 Task: Install gaming extensions to play games within Chrome.
Action: Mouse moved to (1252, 40)
Screenshot: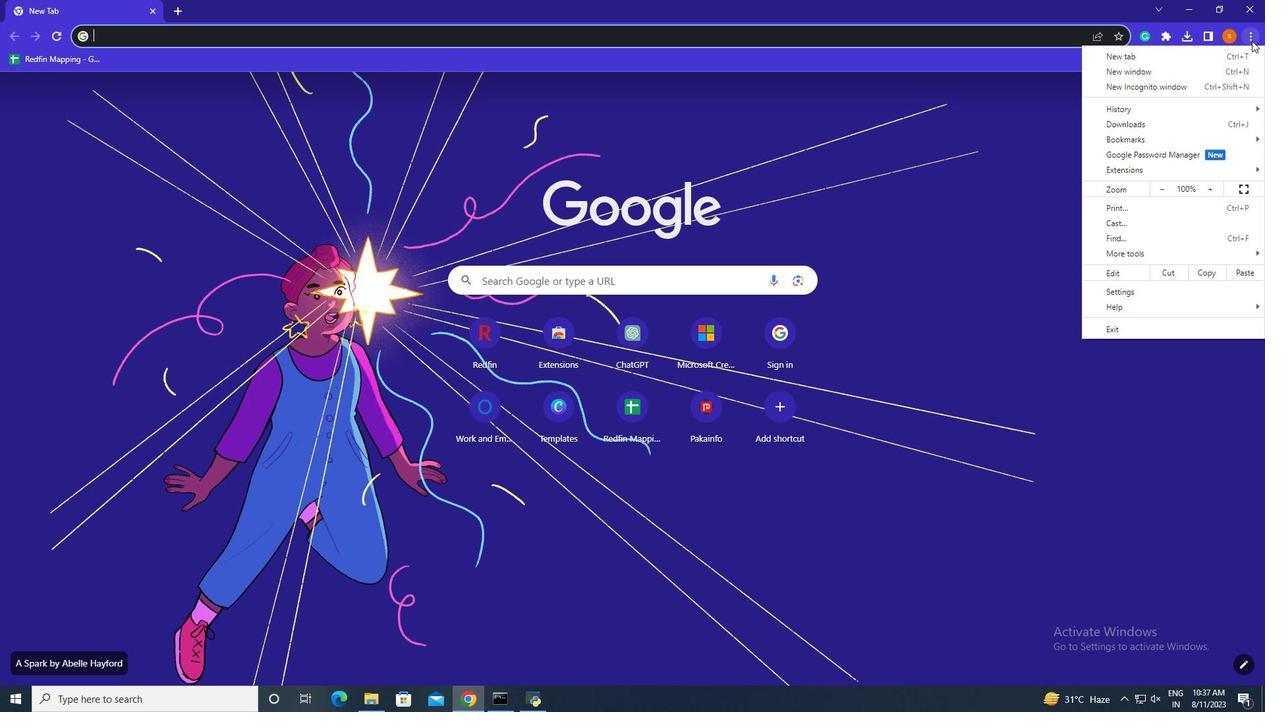 
Action: Mouse pressed left at (1252, 40)
Screenshot: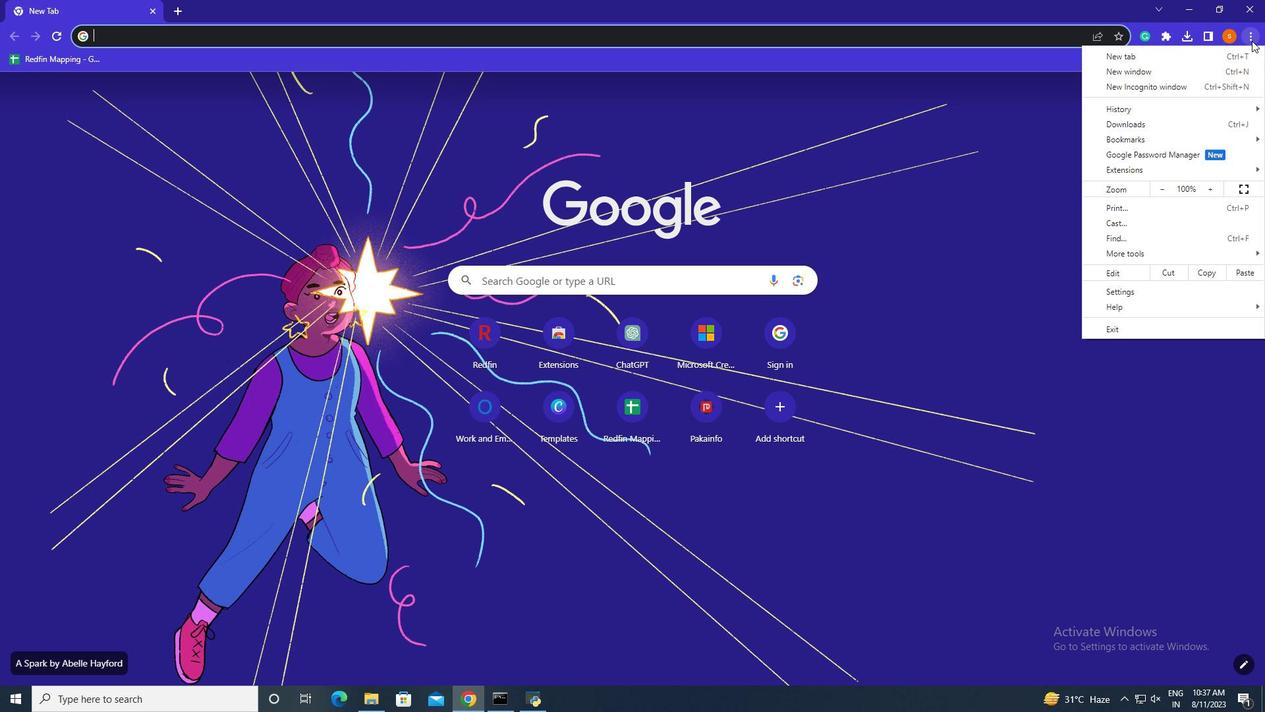 
Action: Mouse moved to (1124, 170)
Screenshot: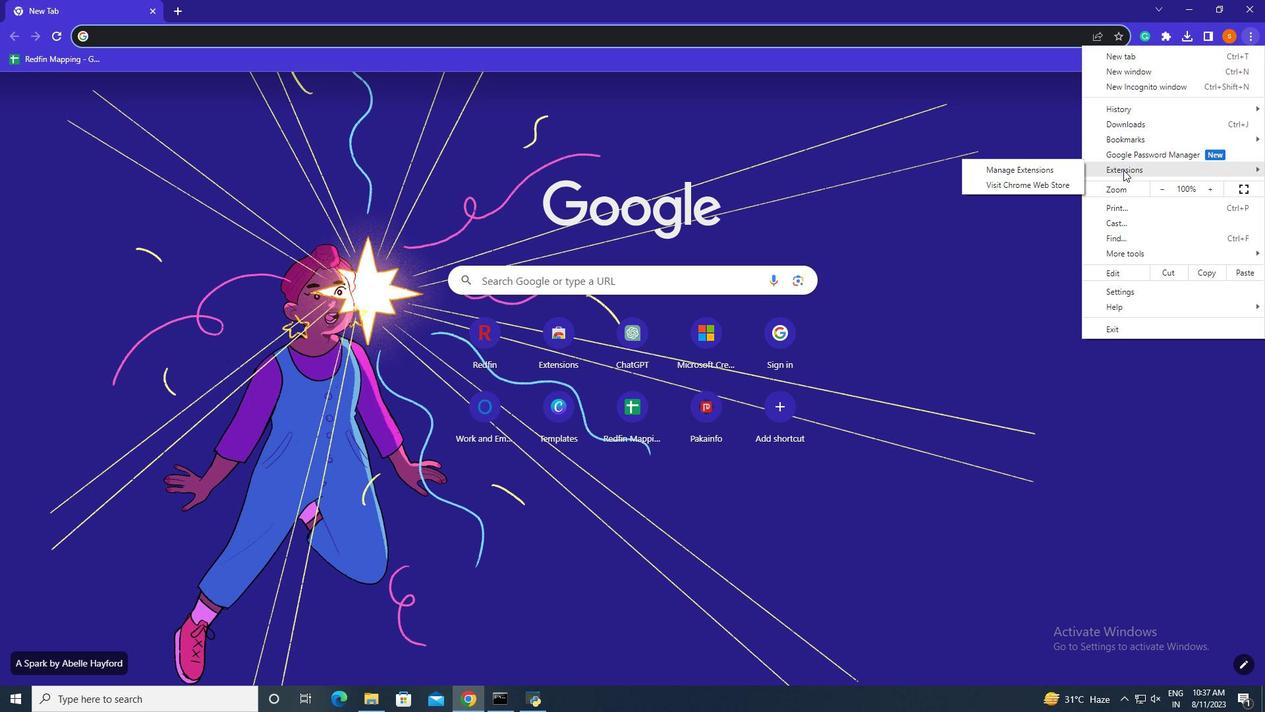 
Action: Mouse pressed left at (1124, 170)
Screenshot: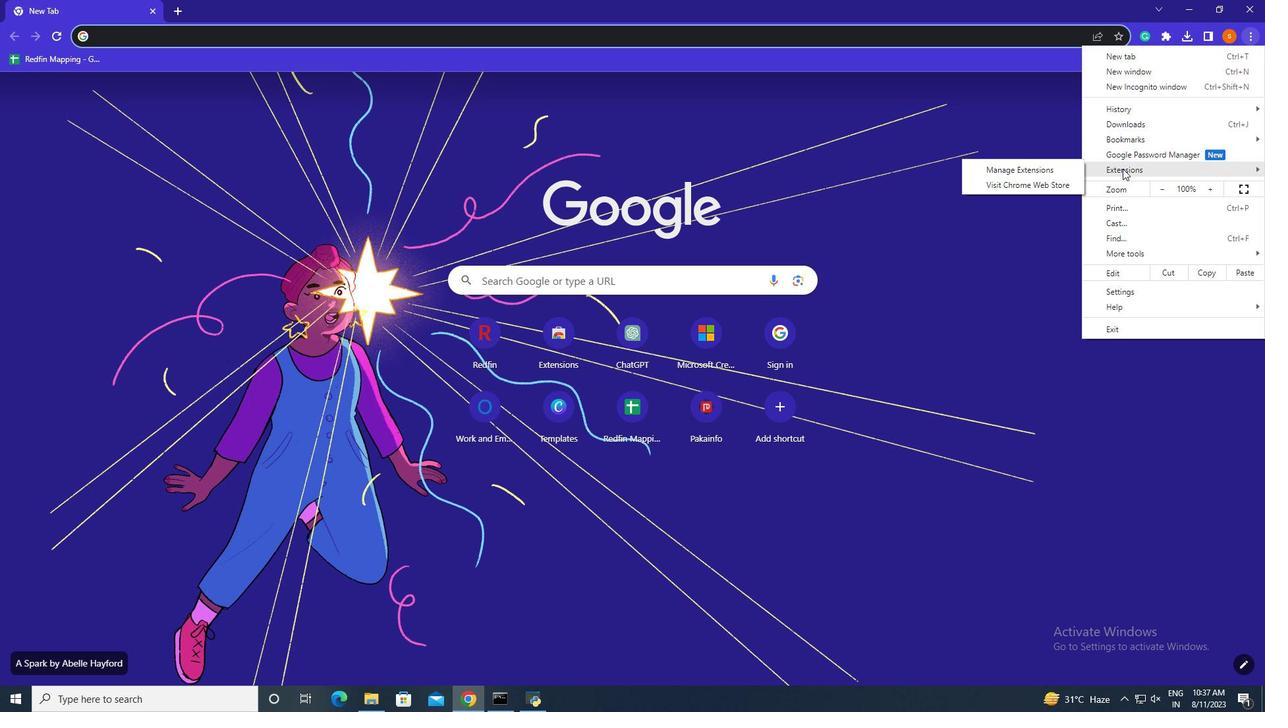 
Action: Mouse moved to (1057, 186)
Screenshot: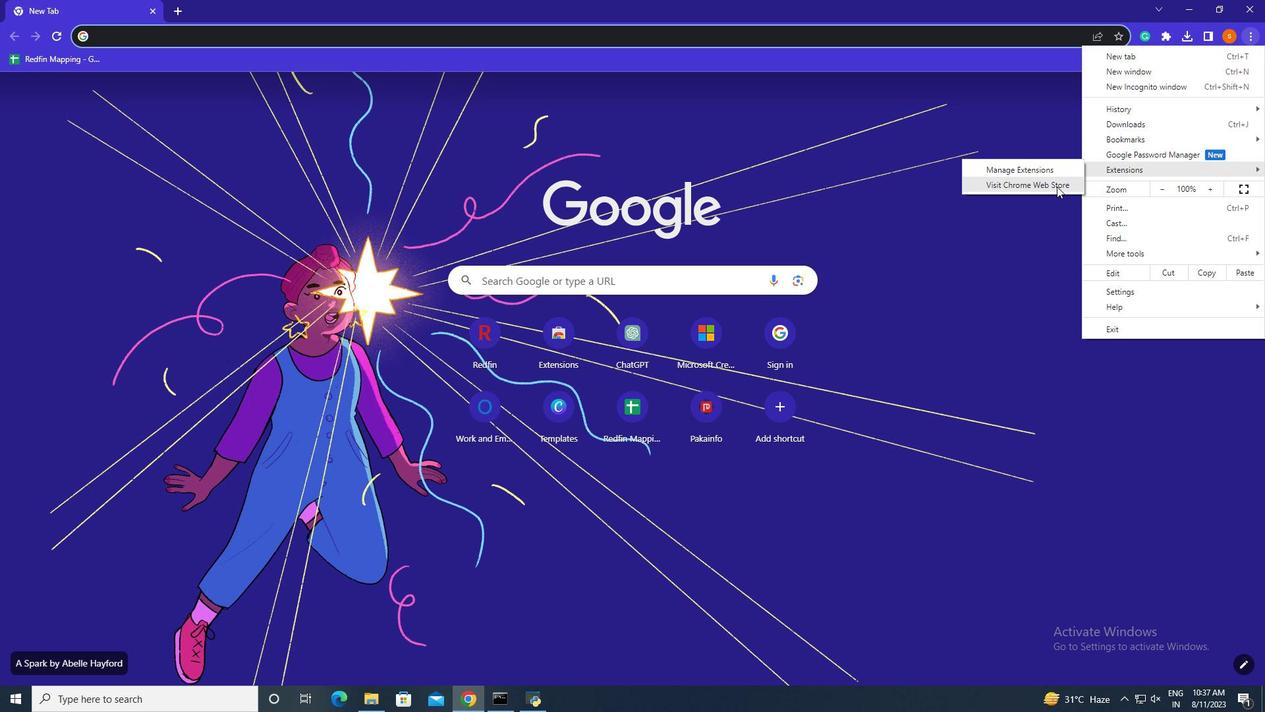 
Action: Mouse pressed left at (1057, 186)
Screenshot: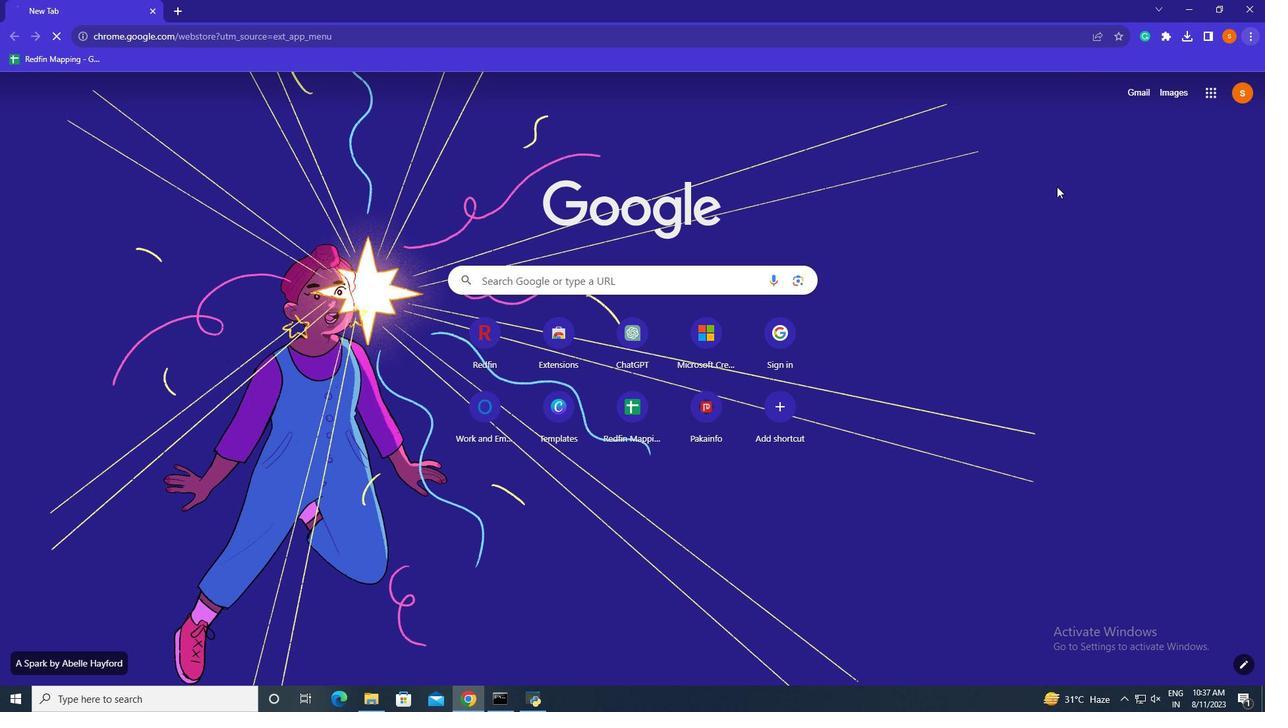 
Action: Mouse moved to (280, 118)
Screenshot: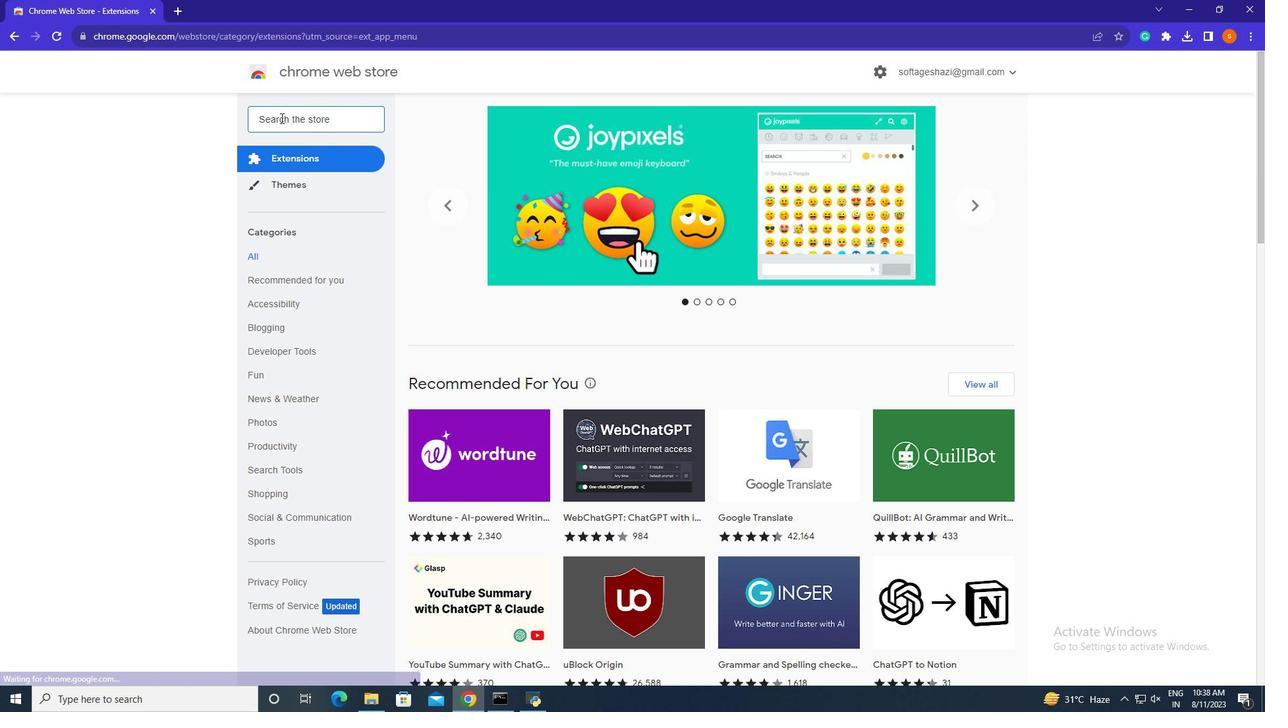 
Action: Mouse pressed left at (280, 118)
Screenshot: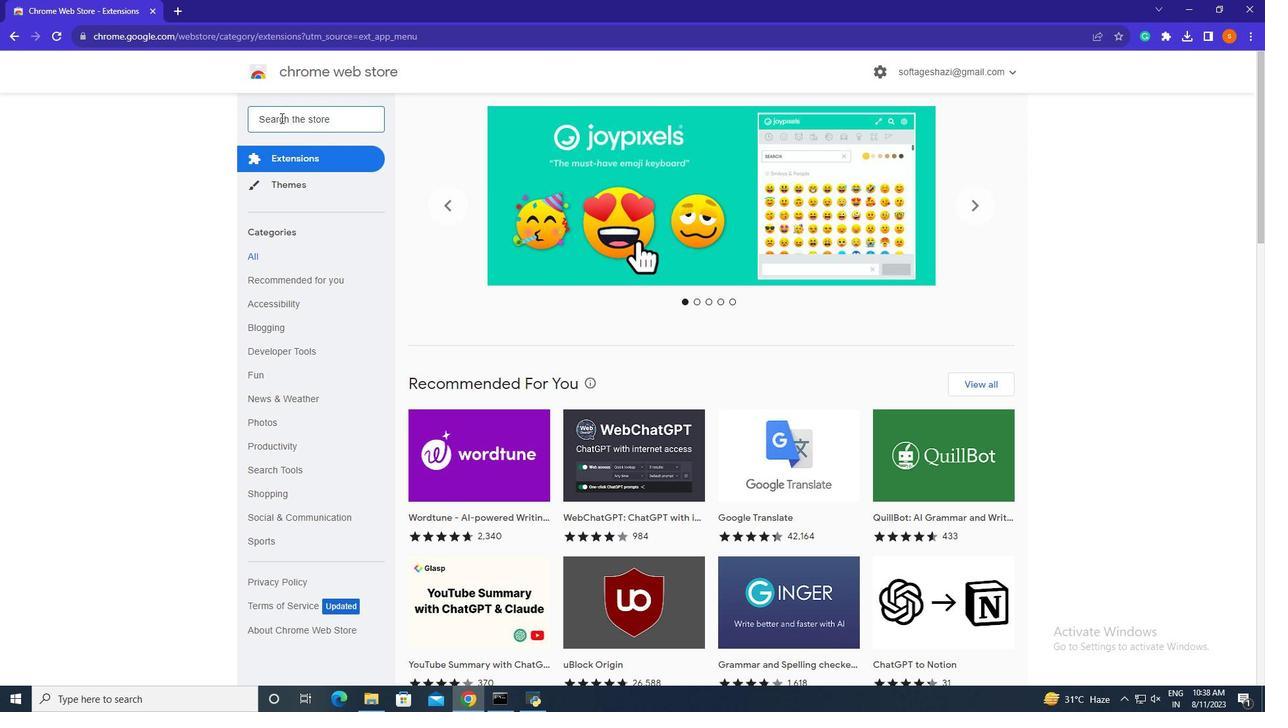 
Action: Mouse moved to (361, 92)
Screenshot: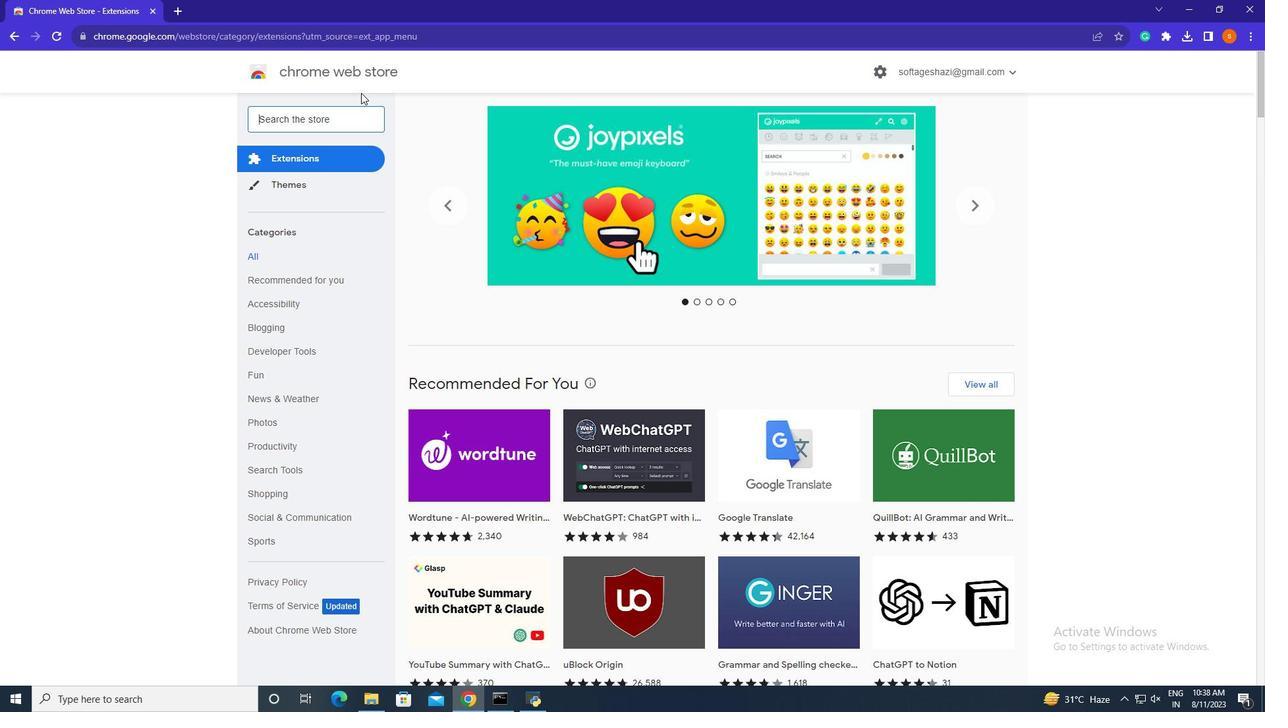 
Action: Key pressed <Key.shift>Ga
Screenshot: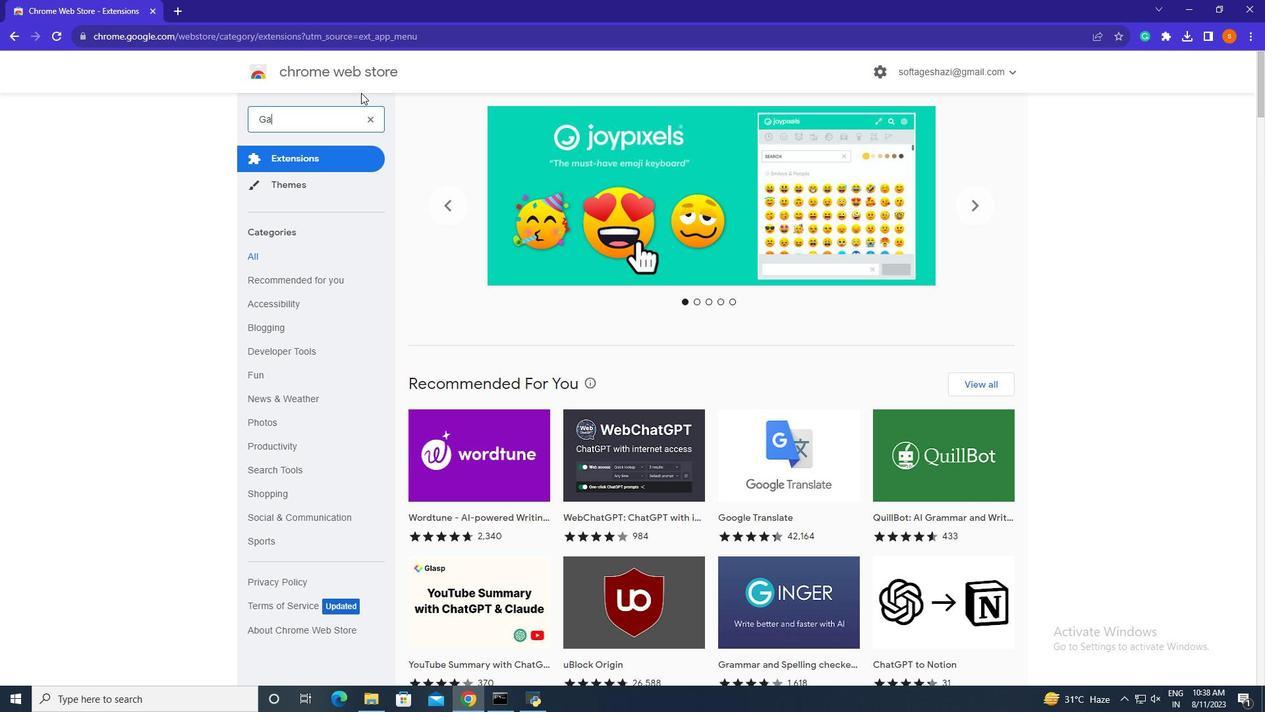 
Action: Mouse moved to (317, 154)
Screenshot: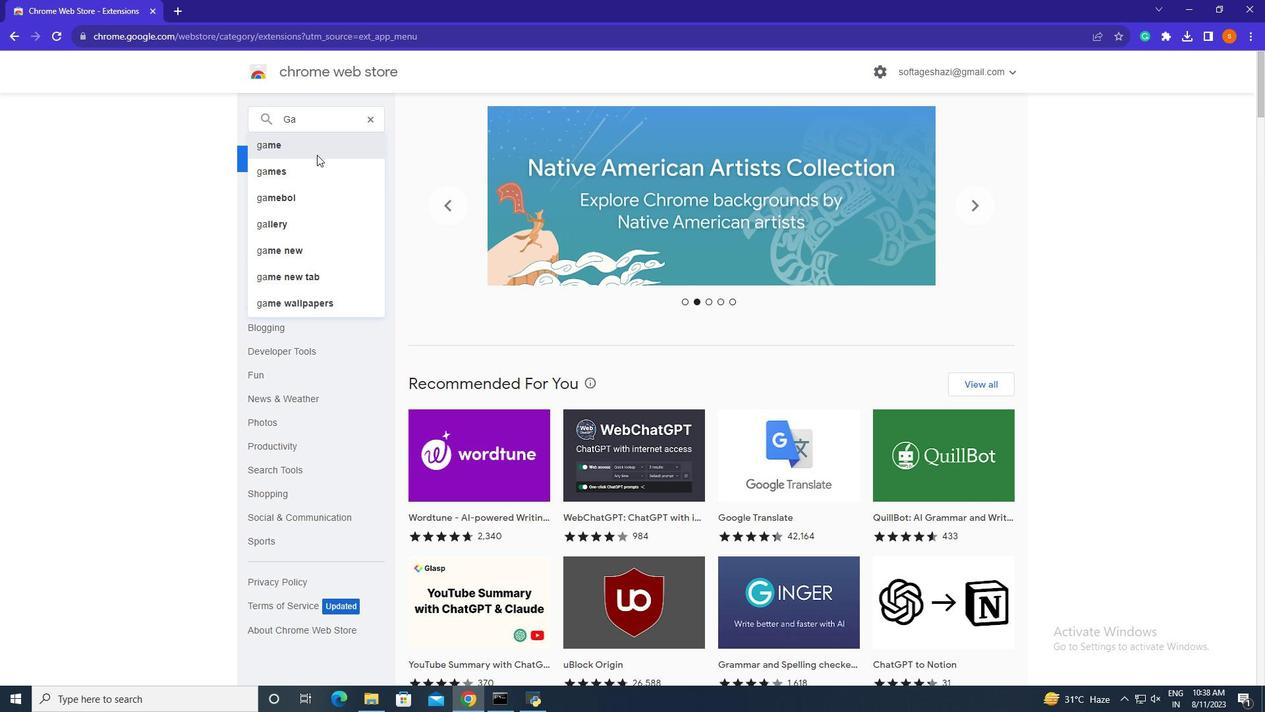 
Action: Mouse pressed left at (317, 154)
Screenshot: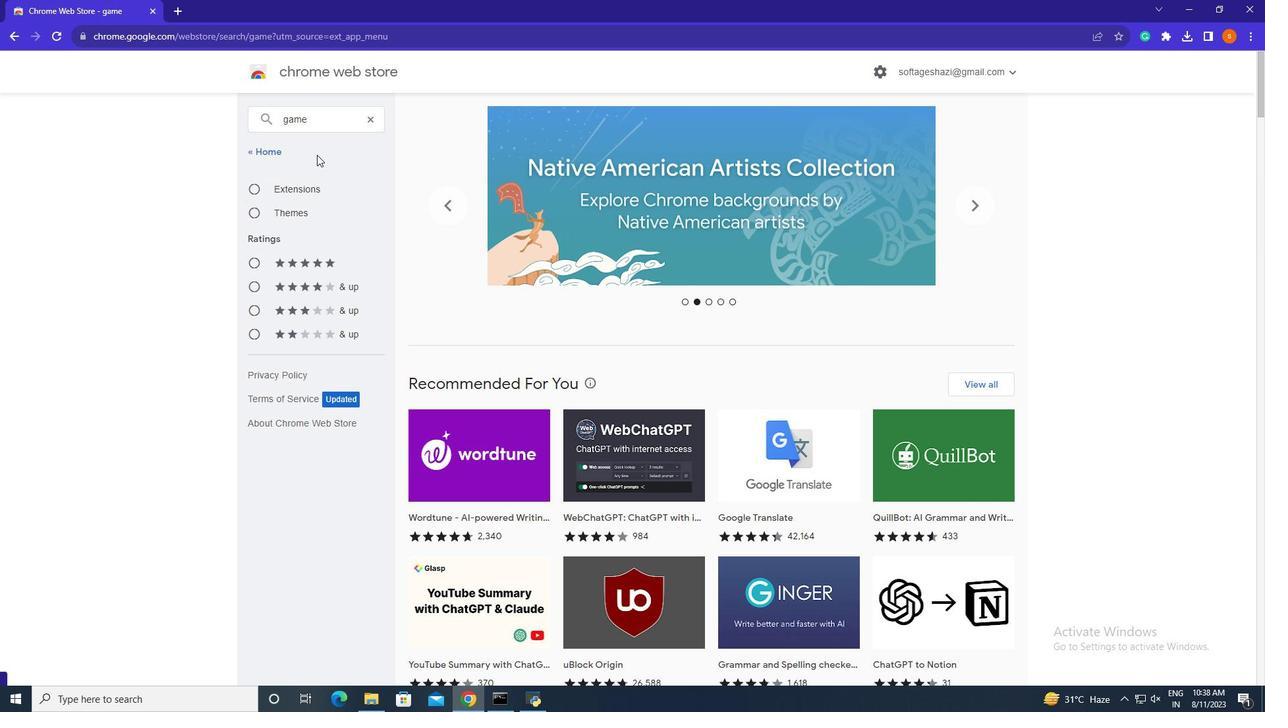 
Action: Mouse moved to (636, 285)
Screenshot: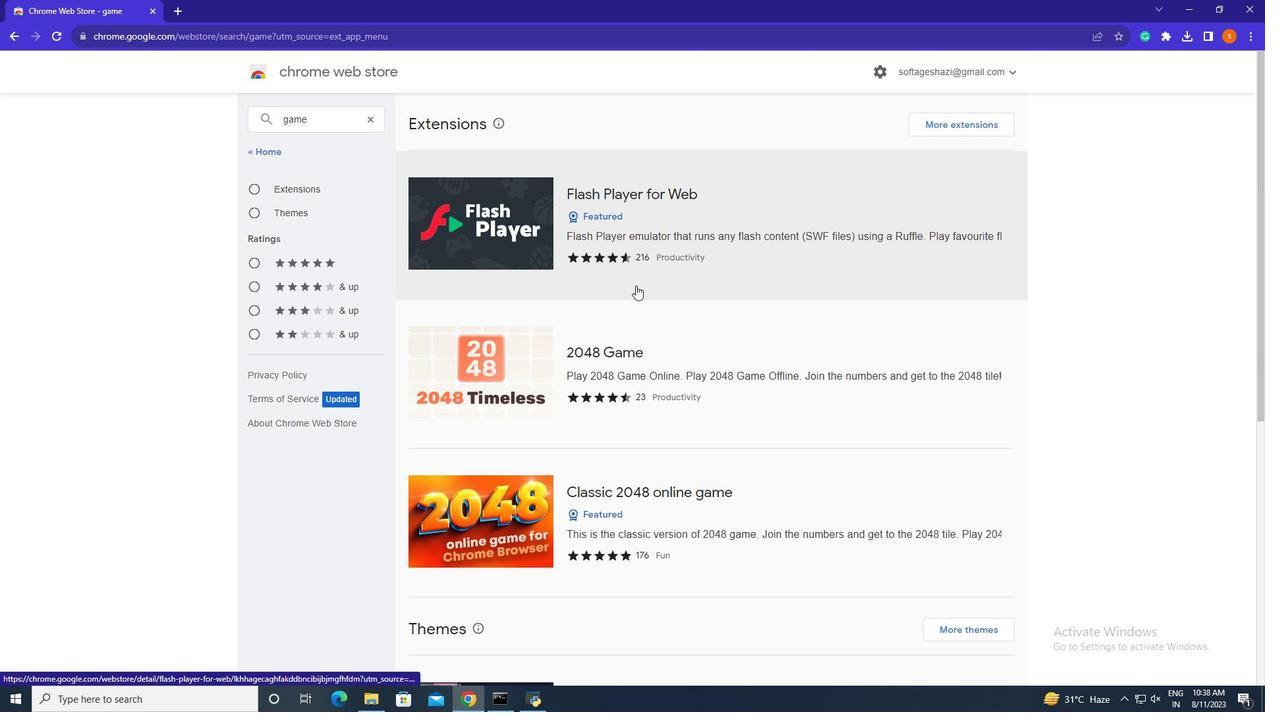 
Action: Mouse scrolled (636, 284) with delta (0, 0)
Screenshot: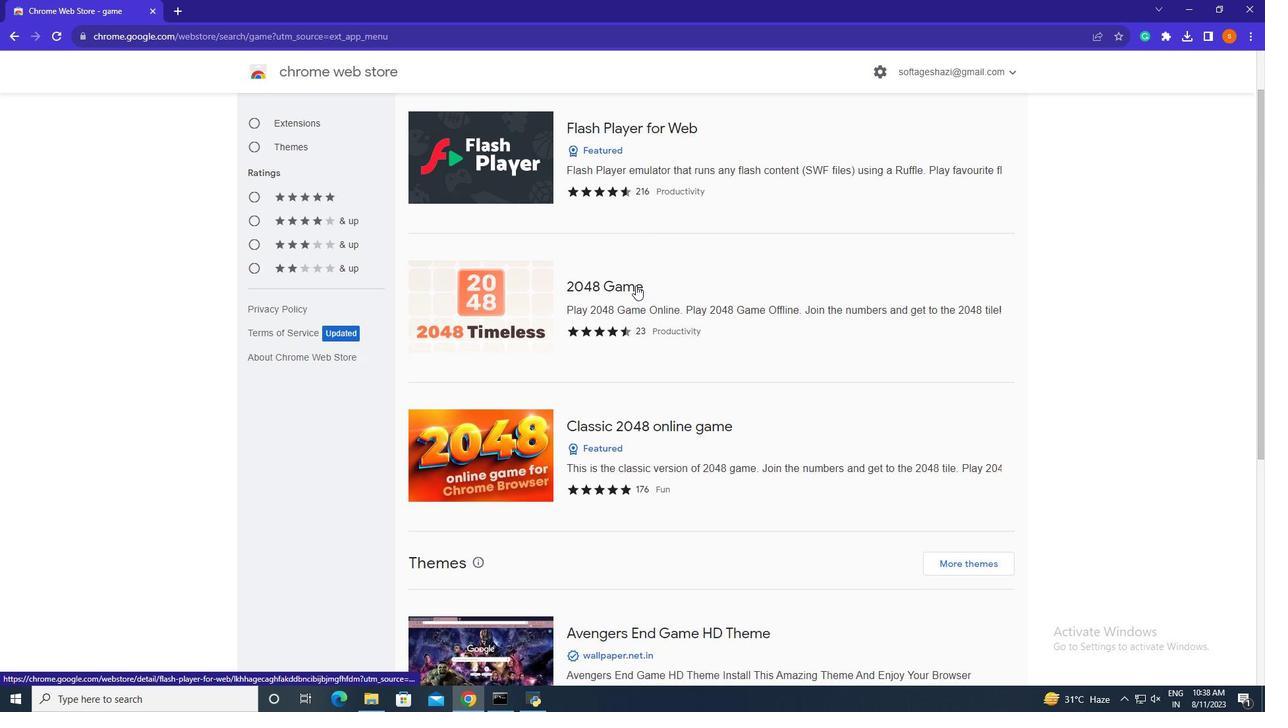 
Action: Mouse scrolled (636, 284) with delta (0, 0)
Screenshot: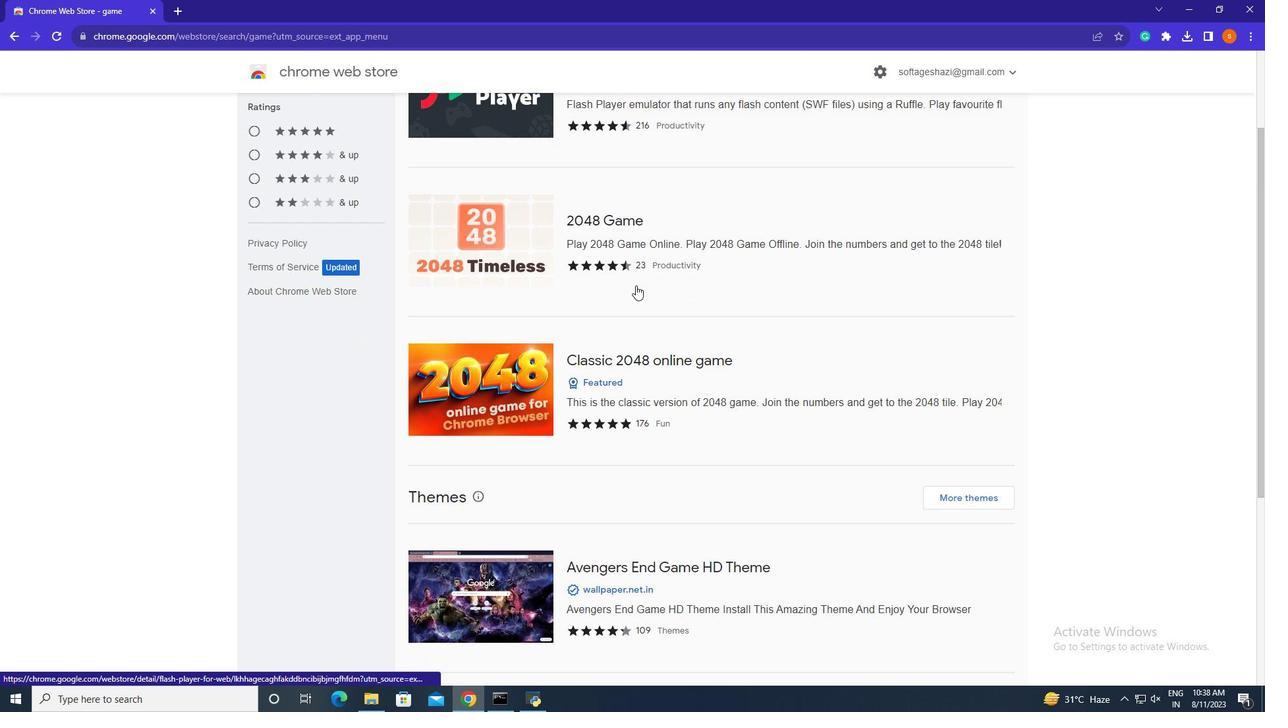 
Action: Mouse scrolled (636, 284) with delta (0, 0)
Screenshot: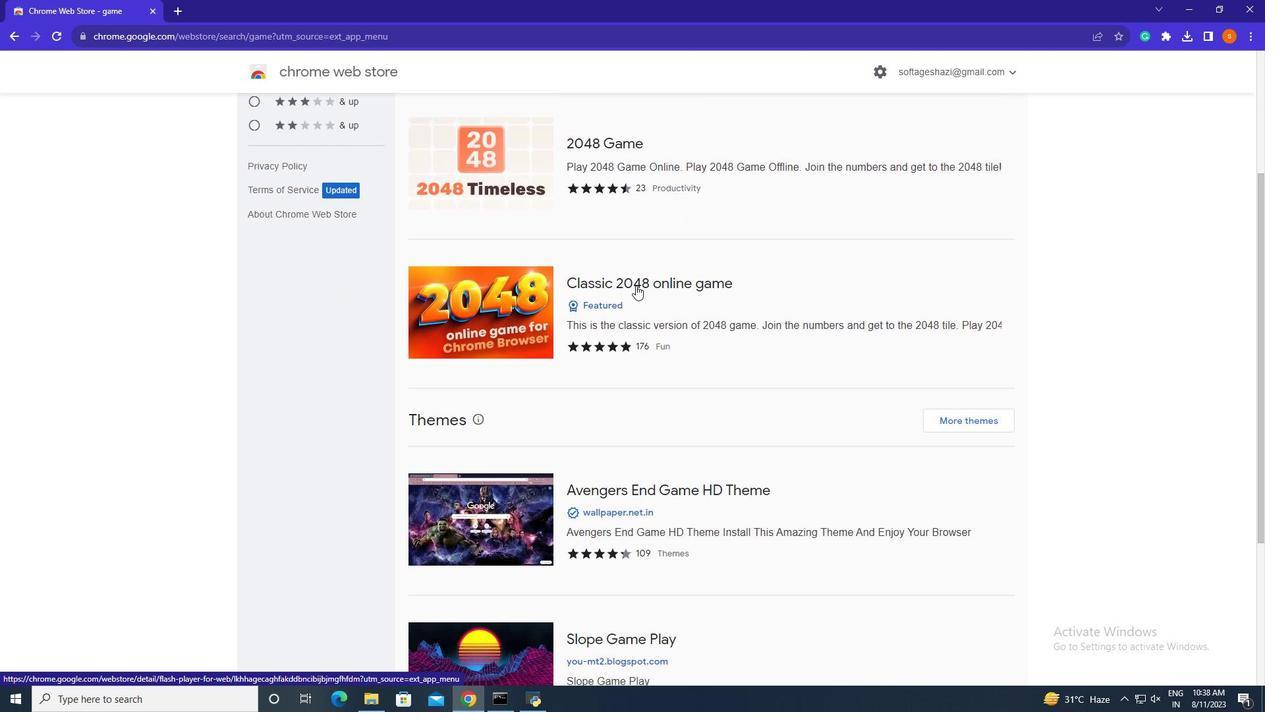 
Action: Mouse scrolled (636, 284) with delta (0, 0)
Screenshot: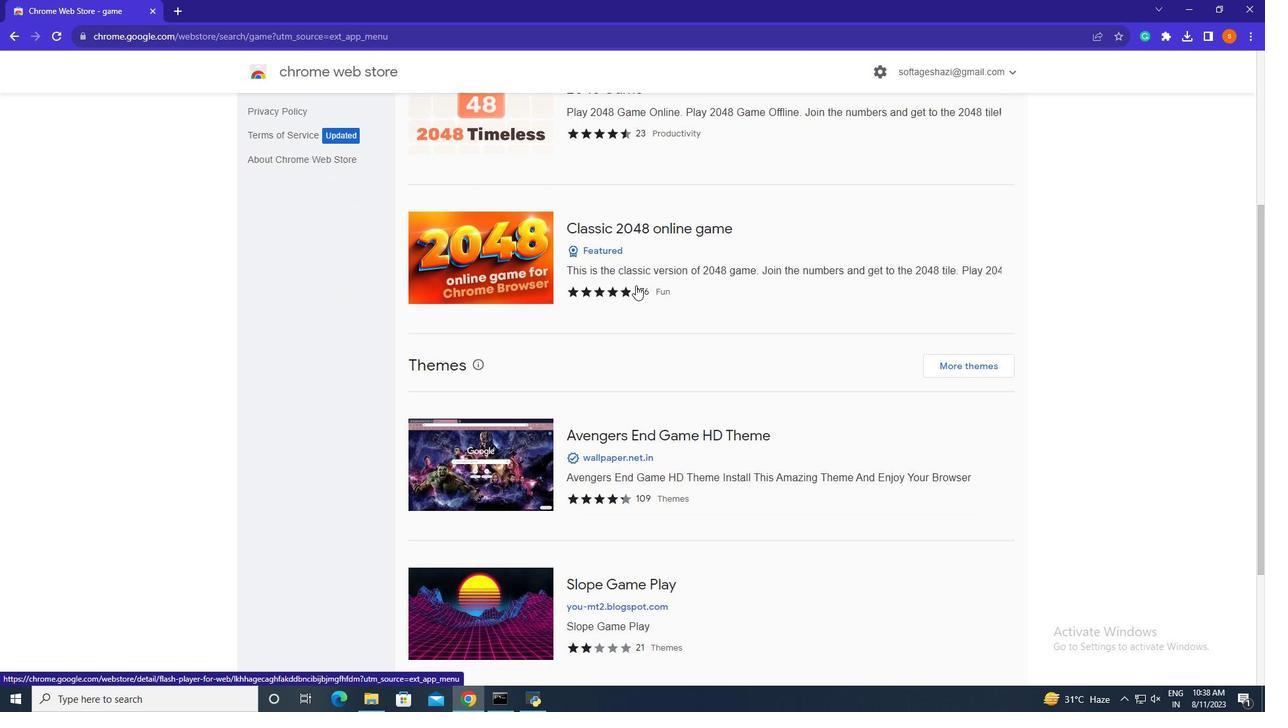 
Action: Mouse scrolled (636, 284) with delta (0, 0)
Screenshot: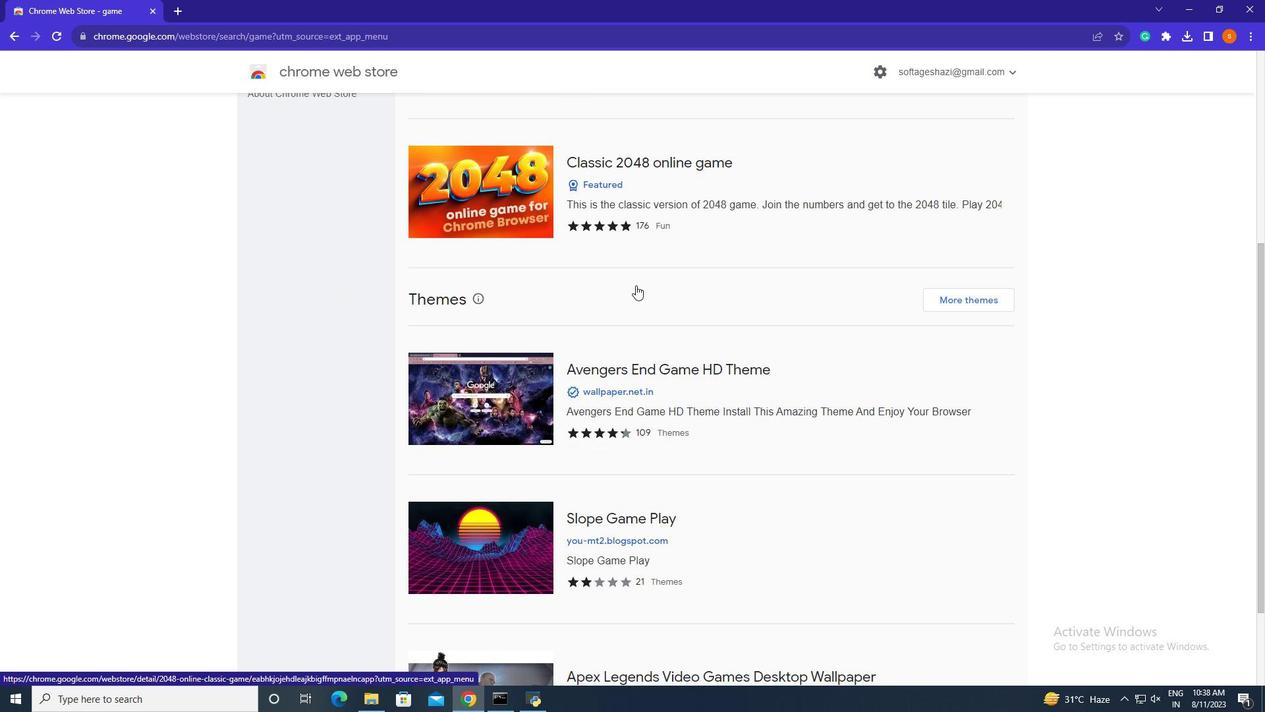 
Action: Mouse scrolled (636, 284) with delta (0, 0)
Screenshot: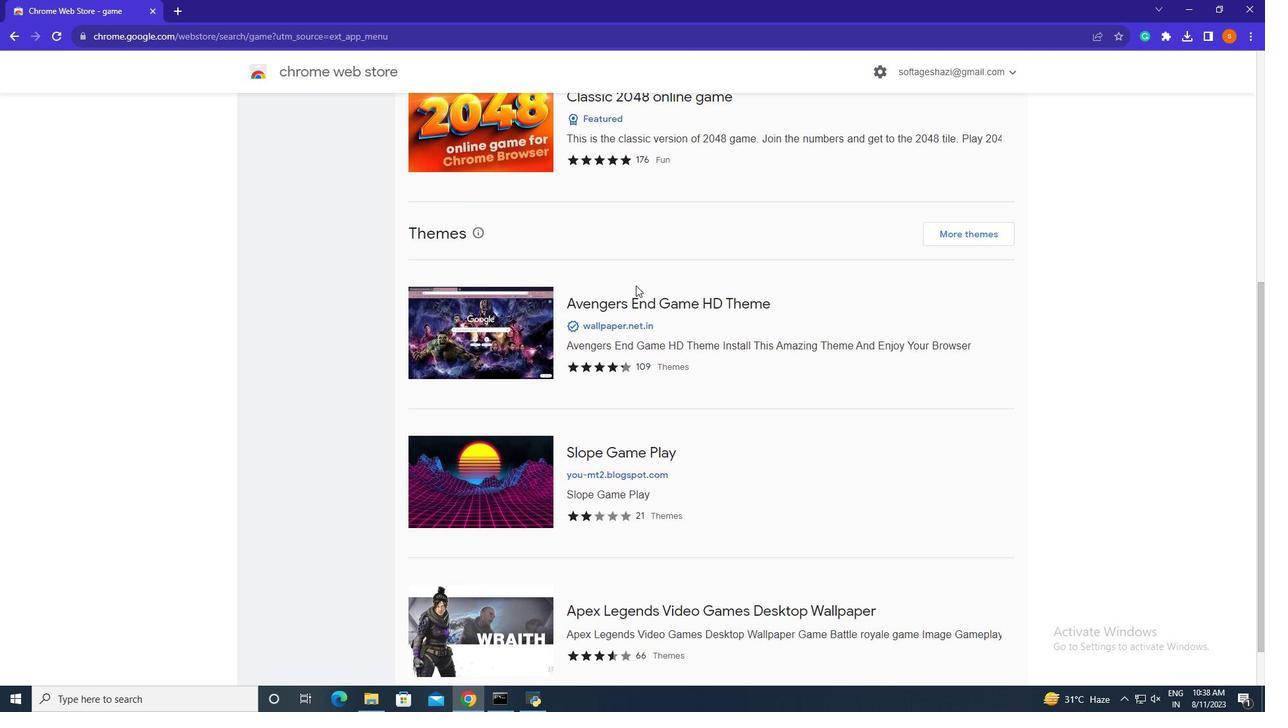 
Action: Mouse scrolled (636, 284) with delta (0, 0)
Screenshot: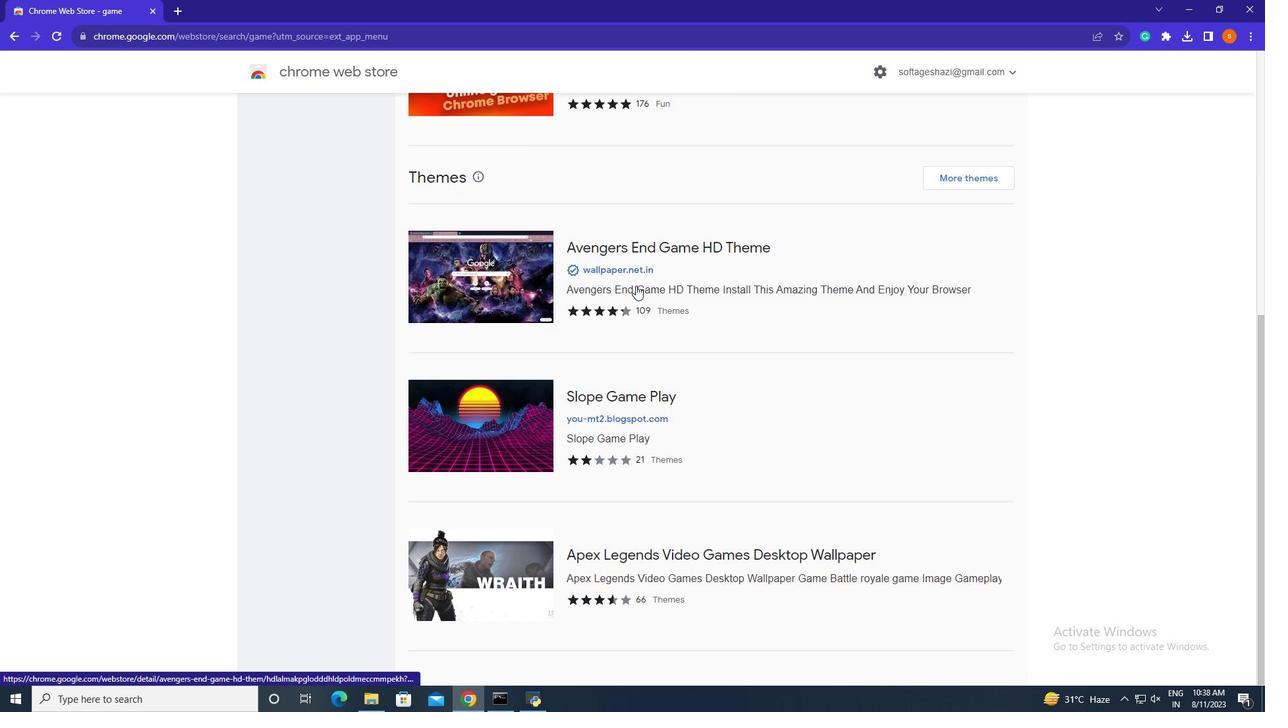 
Action: Mouse scrolled (636, 284) with delta (0, 0)
Screenshot: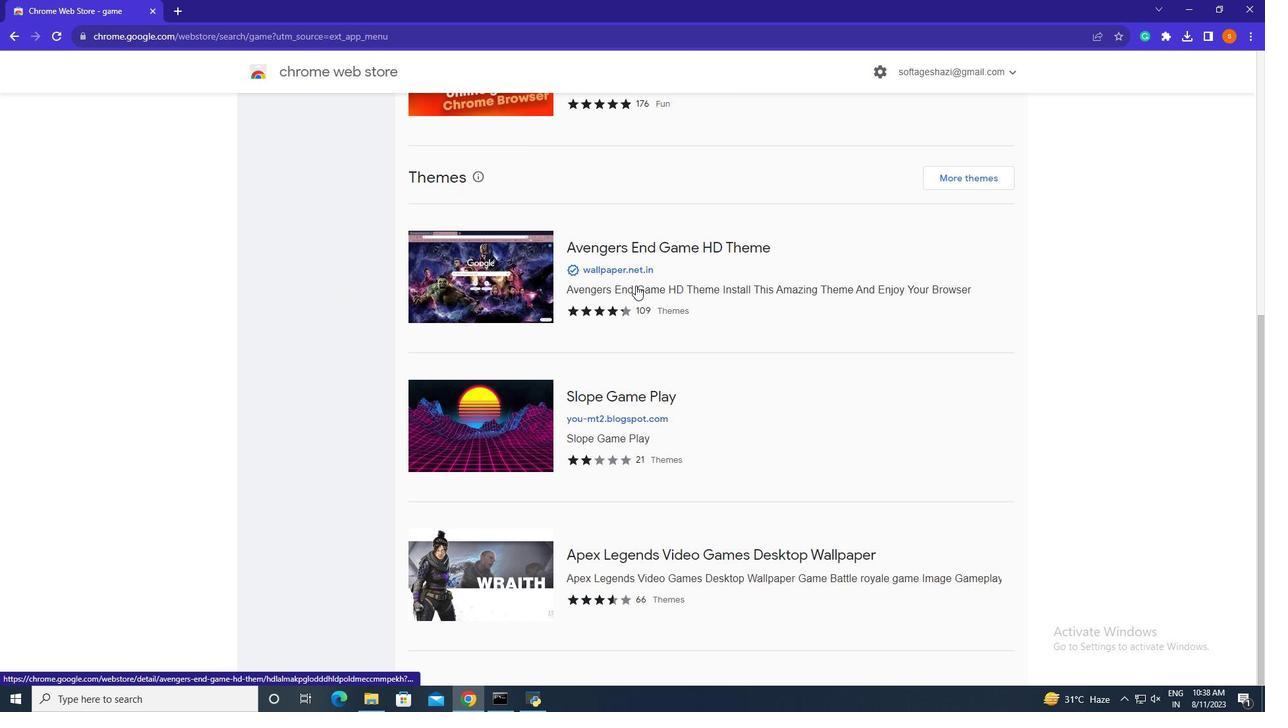
Action: Mouse scrolled (636, 284) with delta (0, 0)
Screenshot: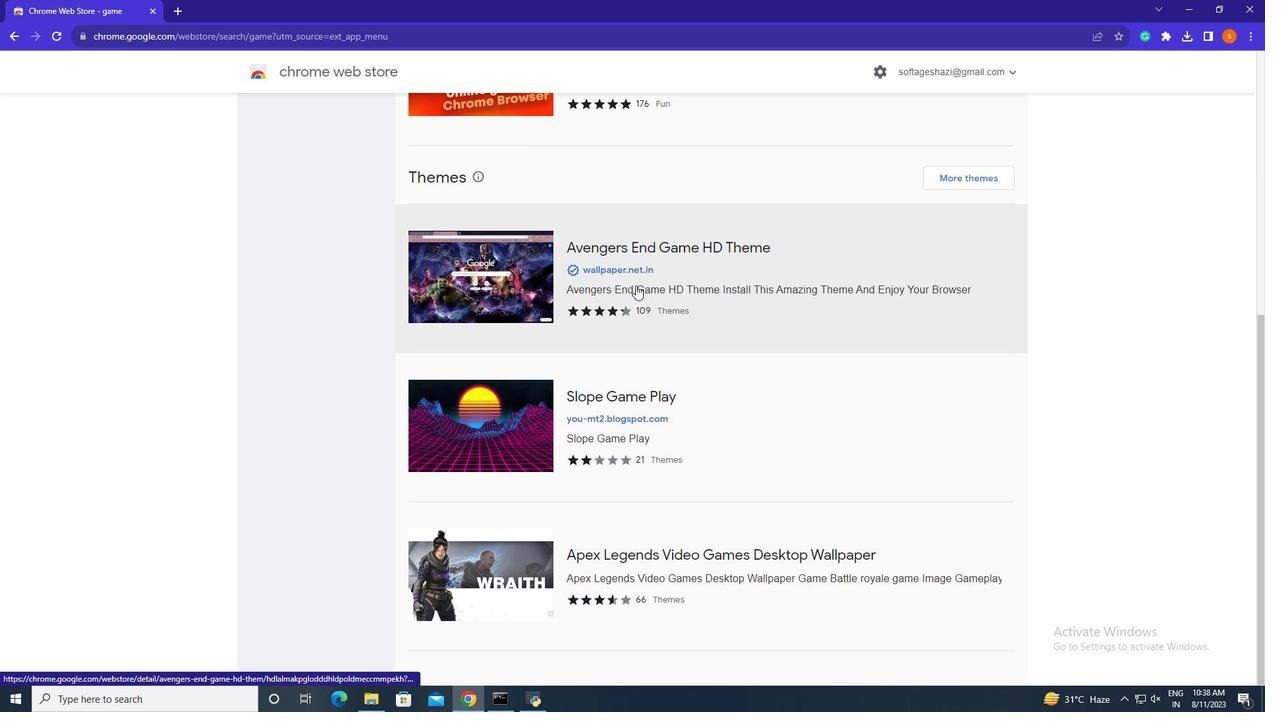 
Action: Mouse moved to (653, 310)
Screenshot: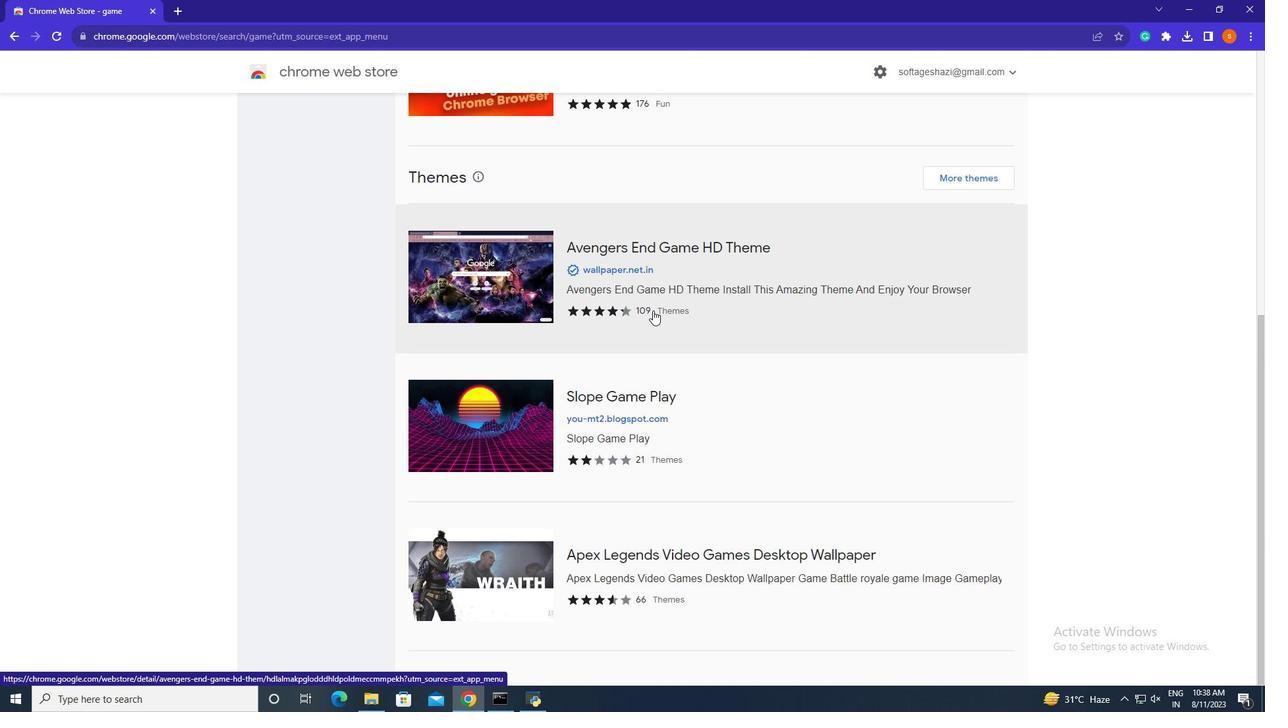 
Action: Mouse scrolled (653, 309) with delta (0, 0)
Screenshot: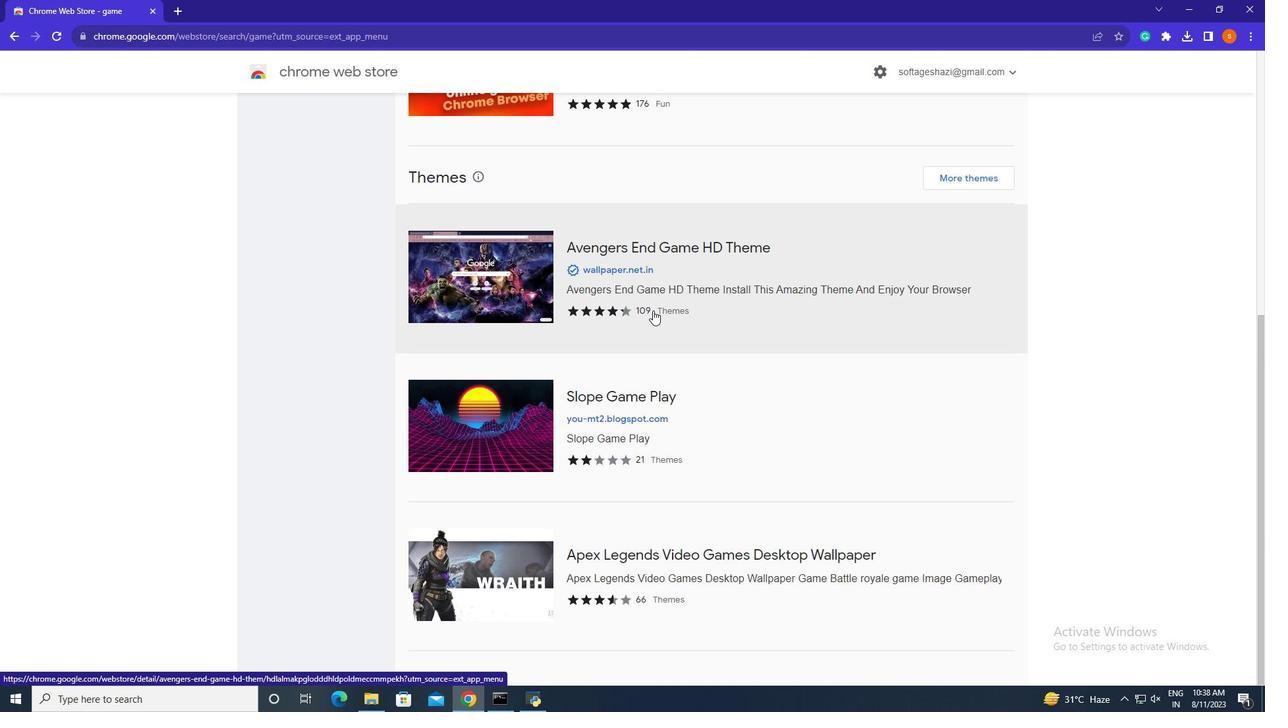 
Action: Mouse scrolled (653, 309) with delta (0, 0)
Screenshot: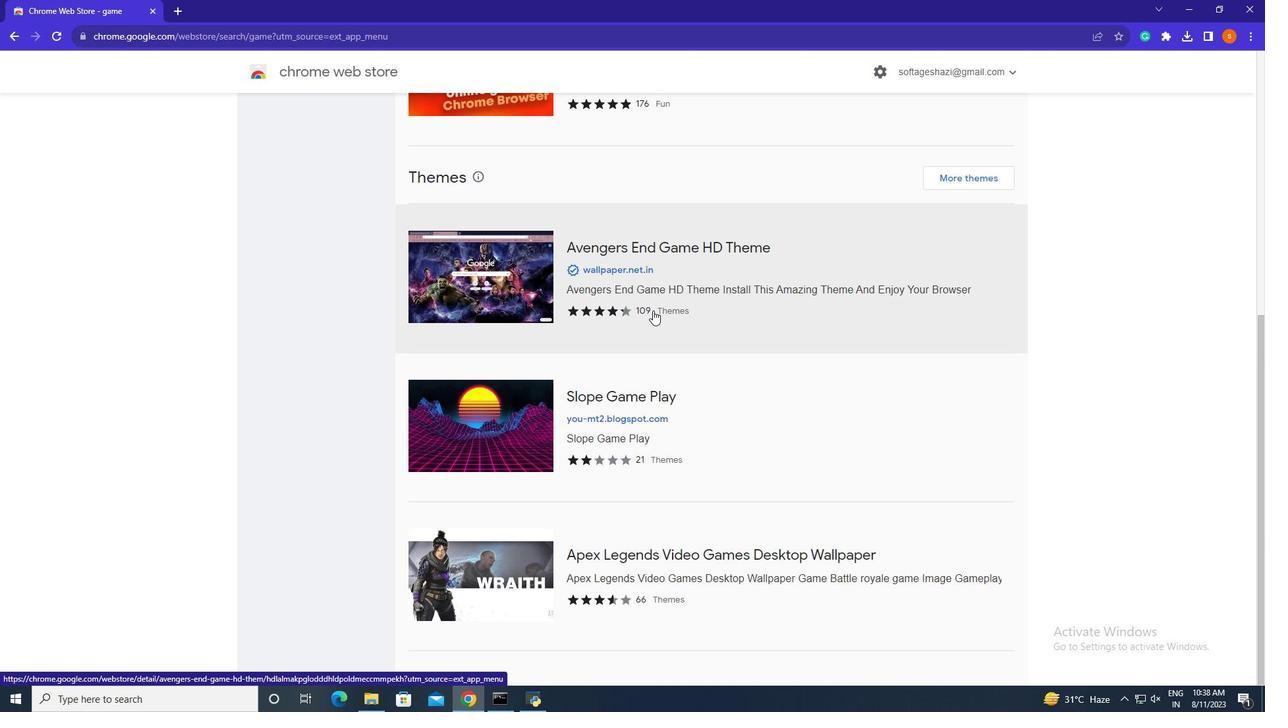 
Action: Mouse scrolled (653, 309) with delta (0, 0)
Screenshot: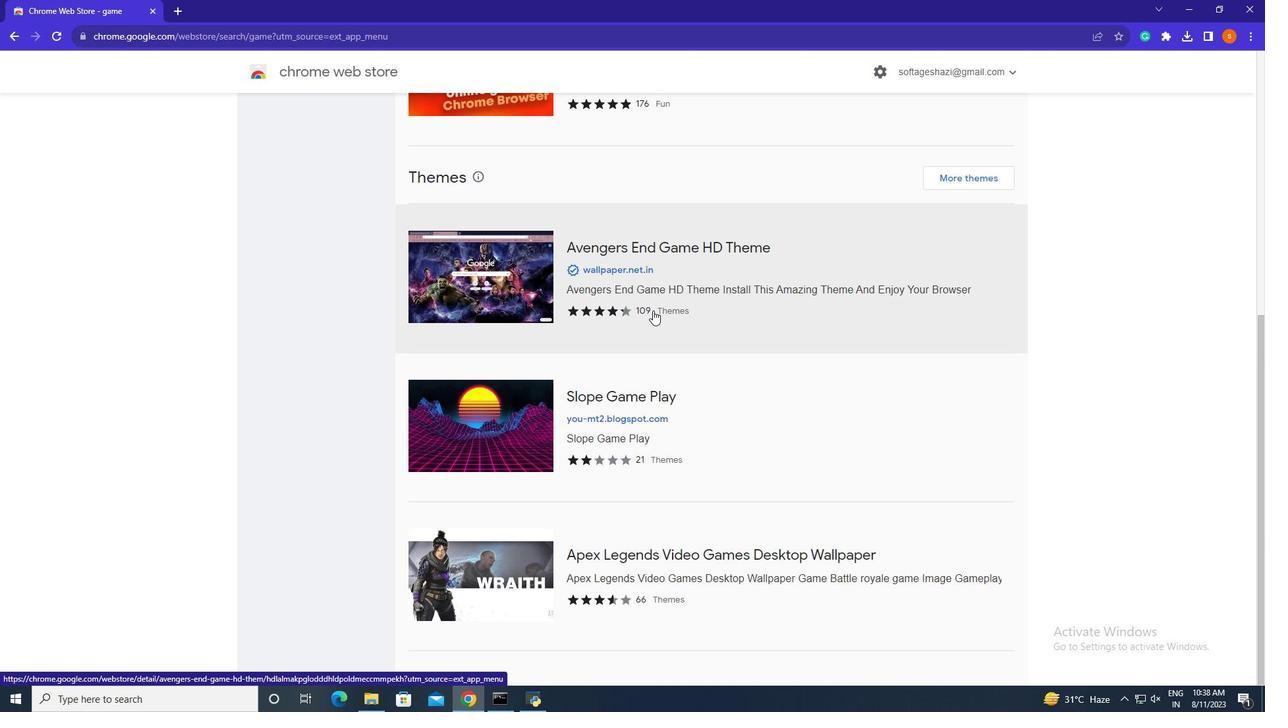 
Action: Mouse scrolled (653, 311) with delta (0, 0)
Screenshot: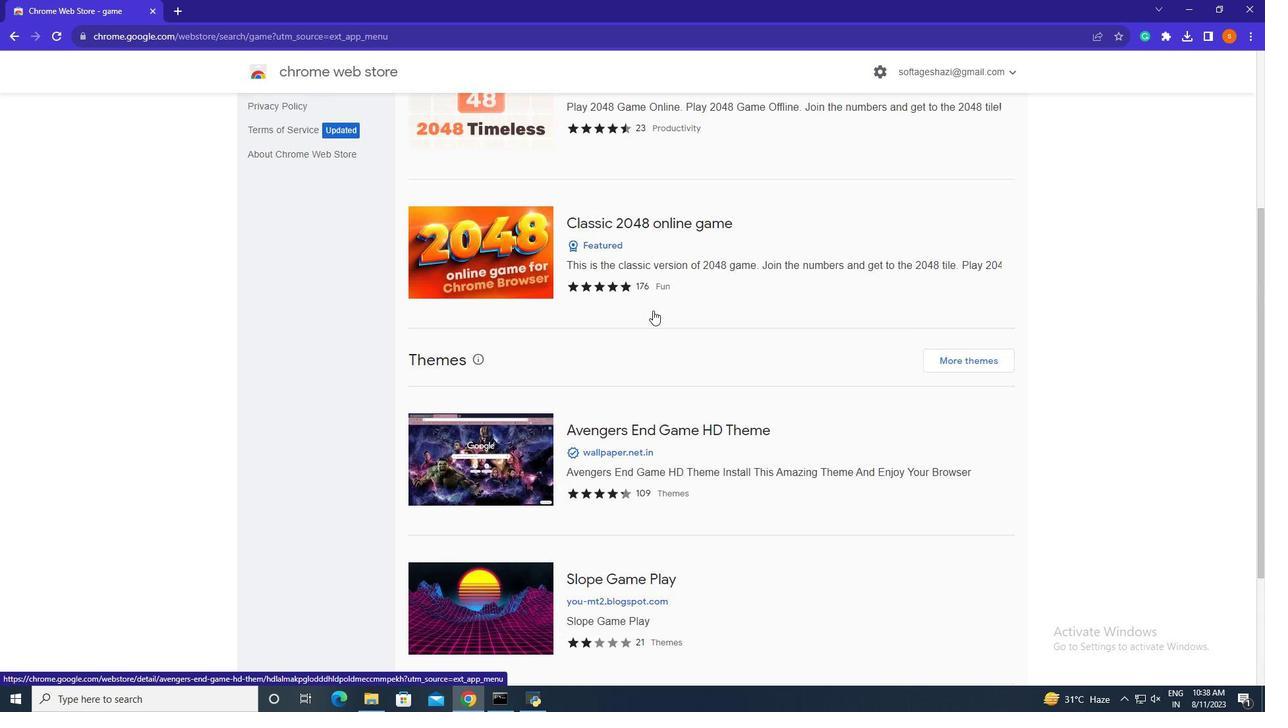 
Action: Mouse scrolled (653, 311) with delta (0, 0)
Screenshot: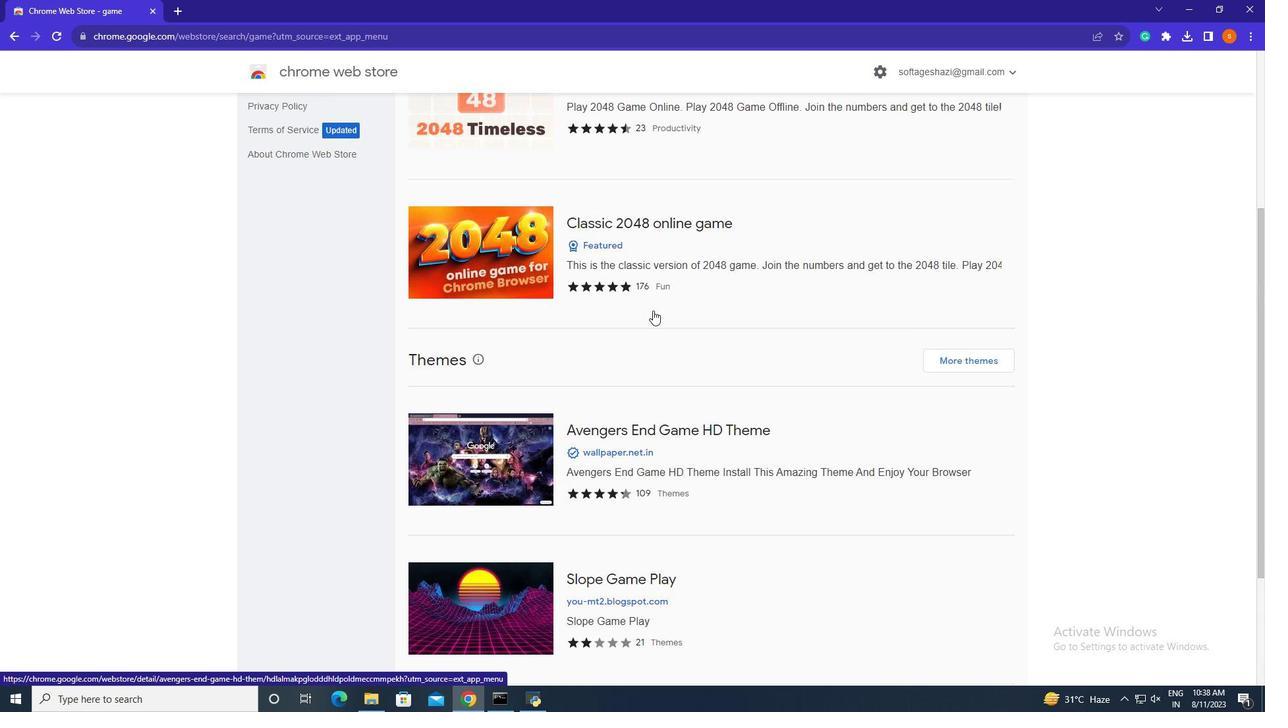 
Action: Mouse scrolled (653, 311) with delta (0, 0)
Screenshot: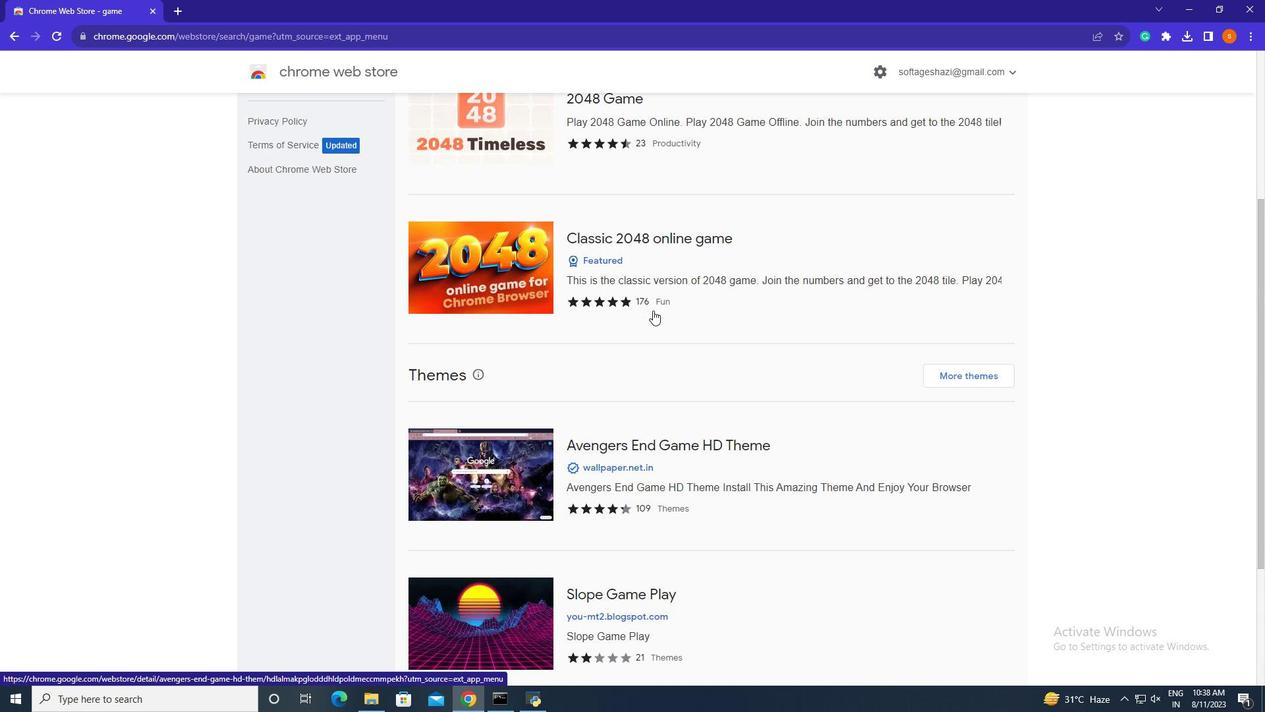 
Action: Mouse scrolled (653, 311) with delta (0, 0)
Screenshot: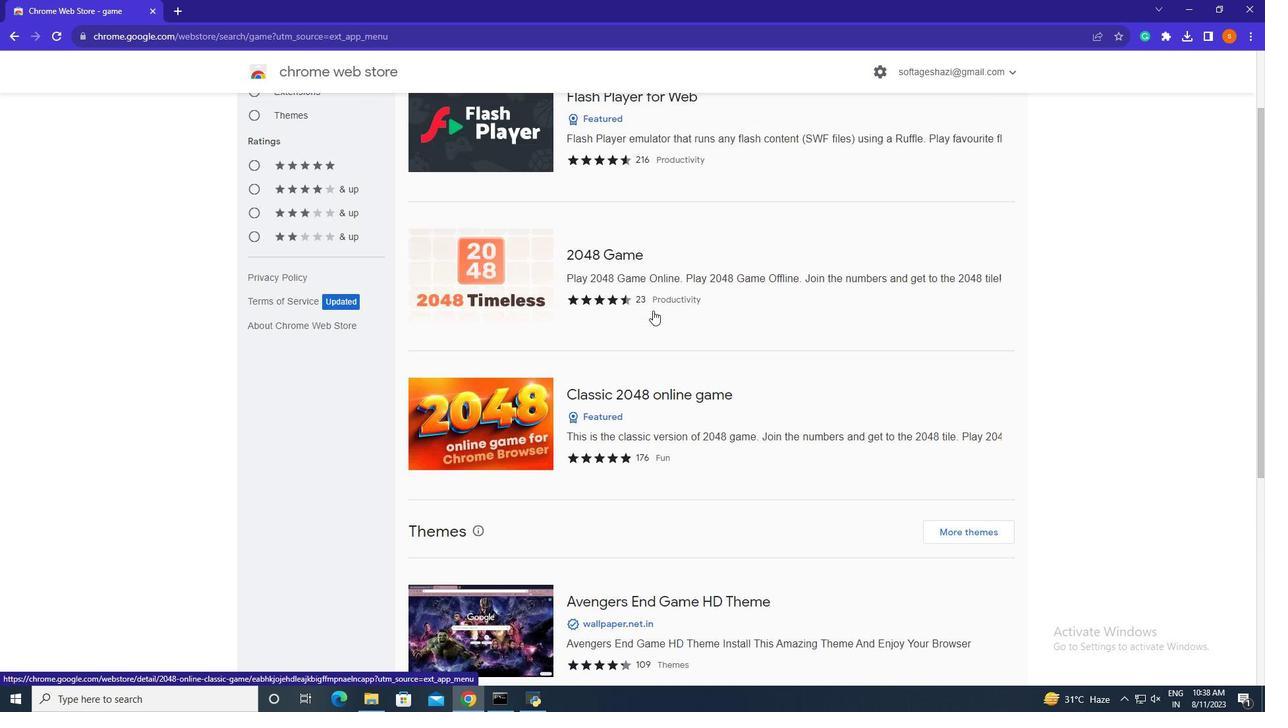 
Action: Mouse scrolled (653, 311) with delta (0, 0)
Screenshot: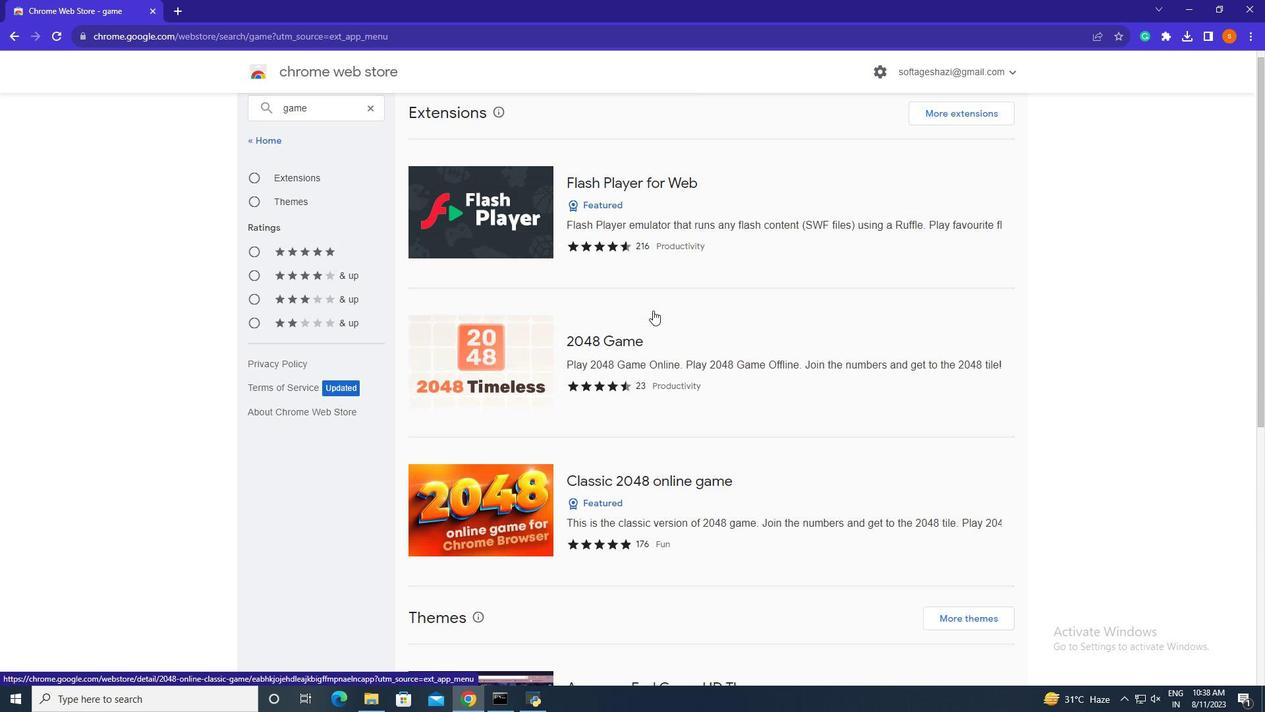 
Action: Mouse scrolled (653, 311) with delta (0, 0)
Screenshot: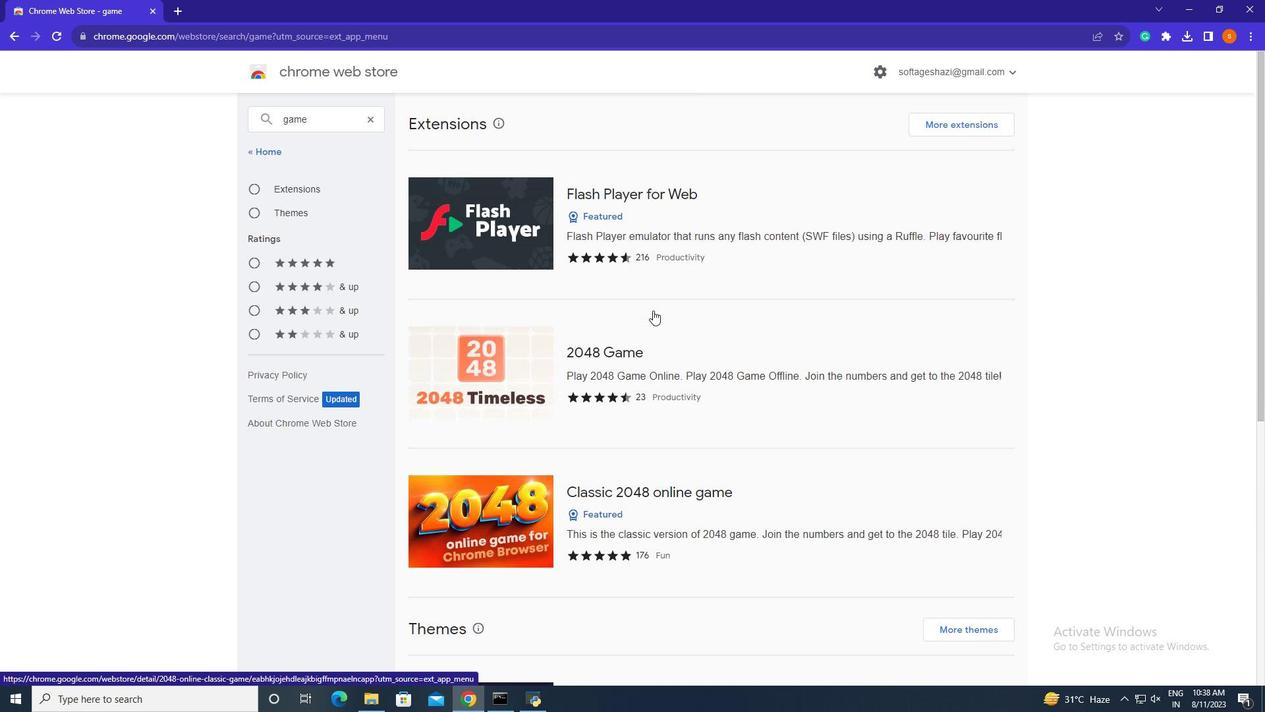 
Action: Mouse scrolled (653, 311) with delta (0, 0)
Screenshot: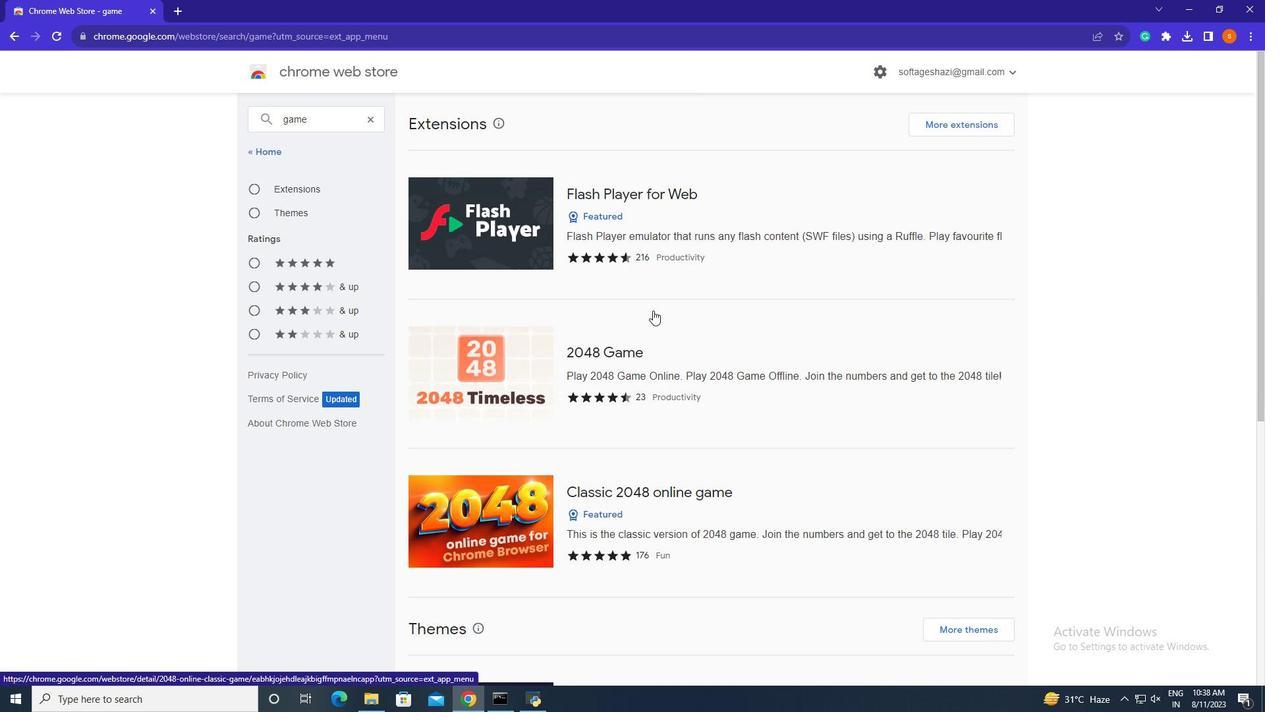 
Action: Mouse scrolled (653, 311) with delta (0, 0)
Screenshot: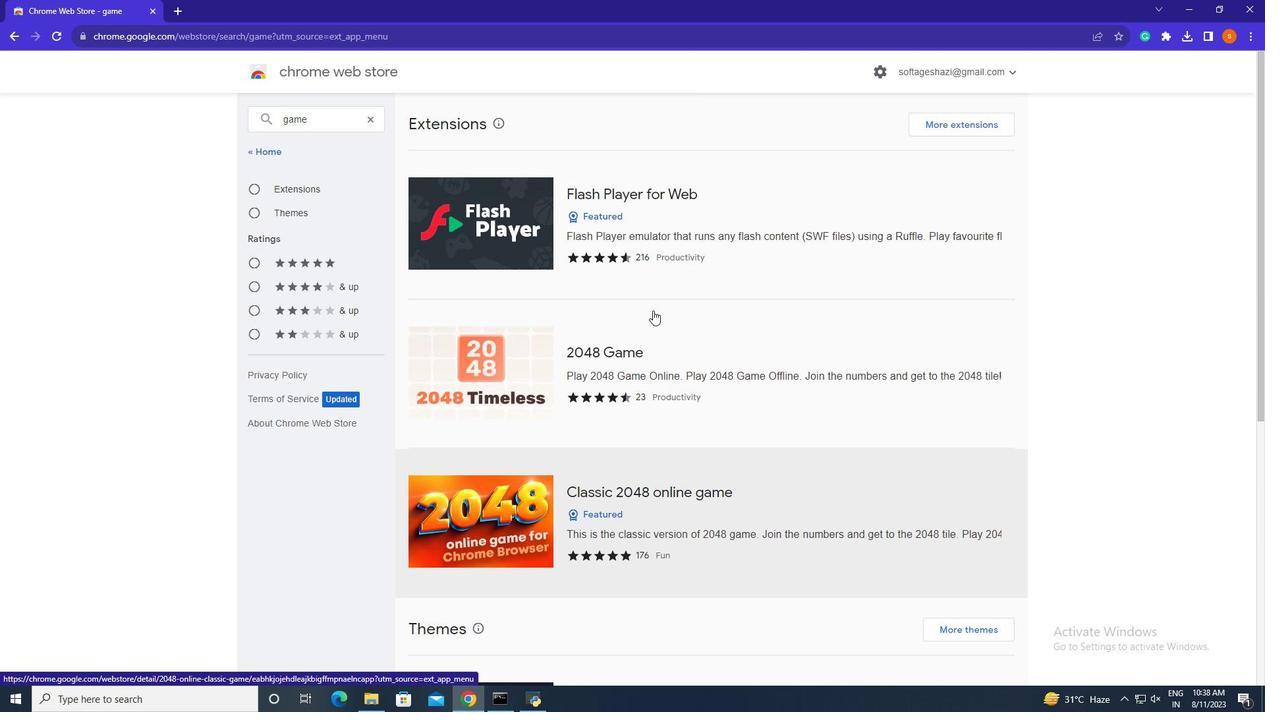 
Action: Mouse moved to (642, 193)
Screenshot: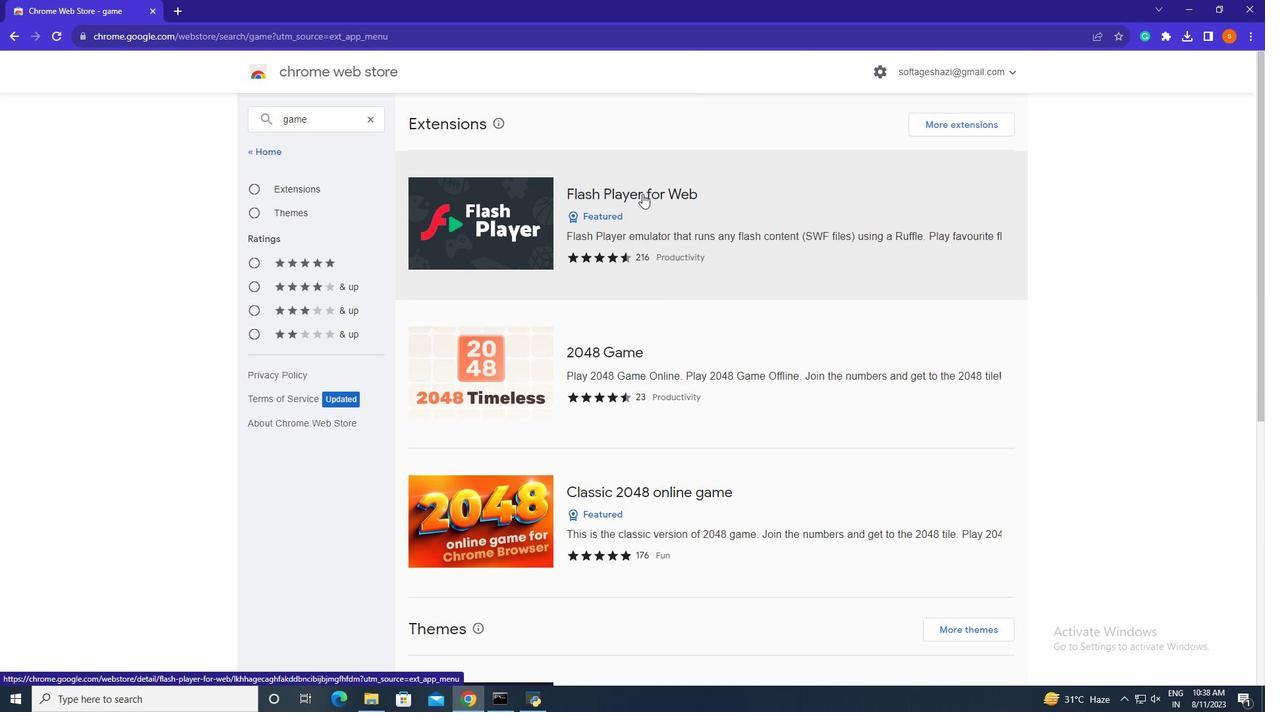 
Action: Mouse pressed left at (642, 193)
Screenshot: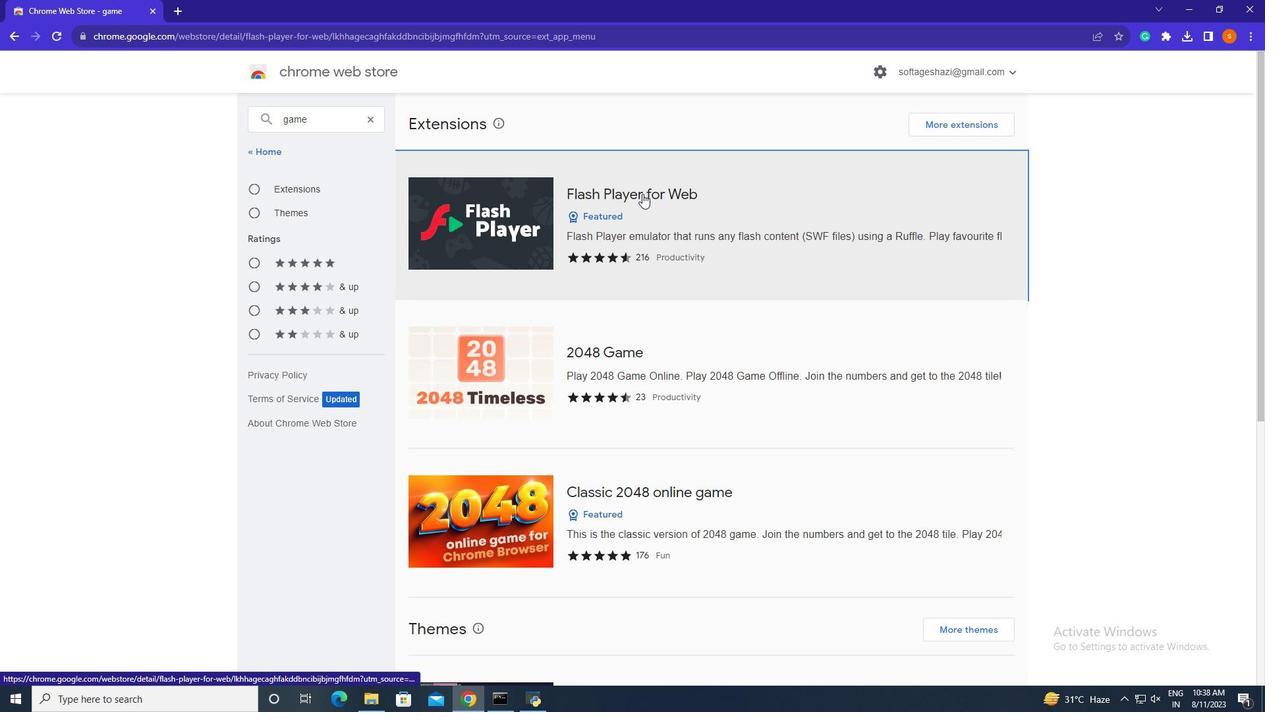 
Action: Mouse moved to (766, 402)
Screenshot: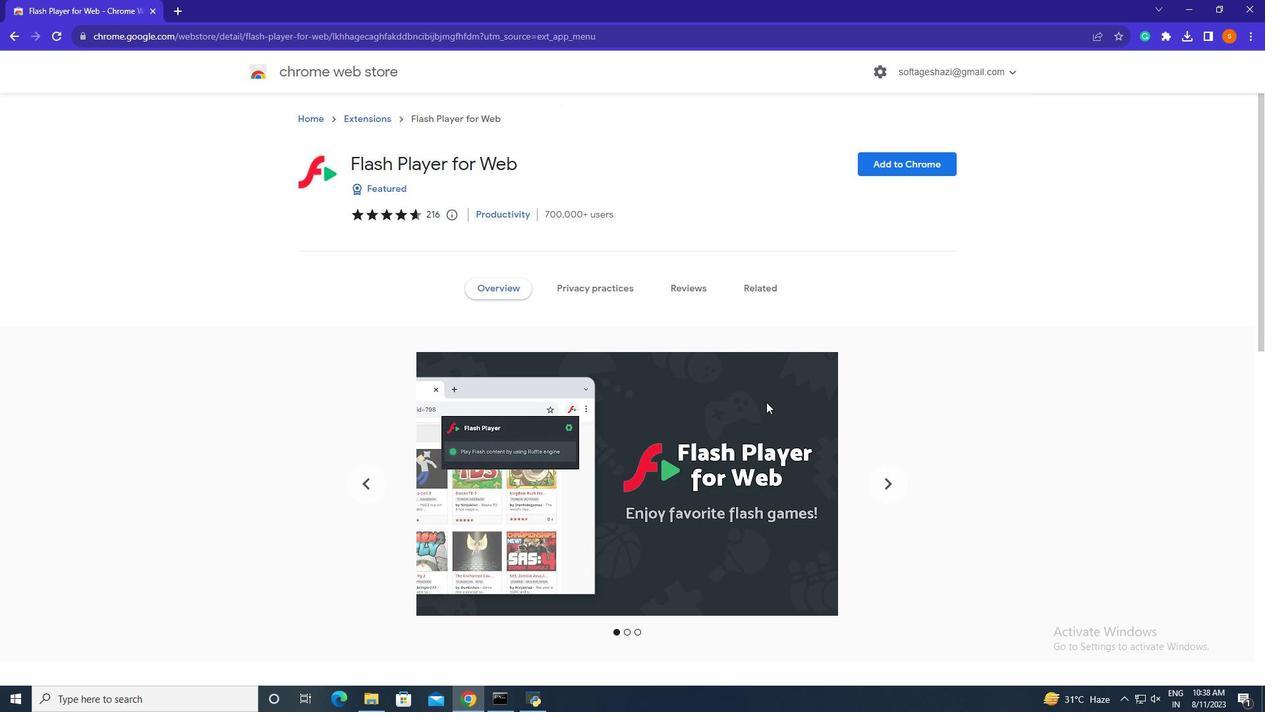 
Action: Mouse scrolled (766, 401) with delta (0, 0)
Screenshot: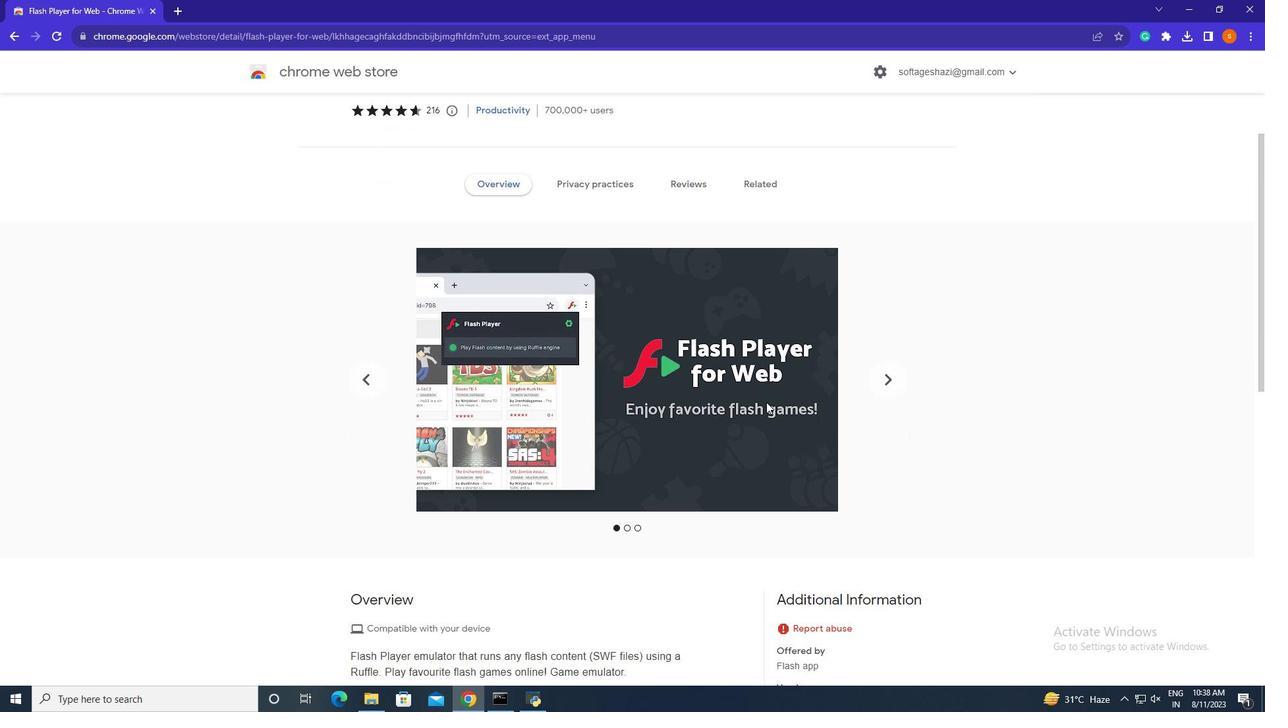 
Action: Mouse scrolled (766, 401) with delta (0, 0)
Screenshot: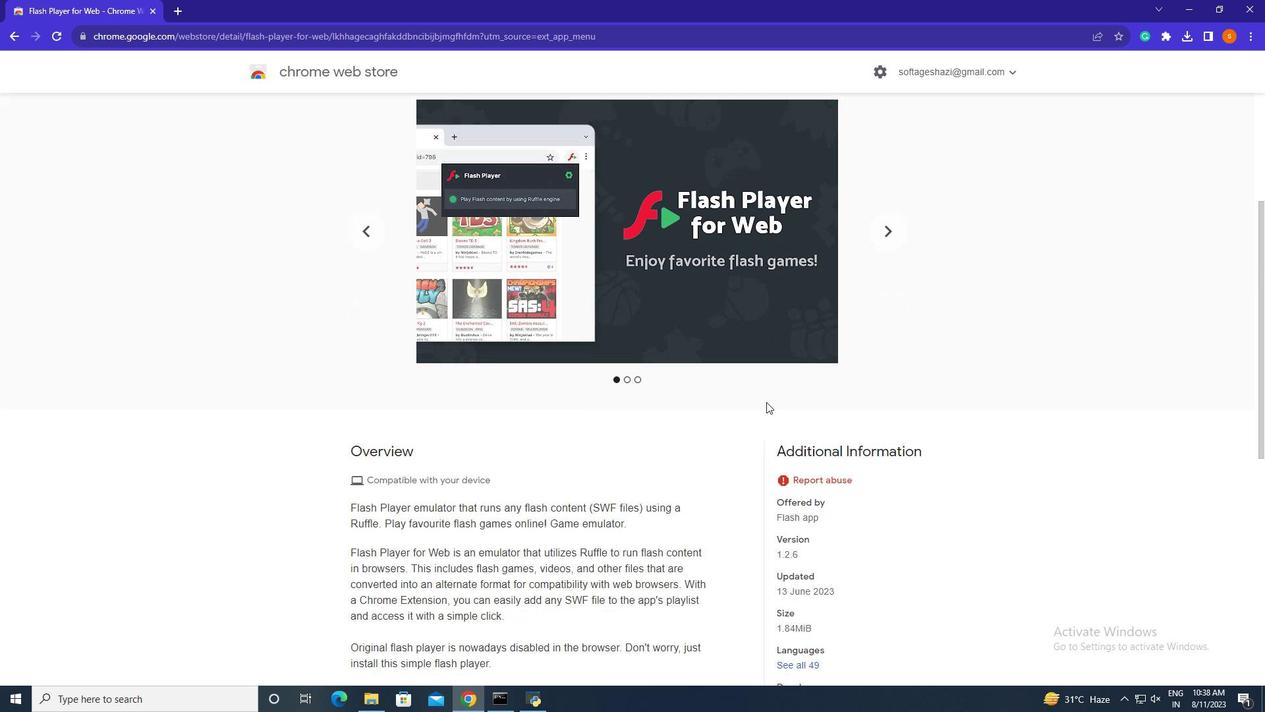 
Action: Mouse scrolled (766, 401) with delta (0, 0)
Screenshot: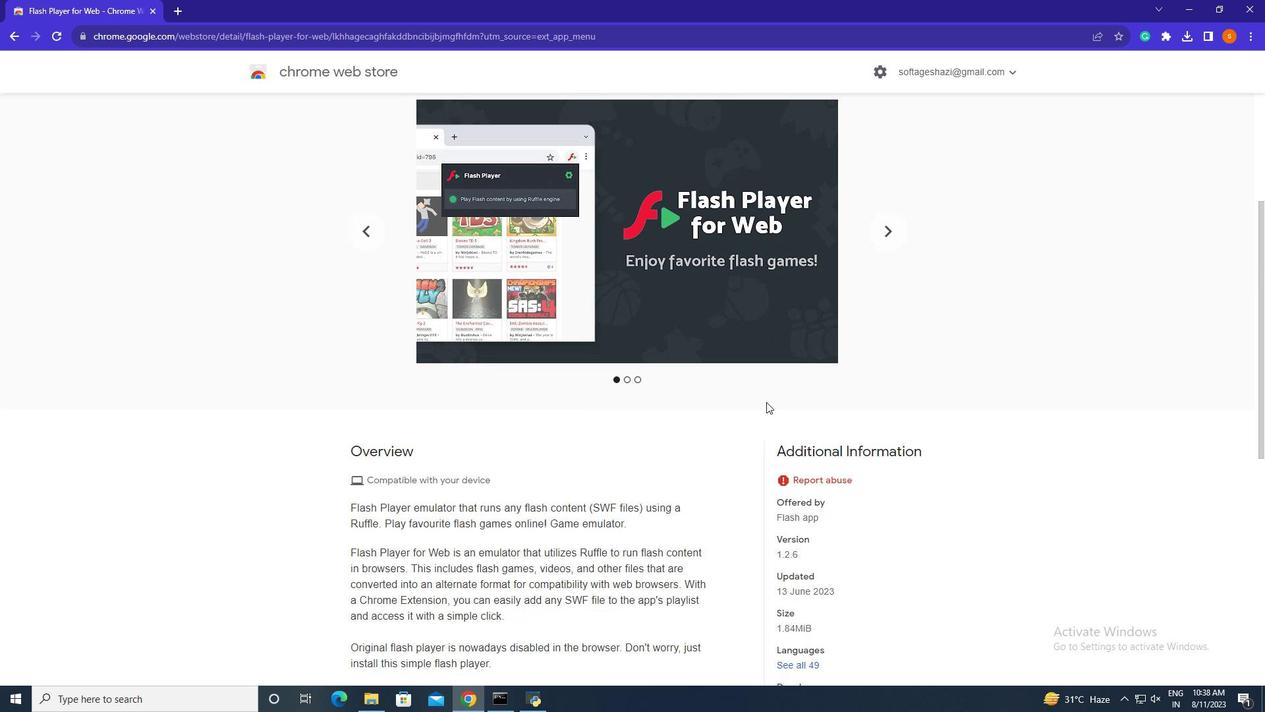 
Action: Mouse scrolled (766, 401) with delta (0, 0)
Screenshot: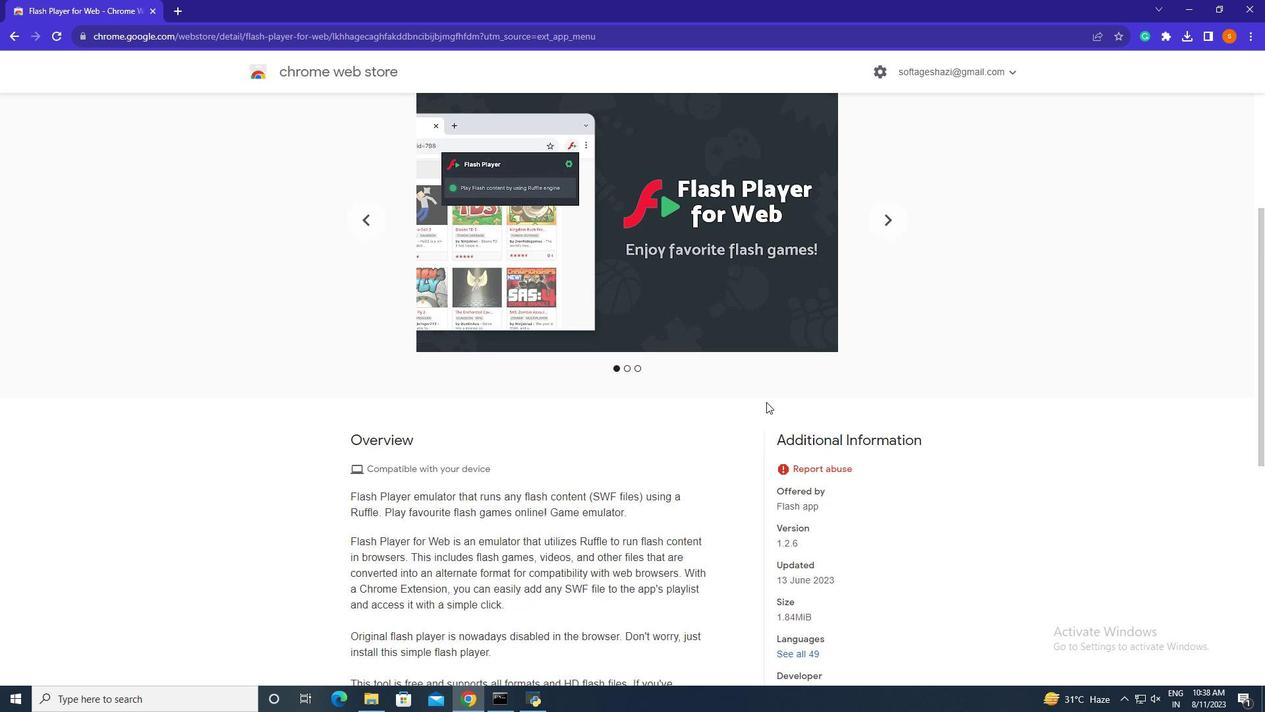 
Action: Mouse scrolled (766, 401) with delta (0, 0)
Screenshot: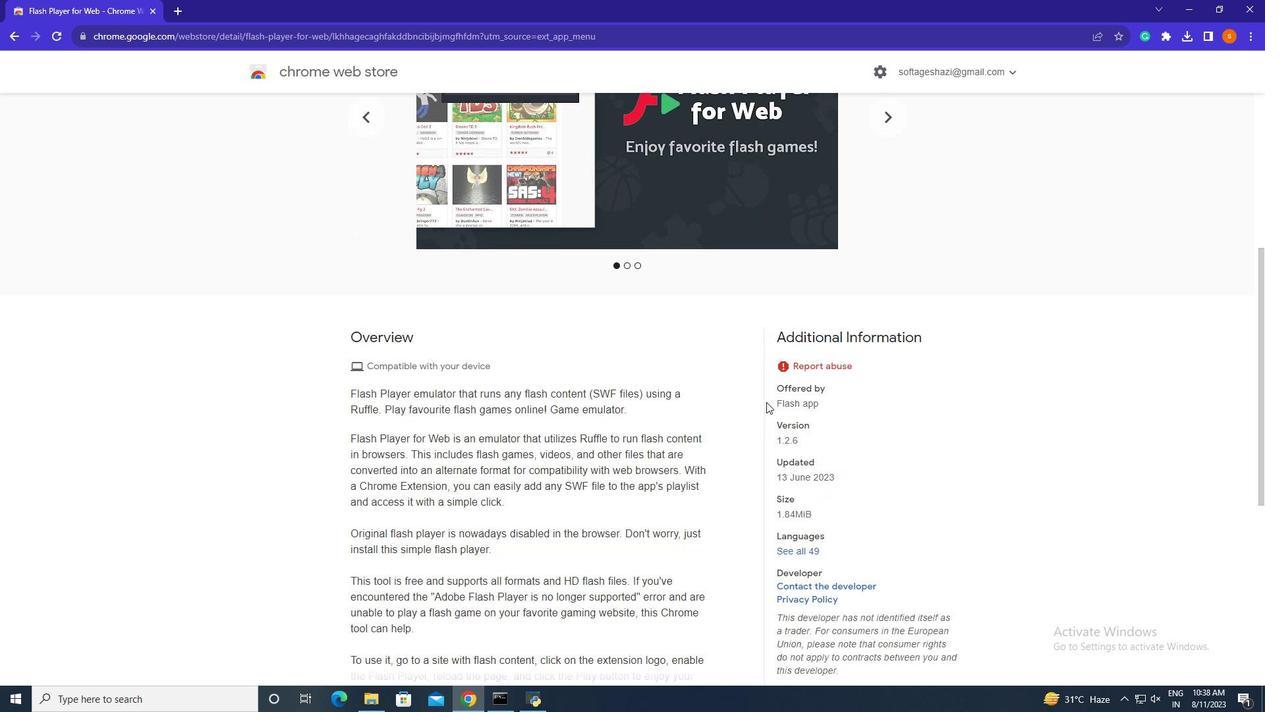 
Action: Mouse scrolled (766, 401) with delta (0, 0)
Screenshot: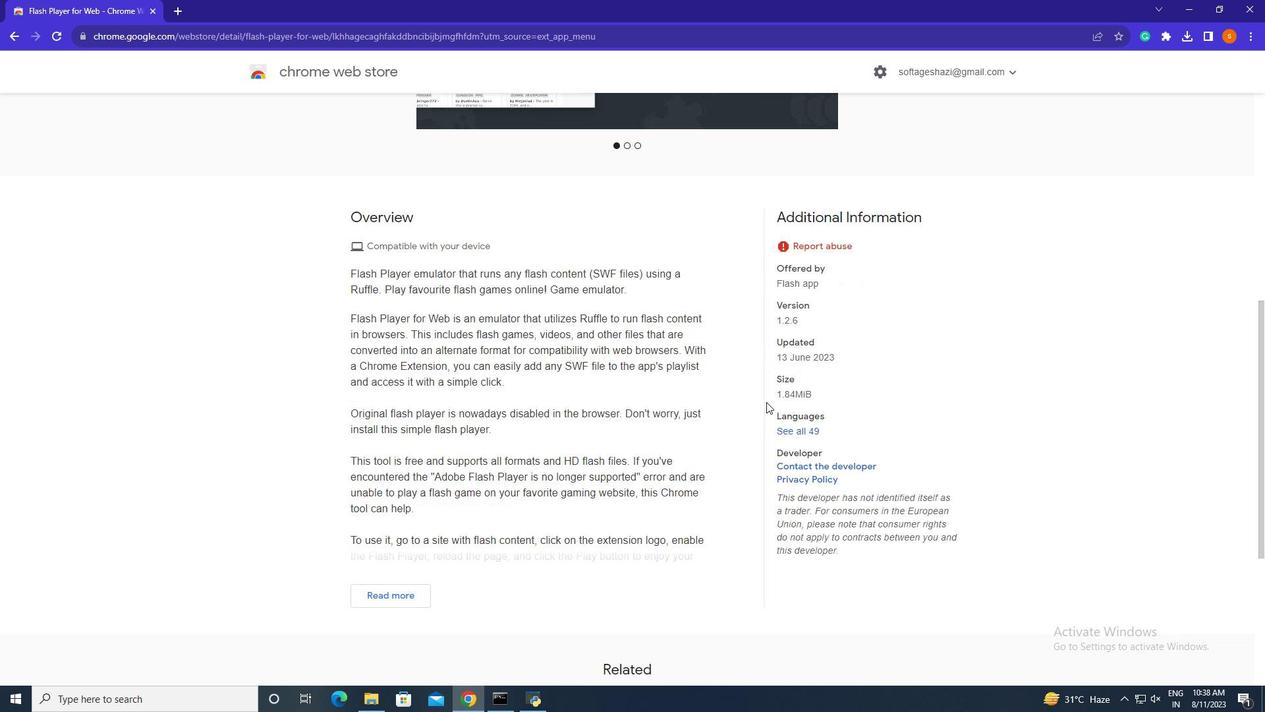 
Action: Mouse scrolled (766, 401) with delta (0, 0)
Screenshot: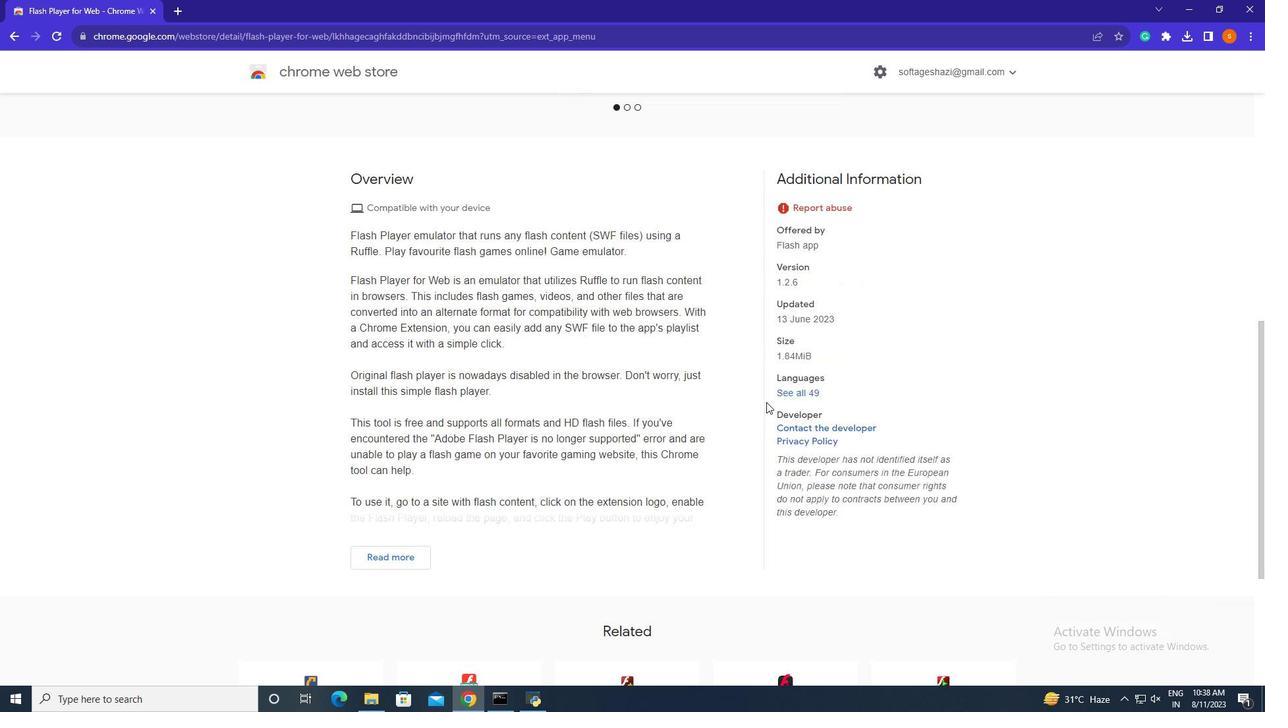 
Action: Mouse scrolled (766, 401) with delta (0, 0)
Screenshot: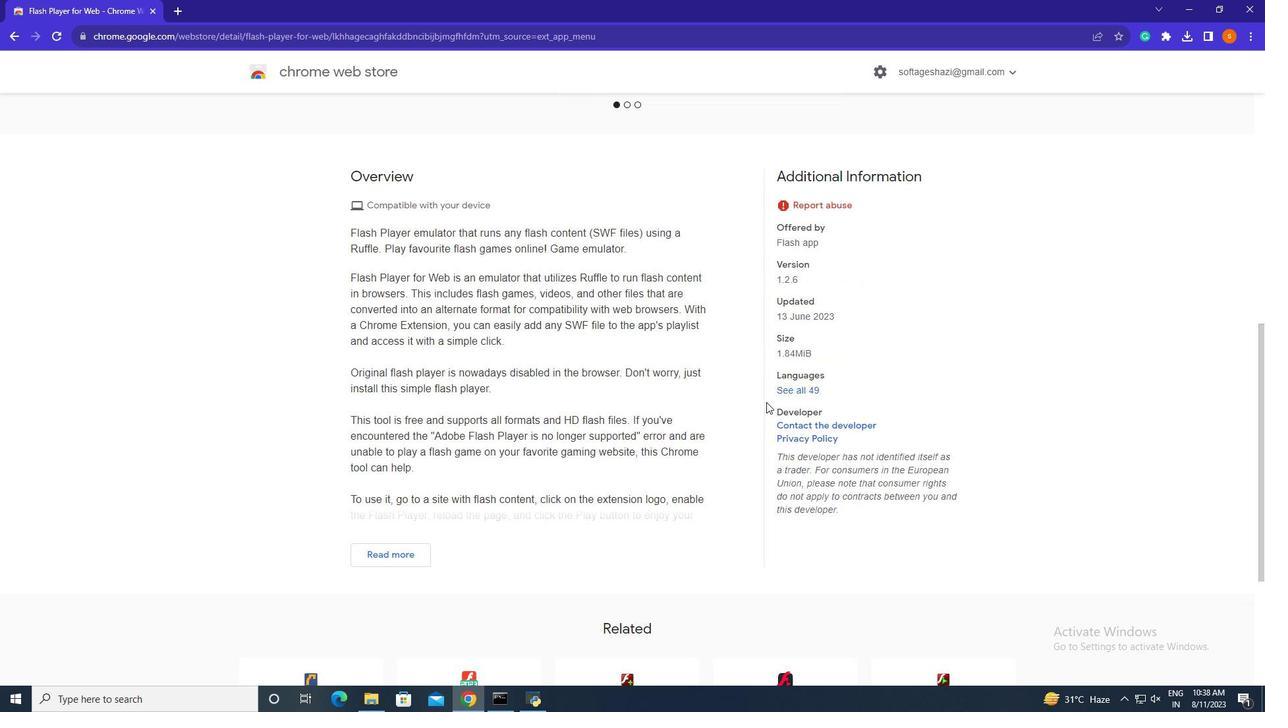 
Action: Mouse scrolled (766, 401) with delta (0, 0)
Screenshot: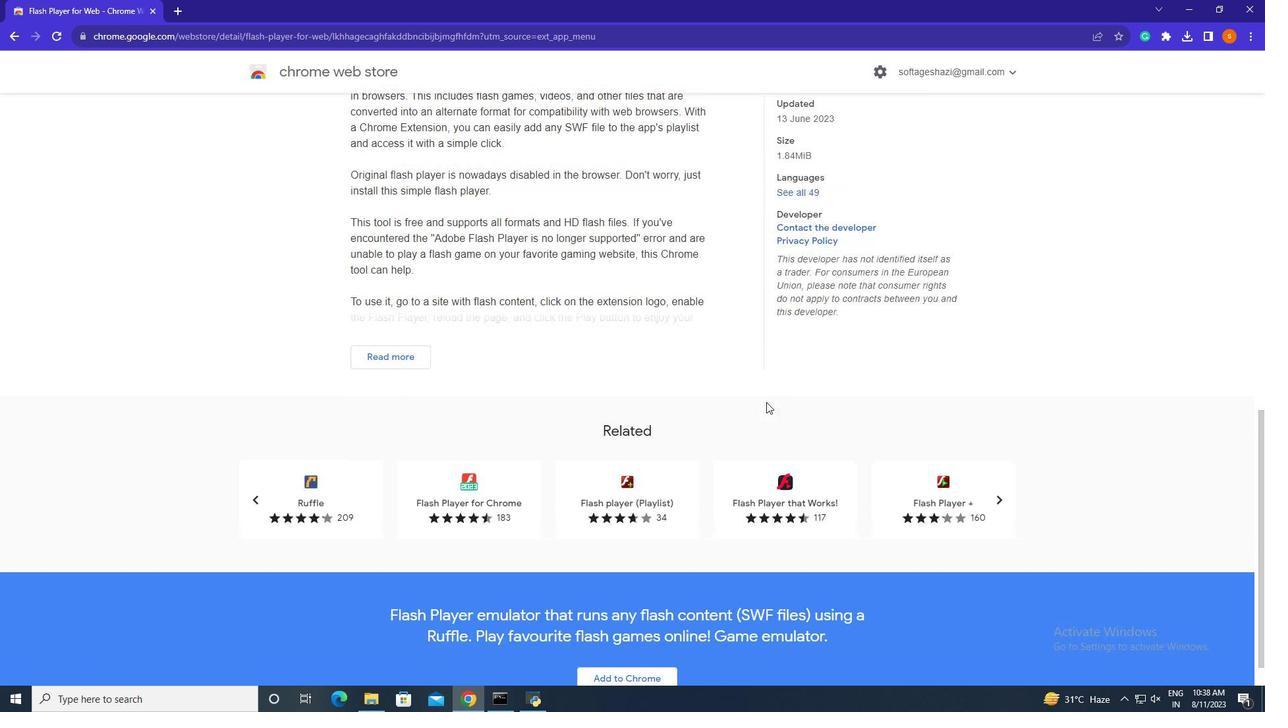 
Action: Mouse scrolled (766, 401) with delta (0, 0)
Screenshot: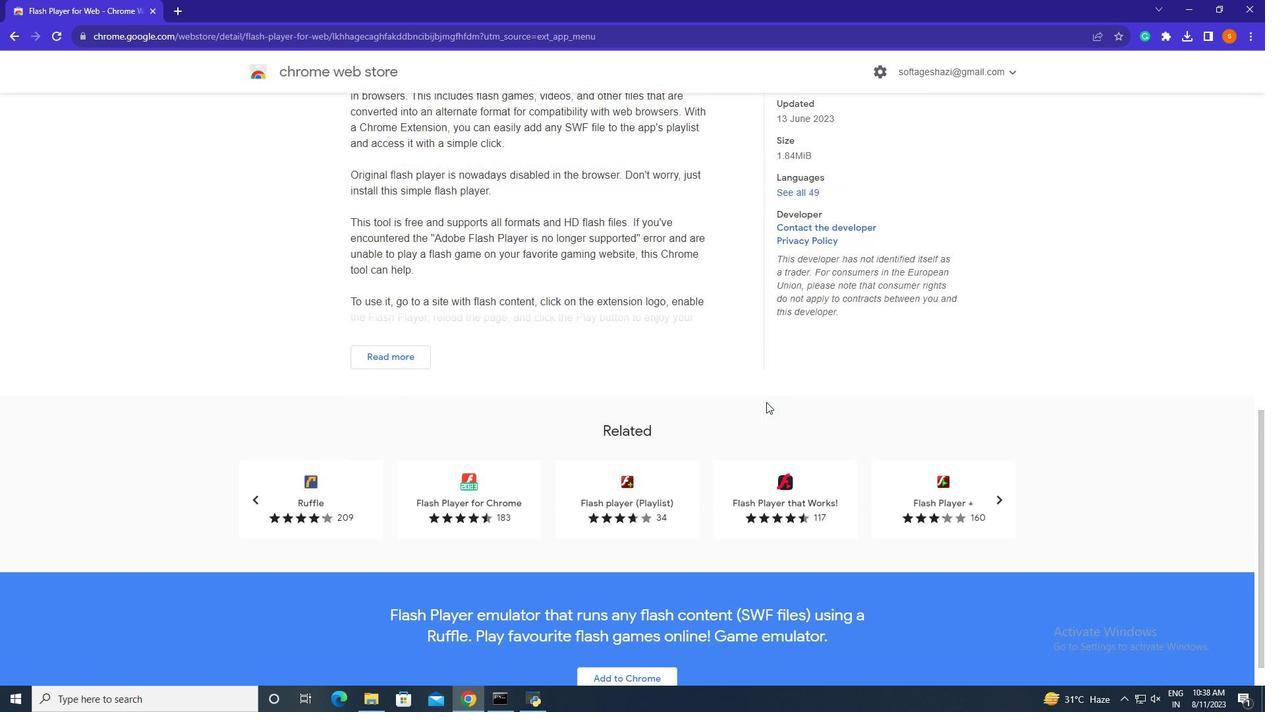 
Action: Mouse scrolled (766, 401) with delta (0, 0)
Screenshot: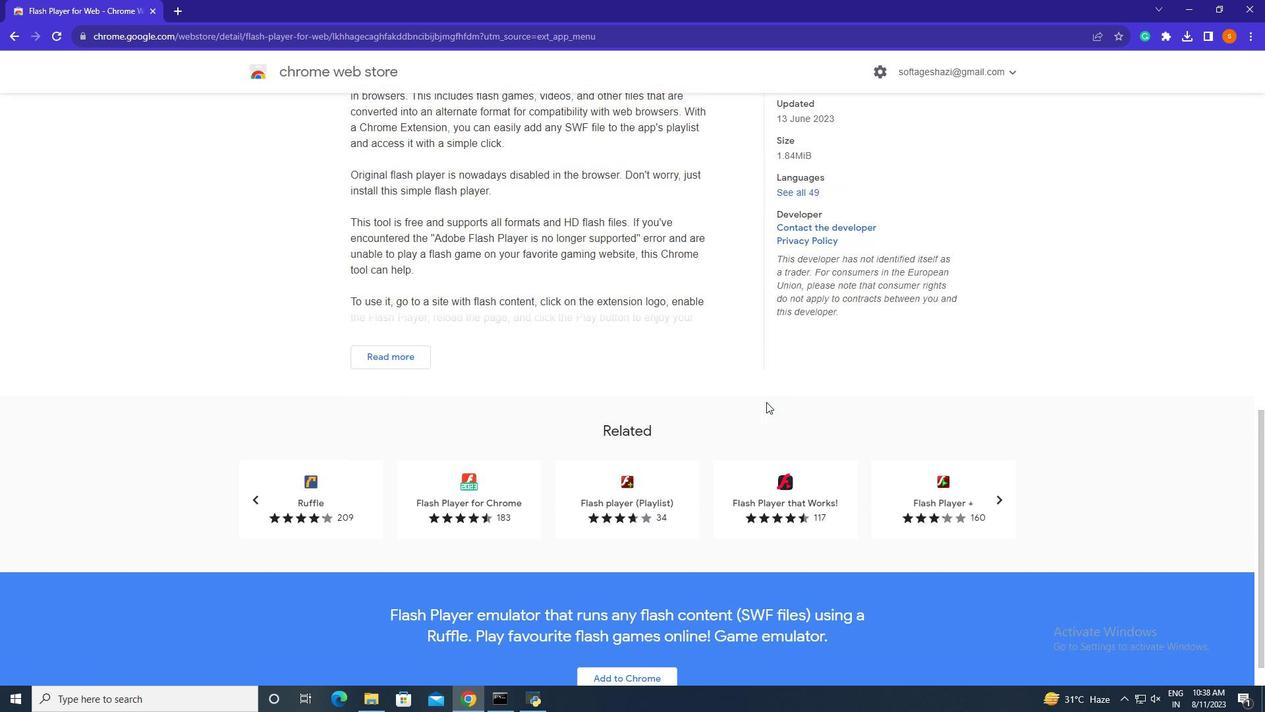 
Action: Mouse scrolled (766, 402) with delta (0, 0)
Screenshot: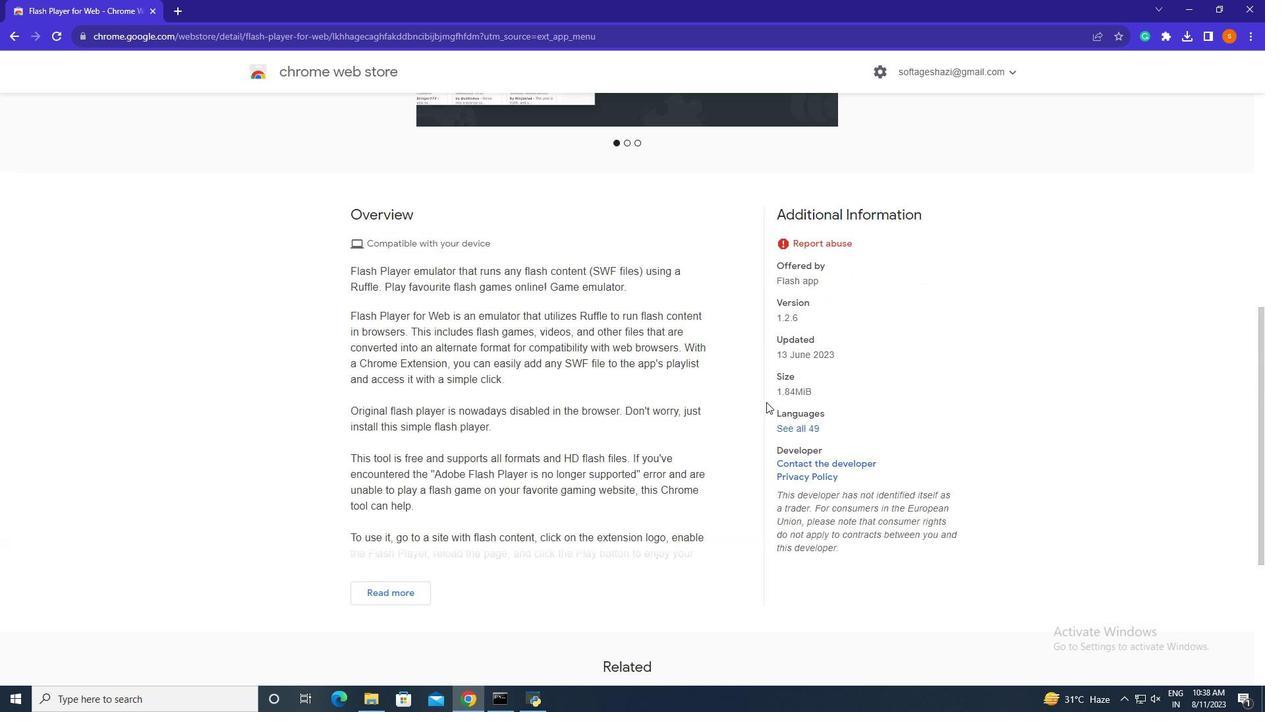 
Action: Mouse scrolled (766, 402) with delta (0, 0)
Screenshot: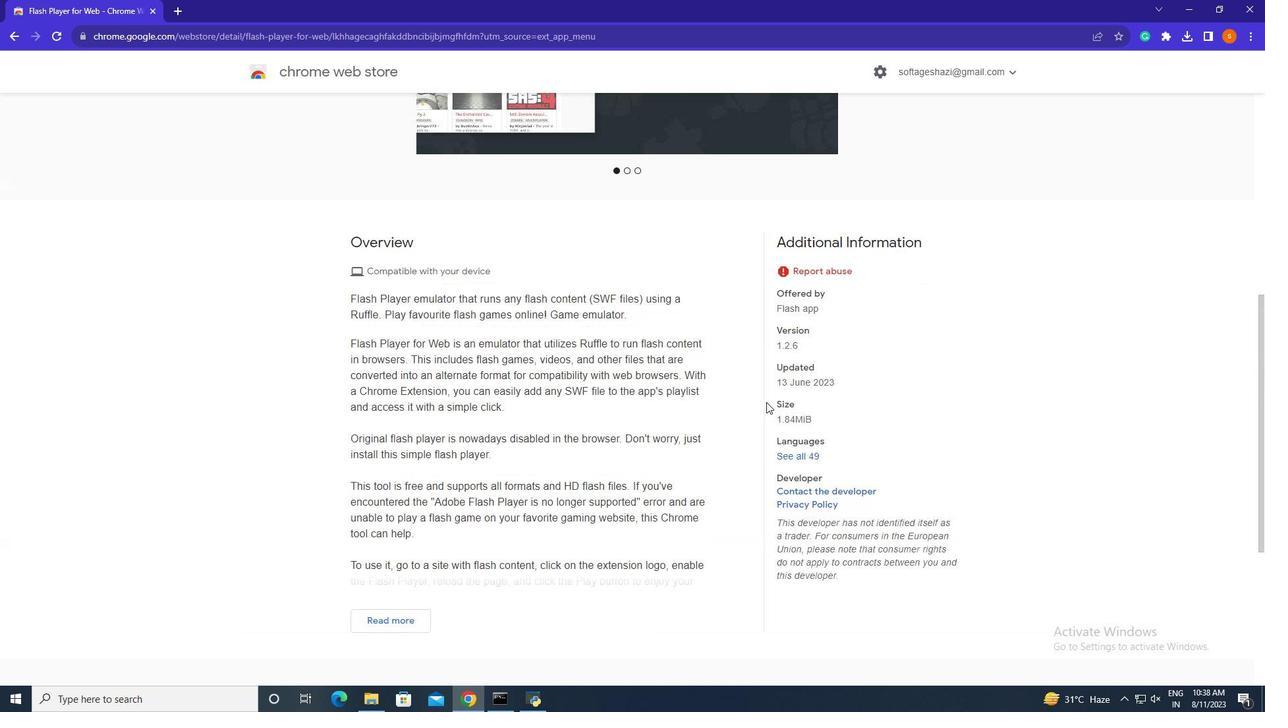 
Action: Mouse scrolled (766, 402) with delta (0, 0)
Screenshot: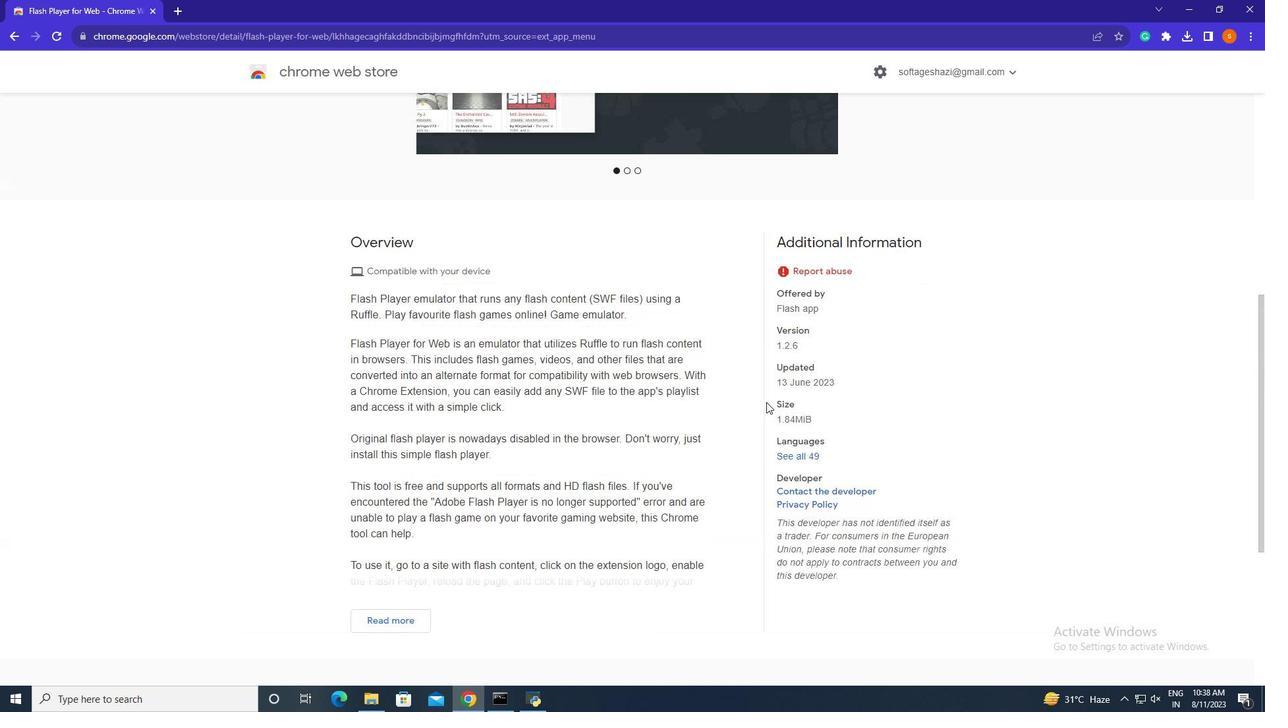 
Action: Mouse scrolled (766, 402) with delta (0, 0)
Screenshot: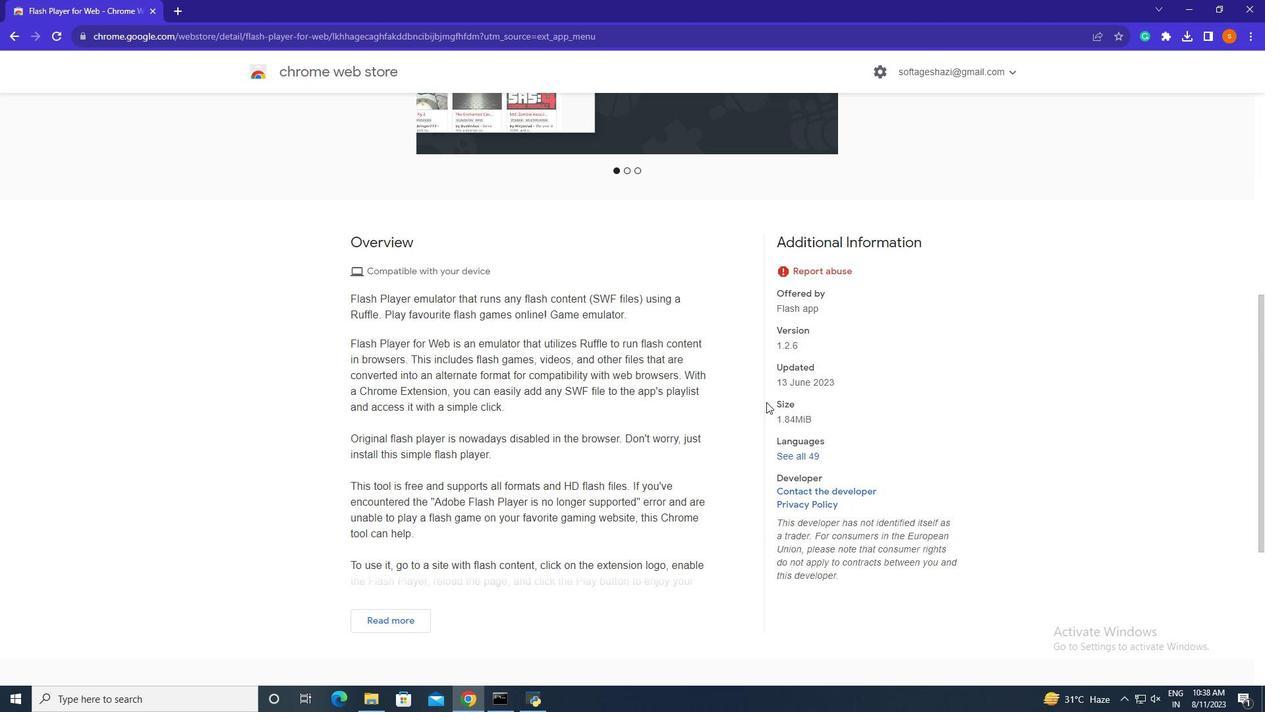 
Action: Mouse moved to (393, 616)
Screenshot: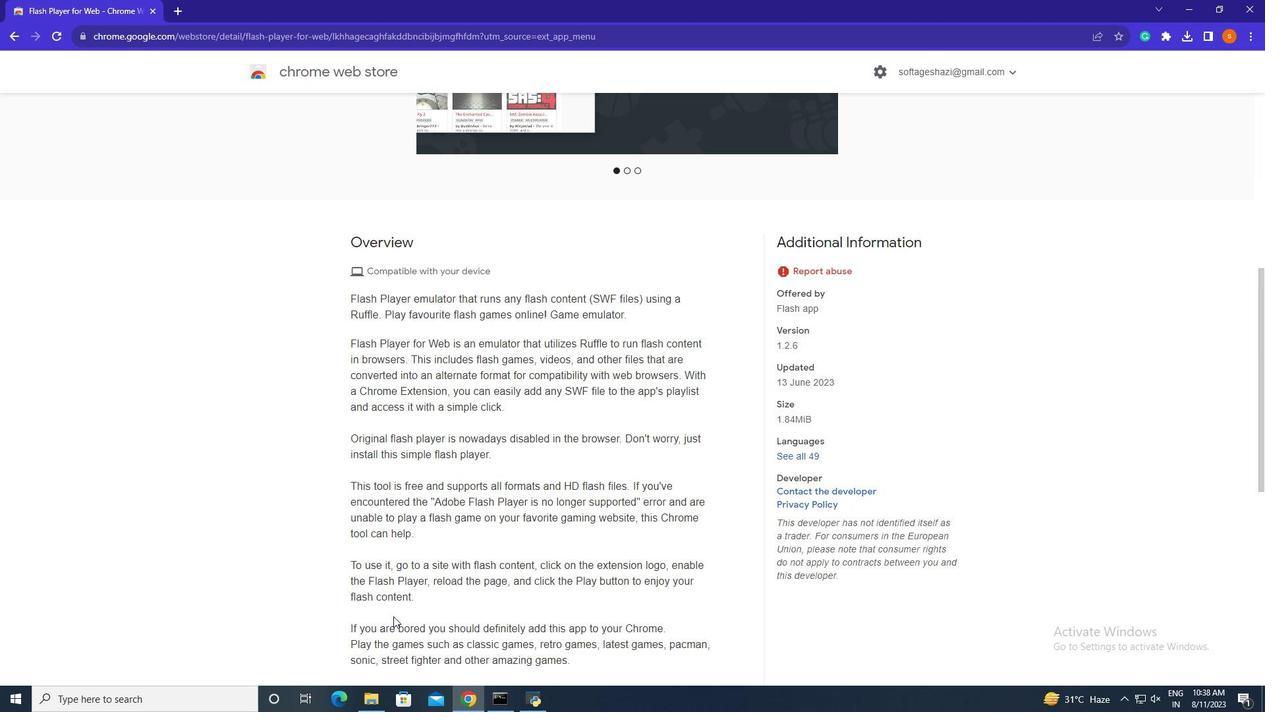 
Action: Mouse pressed left at (393, 616)
Screenshot: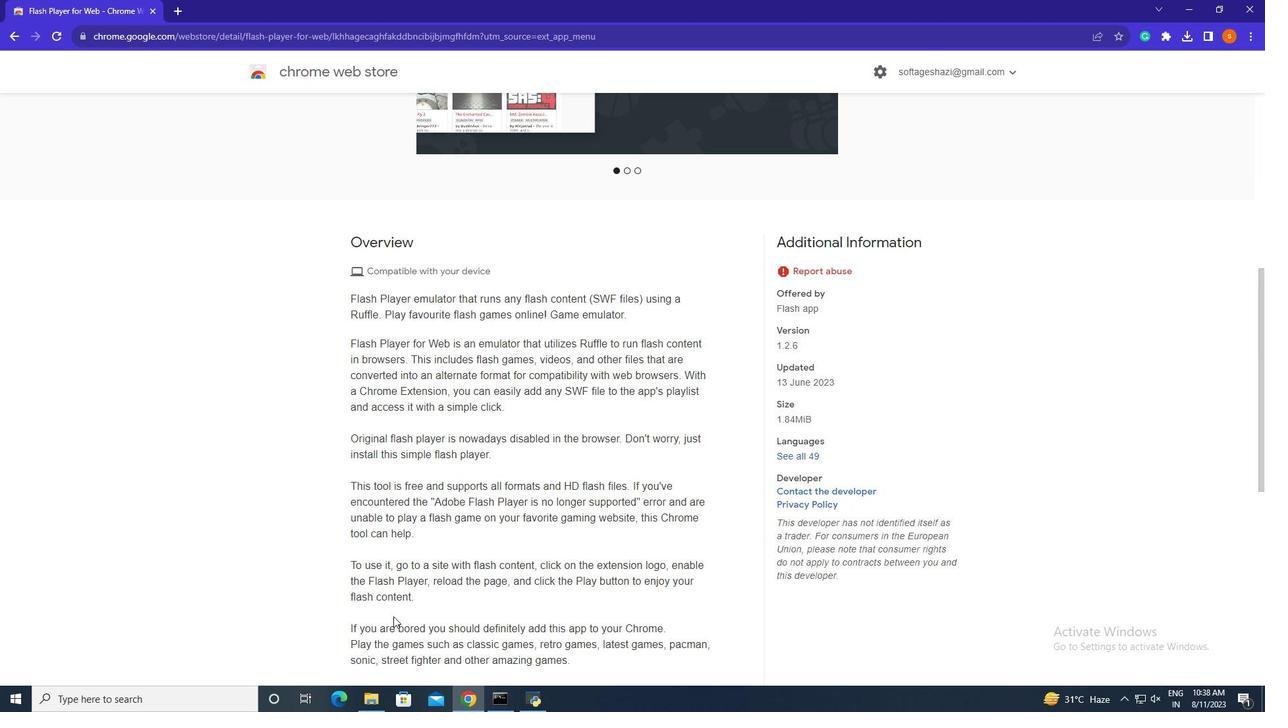 
Action: Mouse moved to (445, 585)
Screenshot: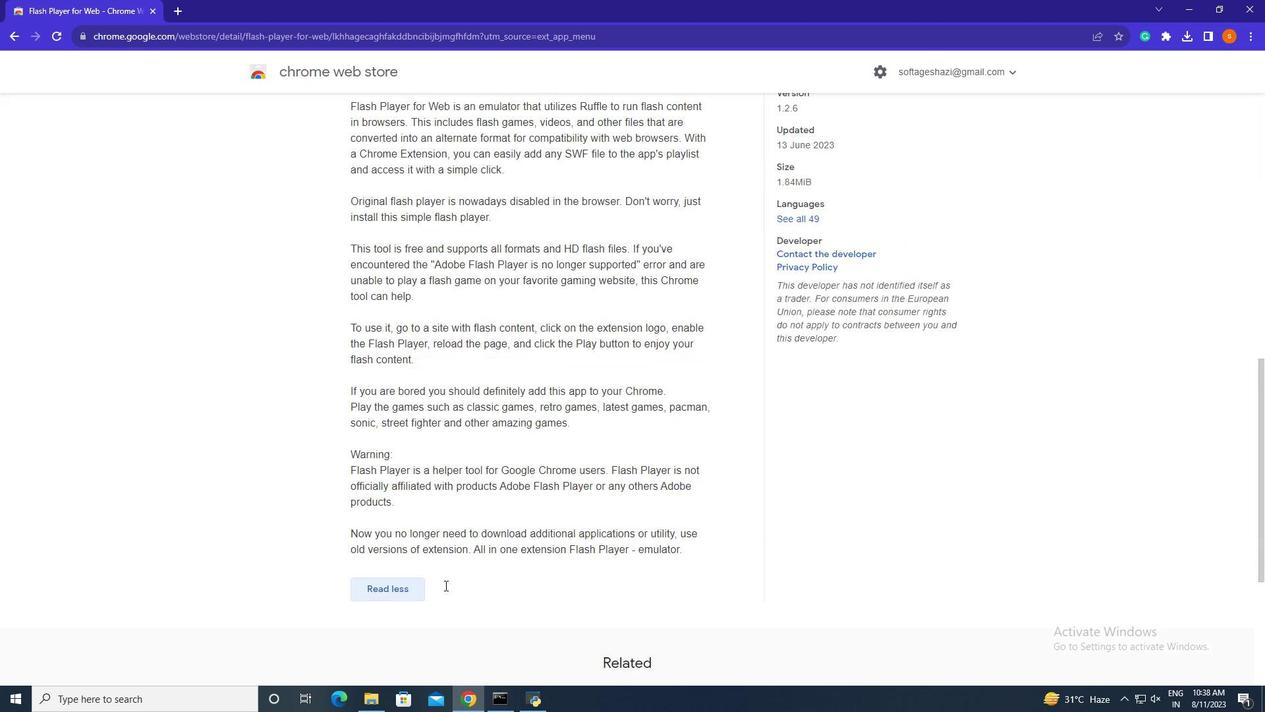 
Action: Mouse scrolled (445, 584) with delta (0, 0)
Screenshot: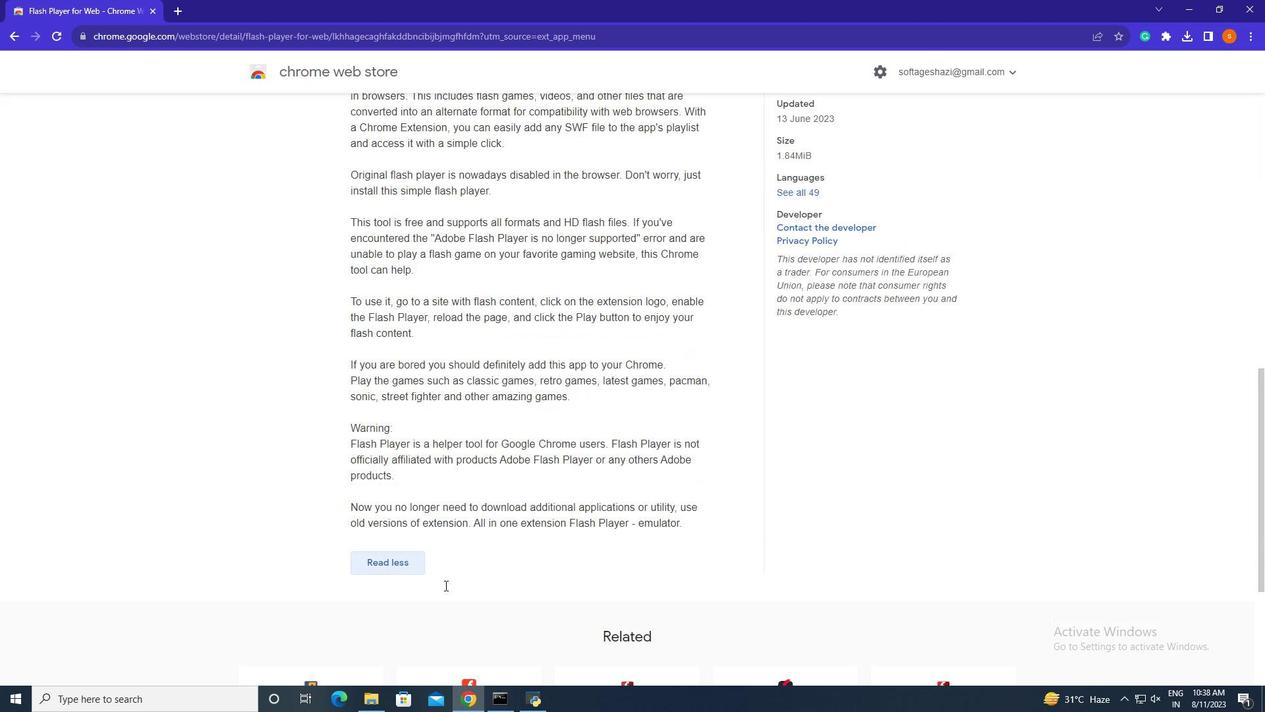 
Action: Mouse scrolled (445, 584) with delta (0, 0)
Screenshot: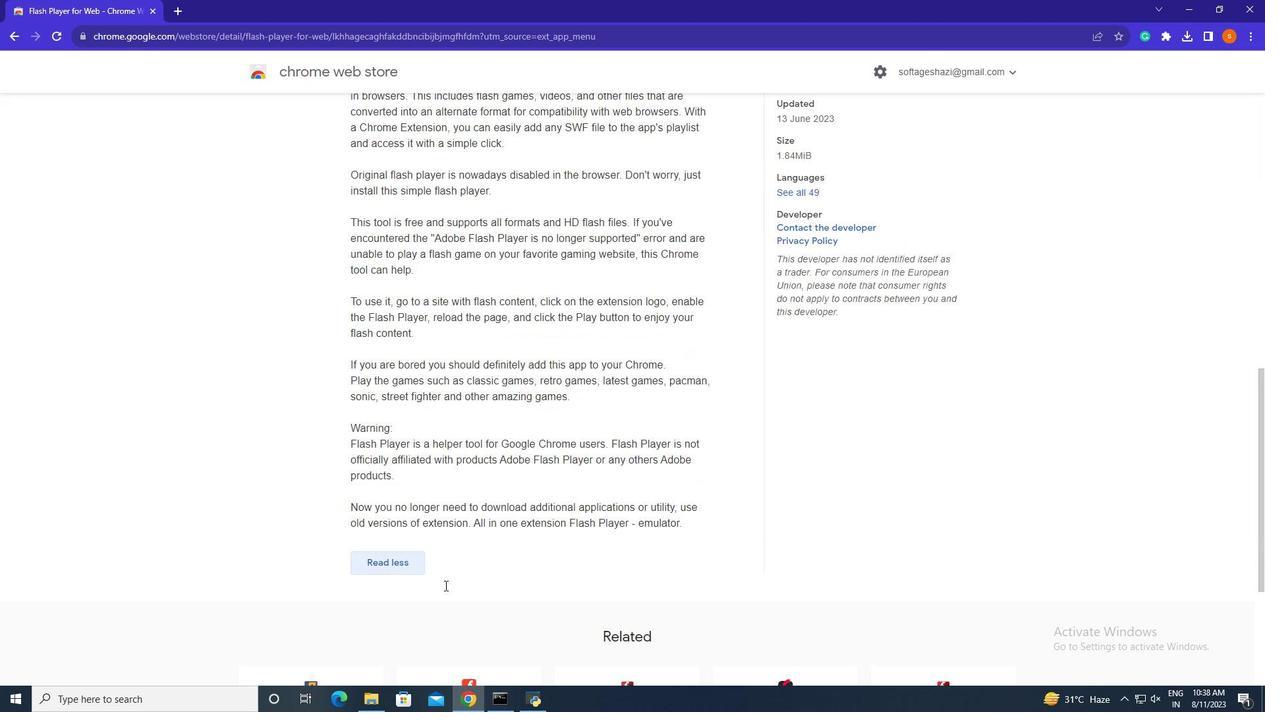 
Action: Mouse scrolled (445, 584) with delta (0, 0)
Screenshot: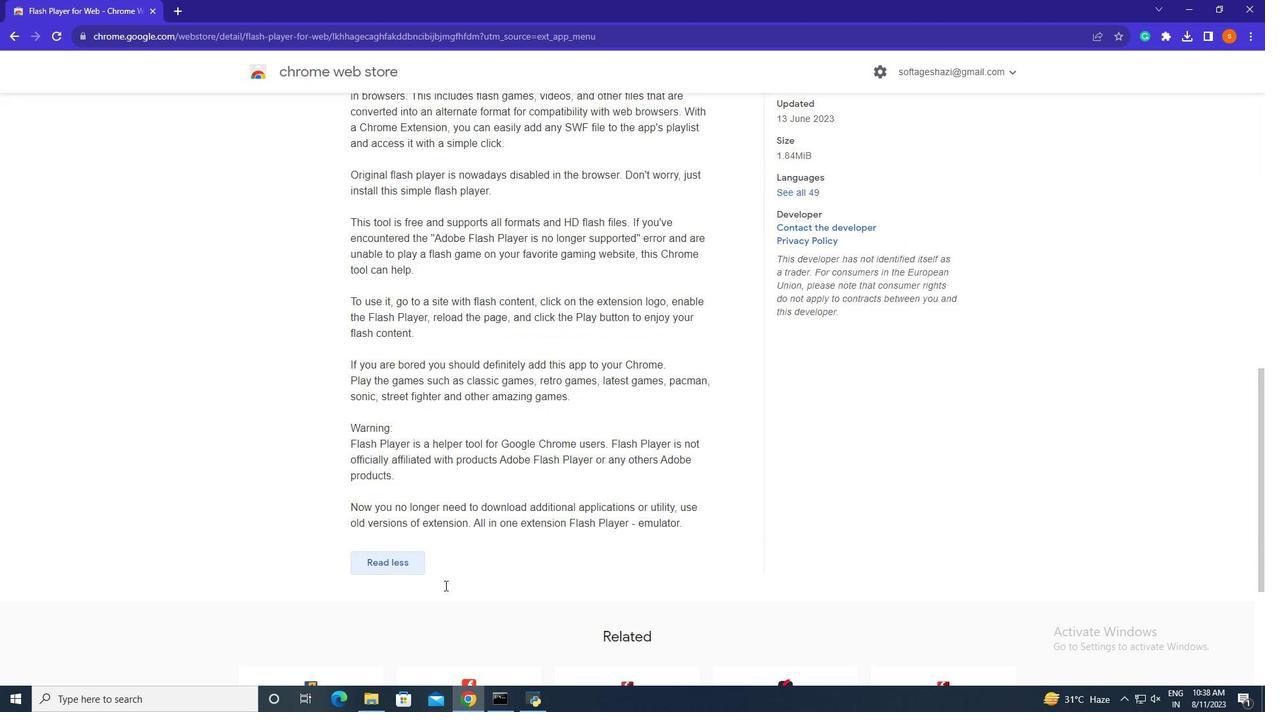 
Action: Mouse scrolled (445, 584) with delta (0, 0)
Screenshot: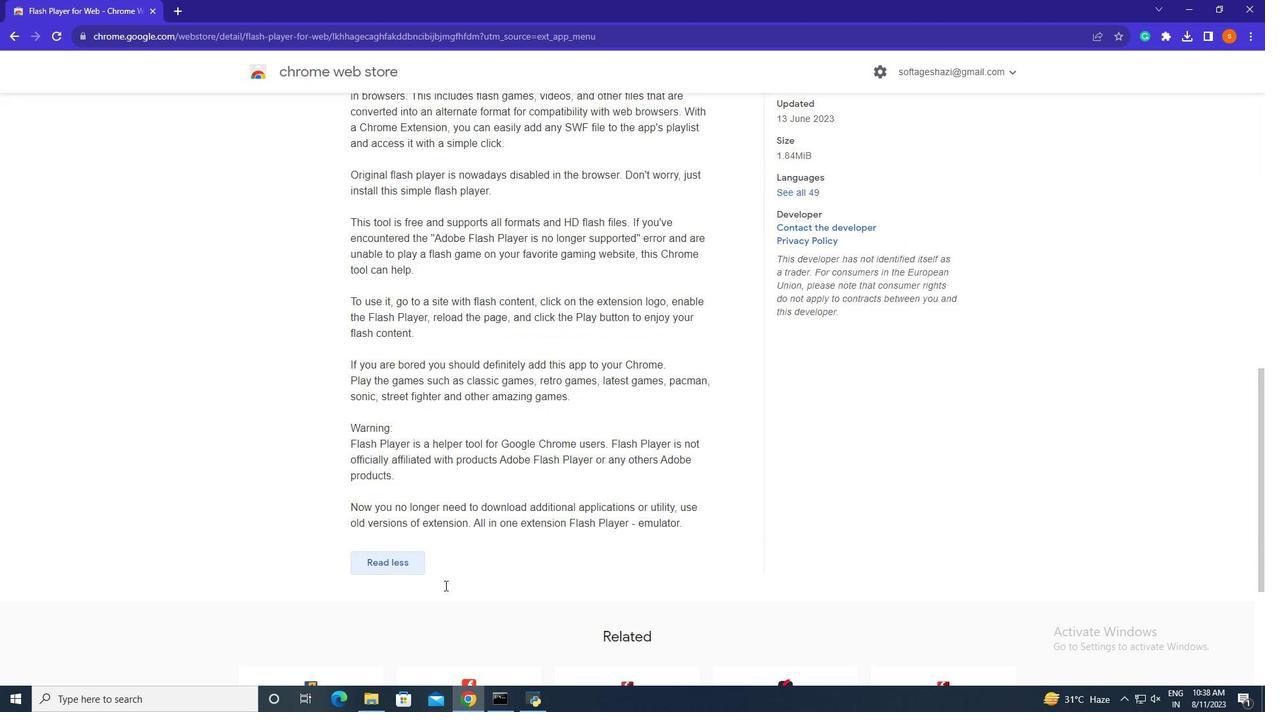 
Action: Mouse scrolled (445, 586) with delta (0, 0)
Screenshot: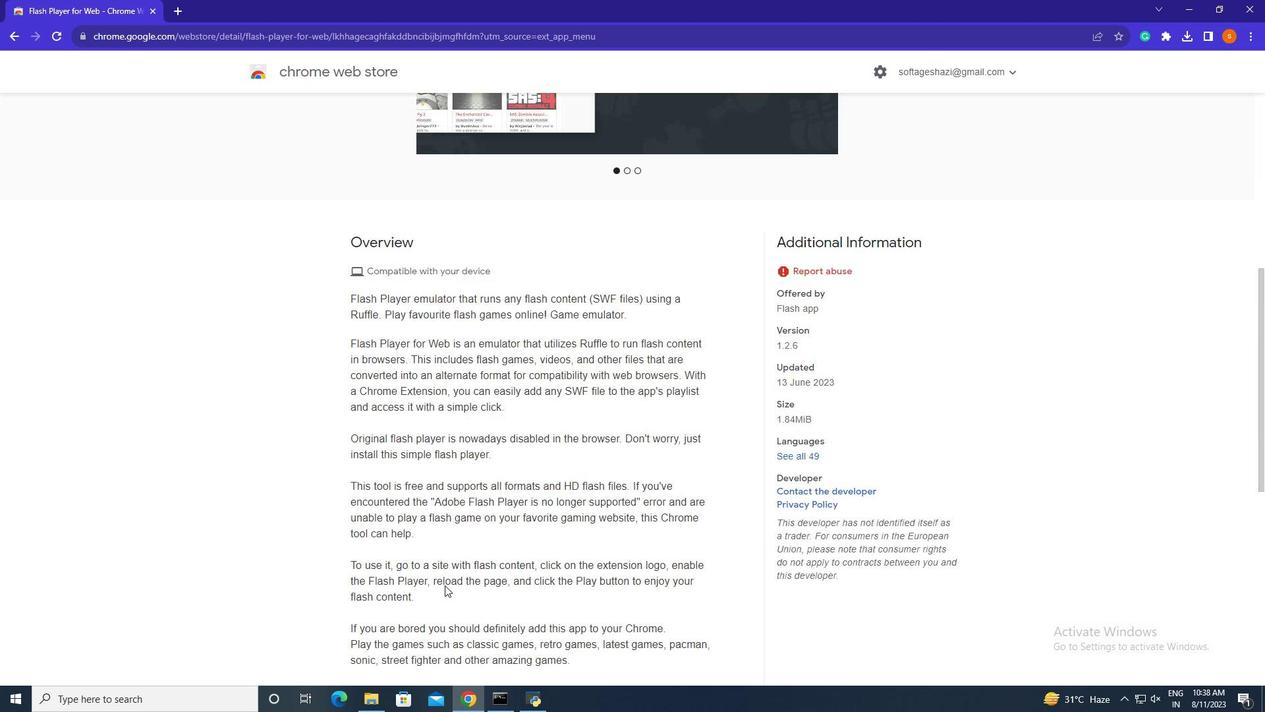 
Action: Mouse scrolled (445, 586) with delta (0, 0)
Screenshot: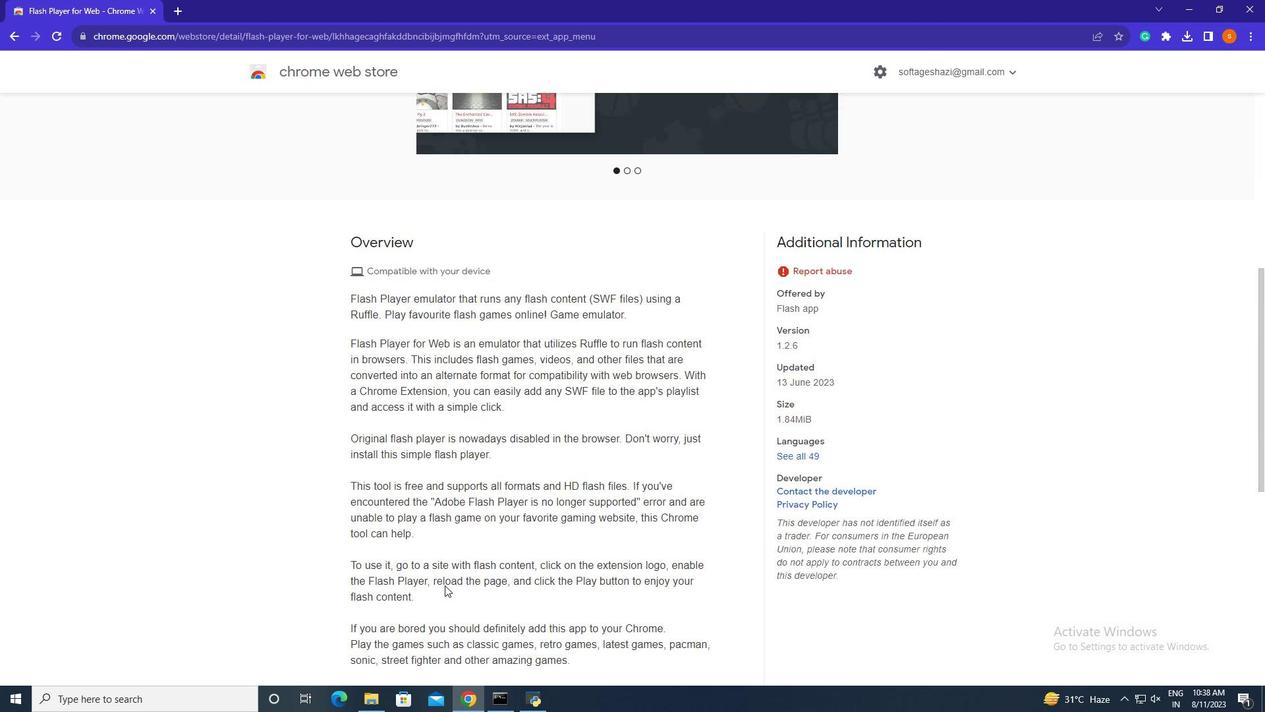 
Action: Mouse scrolled (445, 586) with delta (0, 0)
Screenshot: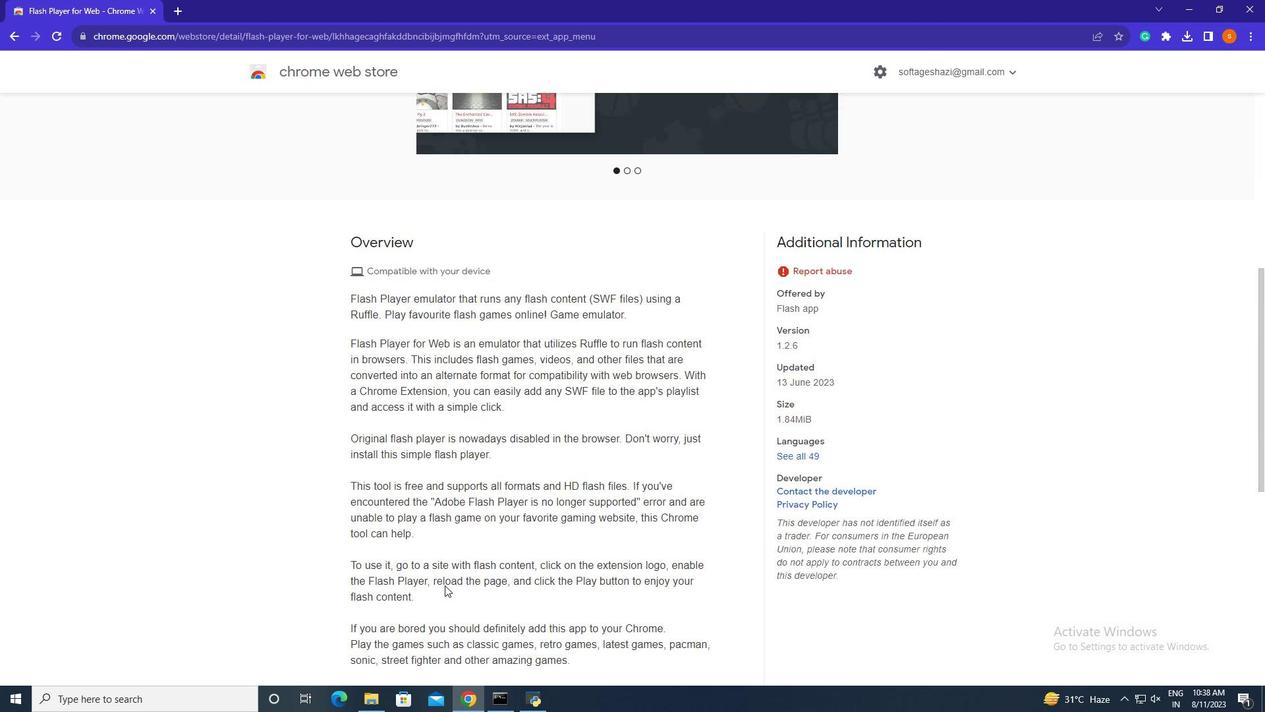 
Action: Mouse scrolled (445, 586) with delta (0, 0)
Screenshot: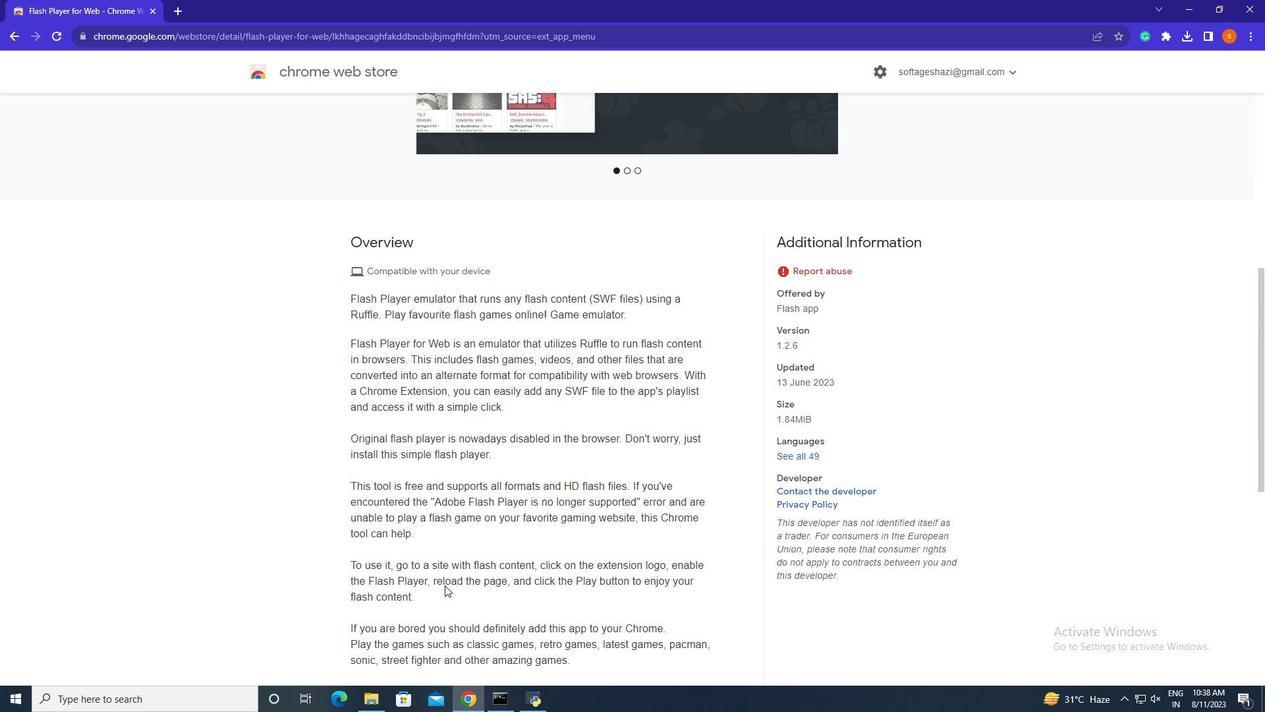 
Action: Mouse scrolled (445, 586) with delta (0, 0)
Screenshot: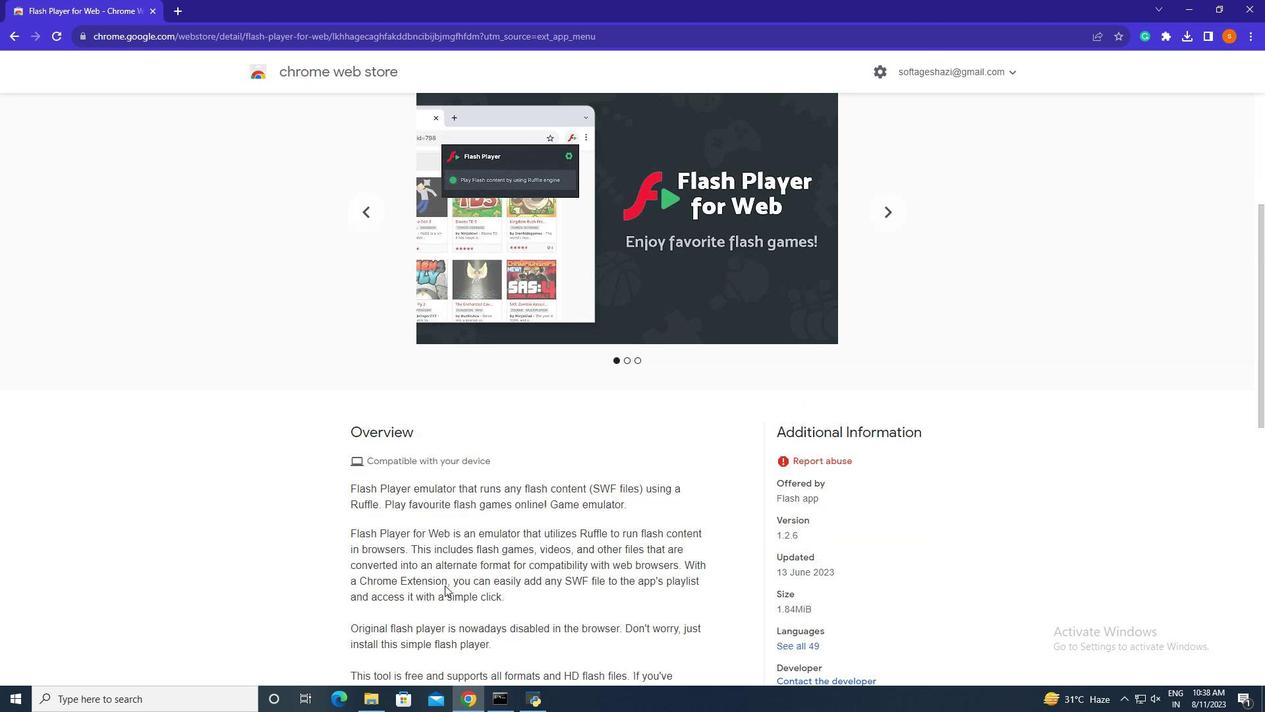 
Action: Mouse scrolled (445, 586) with delta (0, 0)
Screenshot: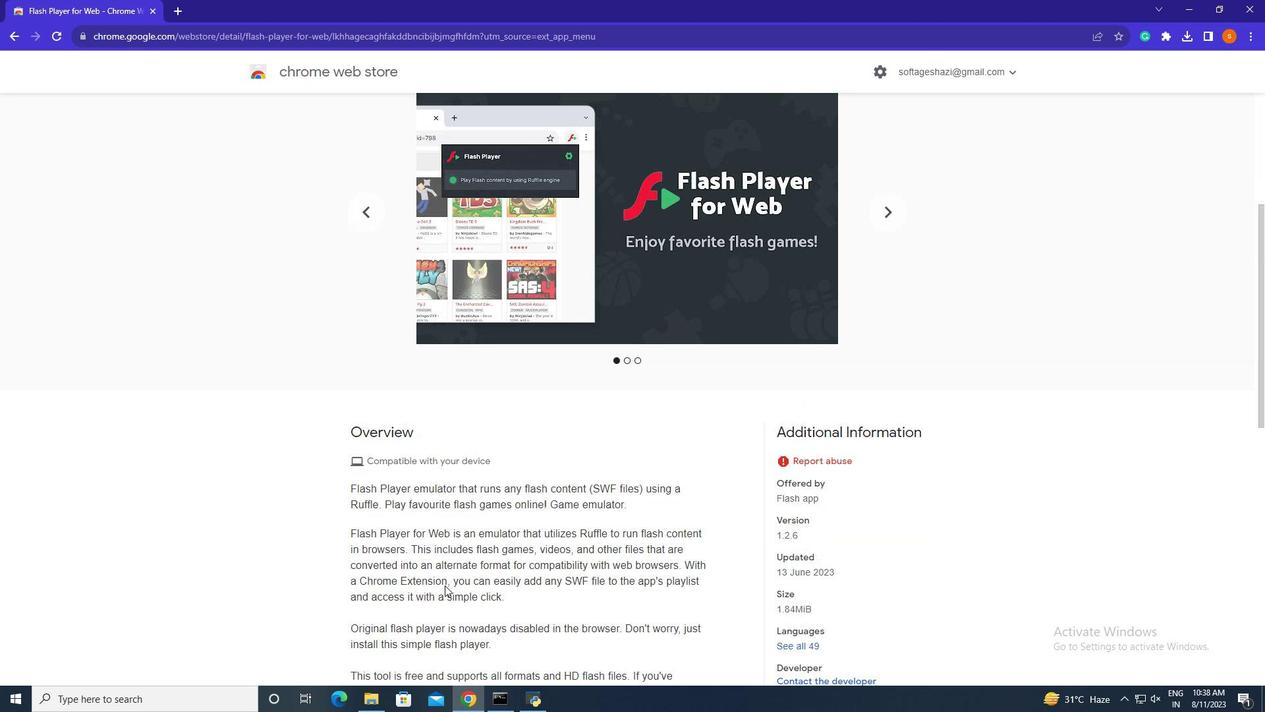 
Action: Mouse scrolled (445, 586) with delta (0, 0)
Screenshot: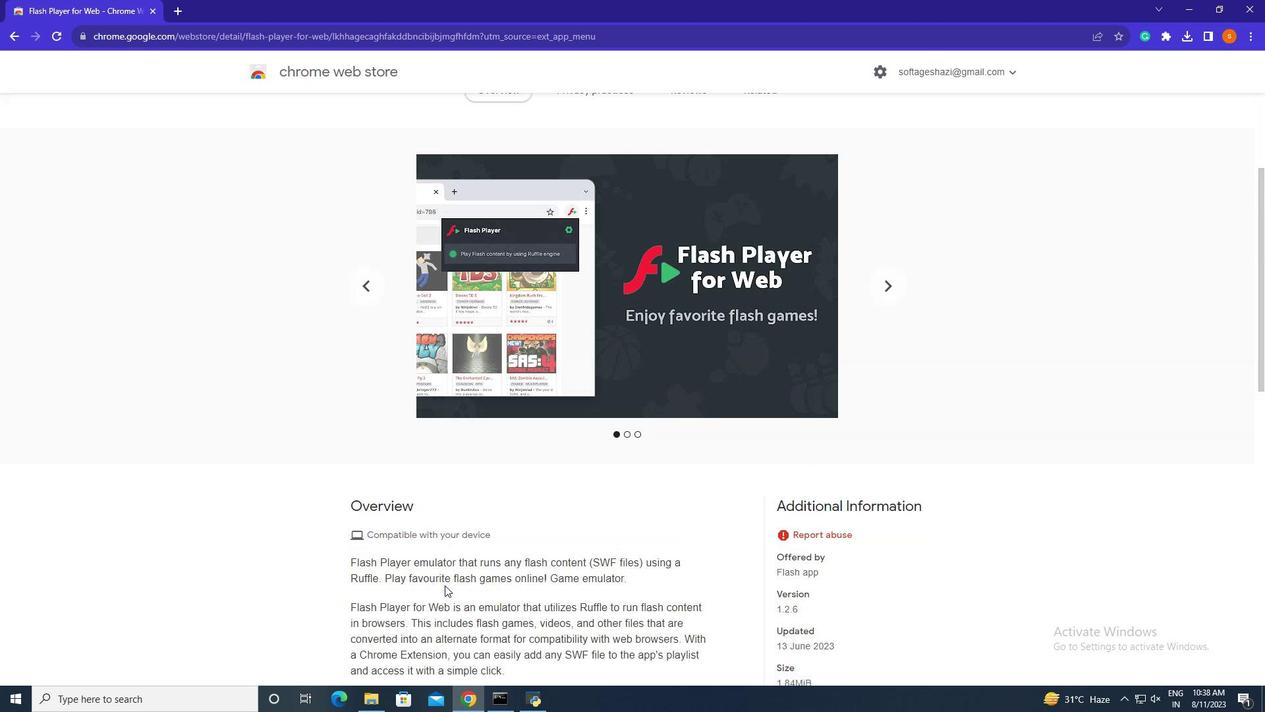 
Action: Mouse scrolled (445, 586) with delta (0, 0)
Screenshot: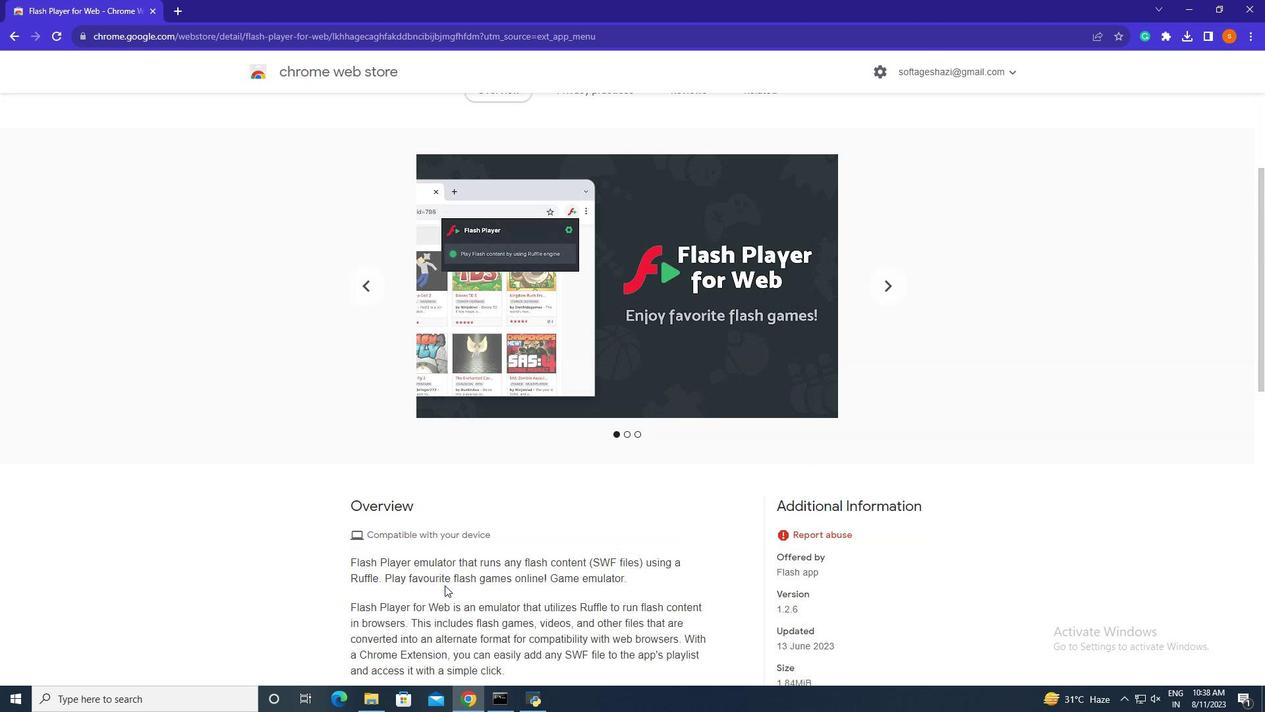 
Action: Mouse scrolled (445, 586) with delta (0, 0)
Screenshot: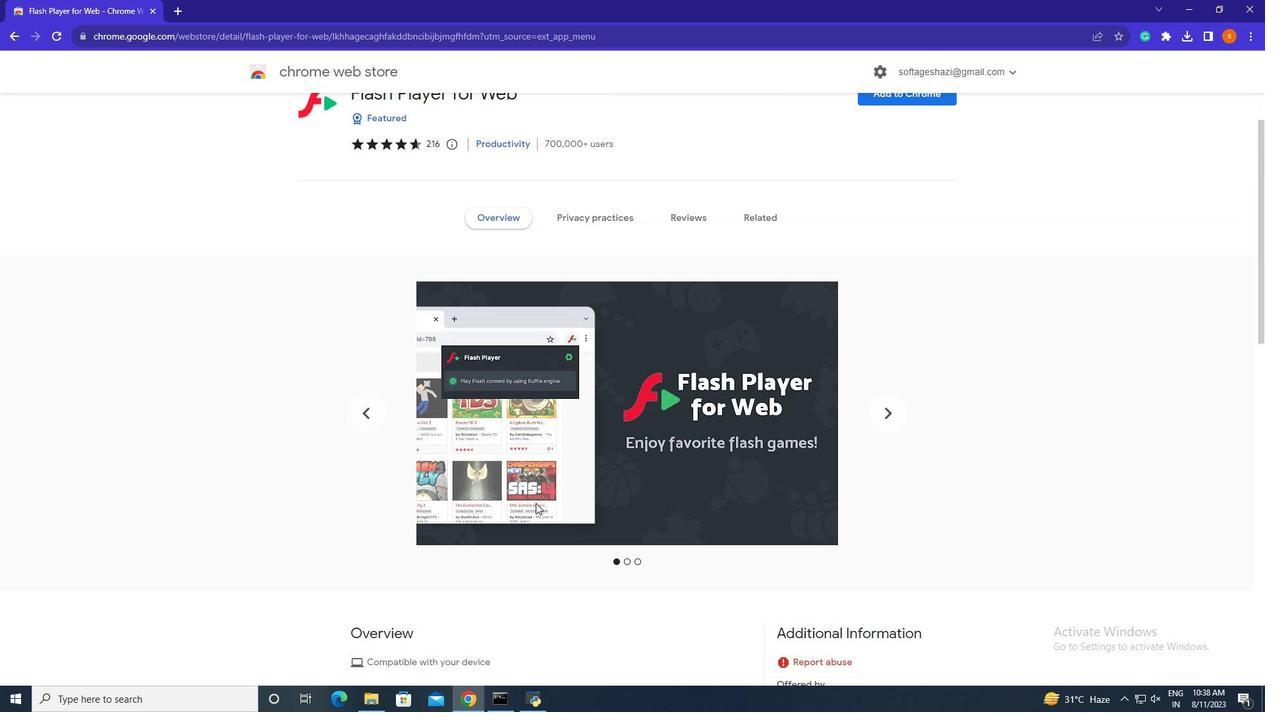 
Action: Mouse scrolled (445, 586) with delta (0, 0)
Screenshot: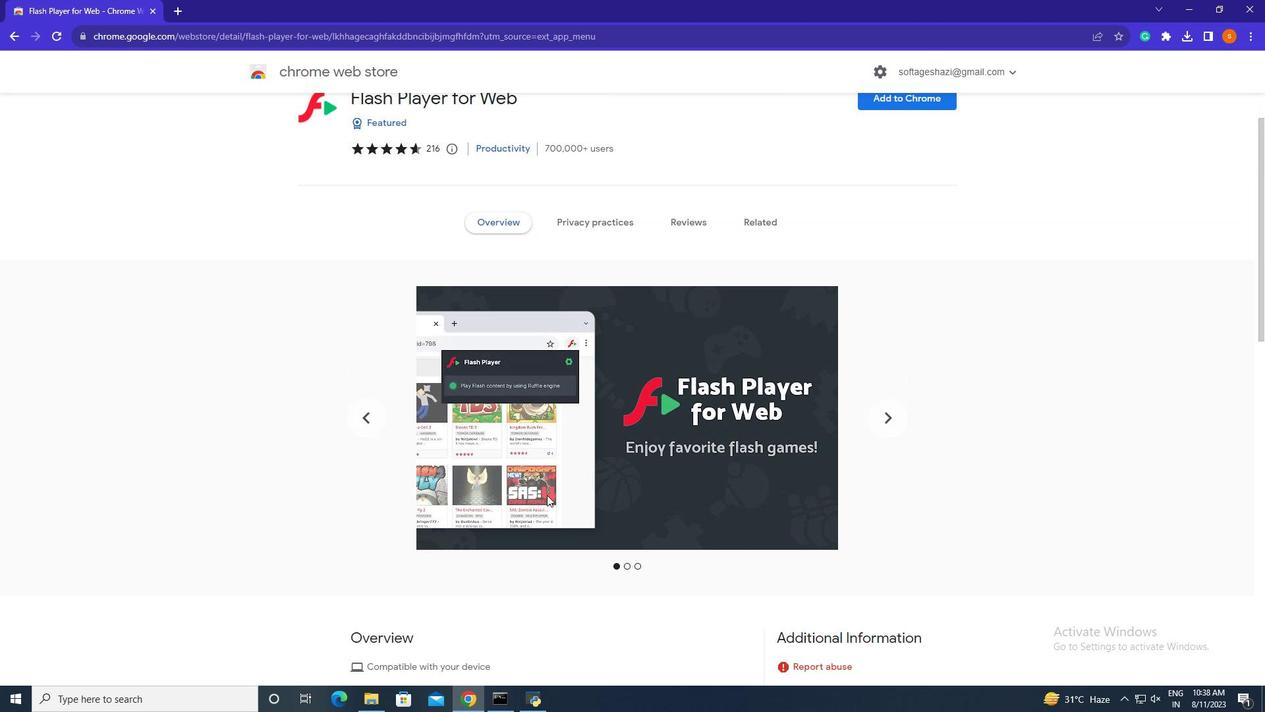 
Action: Mouse moved to (892, 415)
Screenshot: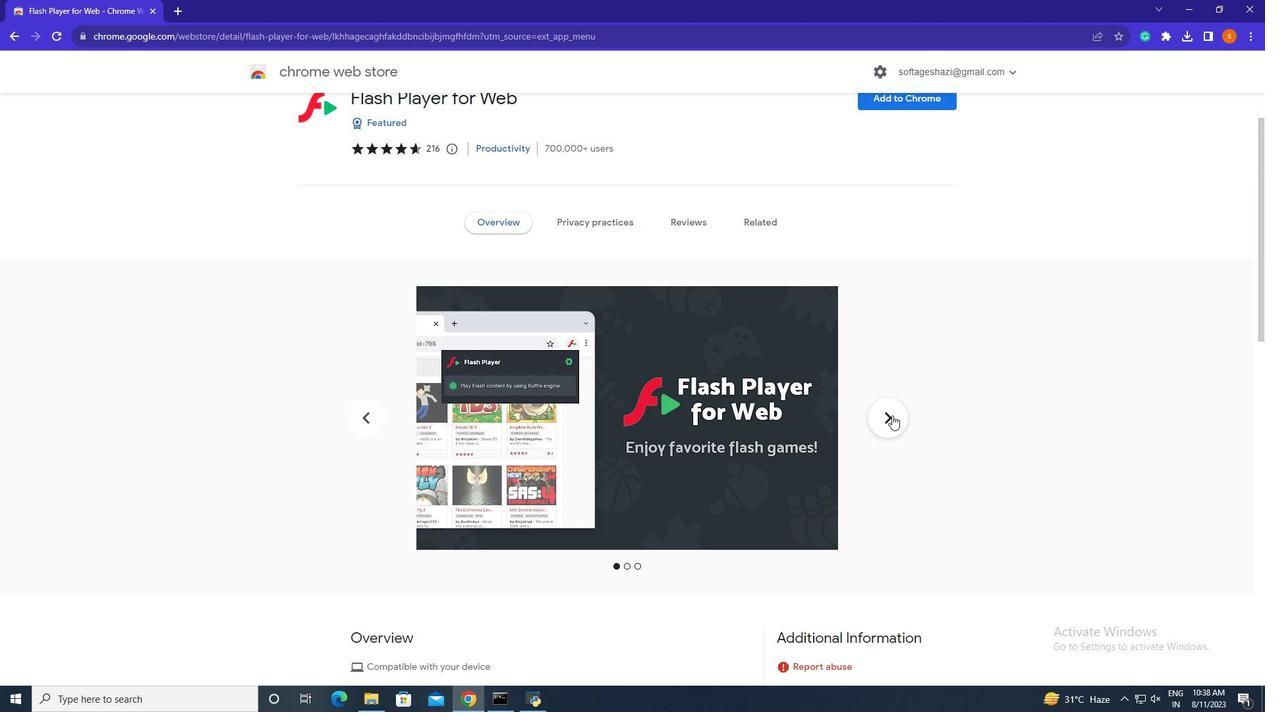 
Action: Mouse pressed left at (892, 415)
Screenshot: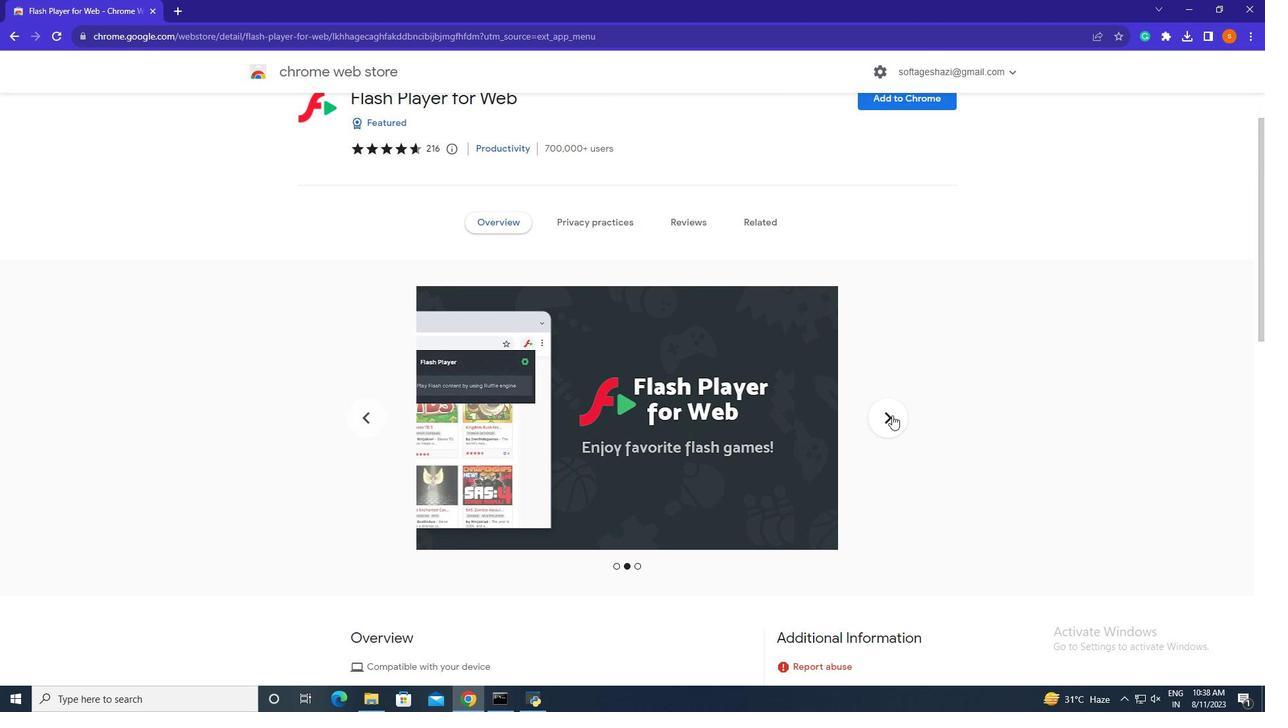 
Action: Mouse pressed left at (892, 415)
Screenshot: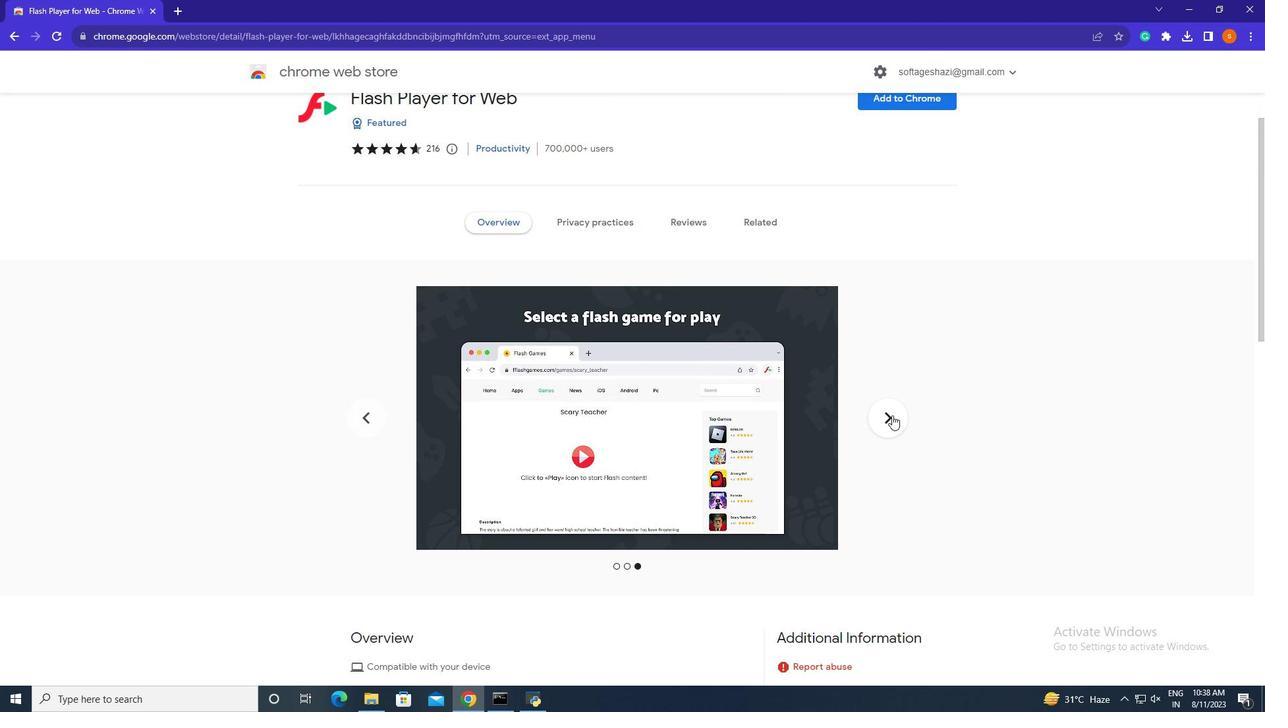 
Action: Mouse moved to (735, 428)
Screenshot: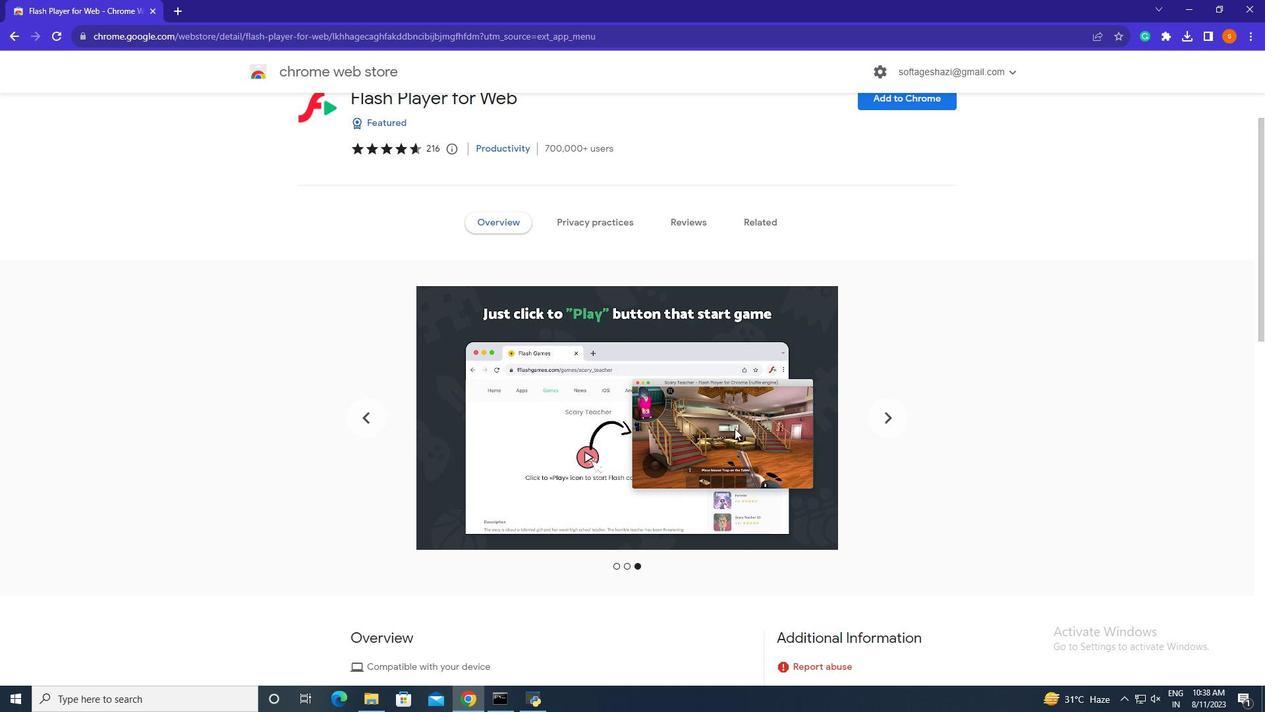 
Action: Mouse scrolled (735, 429) with delta (0, 0)
Screenshot: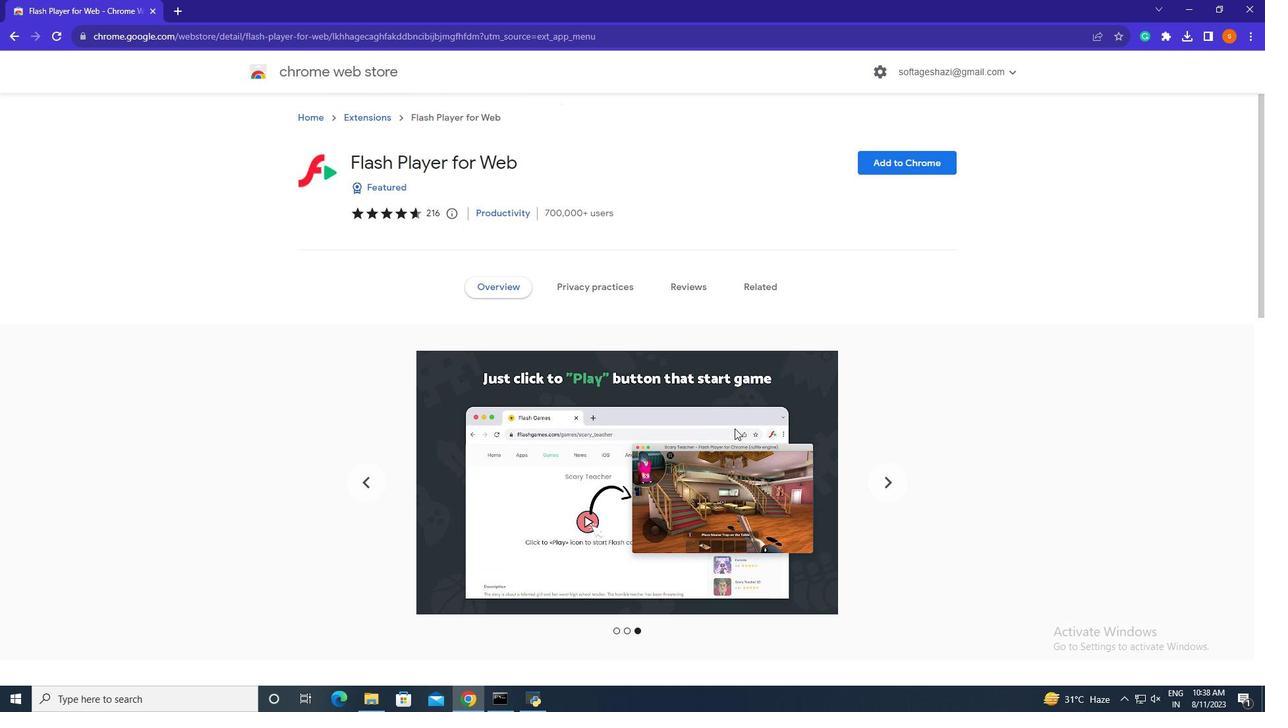 
Action: Mouse scrolled (735, 429) with delta (0, 0)
Screenshot: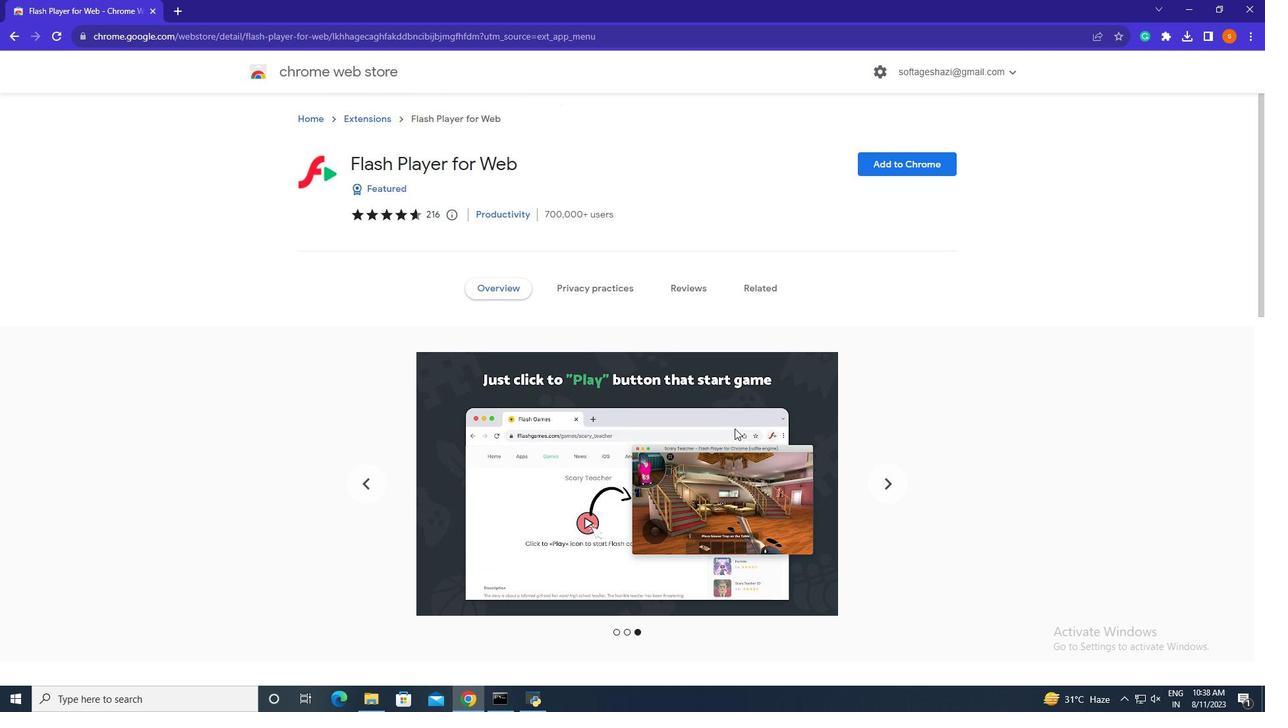 
Action: Mouse scrolled (735, 429) with delta (0, 0)
Screenshot: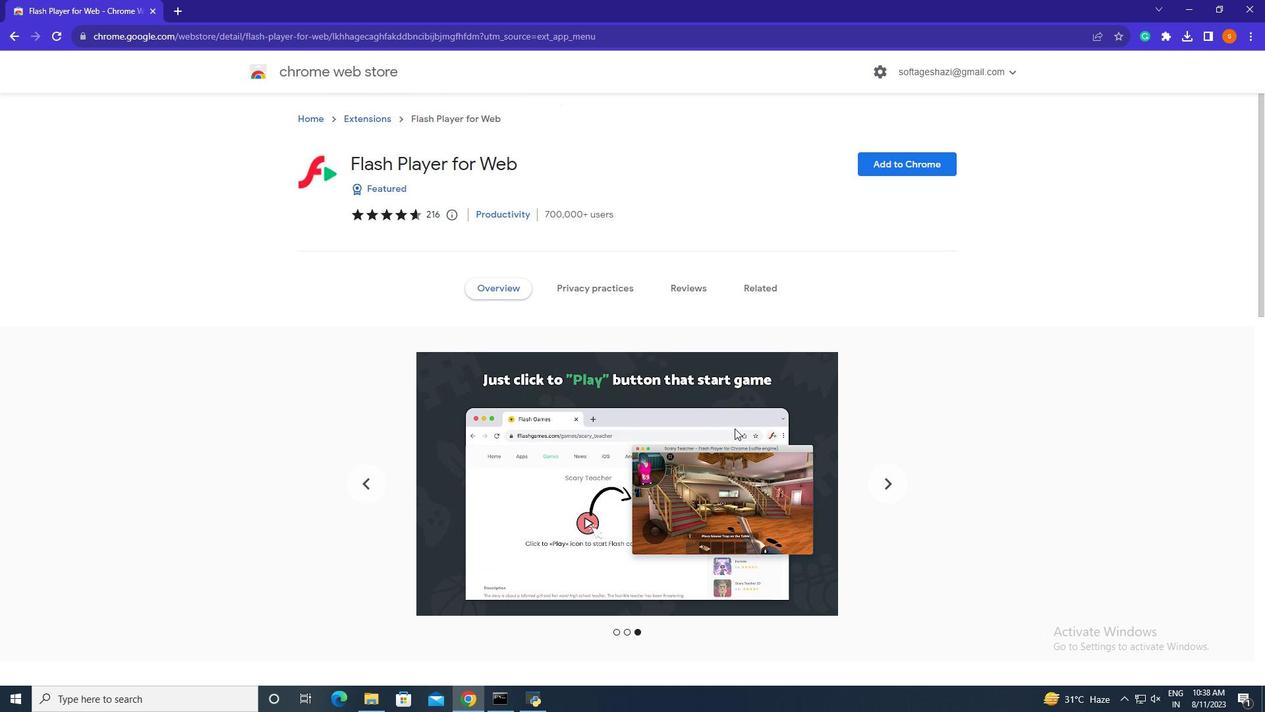 
Action: Mouse scrolled (735, 429) with delta (0, 0)
Screenshot: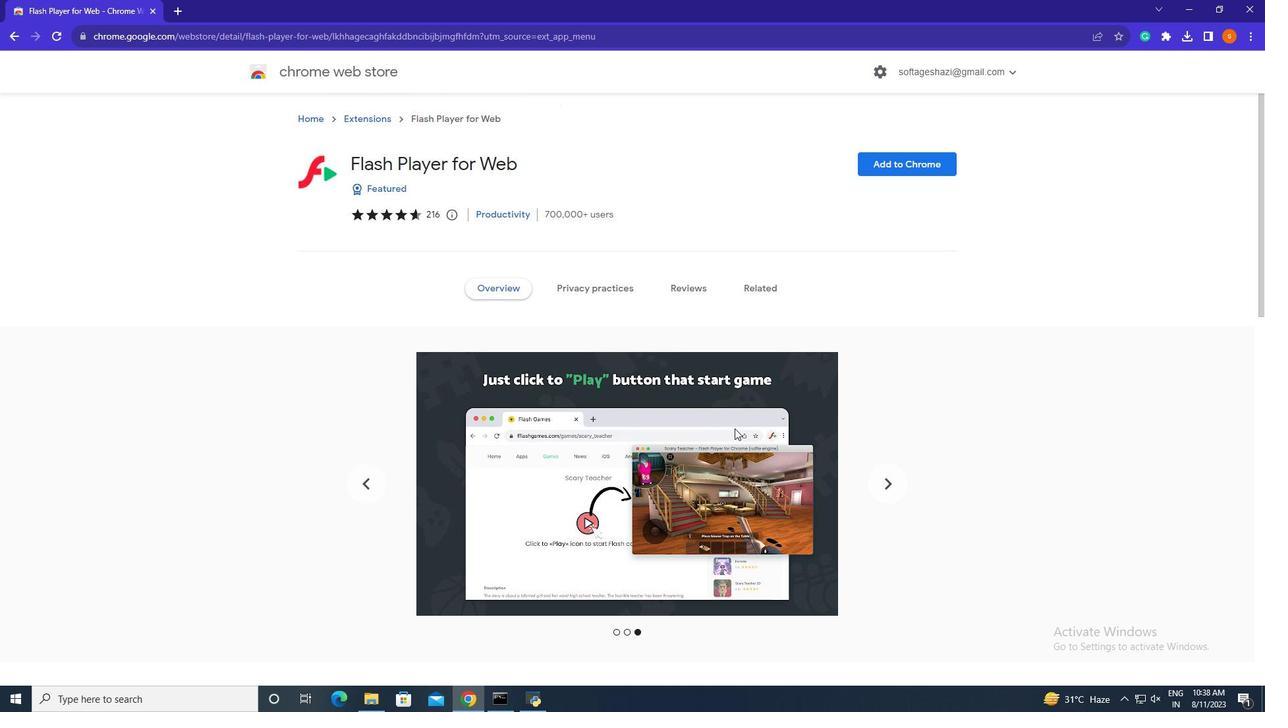 
Action: Mouse scrolled (735, 429) with delta (0, 0)
Screenshot: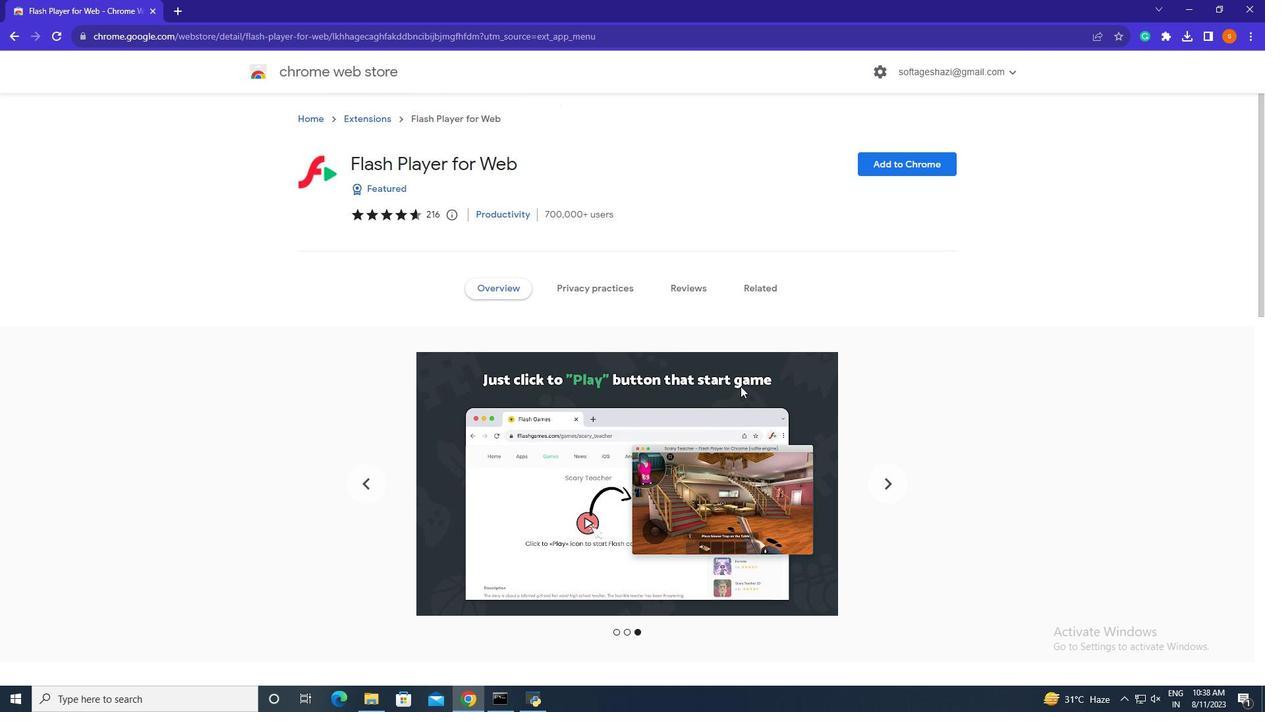 
Action: Mouse scrolled (735, 429) with delta (0, 0)
Screenshot: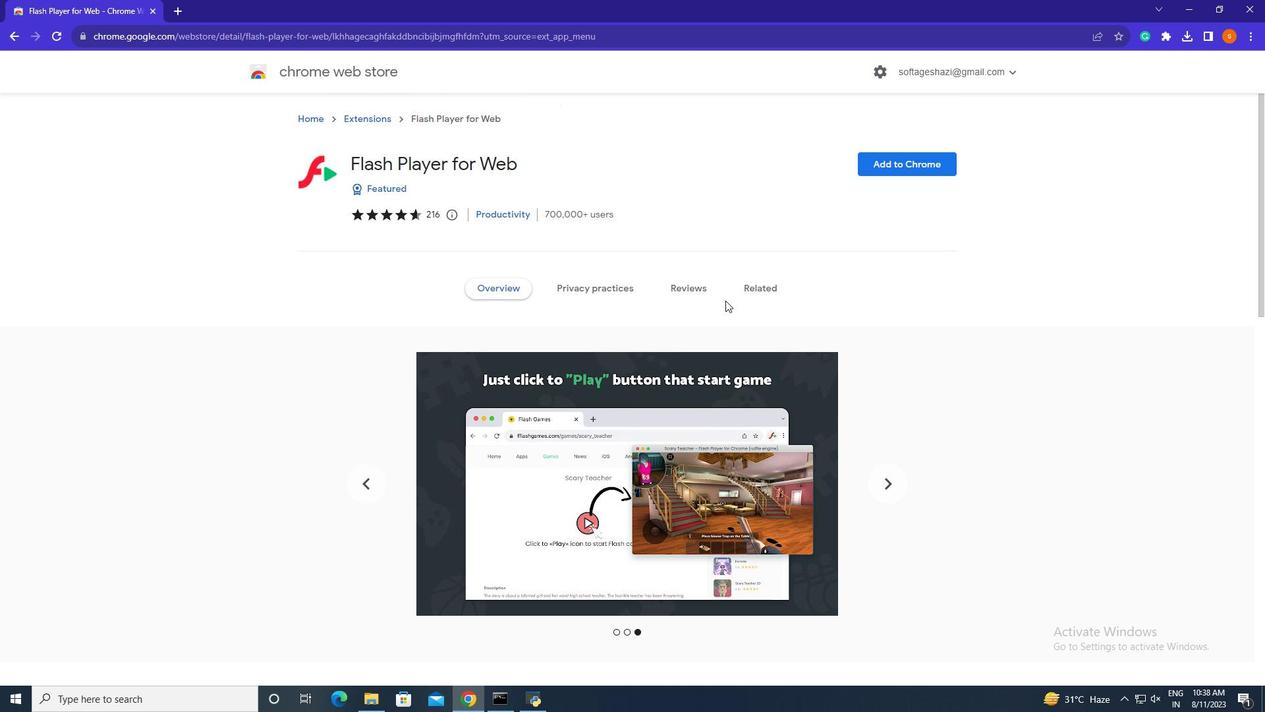 
Action: Mouse scrolled (735, 429) with delta (0, 0)
Screenshot: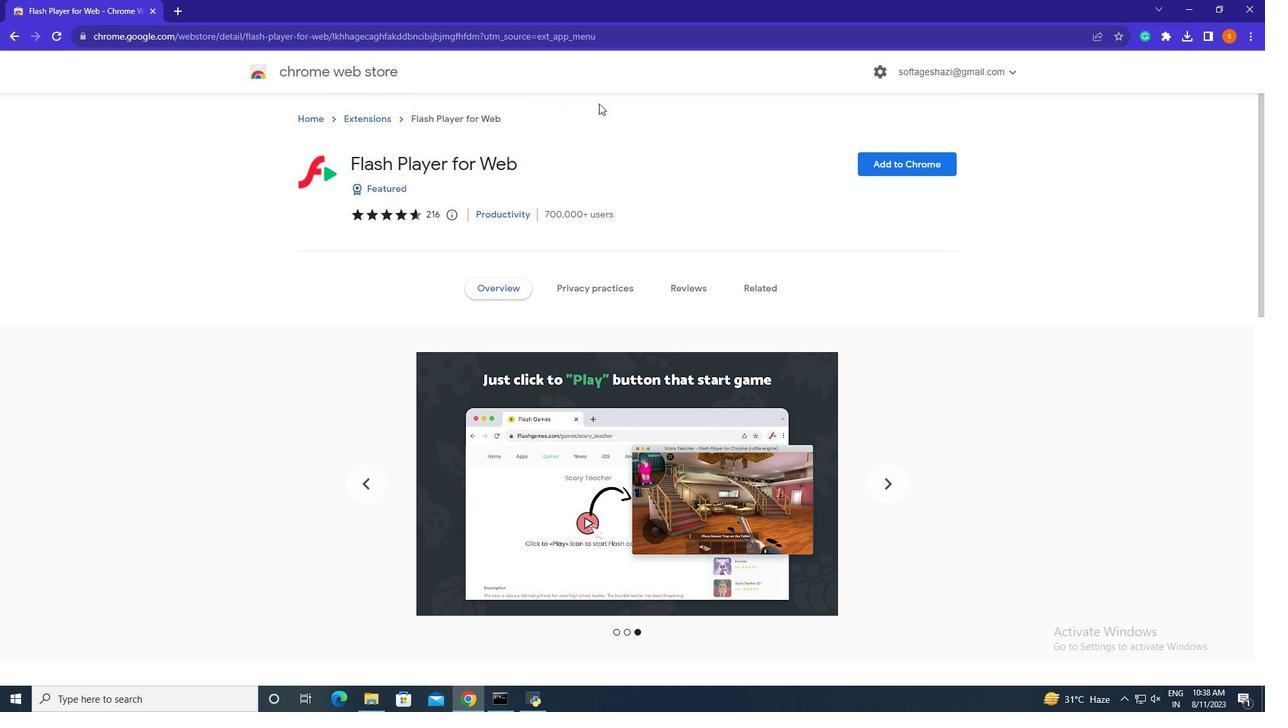 
Action: Mouse moved to (301, 119)
Screenshot: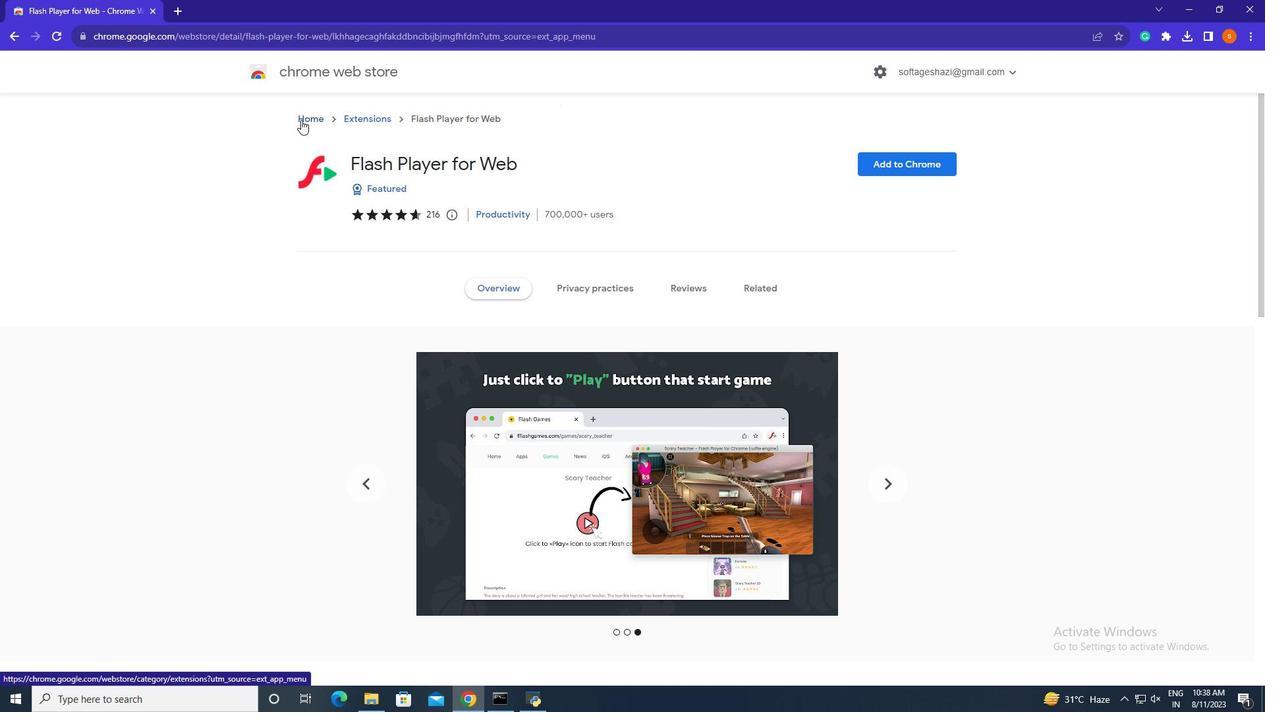 
Action: Mouse pressed left at (301, 119)
Screenshot: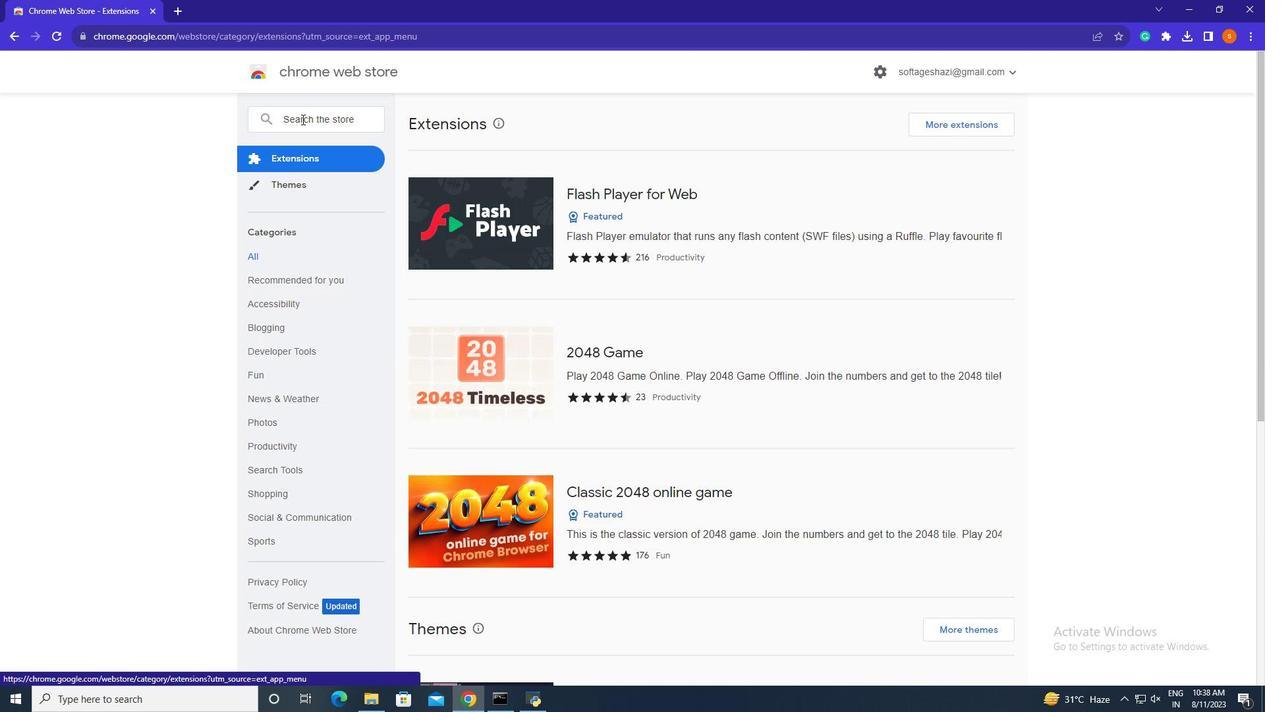 
Action: Mouse moved to (301, 119)
Screenshot: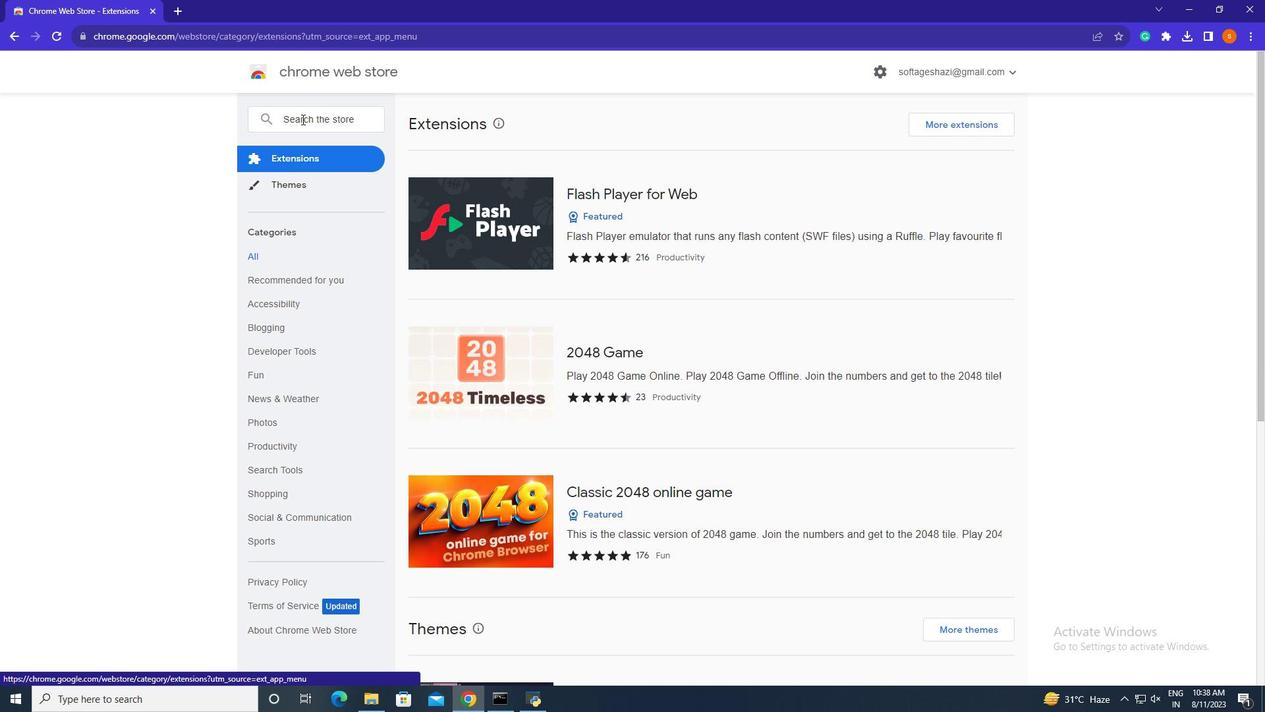 
Action: Mouse pressed left at (301, 119)
Screenshot: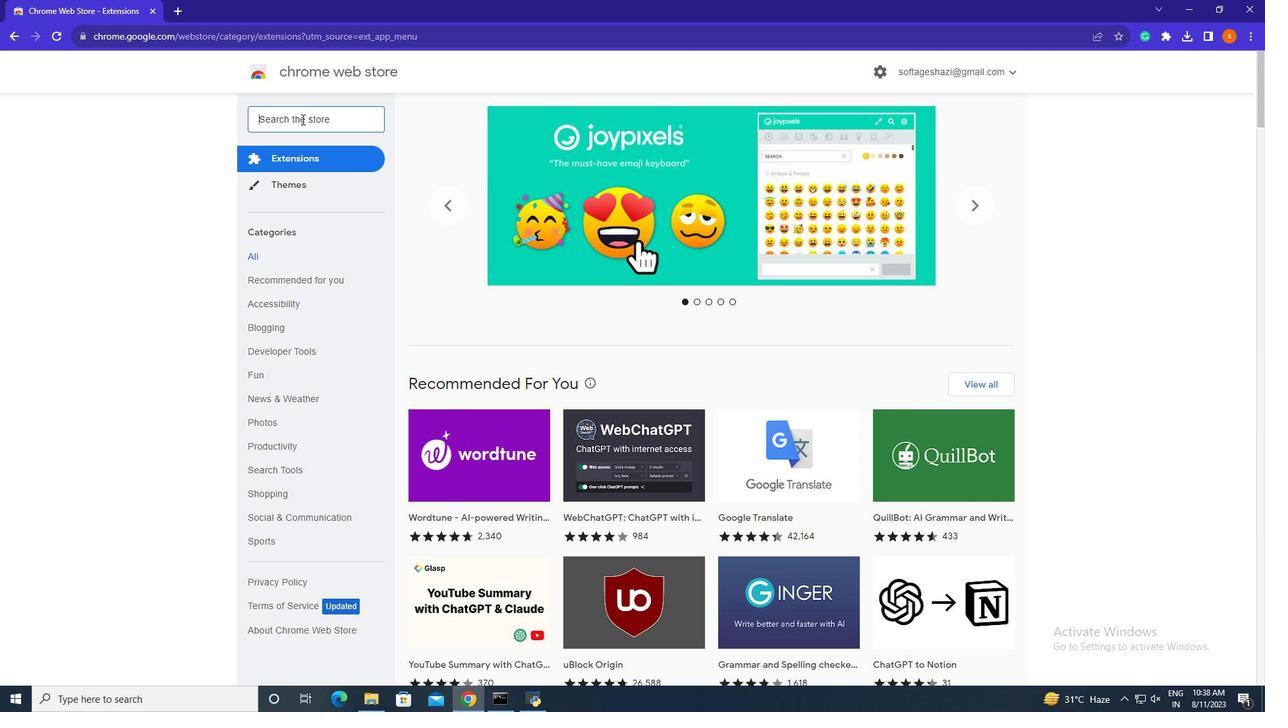 
Action: Key pressed games
Screenshot: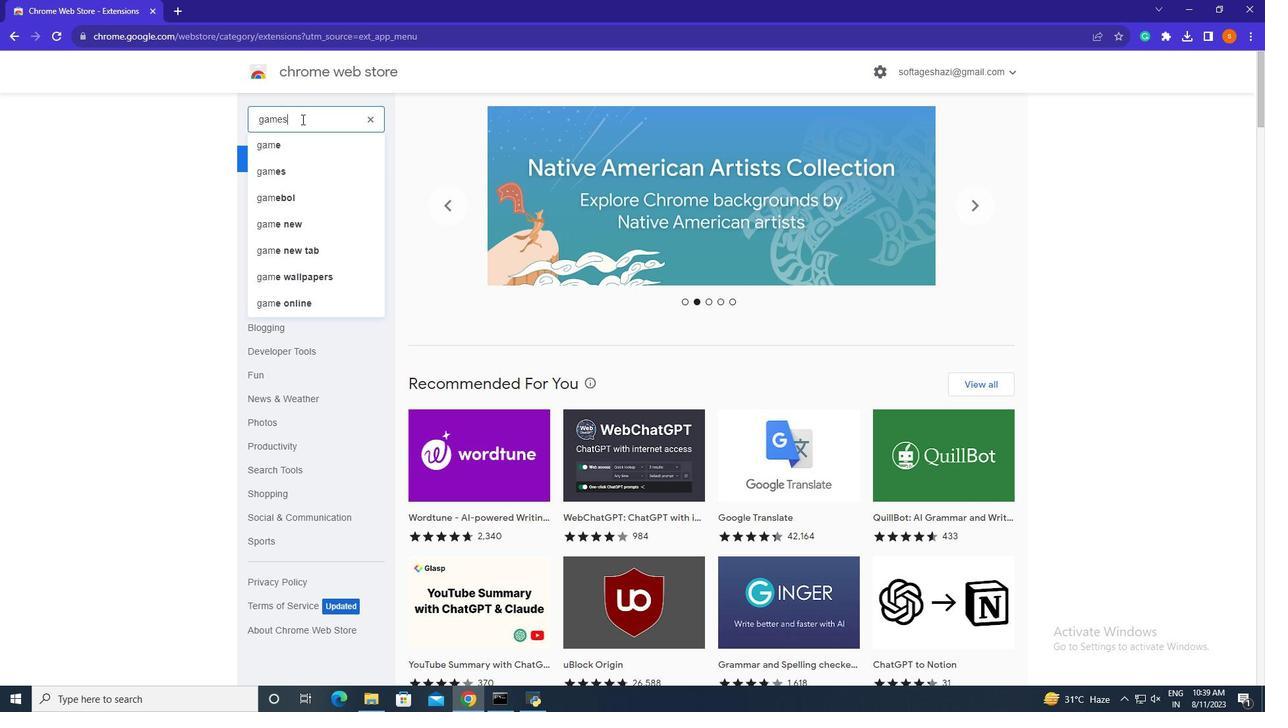 
Action: Mouse moved to (324, 155)
Screenshot: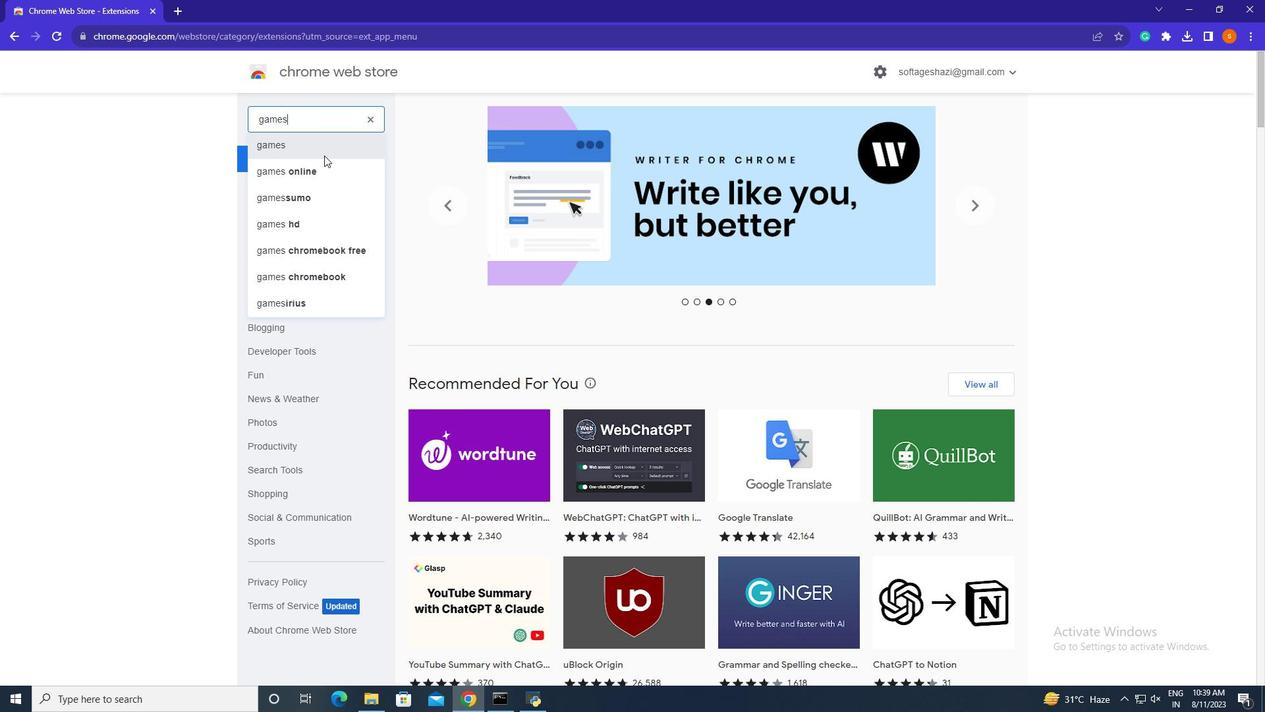 
Action: Mouse pressed left at (324, 155)
Screenshot: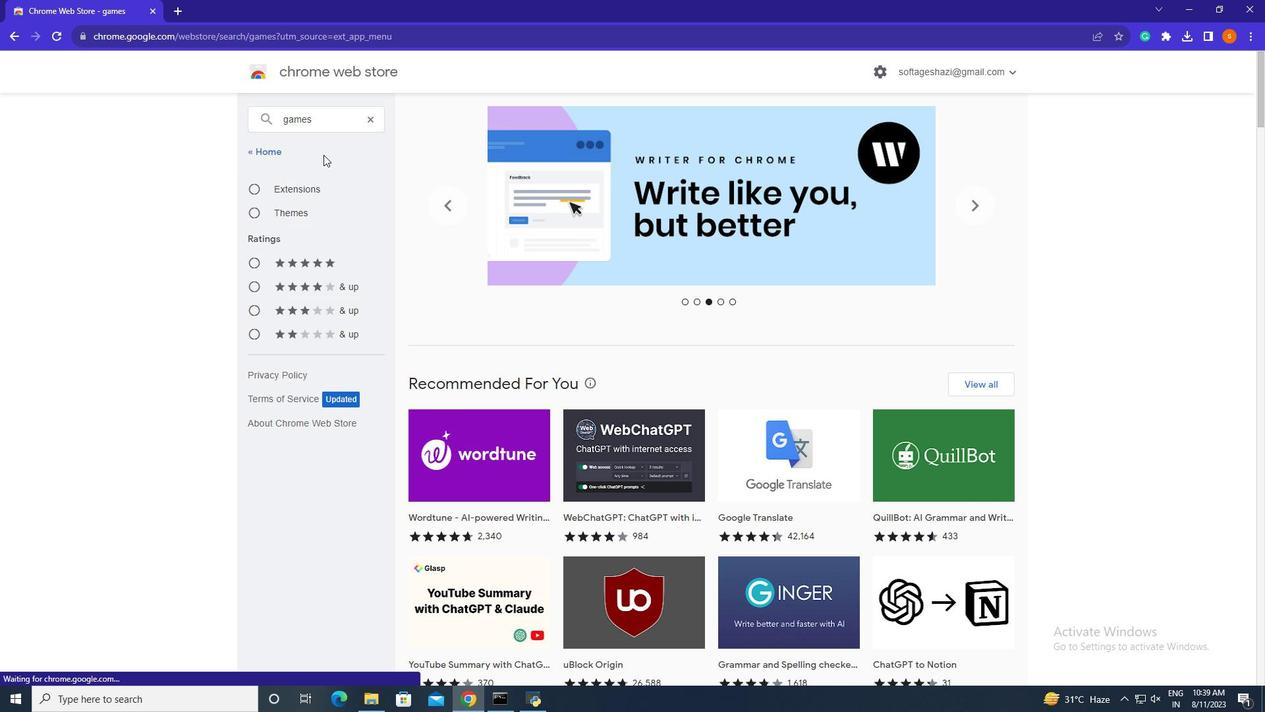 
Action: Mouse moved to (638, 394)
Screenshot: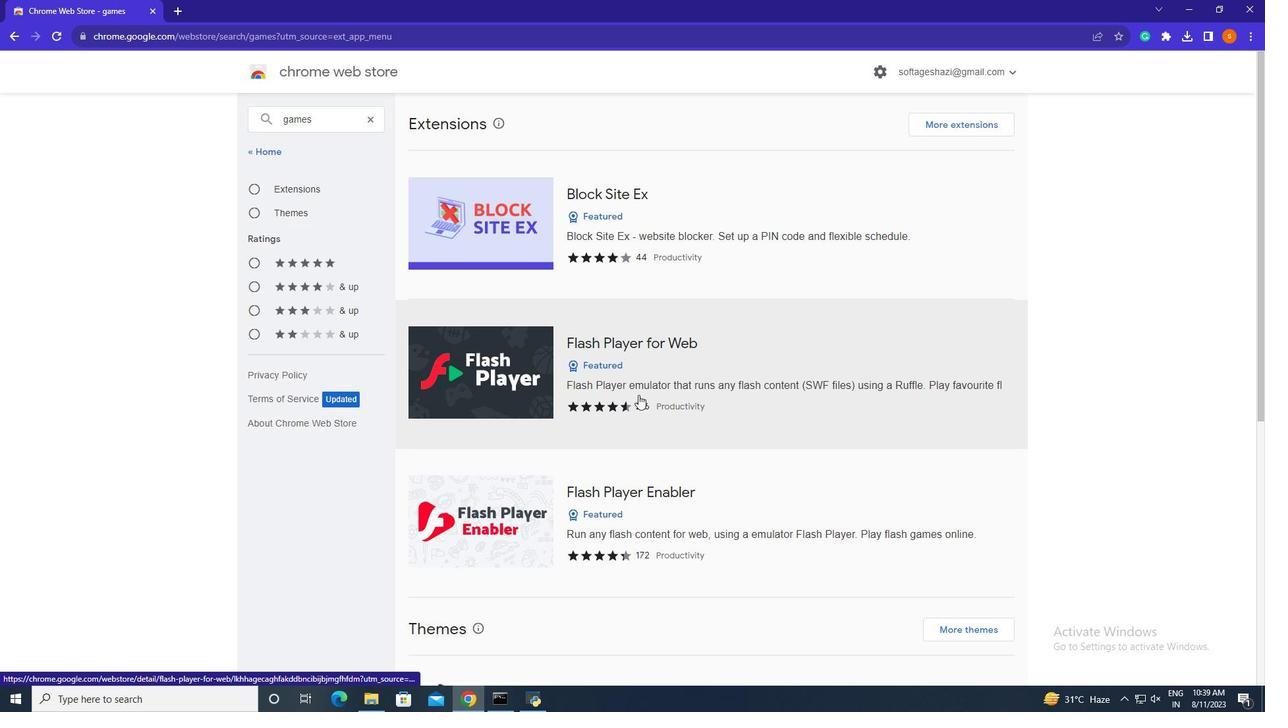 
Action: Mouse scrolled (638, 394) with delta (0, 0)
Screenshot: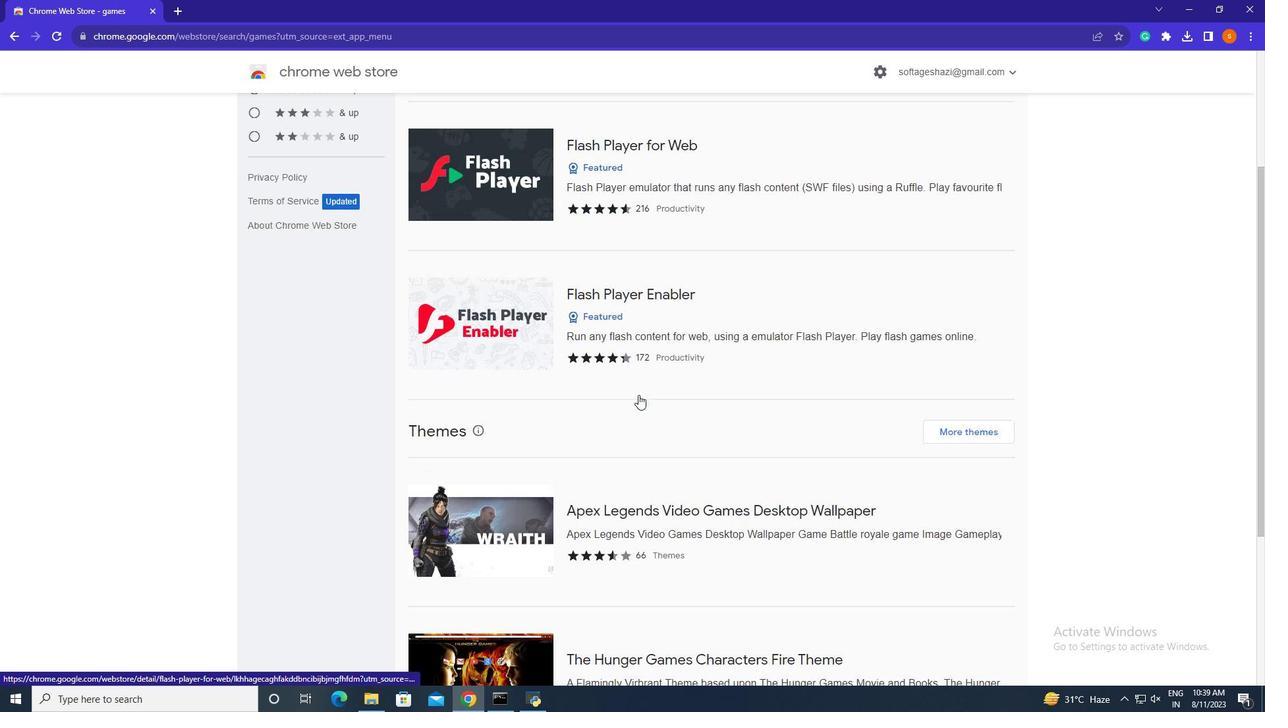 
Action: Mouse scrolled (638, 394) with delta (0, 0)
Screenshot: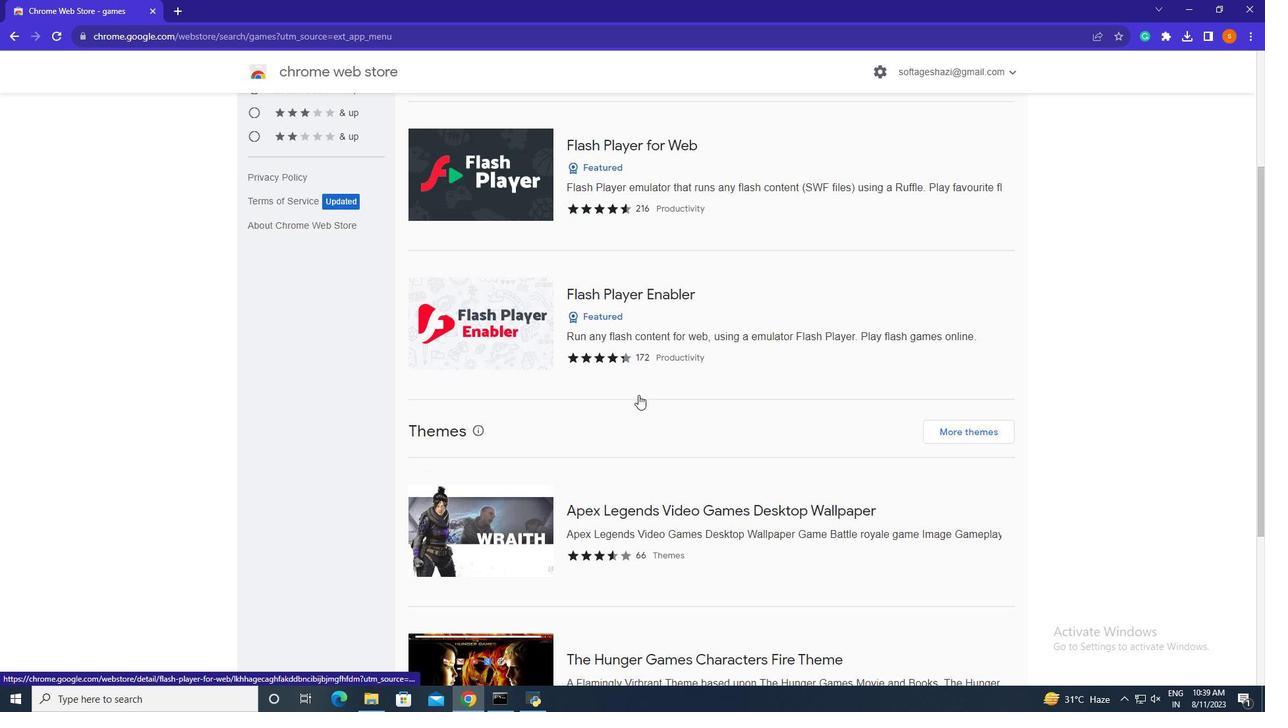 
Action: Mouse scrolled (638, 394) with delta (0, 0)
Screenshot: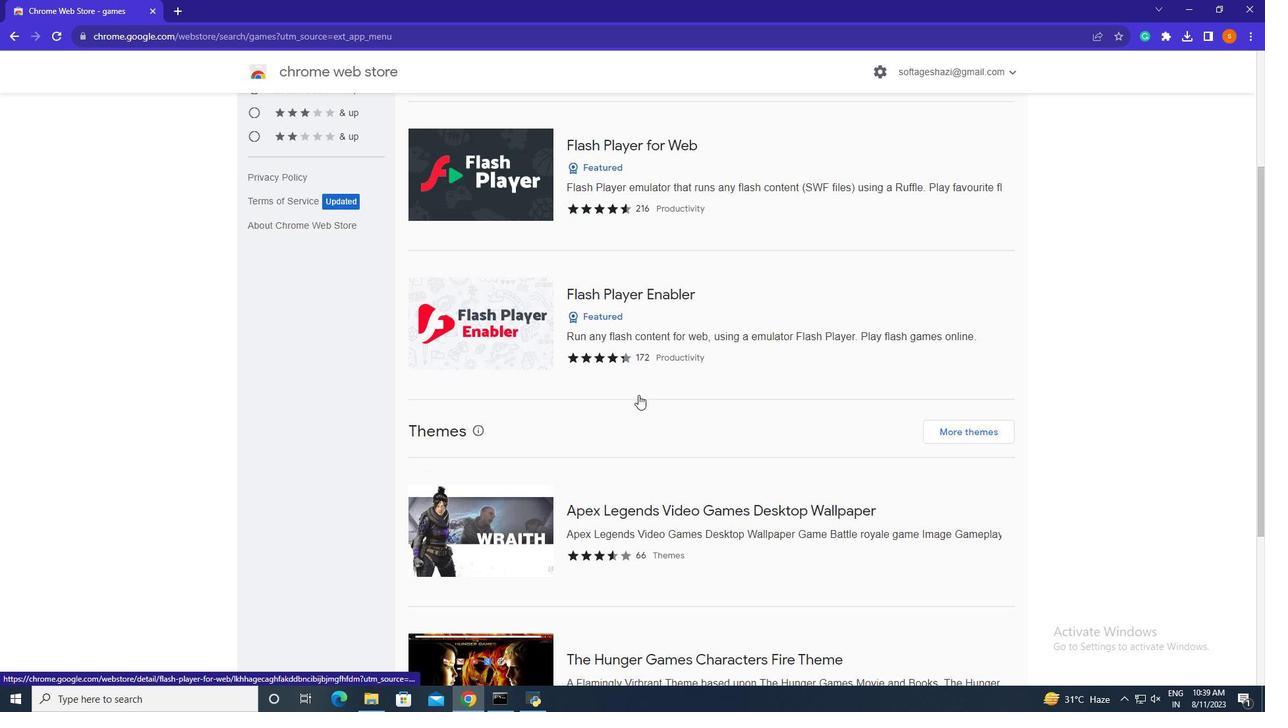 
Action: Mouse scrolled (638, 394) with delta (0, 0)
Screenshot: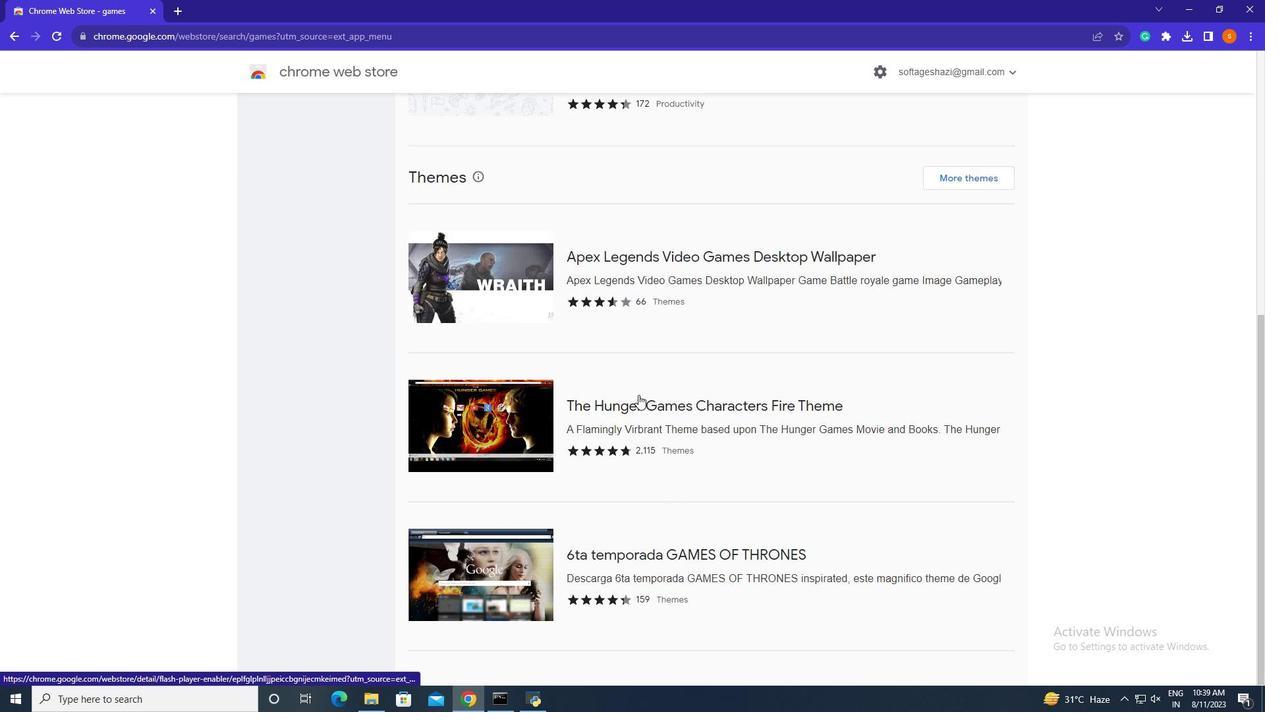 
Action: Mouse scrolled (638, 394) with delta (0, 0)
Screenshot: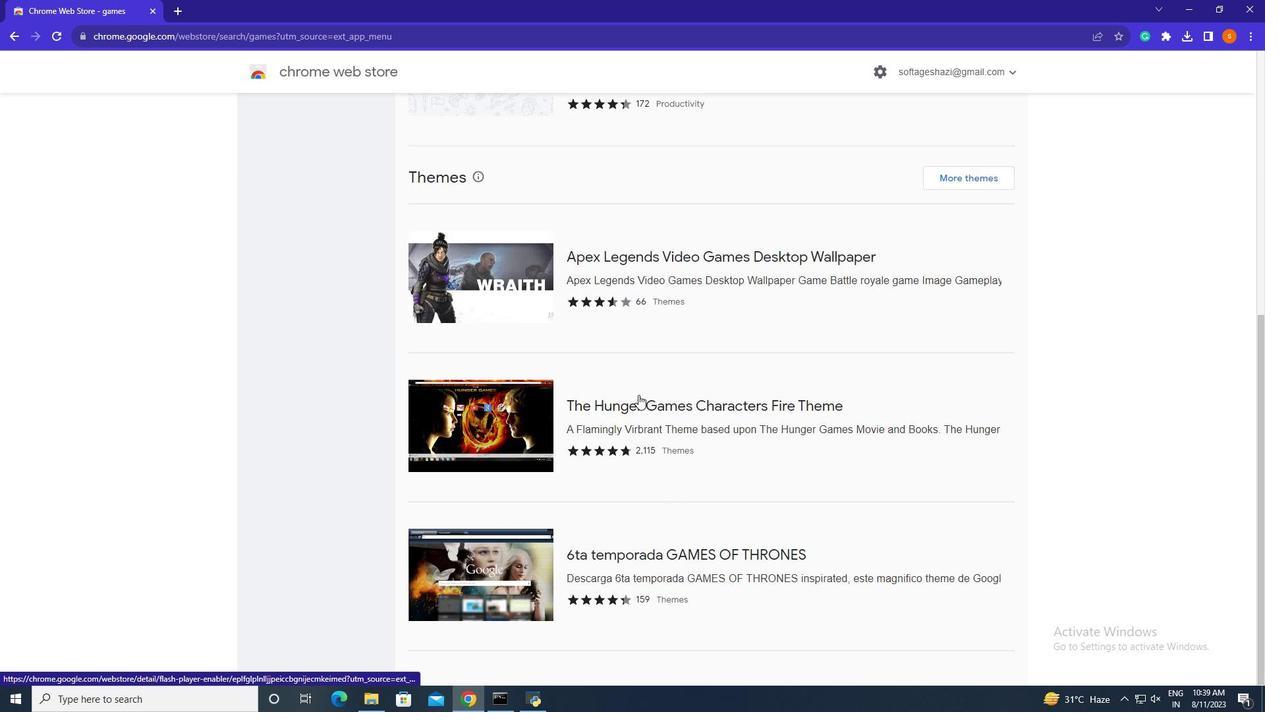 
Action: Mouse scrolled (638, 394) with delta (0, 0)
Screenshot: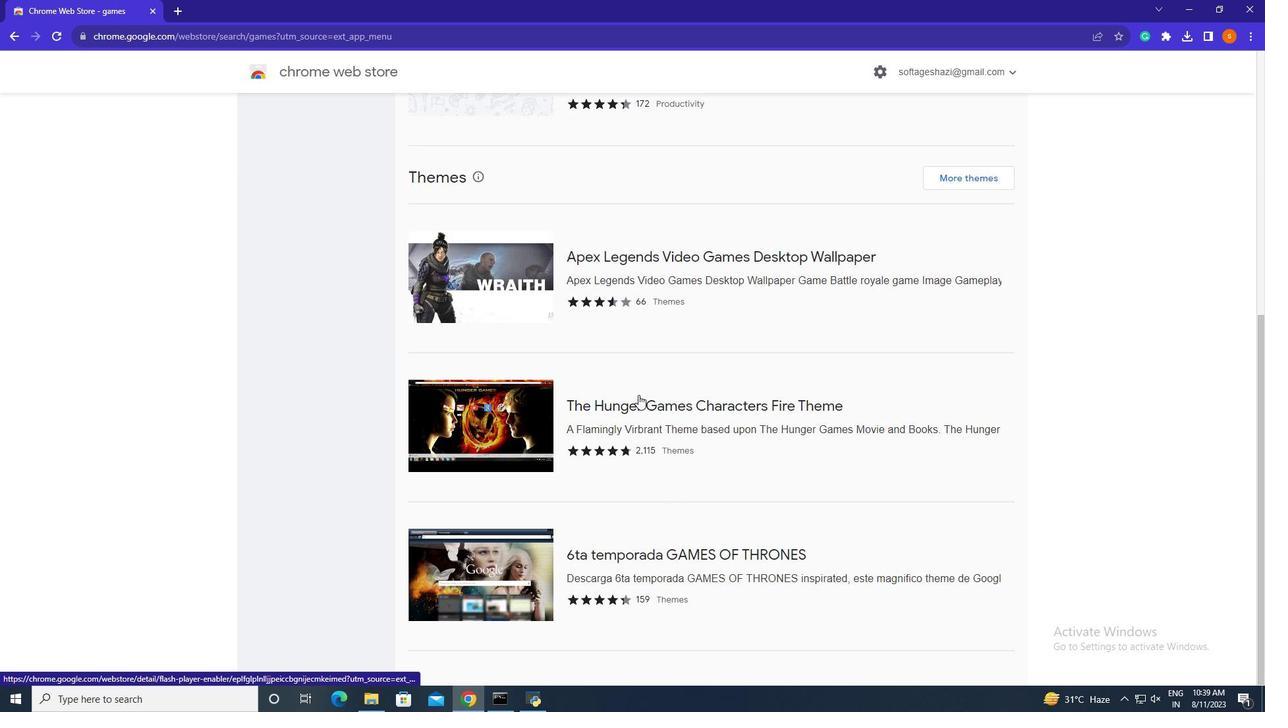 
Action: Mouse scrolled (638, 394) with delta (0, 0)
Screenshot: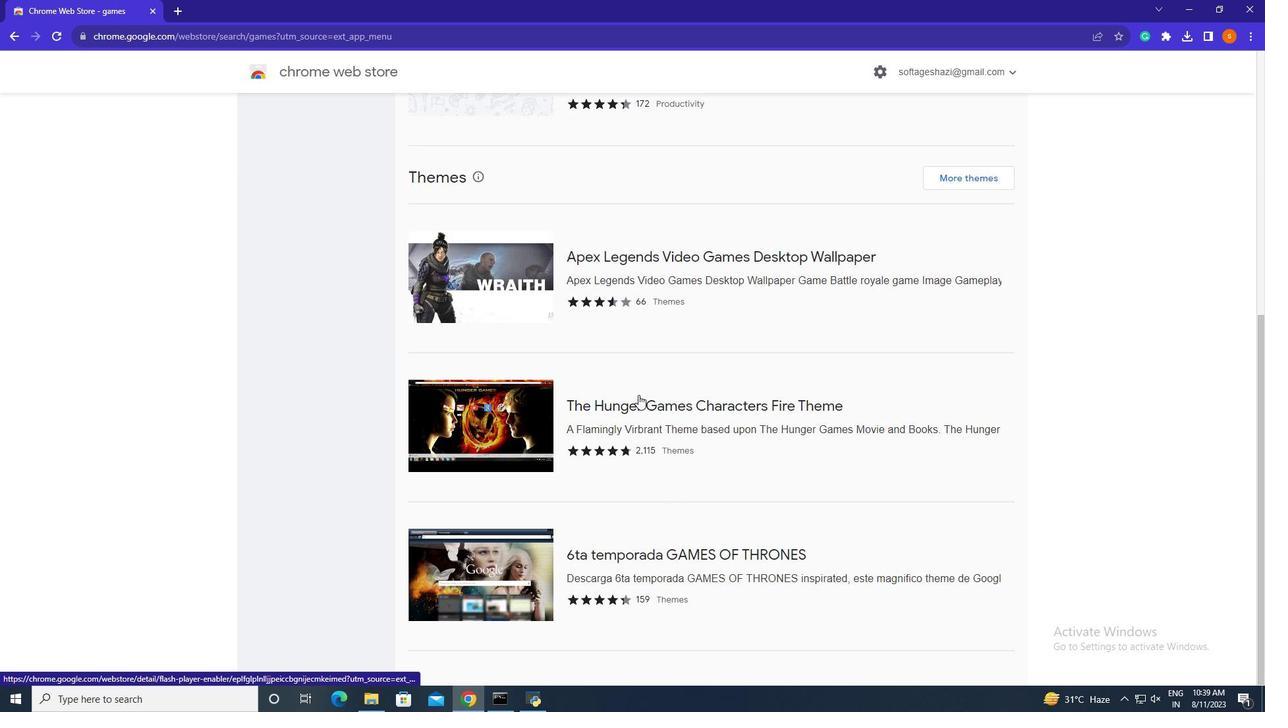 
Action: Mouse moved to (638, 394)
Screenshot: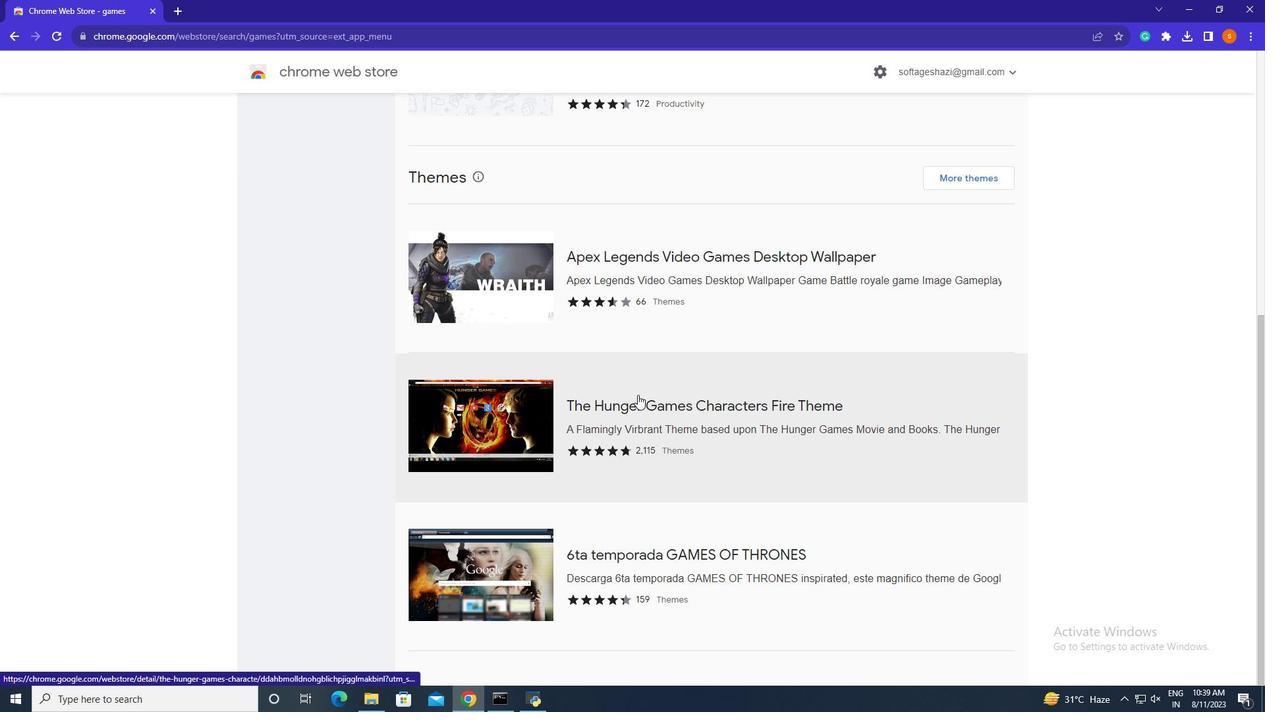 
Action: Mouse scrolled (638, 394) with delta (0, 0)
Screenshot: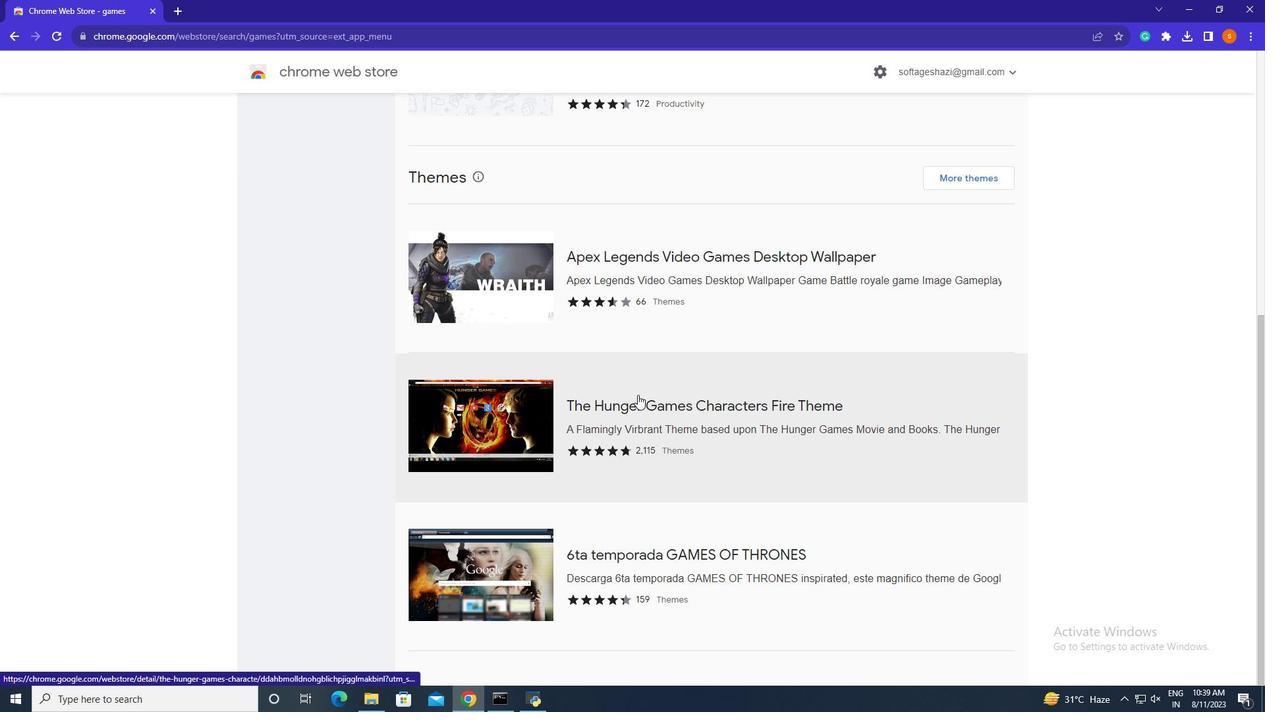 
Action: Mouse scrolled (638, 394) with delta (0, 0)
Screenshot: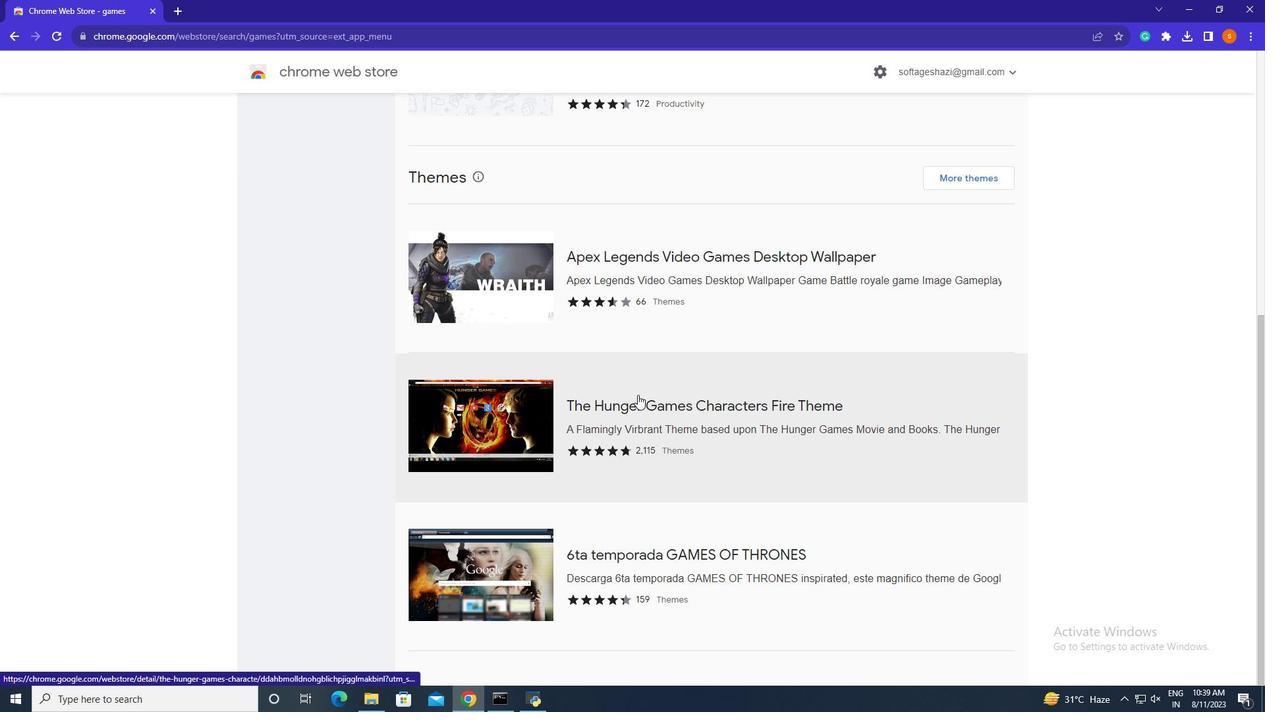 
Action: Mouse scrolled (638, 394) with delta (0, 0)
Screenshot: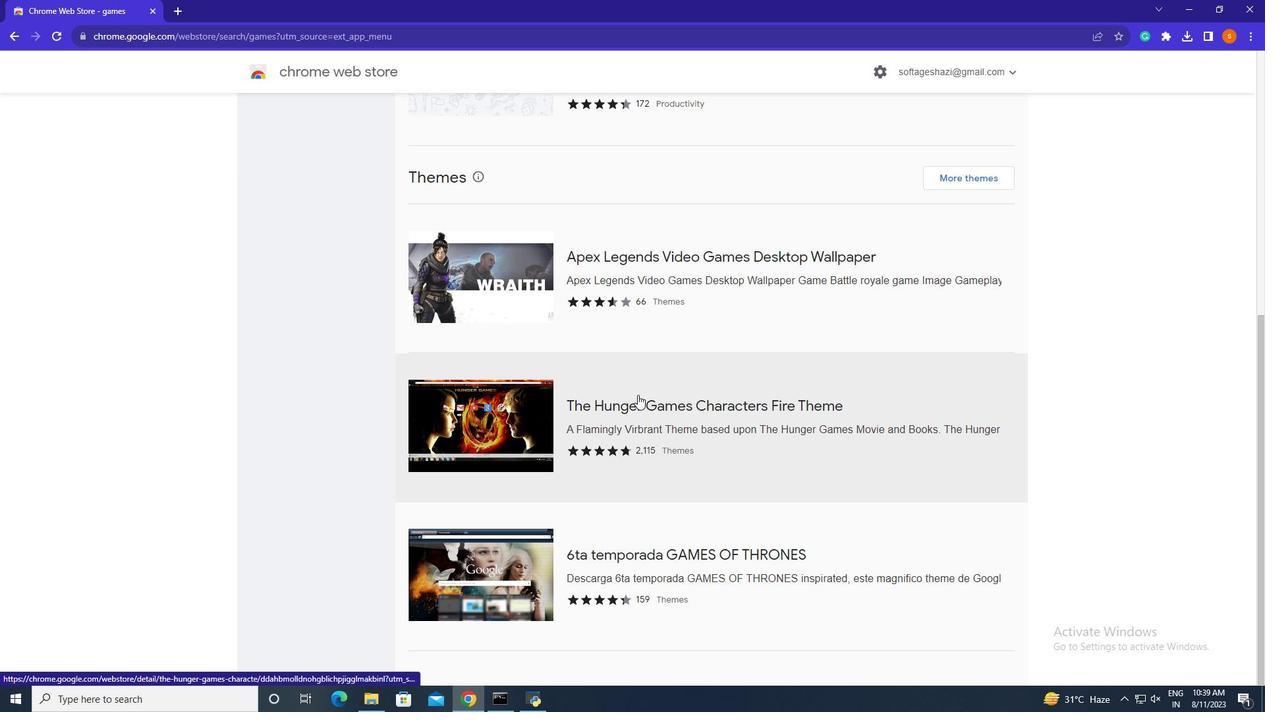 
Action: Mouse scrolled (638, 394) with delta (0, 0)
Screenshot: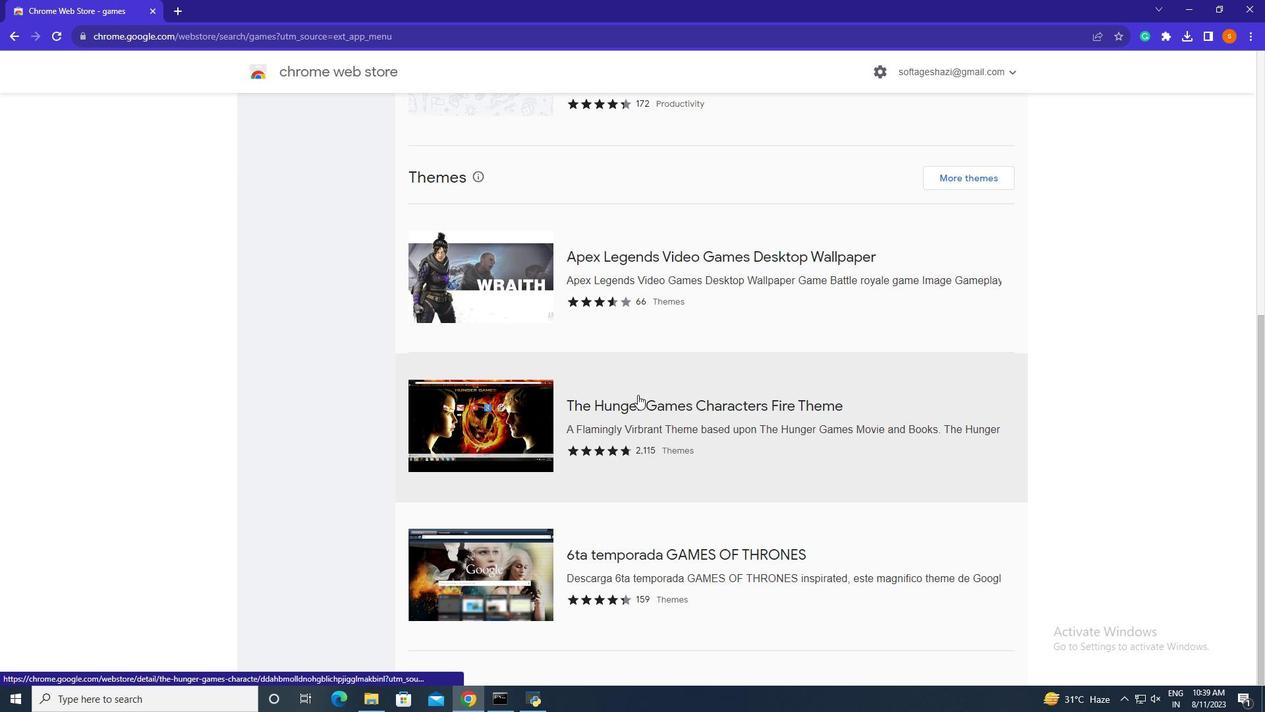 
Action: Mouse moved to (643, 406)
Screenshot: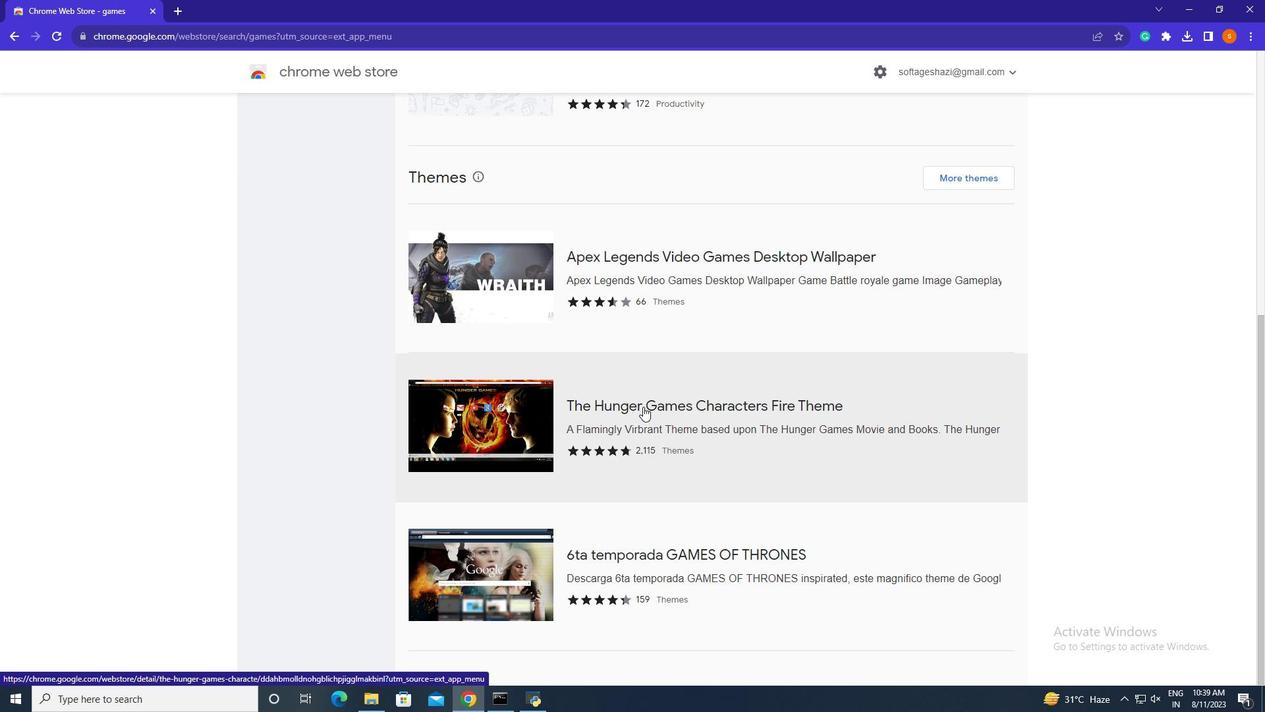 
Action: Mouse pressed left at (643, 406)
Screenshot: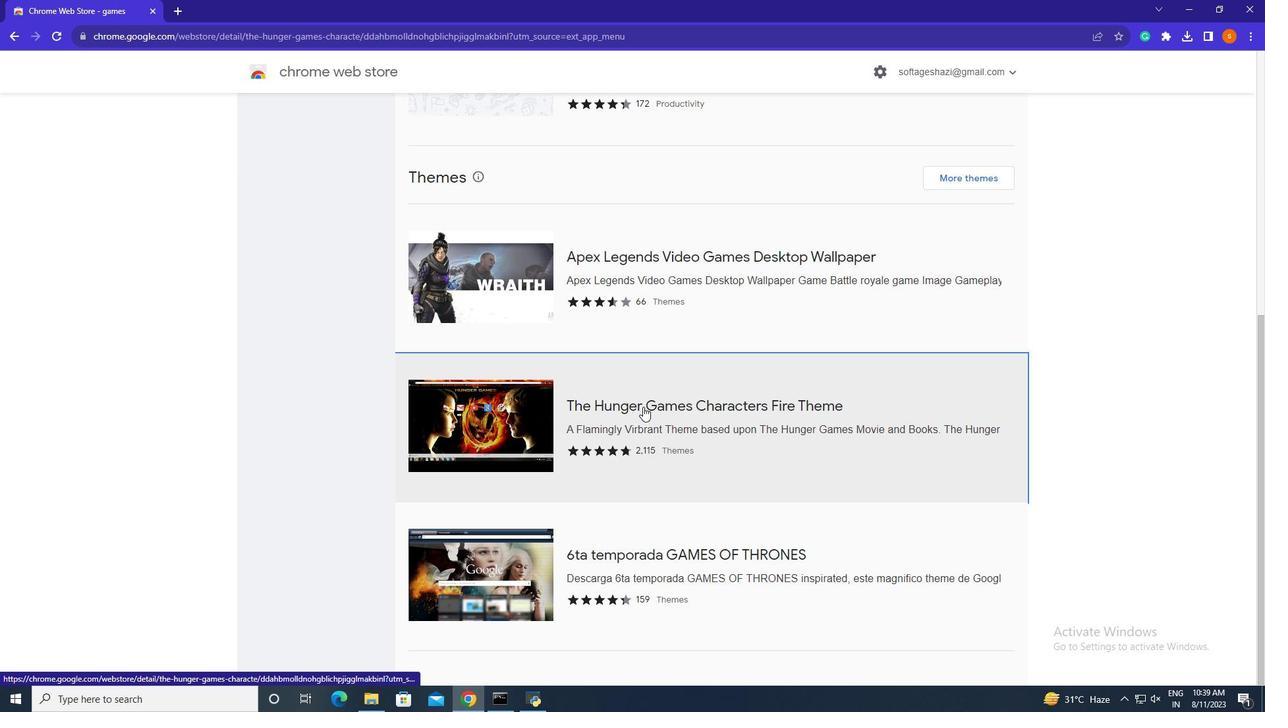 
Action: Mouse scrolled (643, 406) with delta (0, 0)
Screenshot: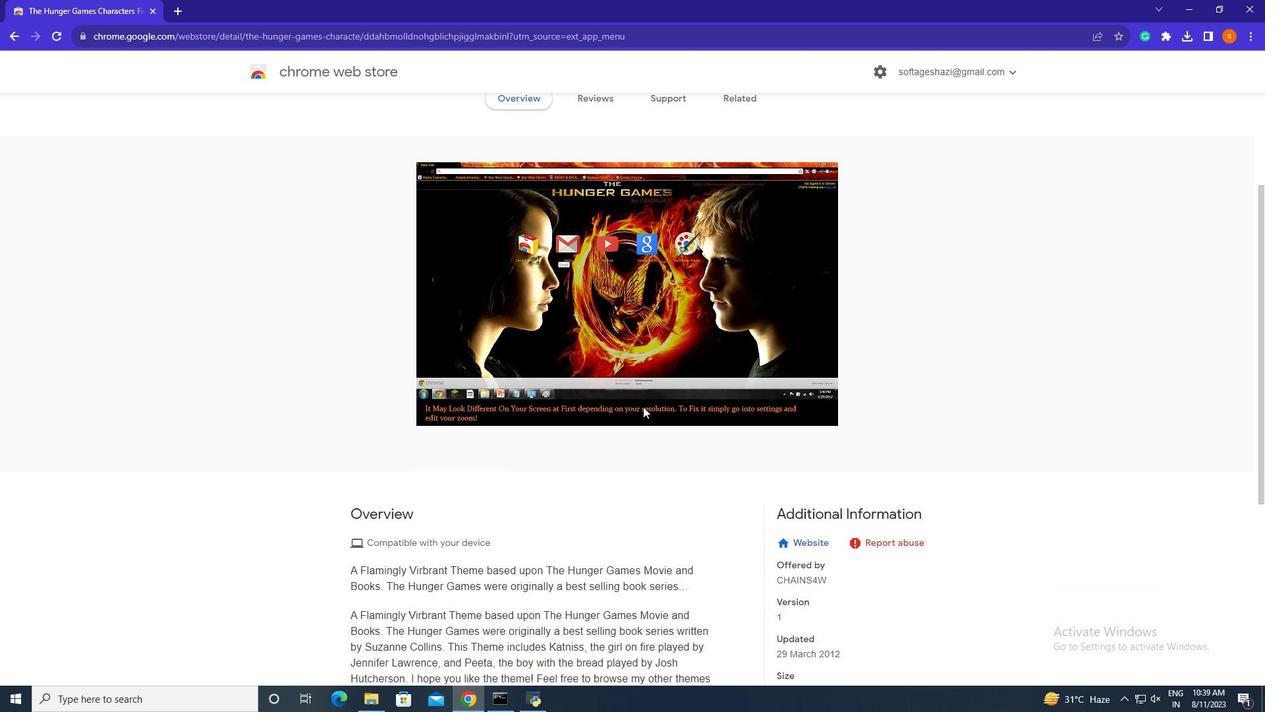 
Action: Mouse scrolled (643, 406) with delta (0, 0)
Screenshot: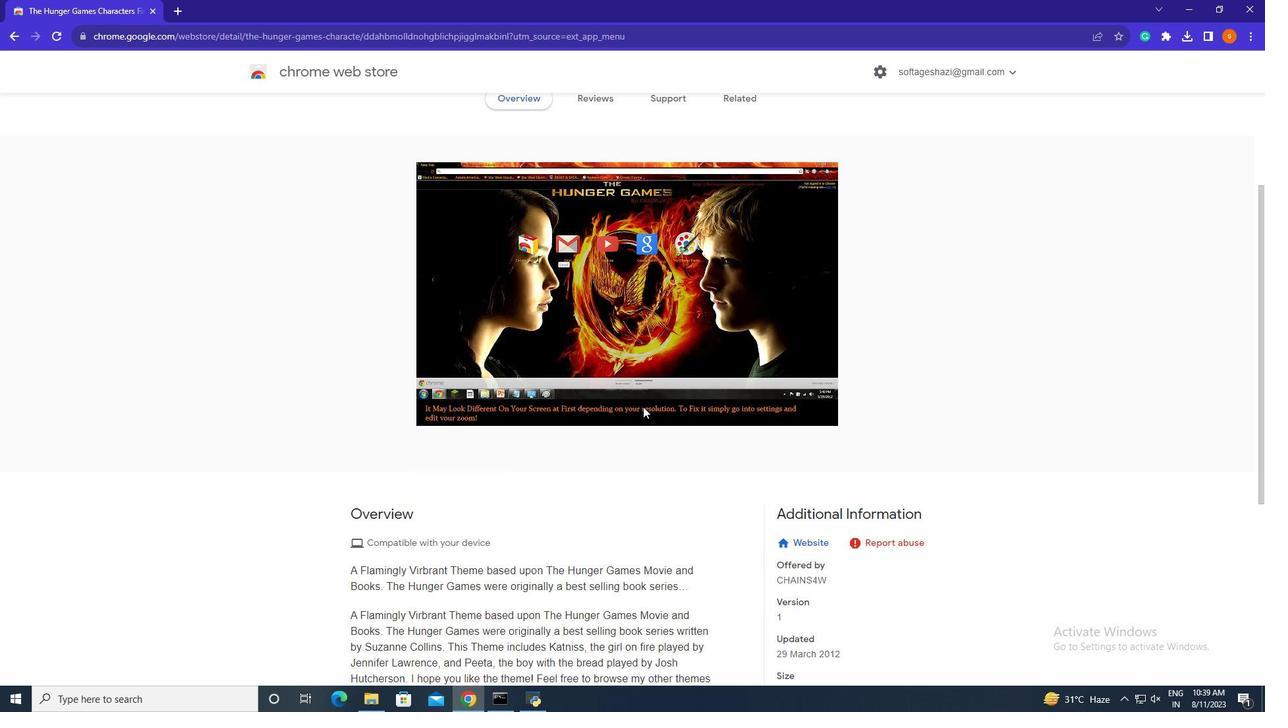 
Action: Mouse scrolled (643, 406) with delta (0, 0)
Screenshot: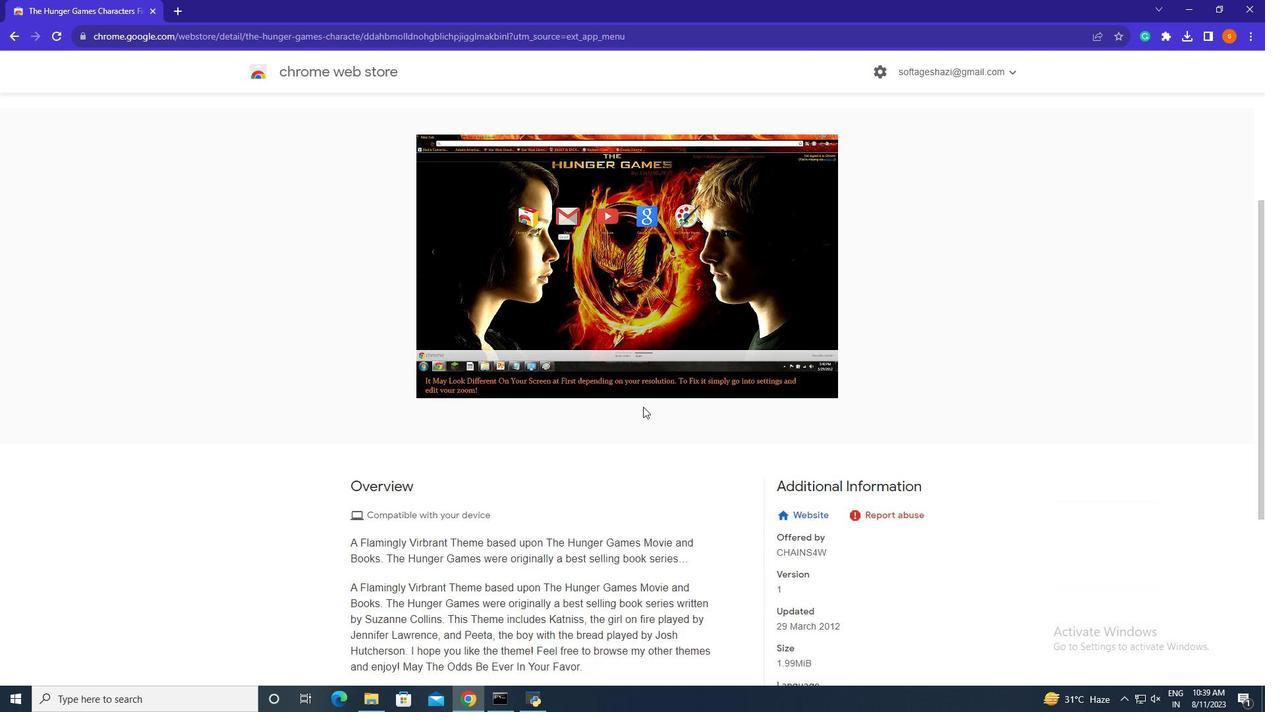 
Action: Mouse scrolled (643, 406) with delta (0, 0)
Screenshot: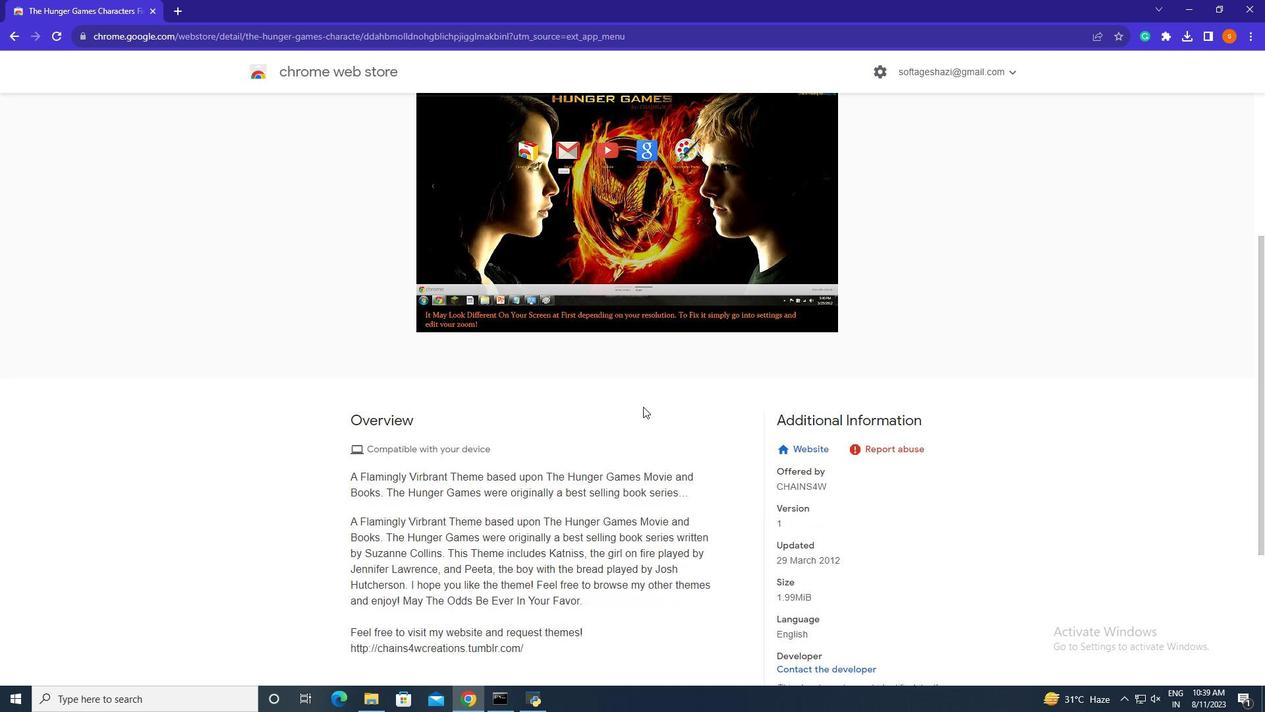 
Action: Mouse scrolled (643, 406) with delta (0, 0)
Screenshot: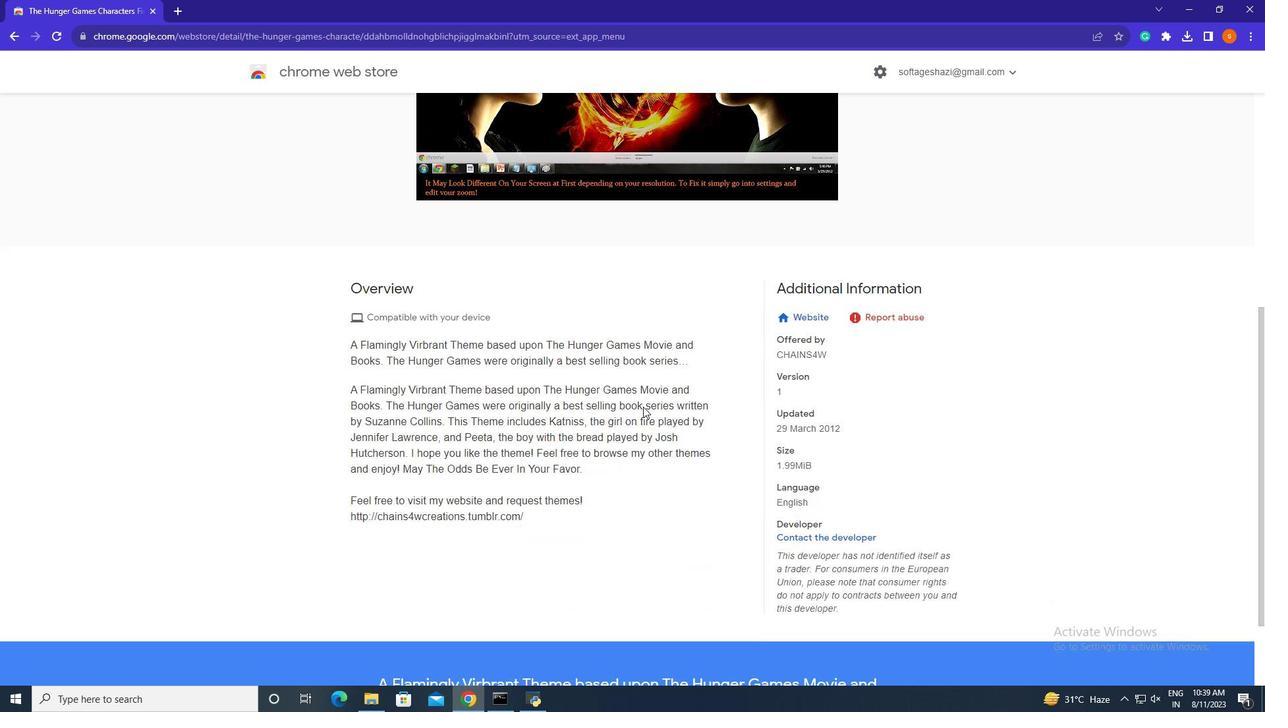 
Action: Mouse scrolled (643, 406) with delta (0, 0)
Screenshot: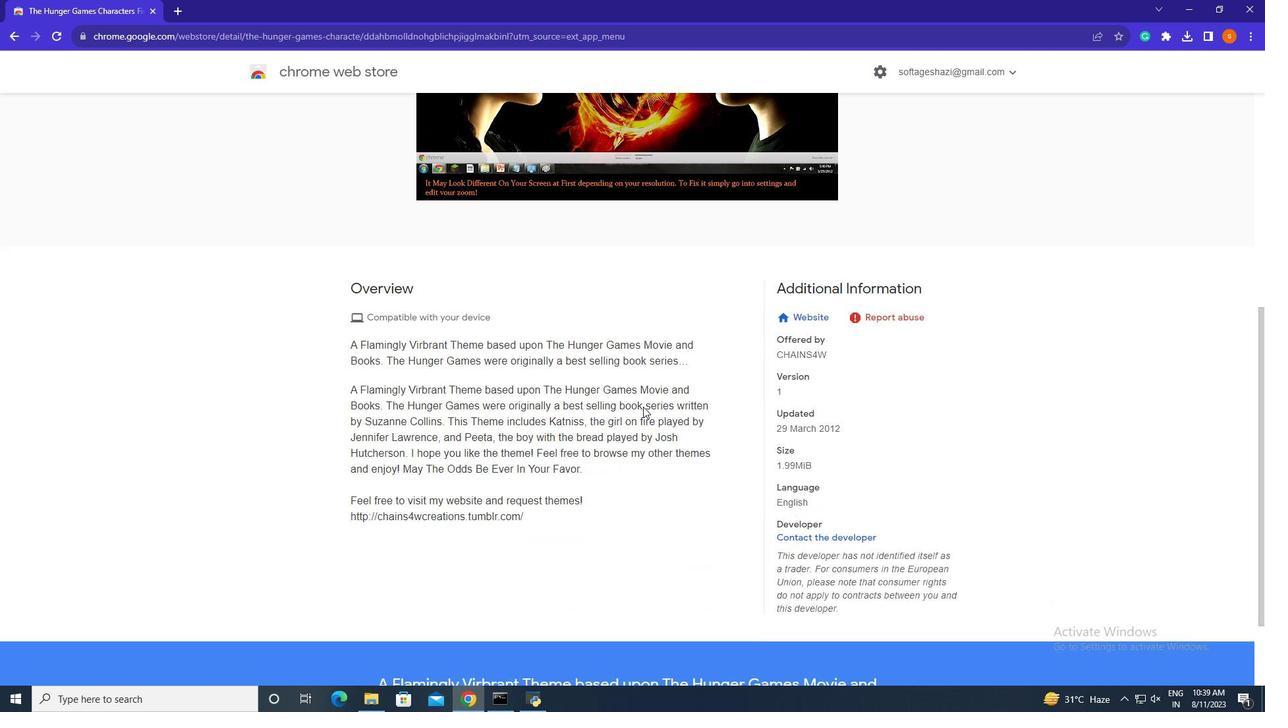 
Action: Mouse scrolled (643, 406) with delta (0, 0)
Screenshot: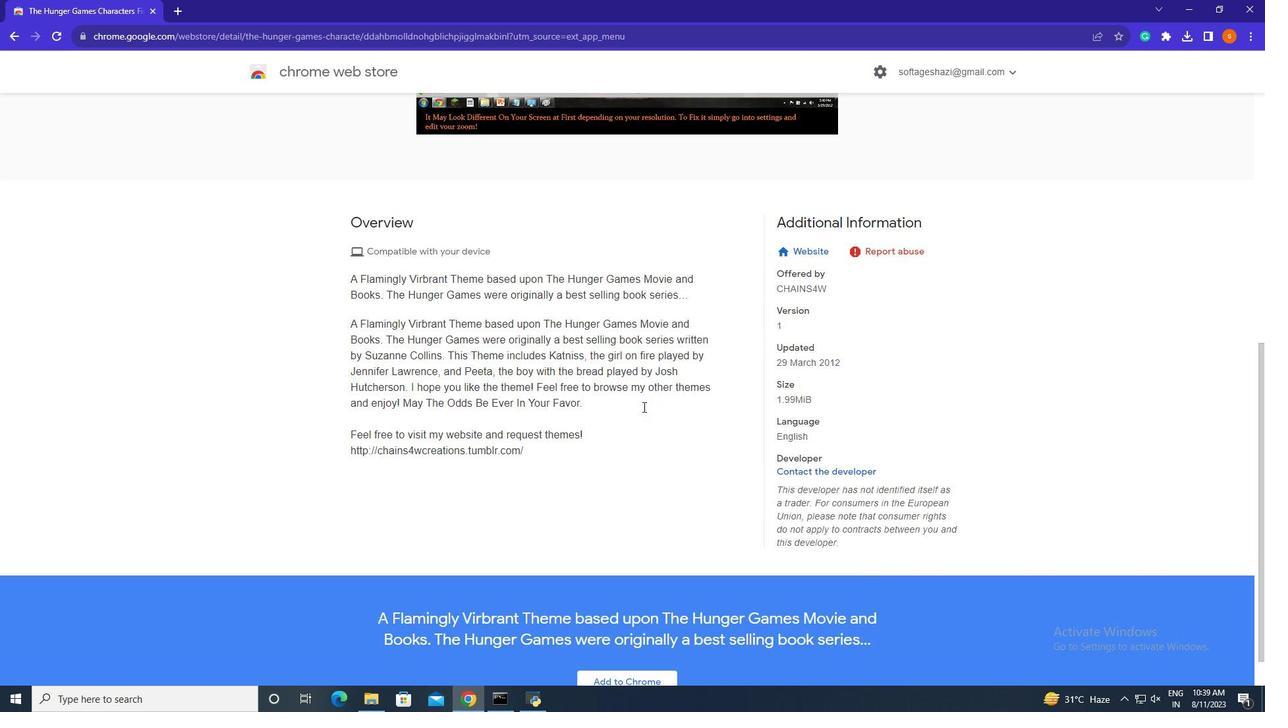 
Action: Mouse scrolled (643, 406) with delta (0, 0)
Screenshot: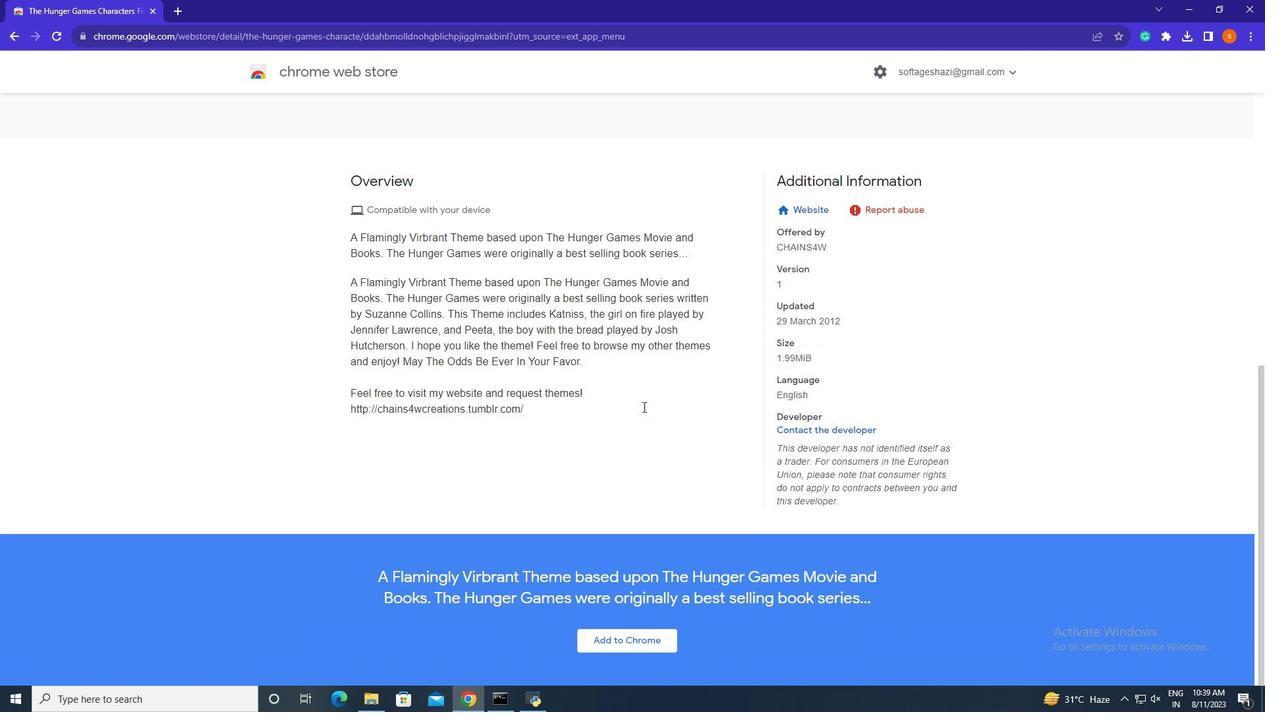 
Action: Mouse scrolled (643, 407) with delta (0, 0)
Screenshot: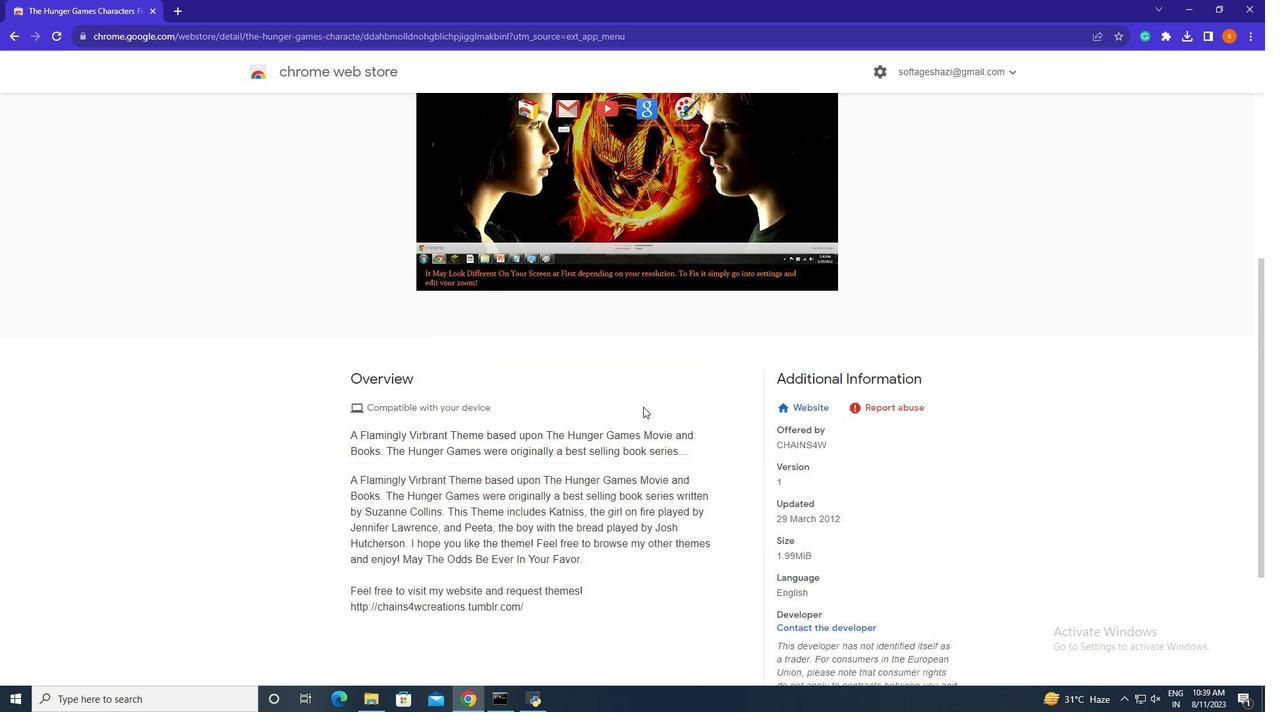 
Action: Mouse scrolled (643, 407) with delta (0, 0)
Screenshot: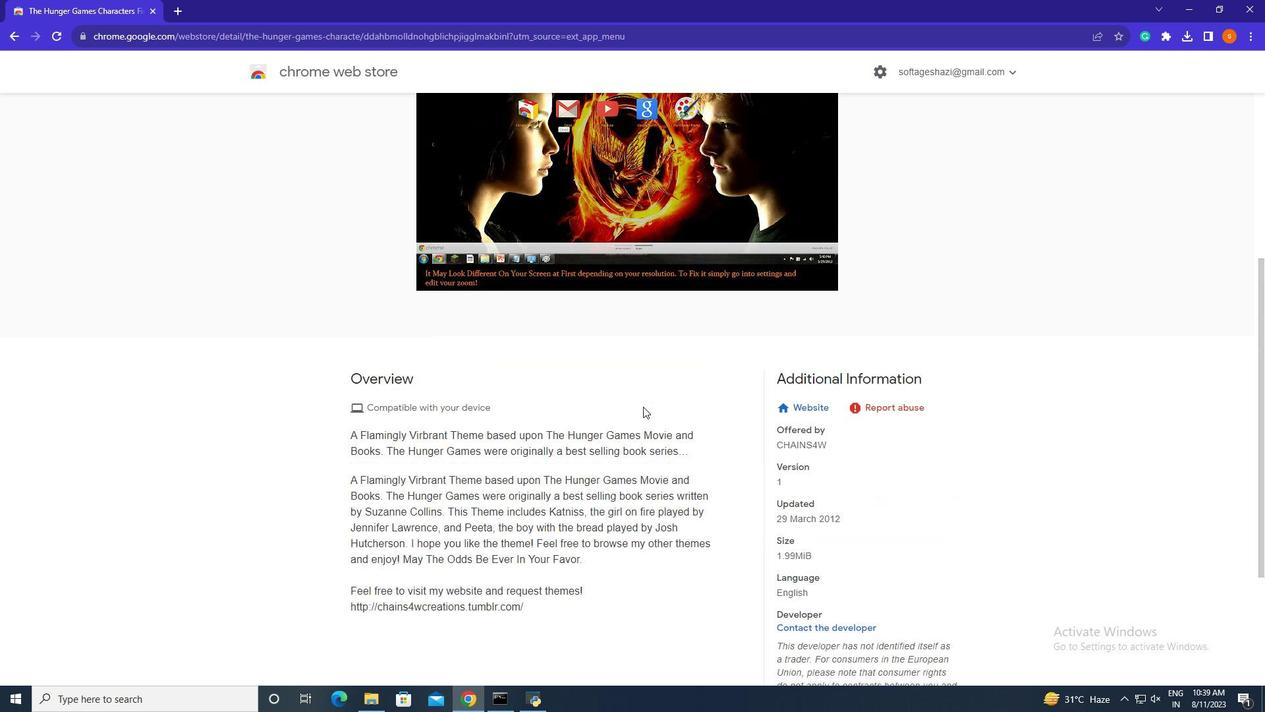 
Action: Mouse scrolled (643, 407) with delta (0, 0)
Screenshot: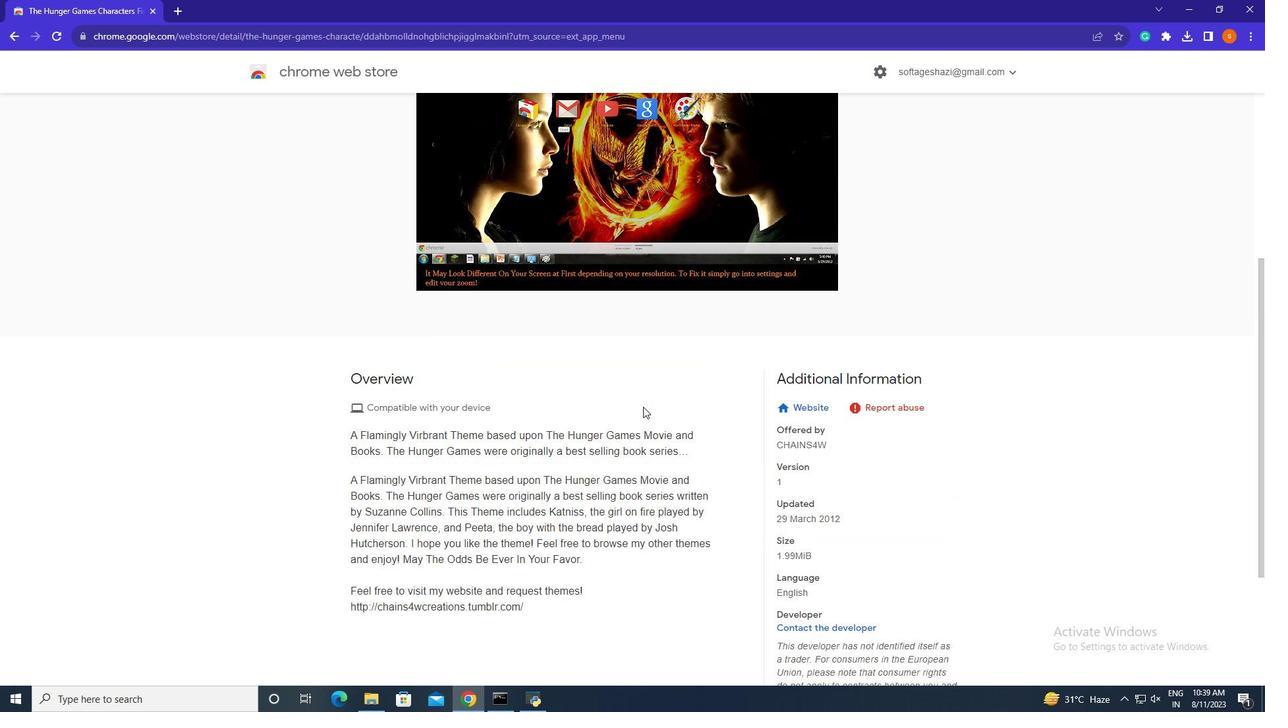 
Action: Mouse scrolled (643, 407) with delta (0, 0)
Screenshot: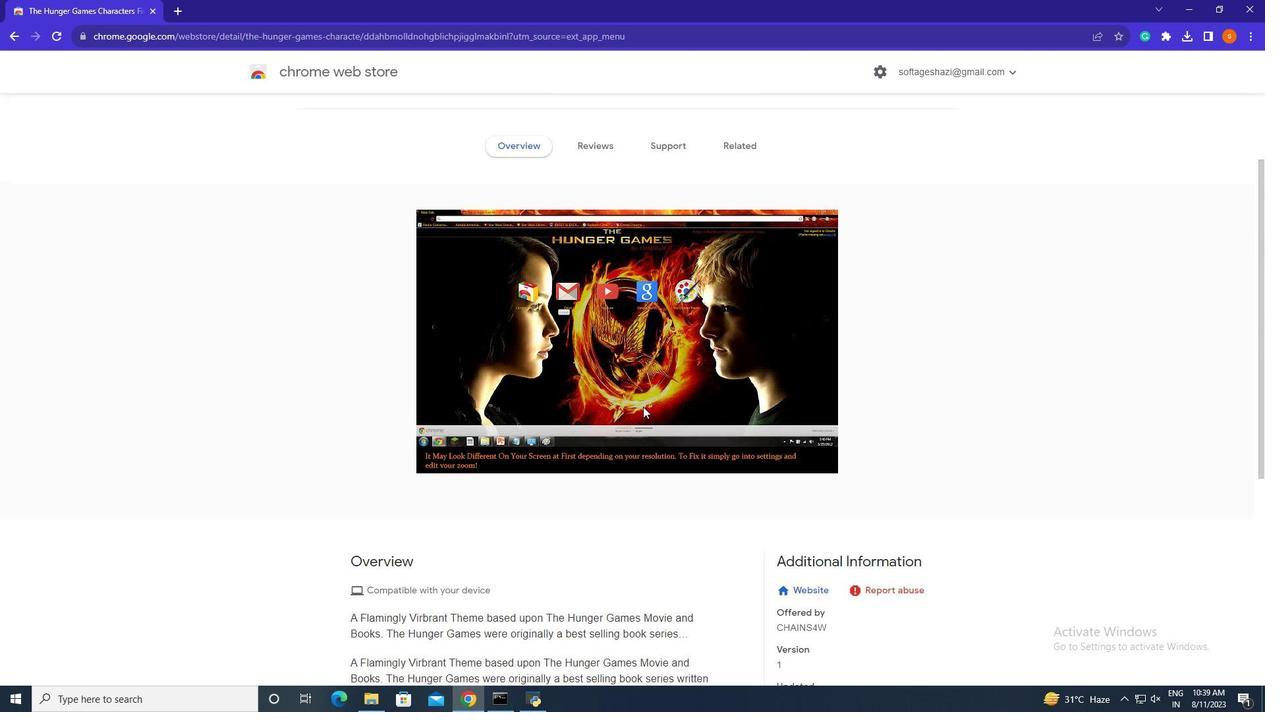 
Action: Mouse scrolled (643, 407) with delta (0, 0)
Screenshot: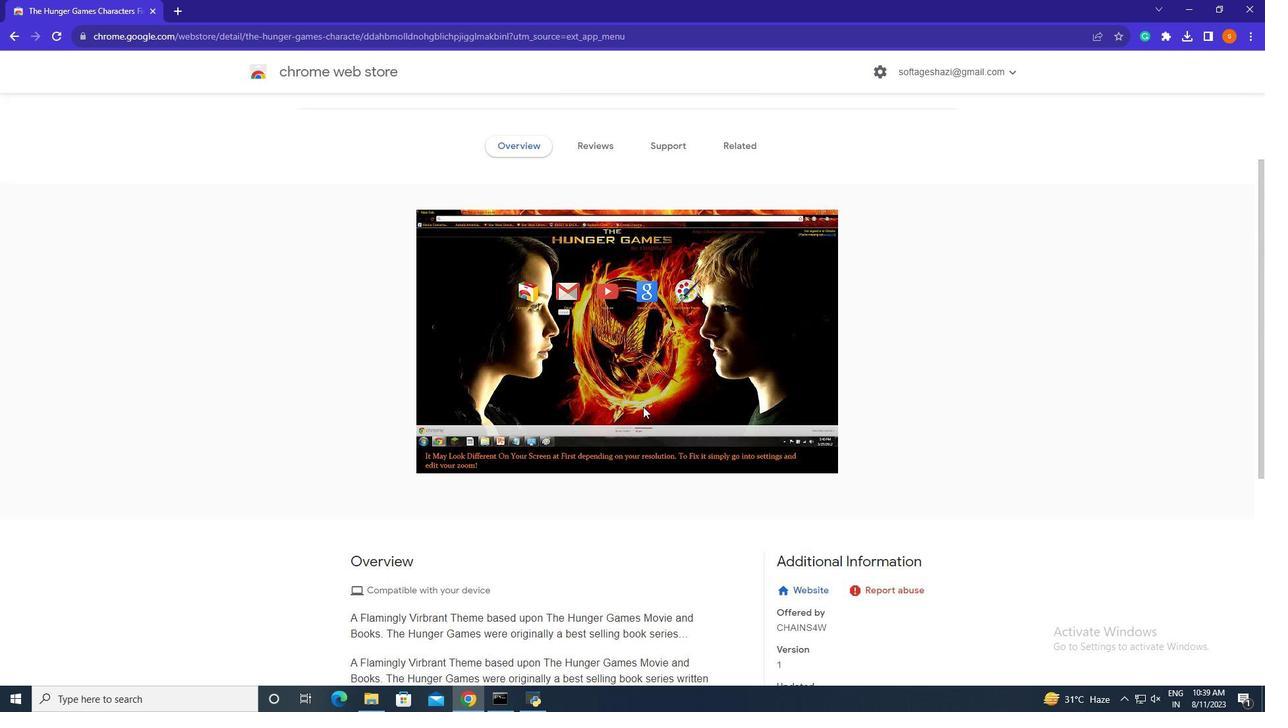 
Action: Mouse scrolled (643, 407) with delta (0, 0)
Screenshot: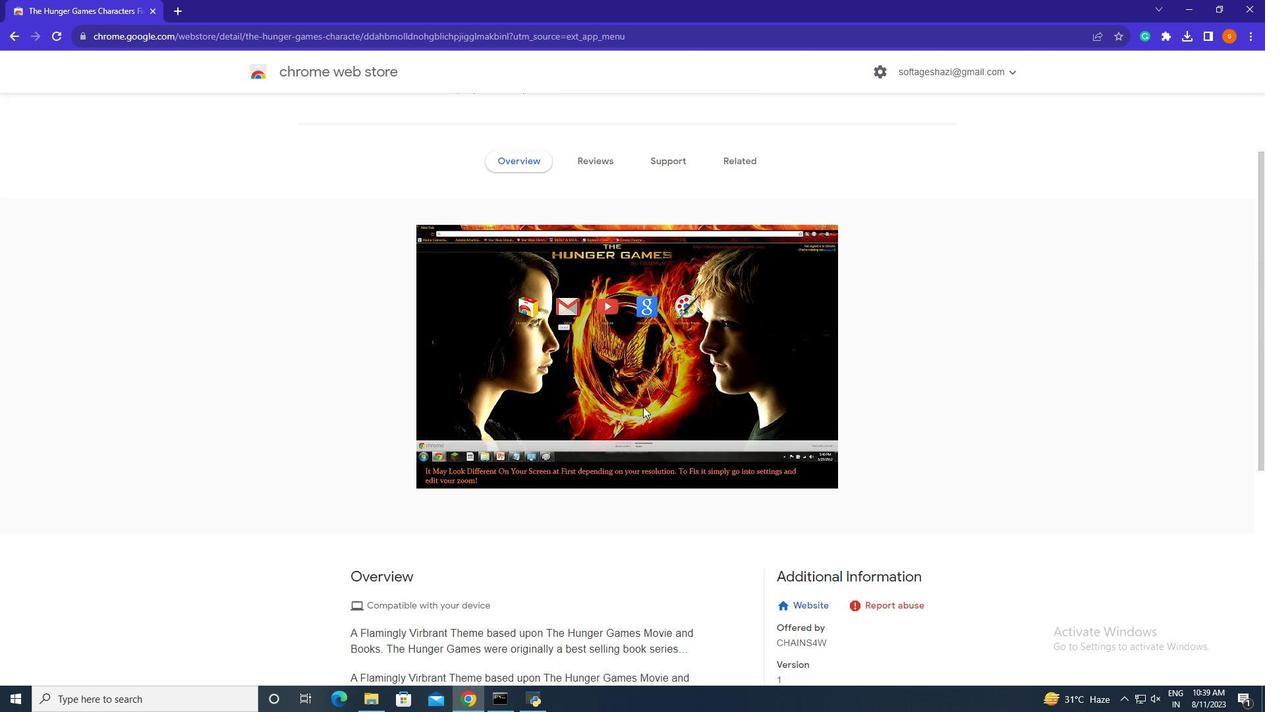 
Action: Mouse scrolled (643, 407) with delta (0, 0)
Screenshot: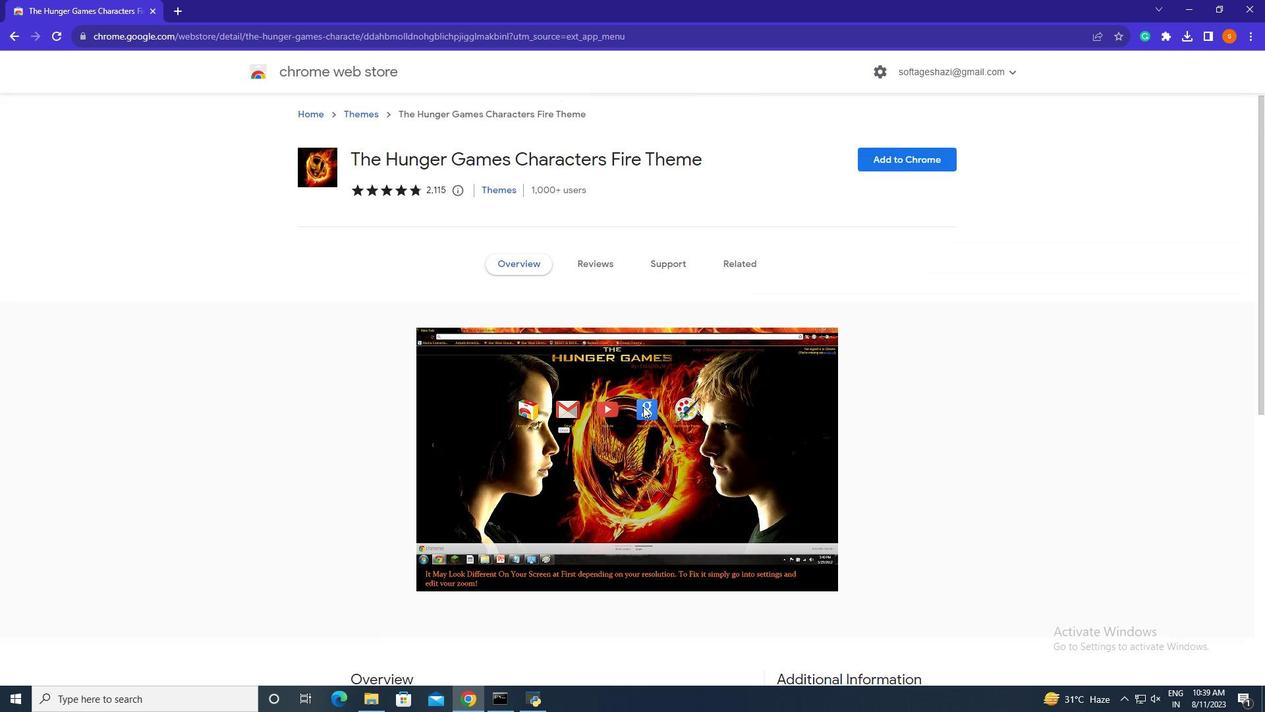 
Action: Mouse scrolled (643, 407) with delta (0, 0)
Screenshot: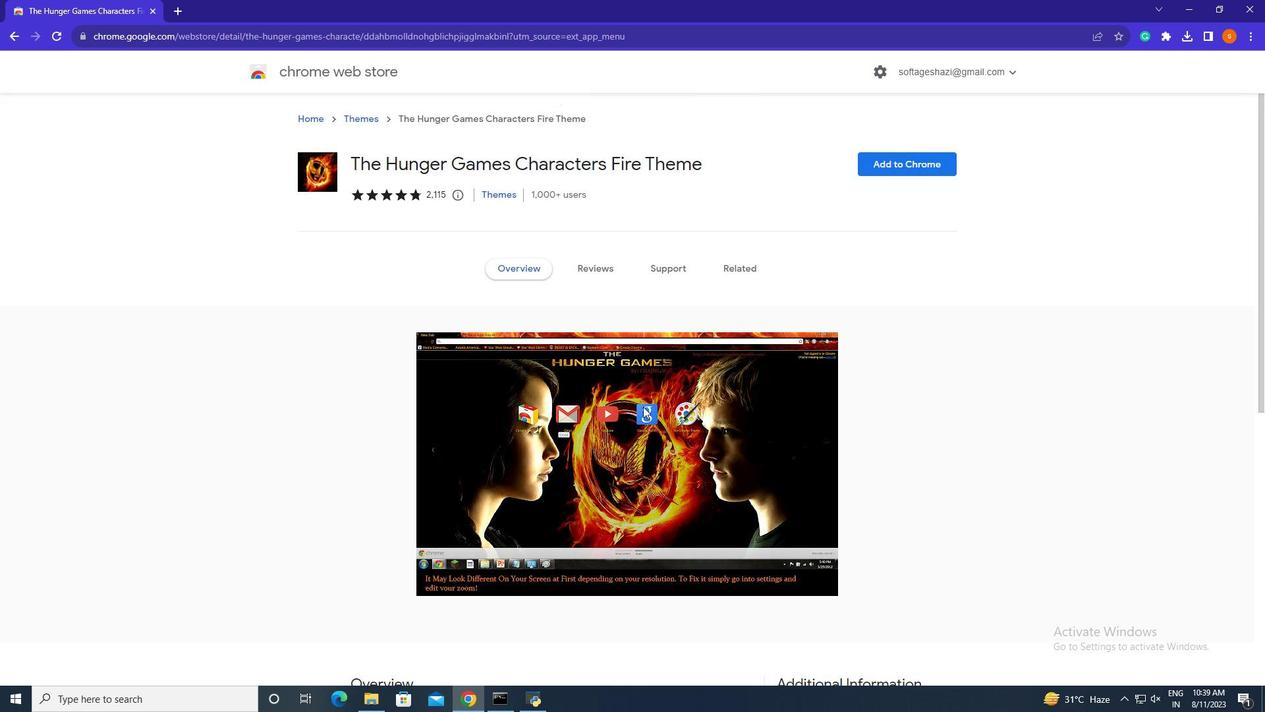 
Action: Mouse scrolled (643, 407) with delta (0, 0)
Screenshot: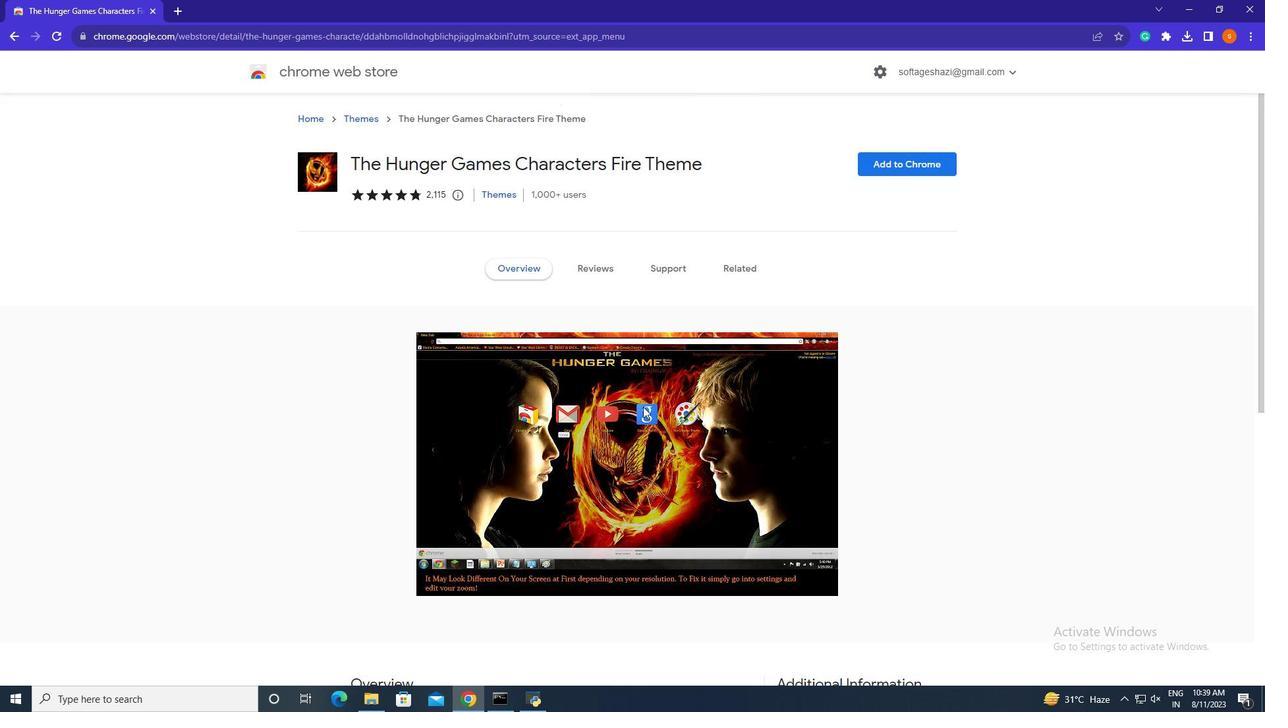 
Action: Mouse scrolled (643, 407) with delta (0, 0)
Screenshot: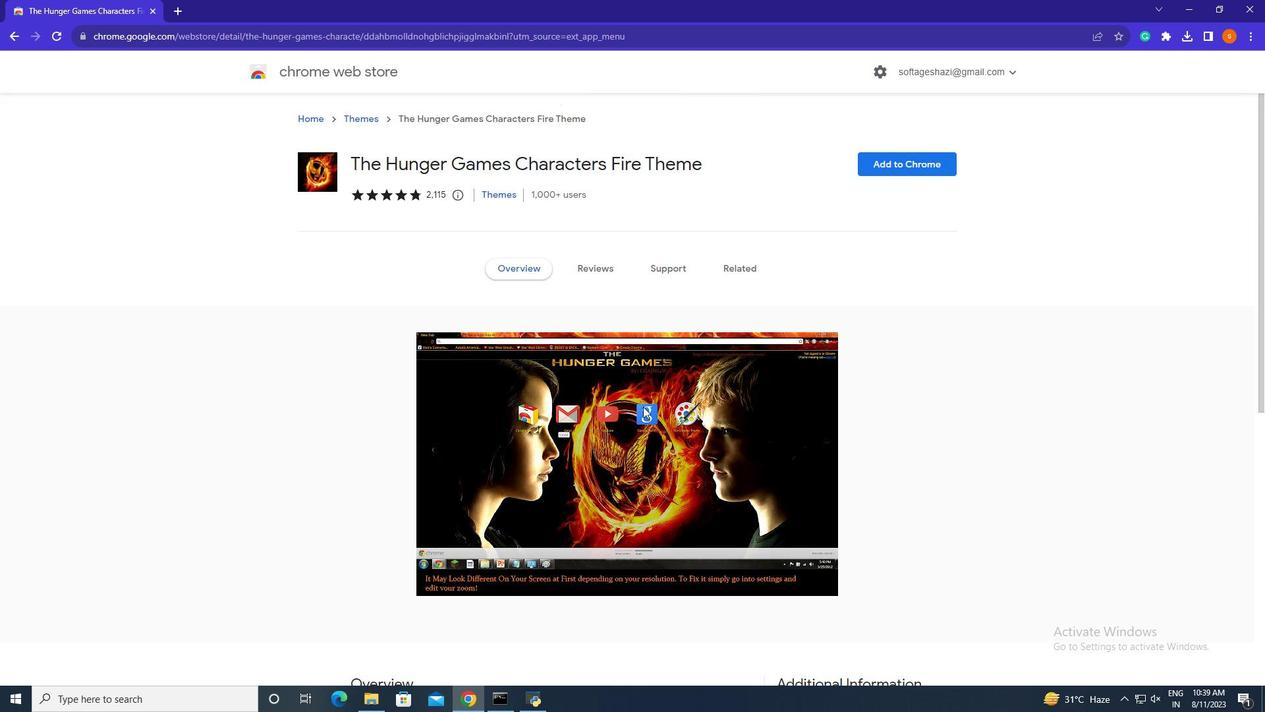 
Action: Mouse scrolled (643, 407) with delta (0, 0)
Screenshot: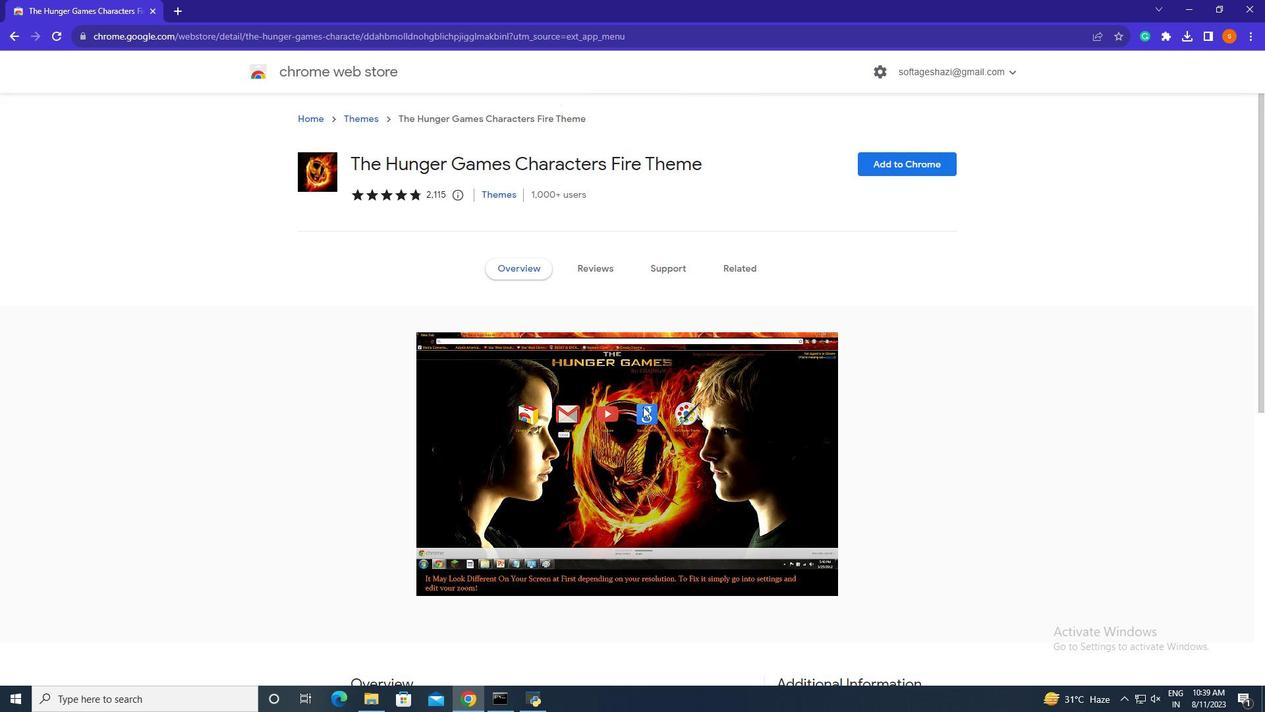 
Action: Mouse scrolled (643, 407) with delta (0, 0)
Screenshot: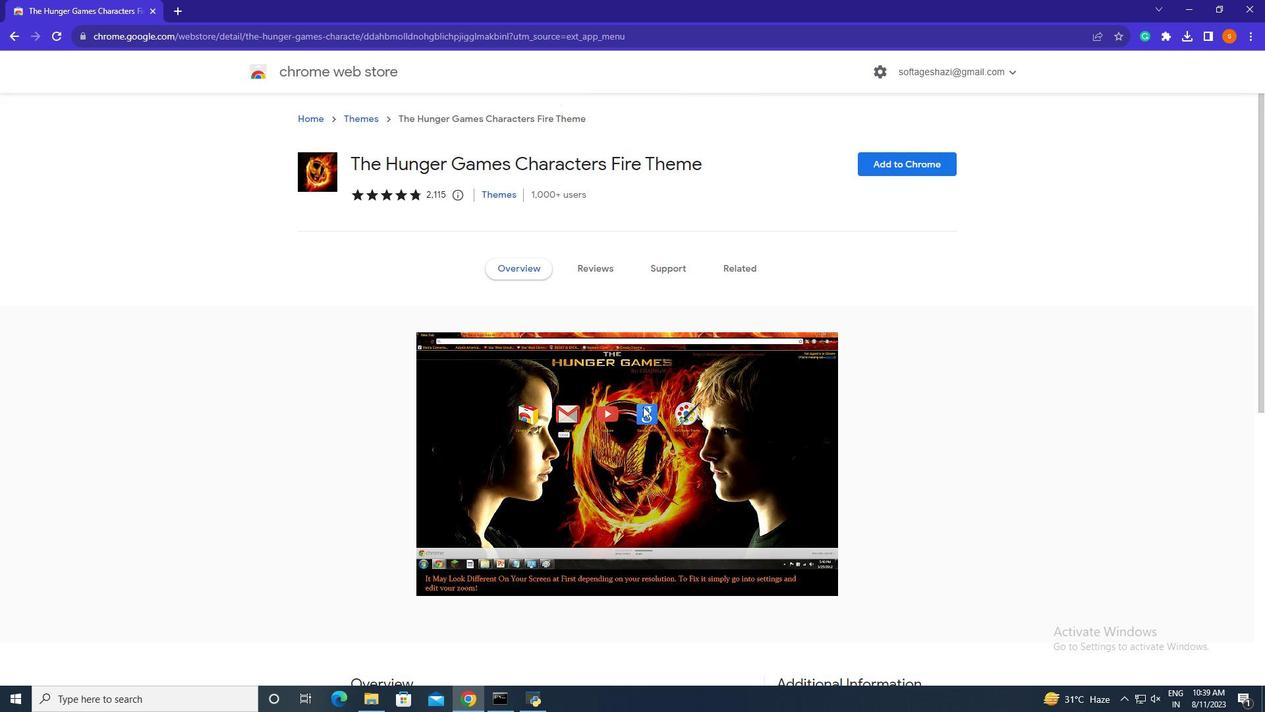 
Action: Mouse scrolled (643, 407) with delta (0, 0)
Screenshot: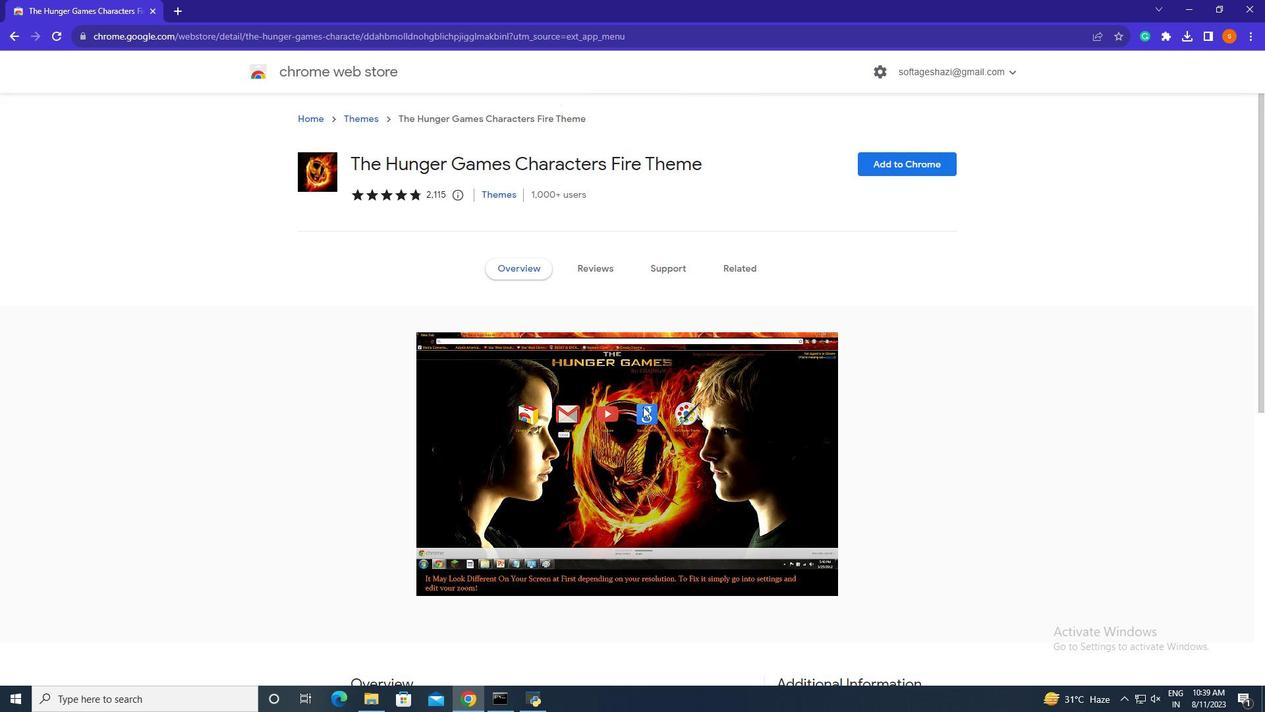 
Action: Mouse scrolled (643, 407) with delta (0, 0)
Screenshot: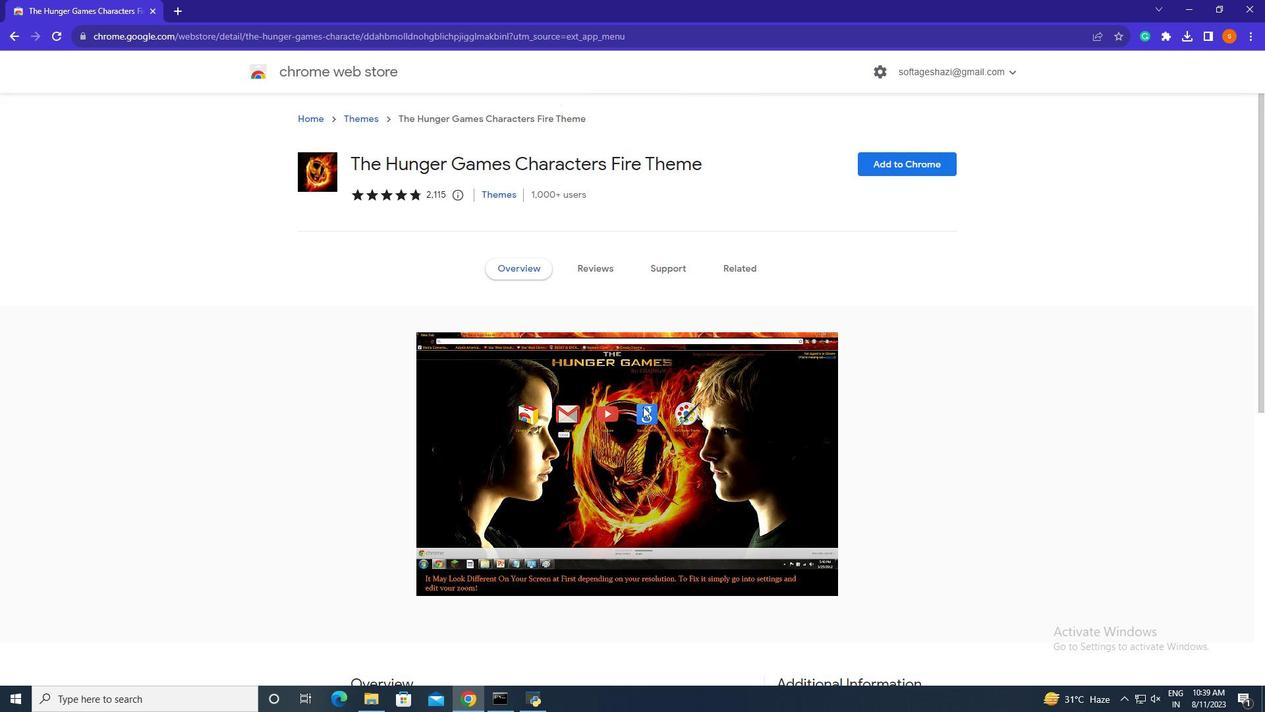 
Action: Mouse moved to (15, 36)
Screenshot: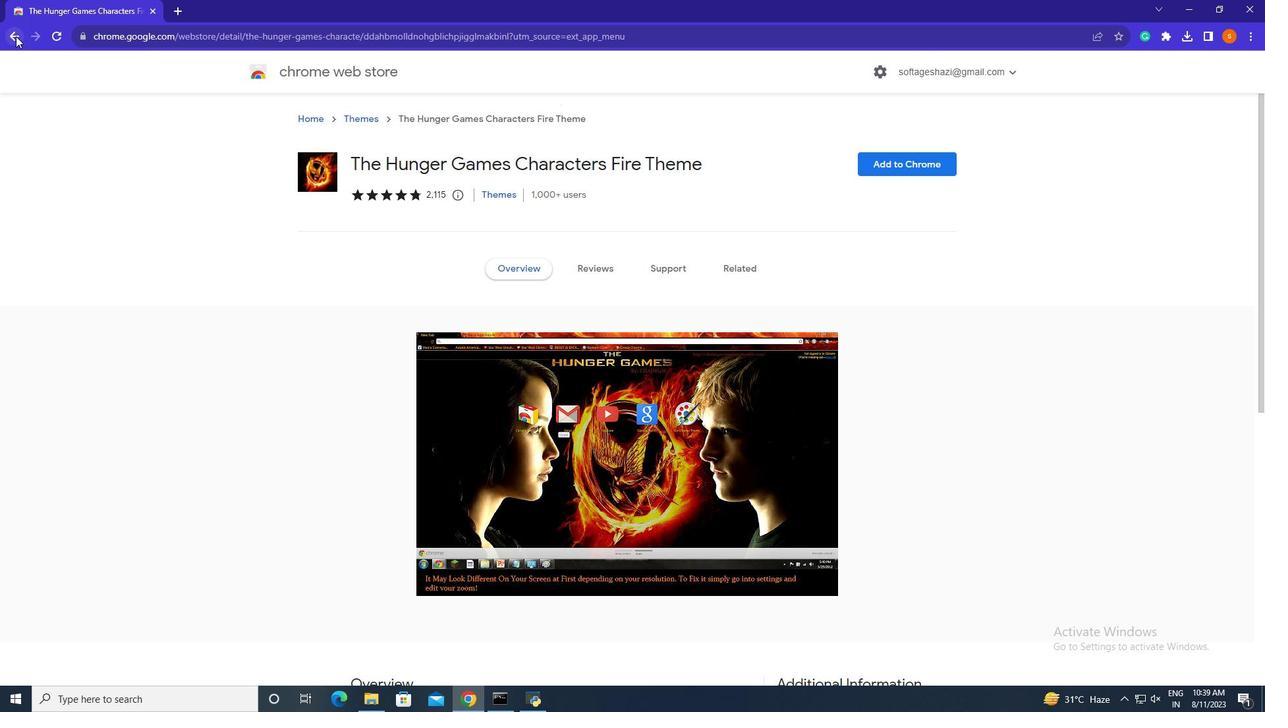 
Action: Mouse pressed left at (15, 36)
Screenshot: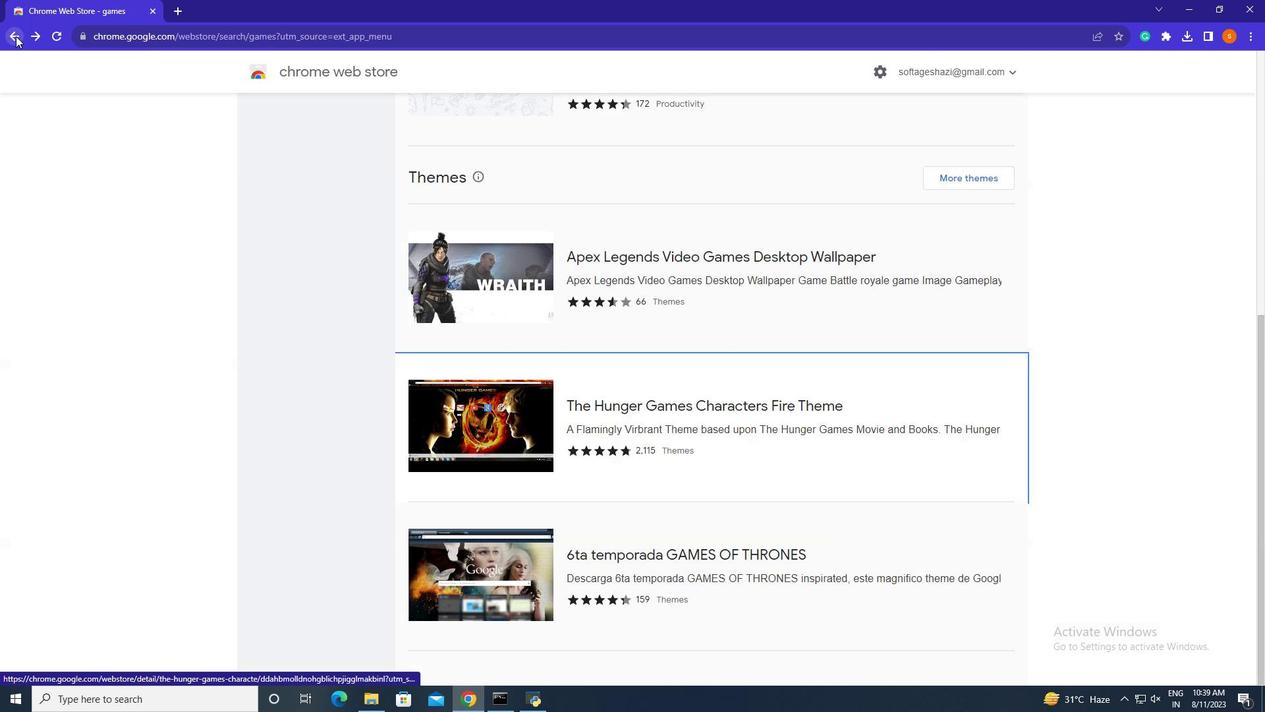 
Action: Mouse moved to (549, 334)
Screenshot: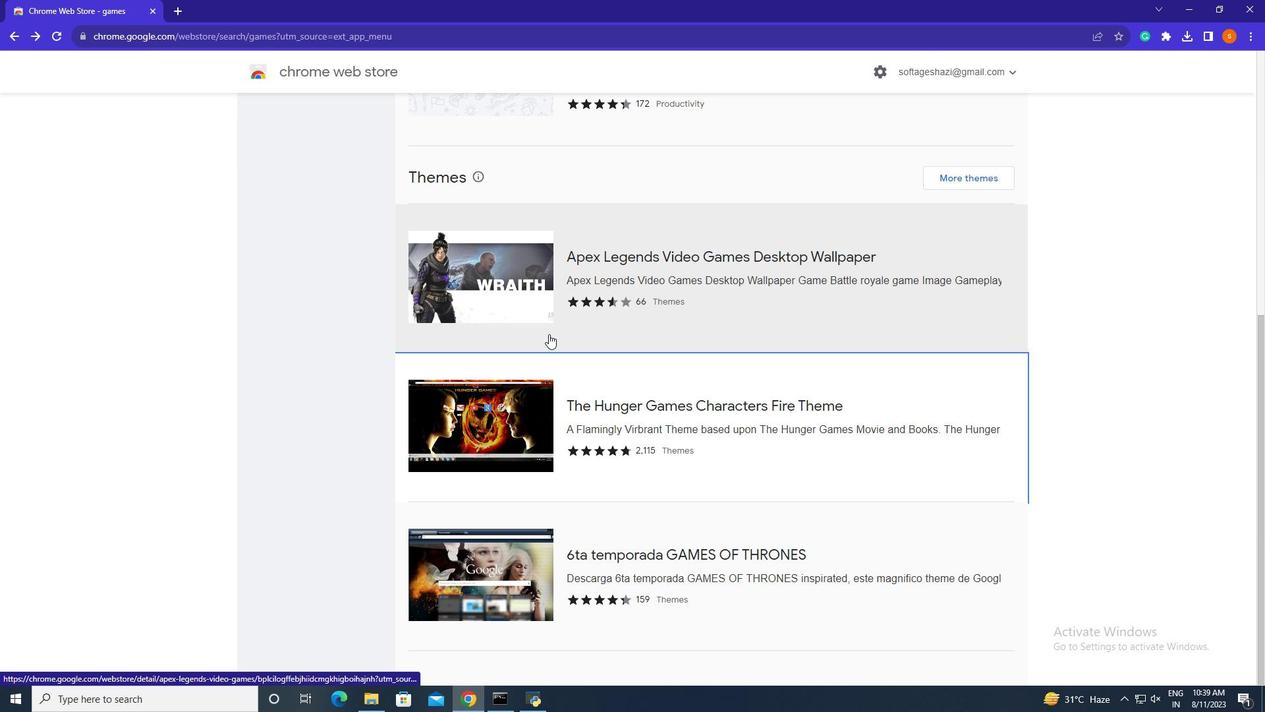 
Action: Mouse scrolled (549, 334) with delta (0, 0)
Screenshot: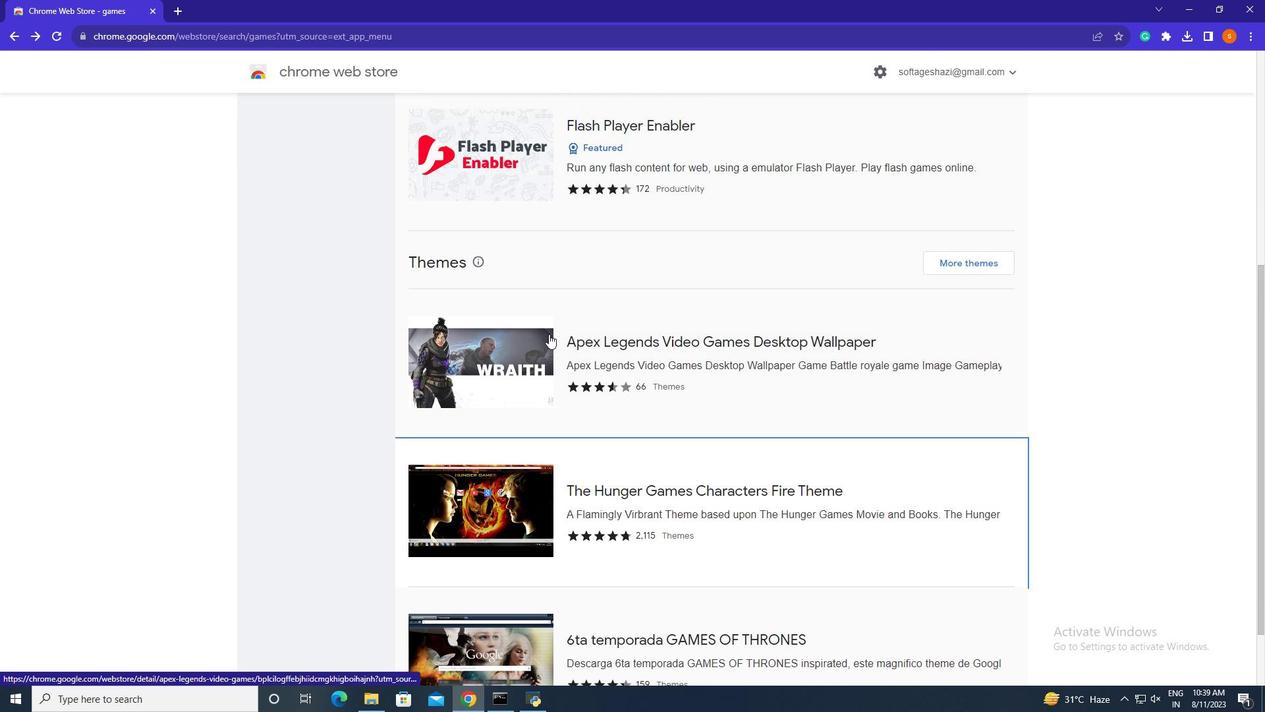 
Action: Mouse scrolled (549, 334) with delta (0, 0)
Screenshot: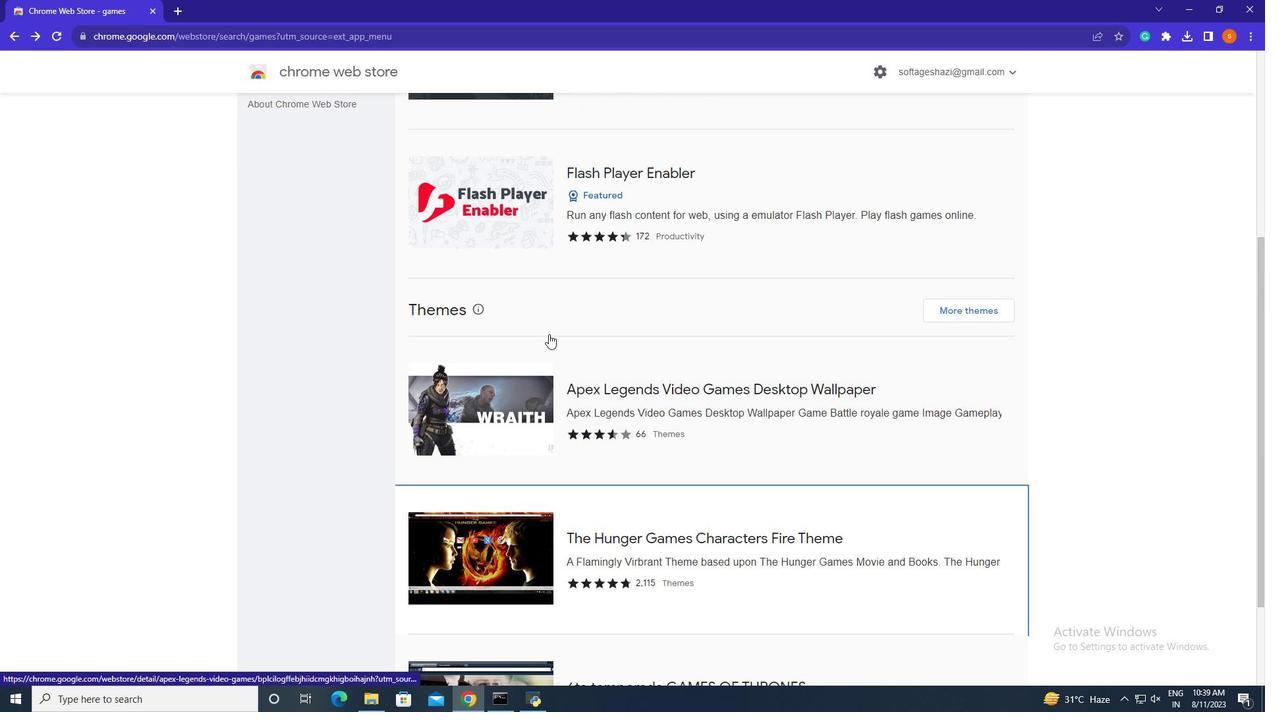 
Action: Mouse scrolled (549, 334) with delta (0, 0)
Screenshot: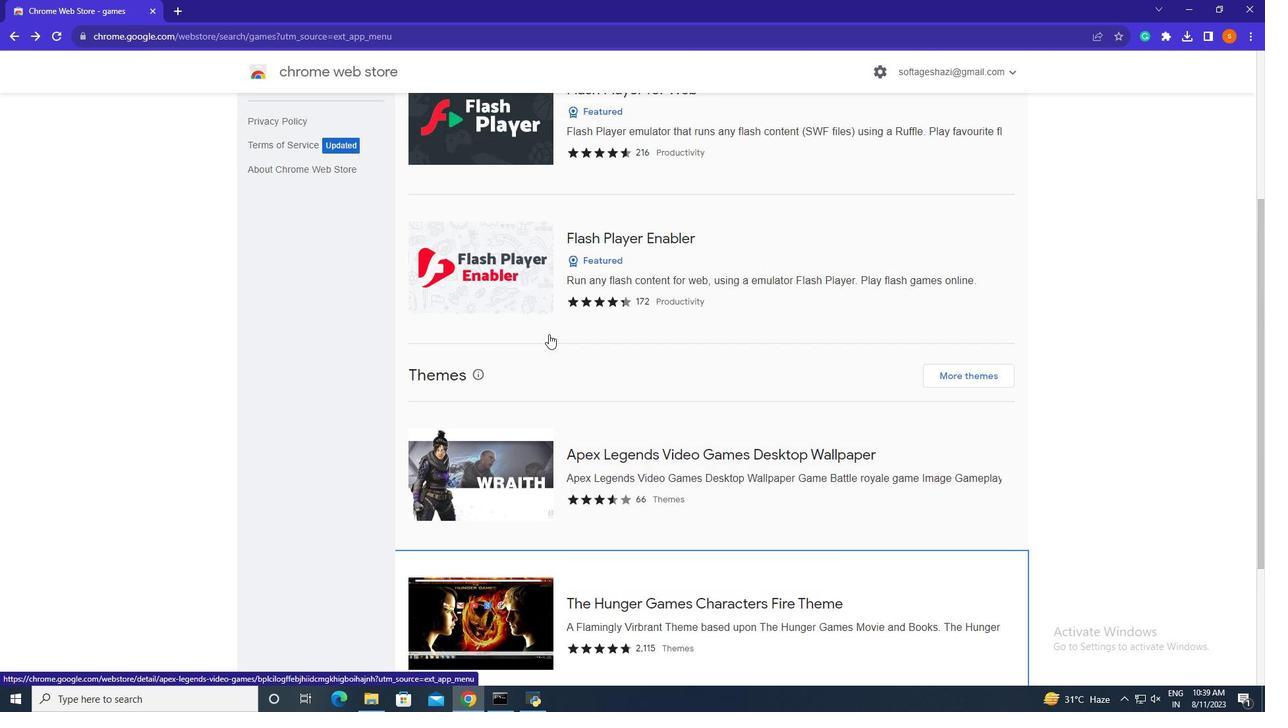 
Action: Mouse scrolled (549, 334) with delta (0, 0)
Screenshot: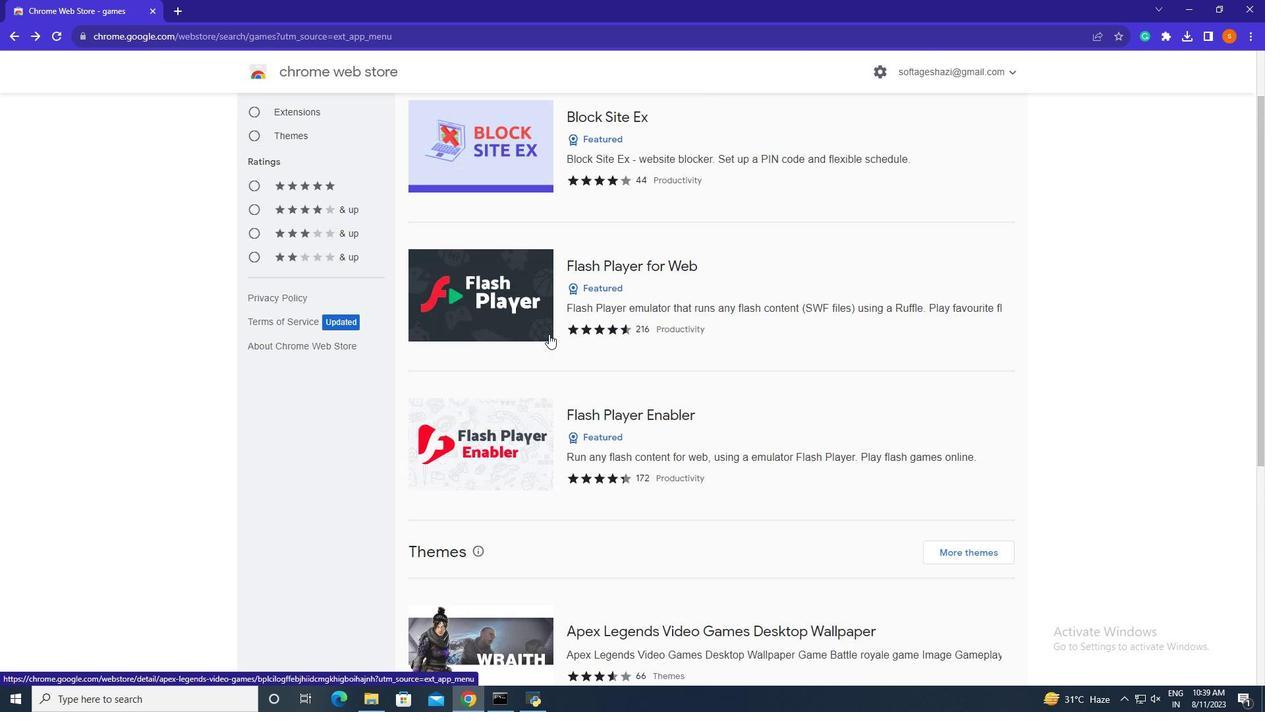 
Action: Mouse scrolled (549, 334) with delta (0, 0)
Screenshot: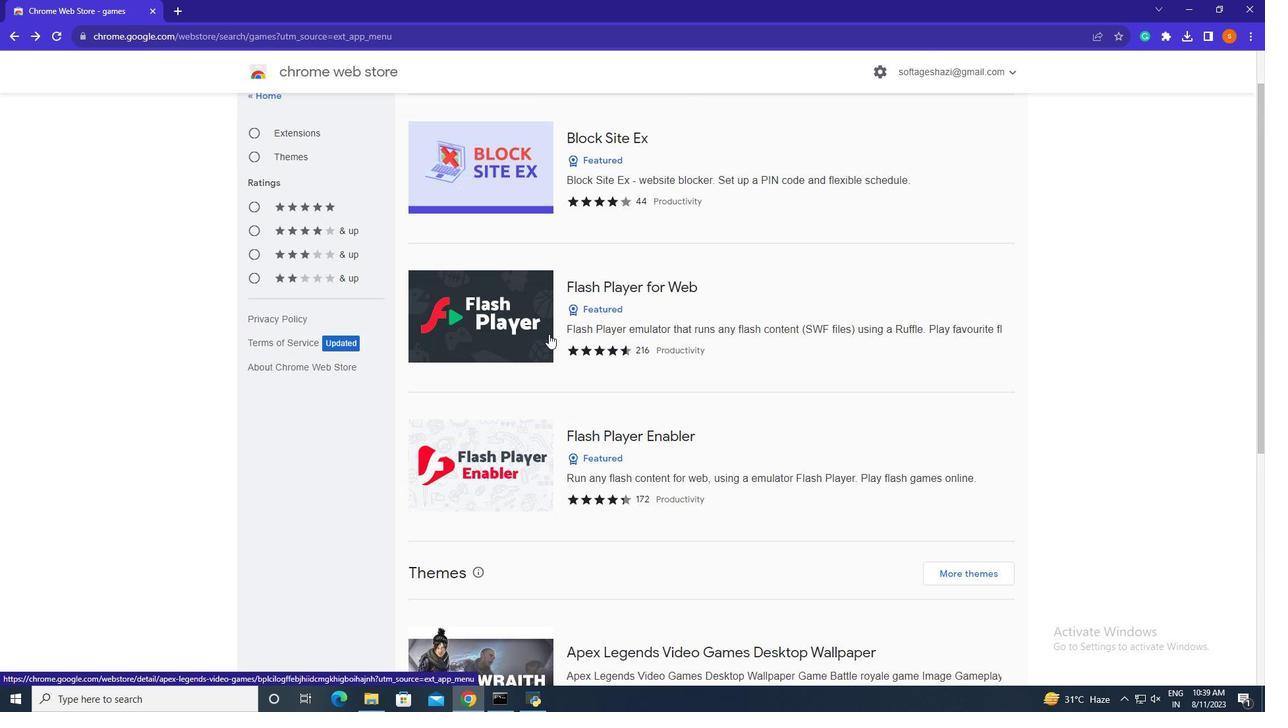 
Action: Mouse scrolled (549, 334) with delta (0, 0)
Screenshot: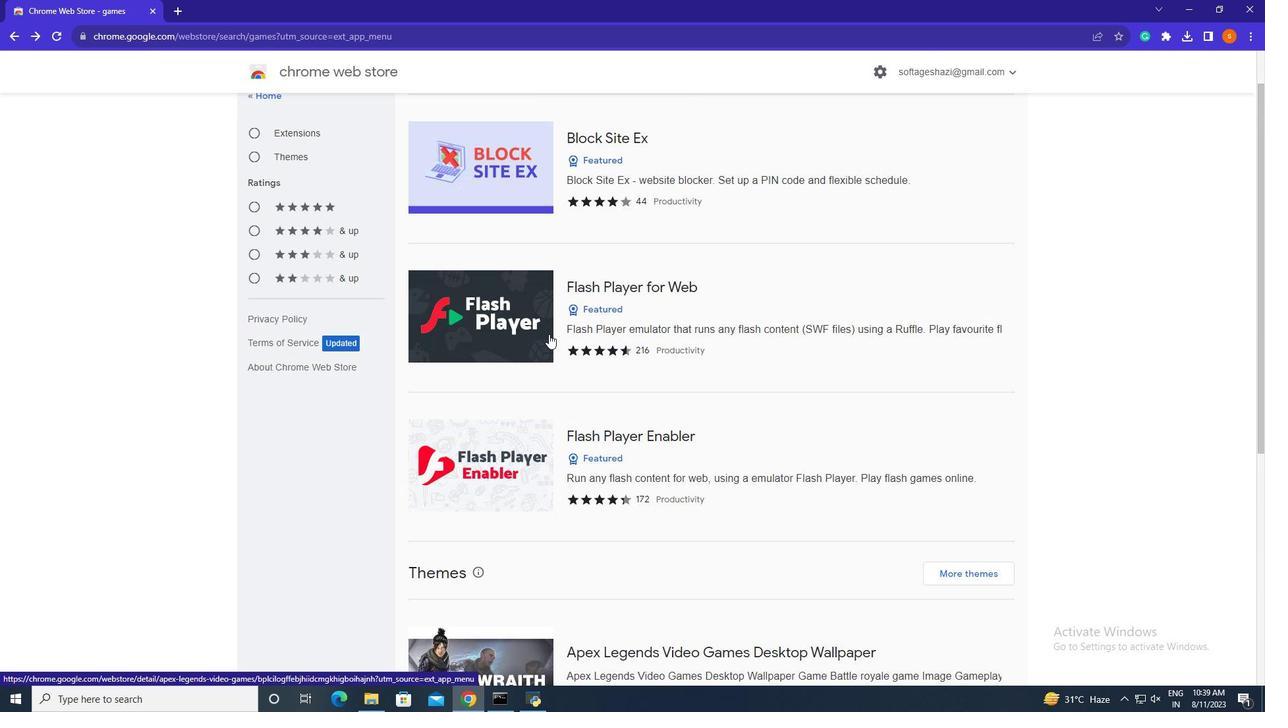 
Action: Mouse scrolled (549, 334) with delta (0, 0)
Screenshot: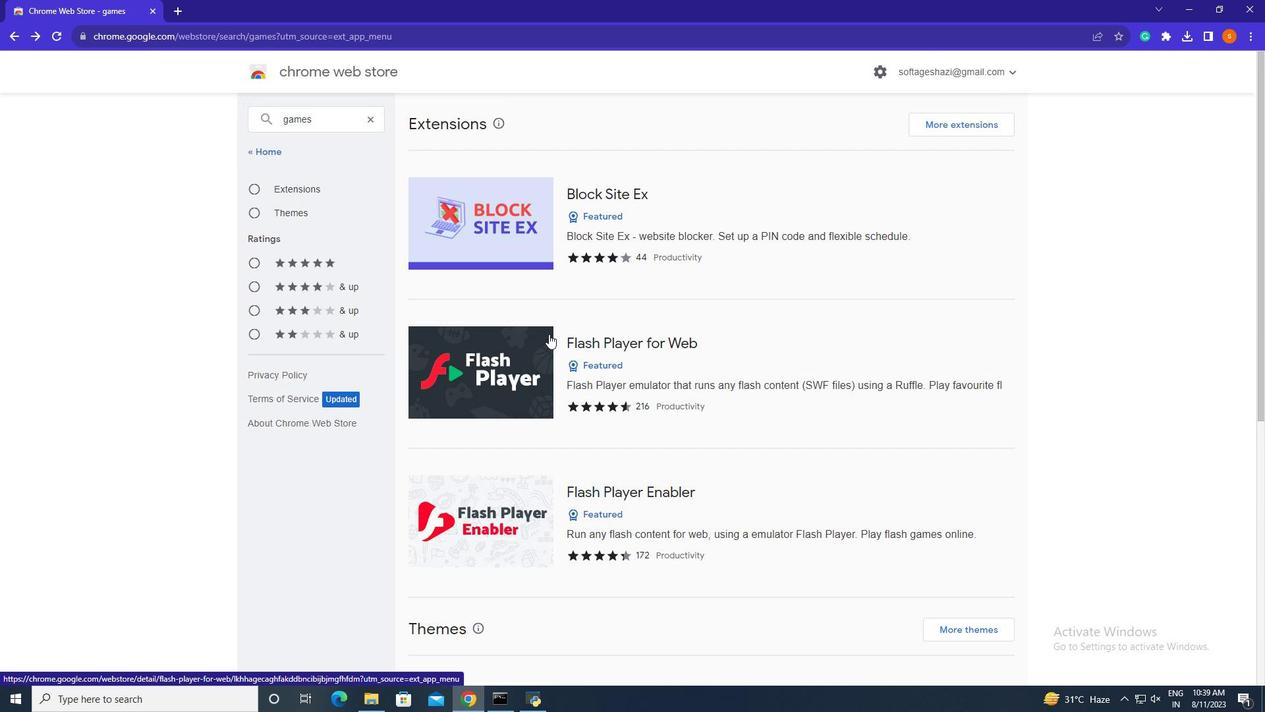
Action: Mouse scrolled (549, 334) with delta (0, 0)
Screenshot: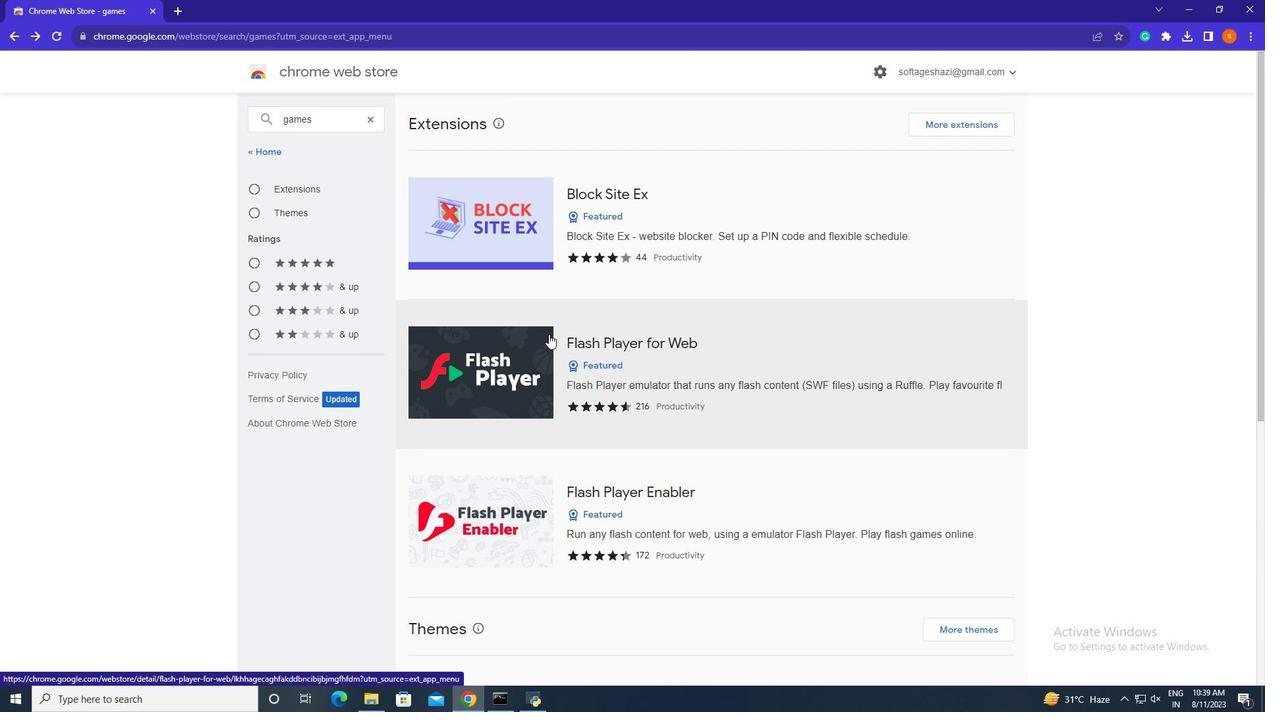 
Action: Mouse scrolled (549, 334) with delta (0, 0)
Screenshot: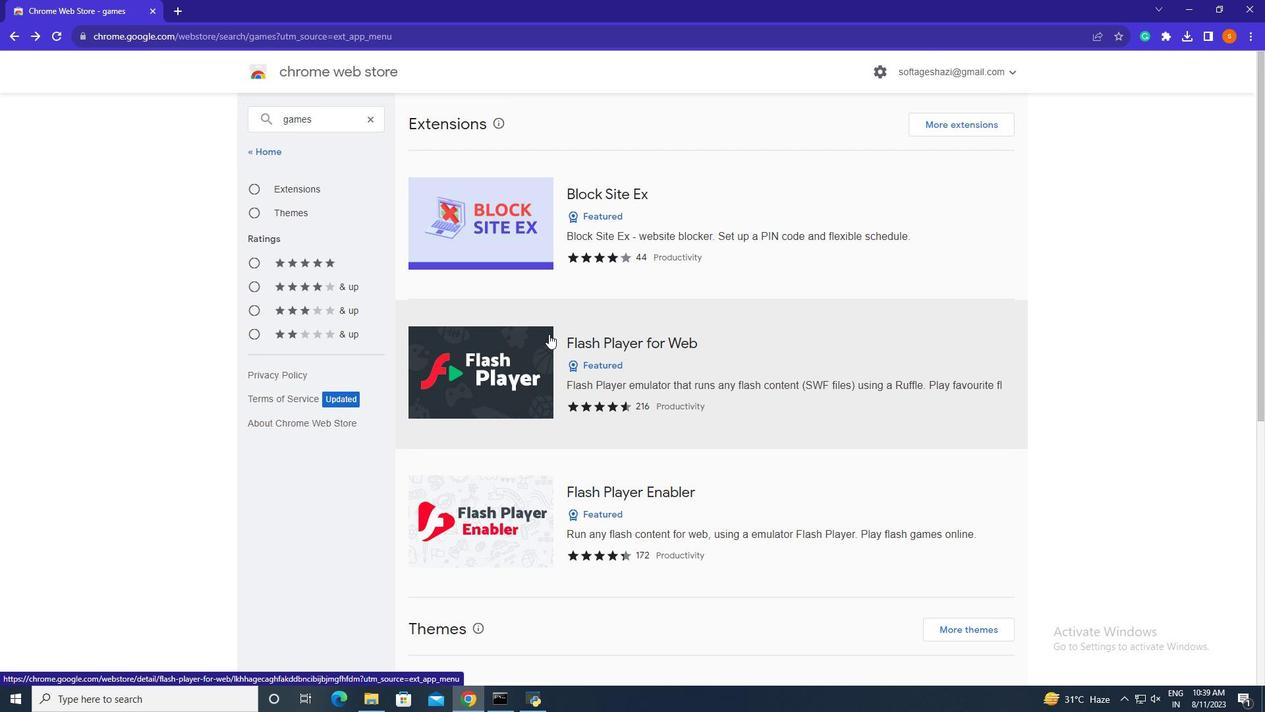 
Action: Mouse moved to (598, 336)
Screenshot: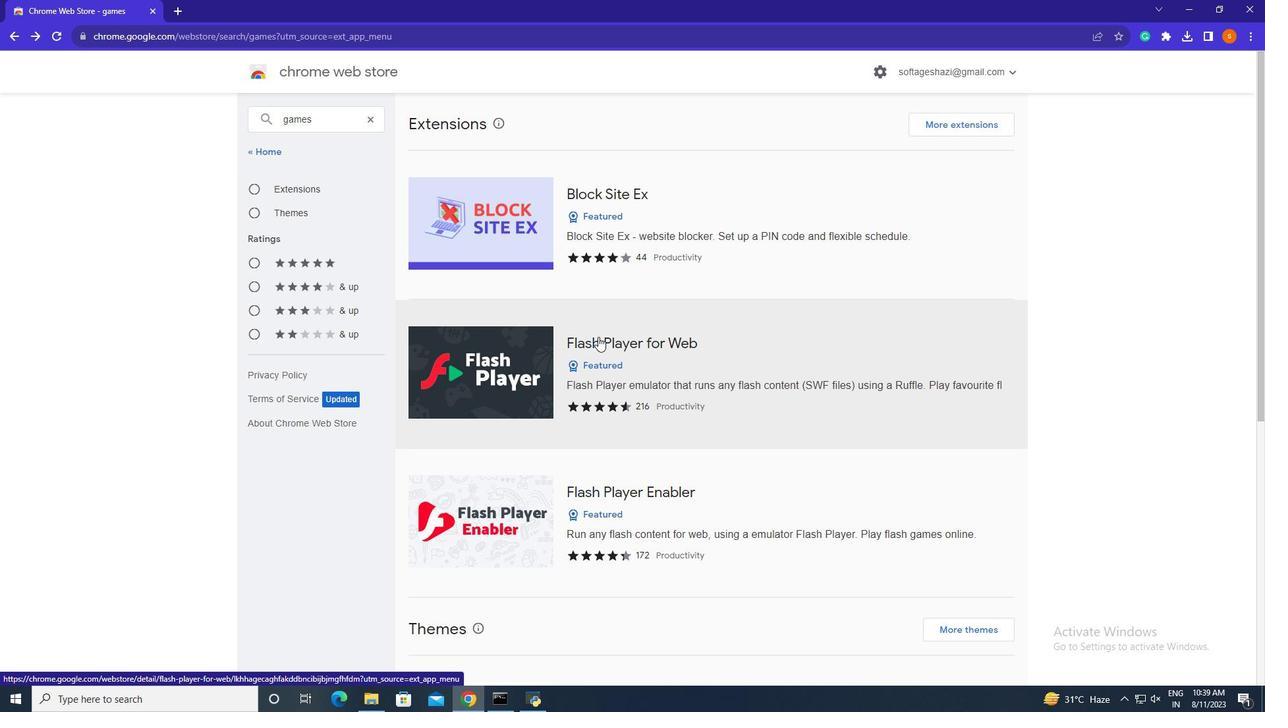 
Action: Mouse pressed left at (598, 336)
Screenshot: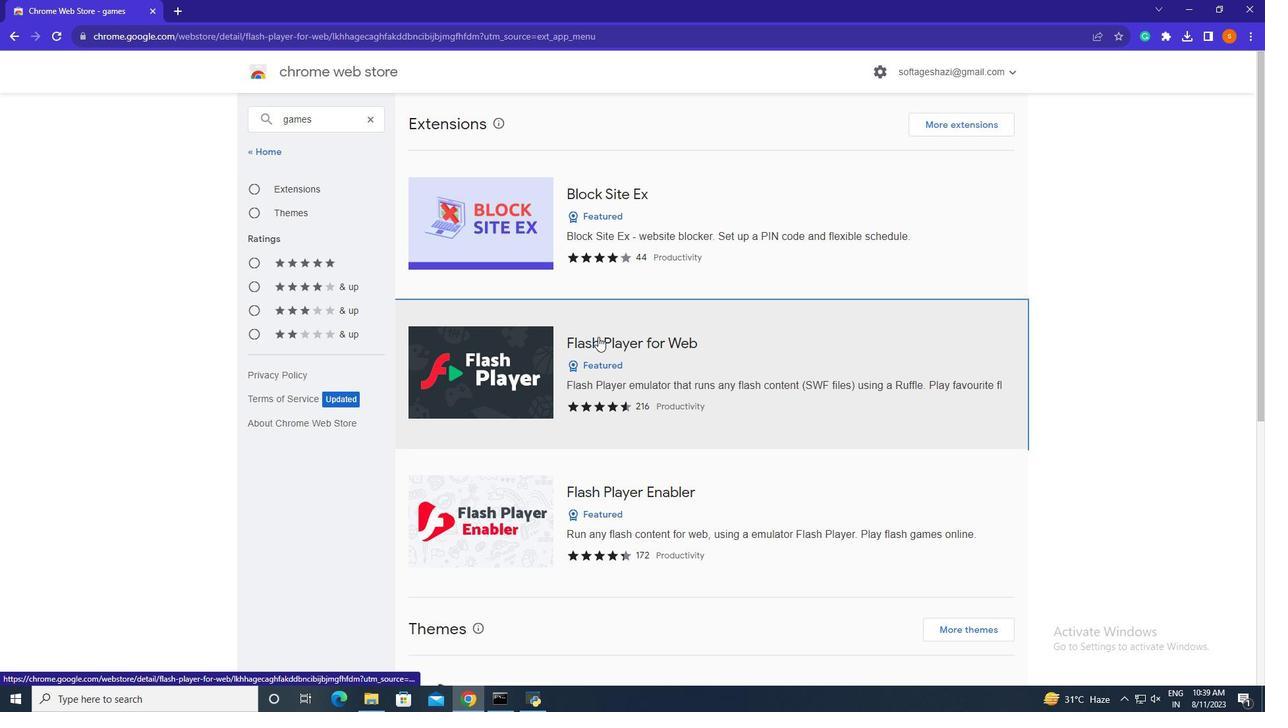 
Action: Mouse scrolled (598, 336) with delta (0, 0)
Screenshot: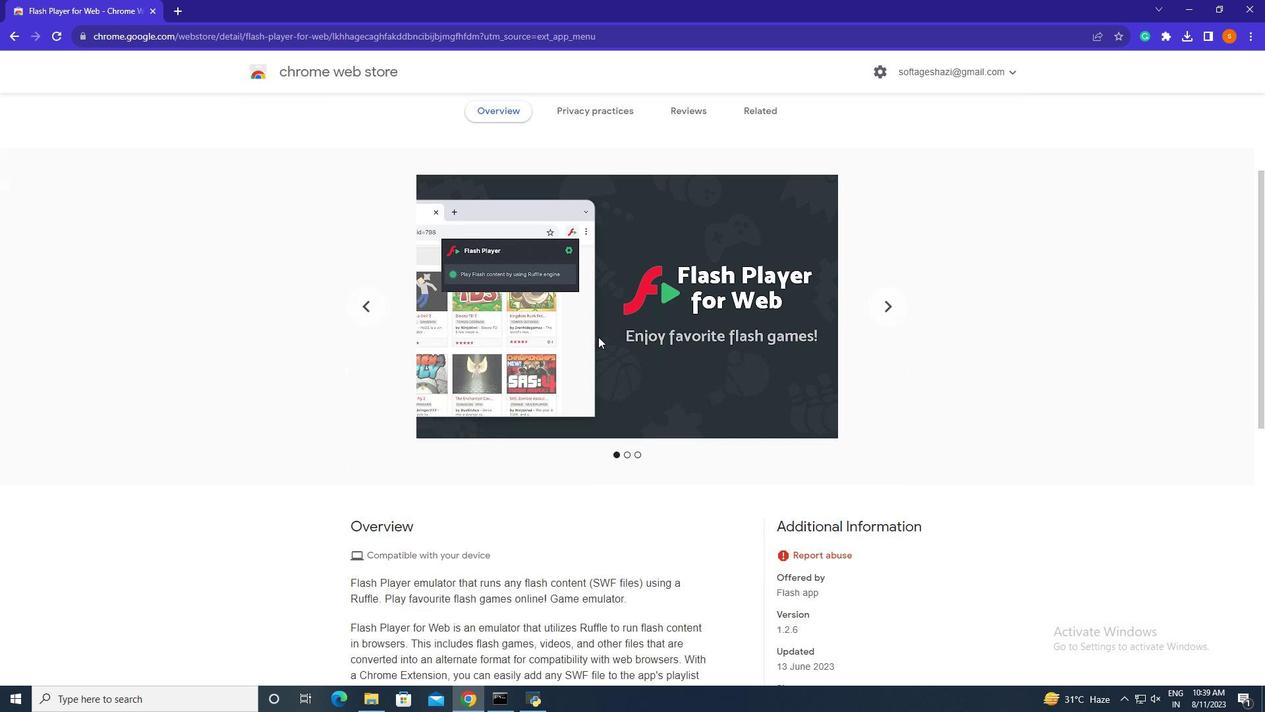 
Action: Mouse scrolled (598, 336) with delta (0, 0)
Screenshot: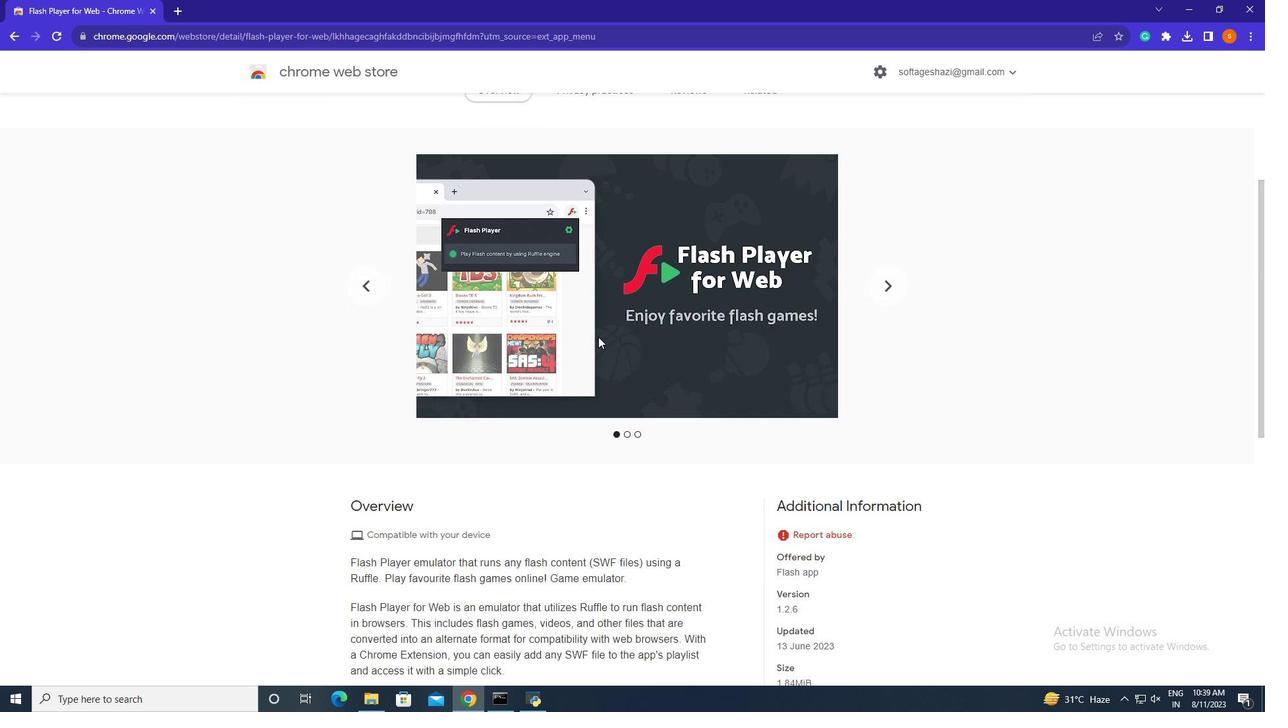 
Action: Mouse scrolled (598, 336) with delta (0, 0)
Screenshot: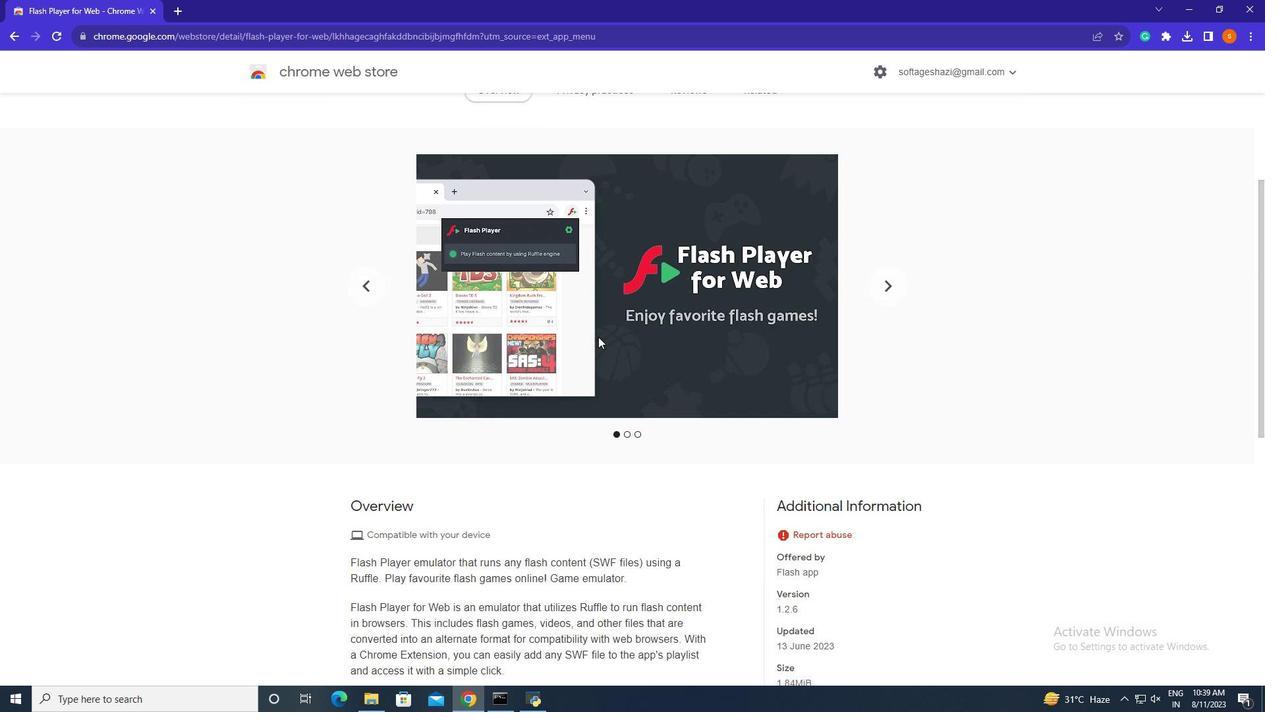 
Action: Mouse moved to (880, 282)
Screenshot: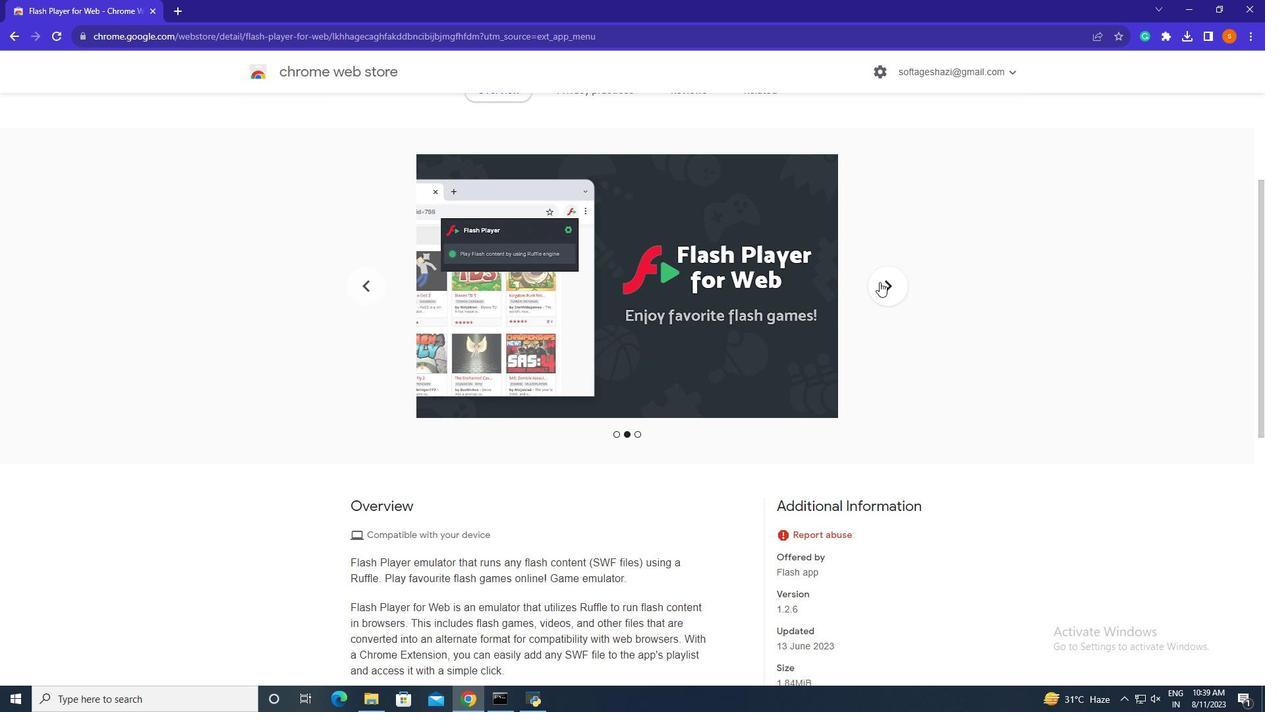 
Action: Mouse pressed left at (880, 282)
Screenshot: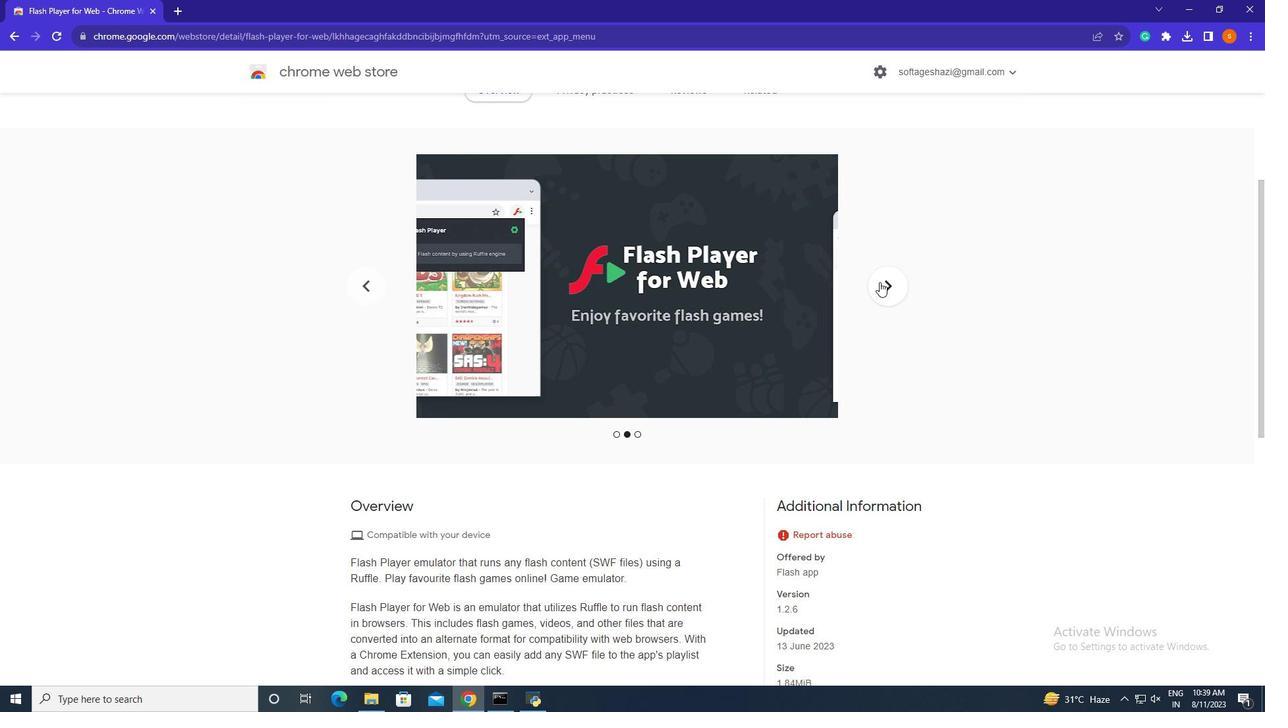 
Action: Mouse pressed left at (880, 282)
Screenshot: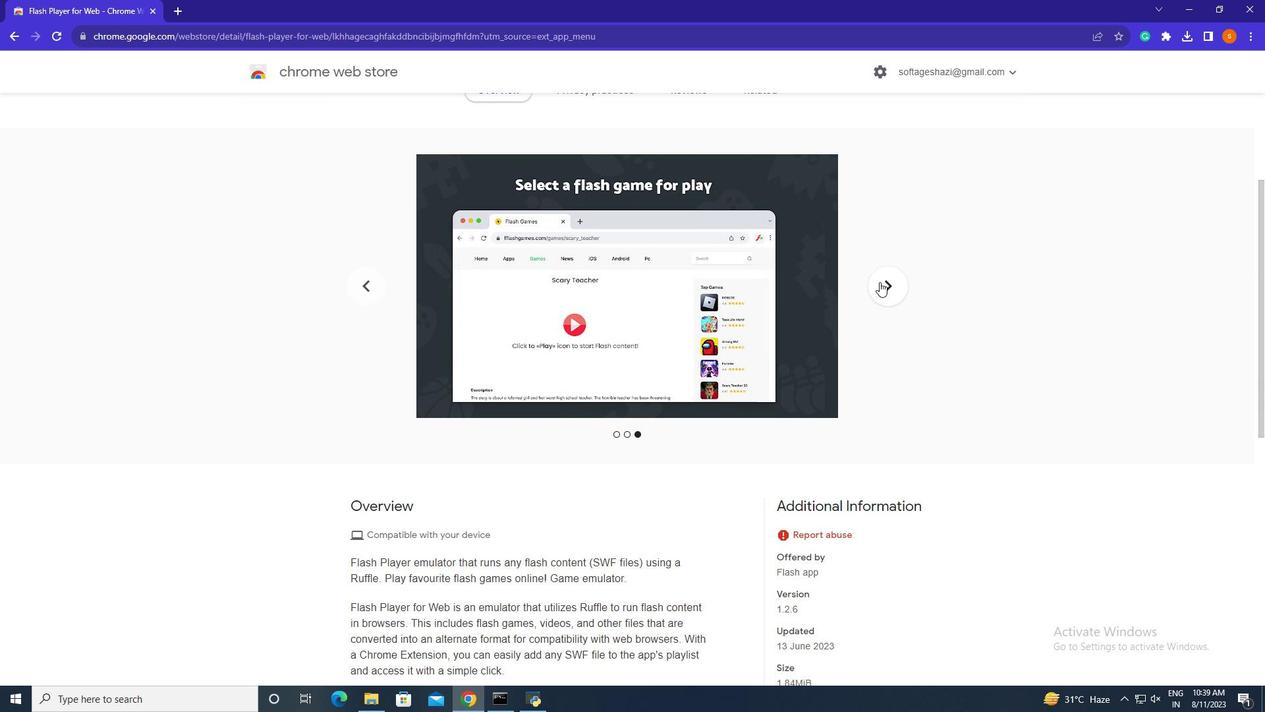 
Action: Mouse pressed left at (880, 282)
Screenshot: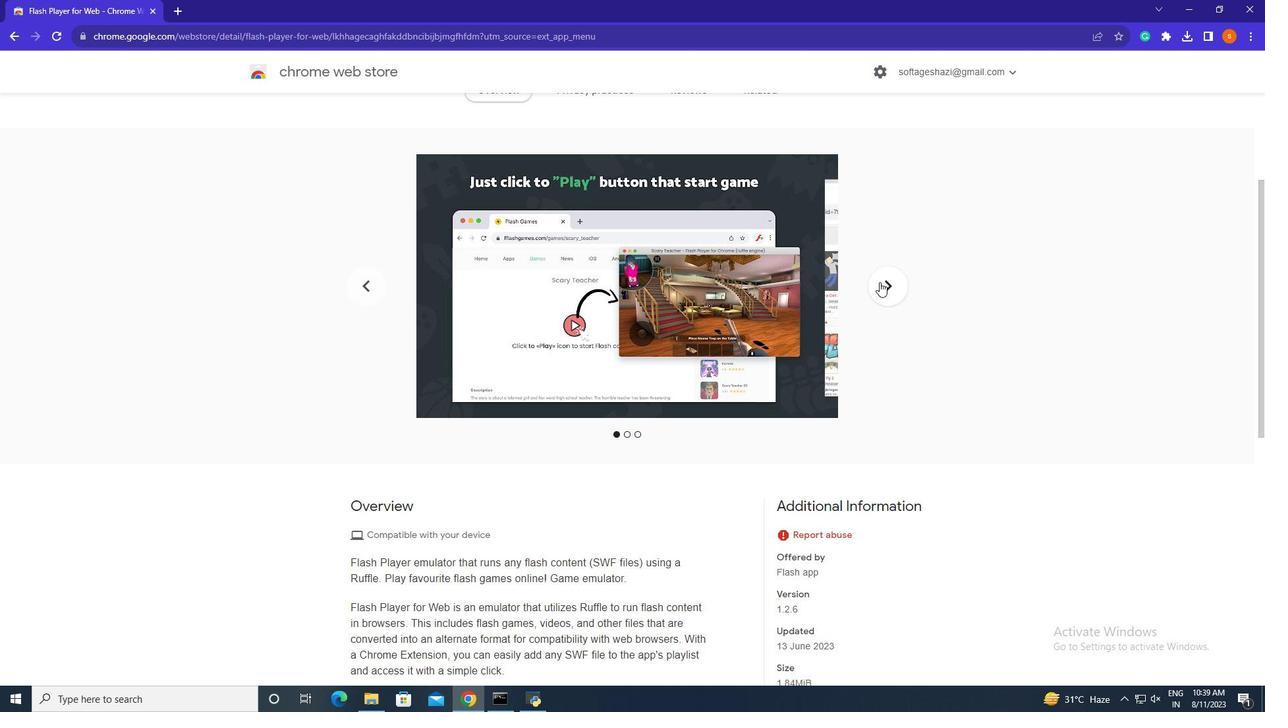 
Action: Mouse moved to (611, 335)
Screenshot: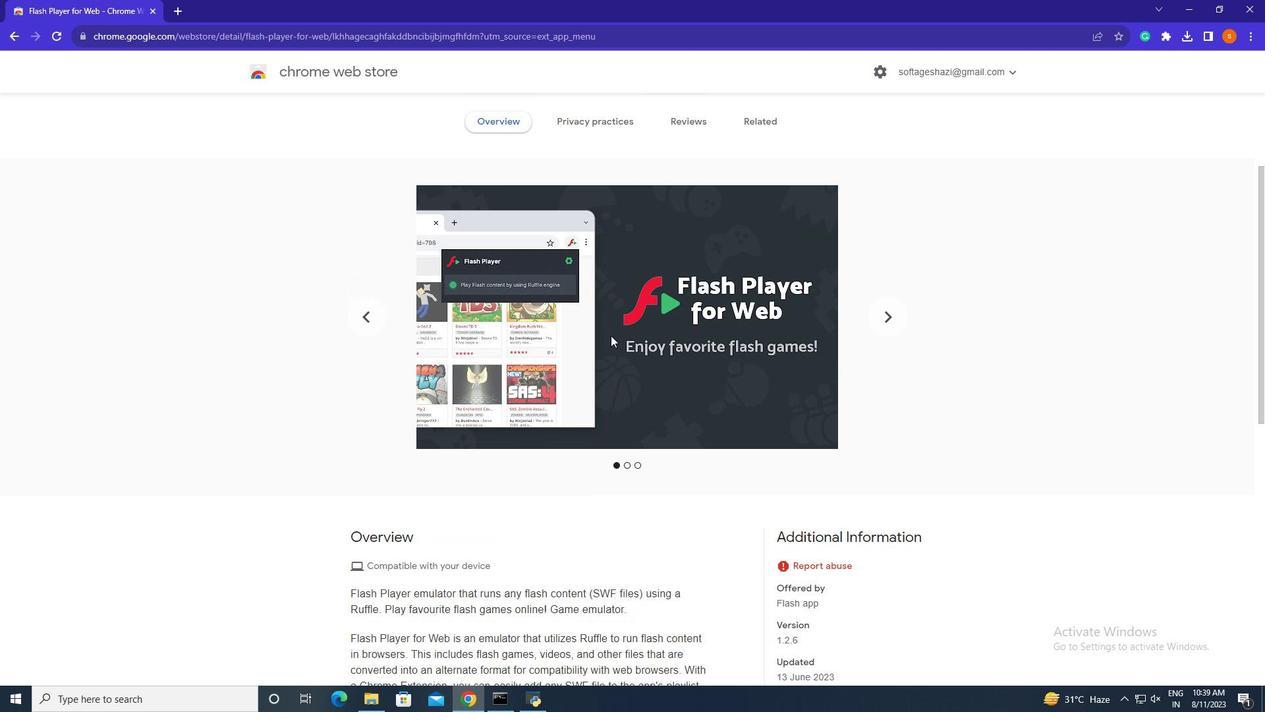 
Action: Mouse scrolled (611, 336) with delta (0, 0)
Screenshot: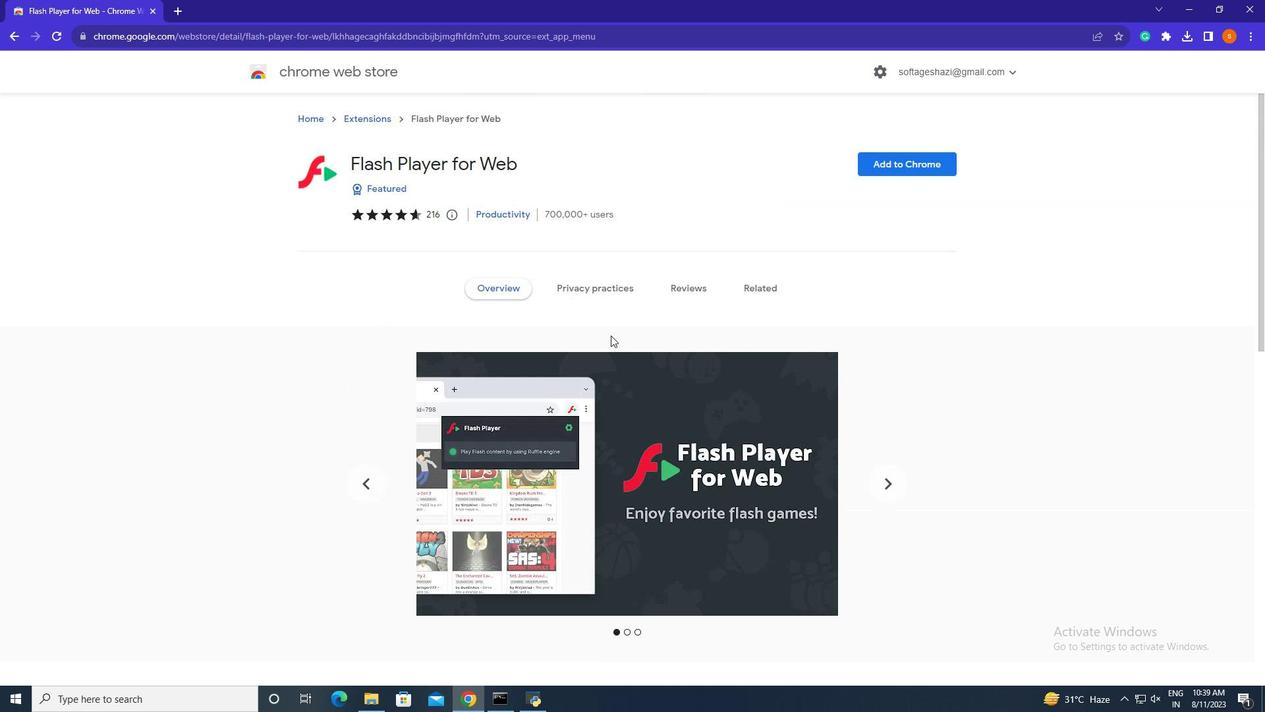 
Action: Mouse scrolled (611, 336) with delta (0, 0)
Screenshot: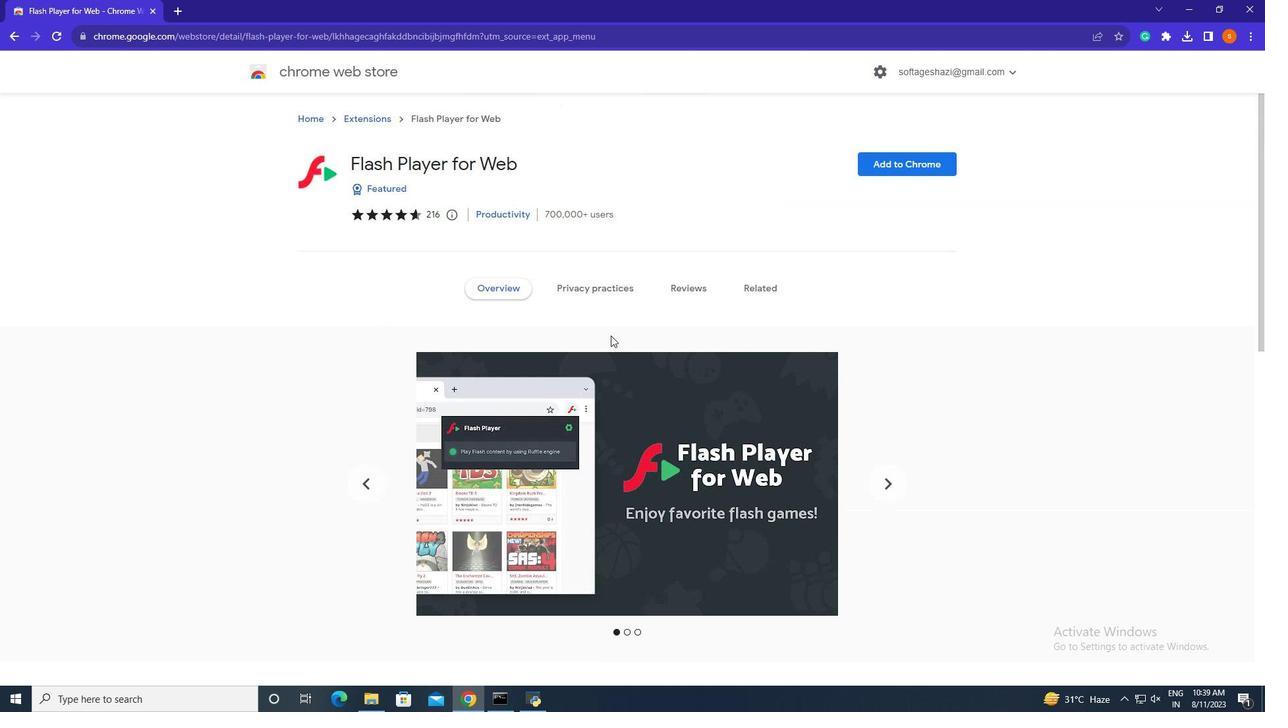 
Action: Mouse scrolled (611, 336) with delta (0, 0)
Screenshot: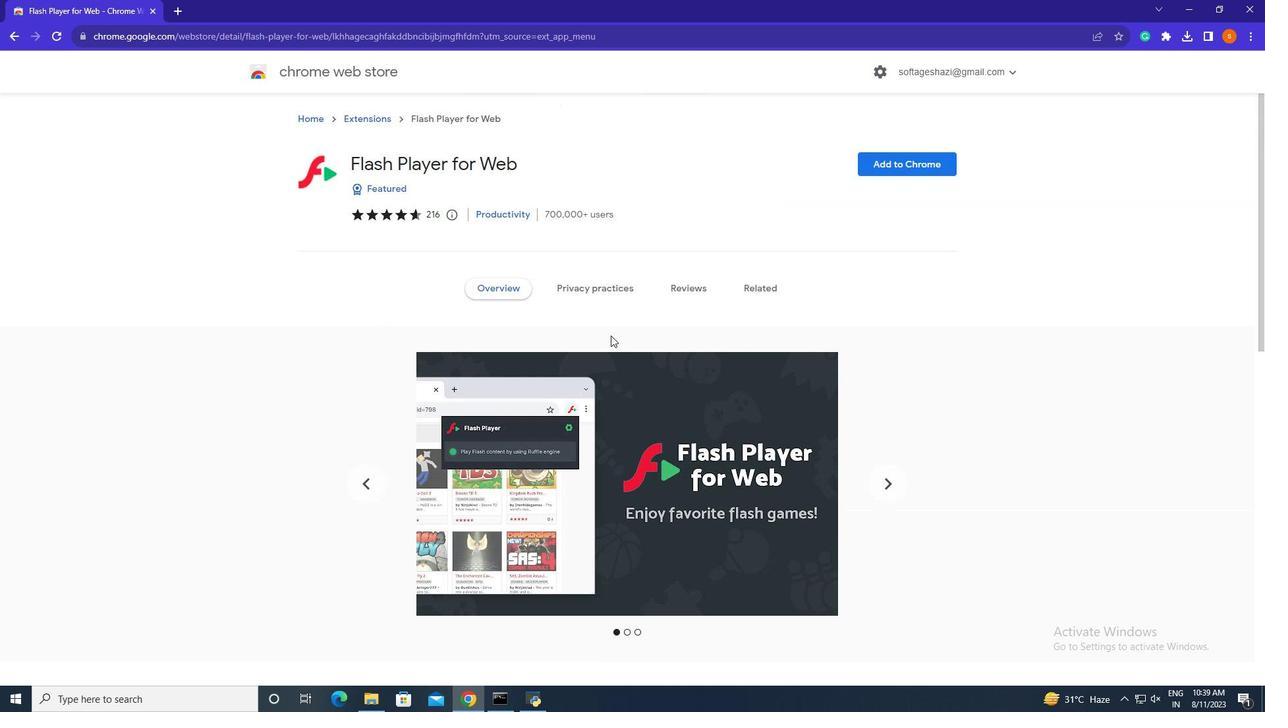 
Action: Mouse moved to (901, 159)
Screenshot: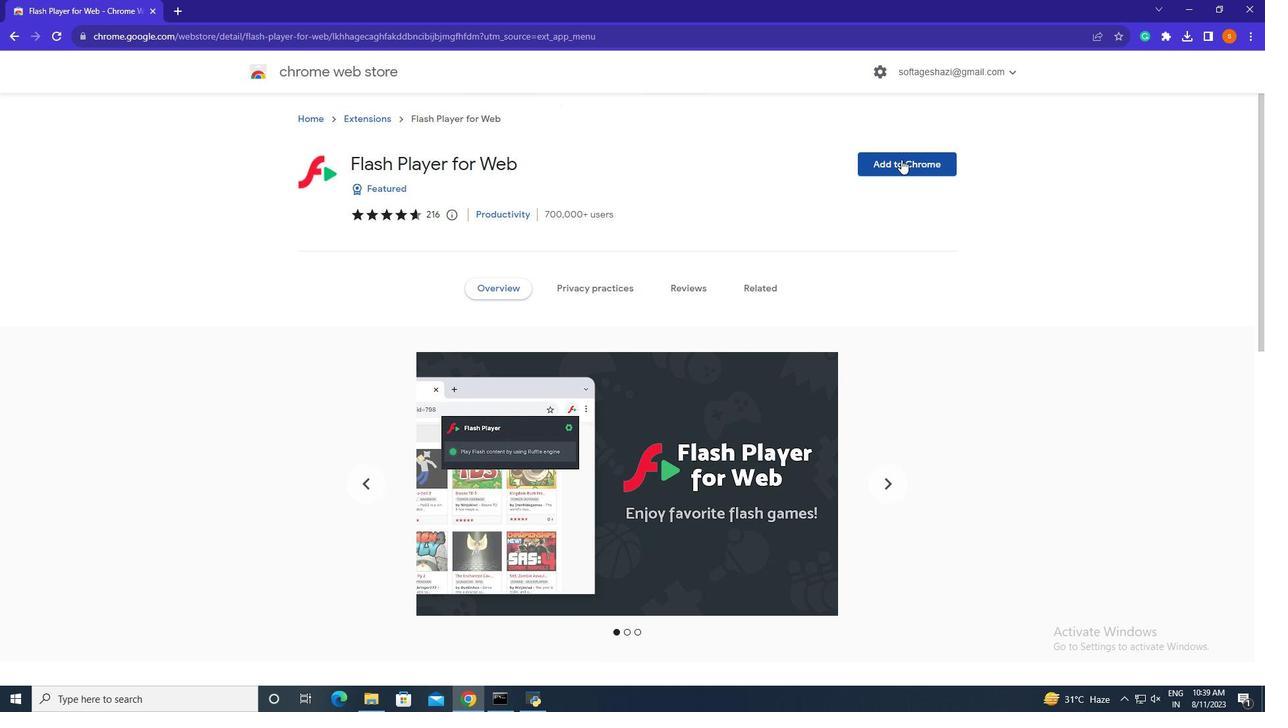 
Action: Mouse pressed left at (901, 159)
Screenshot: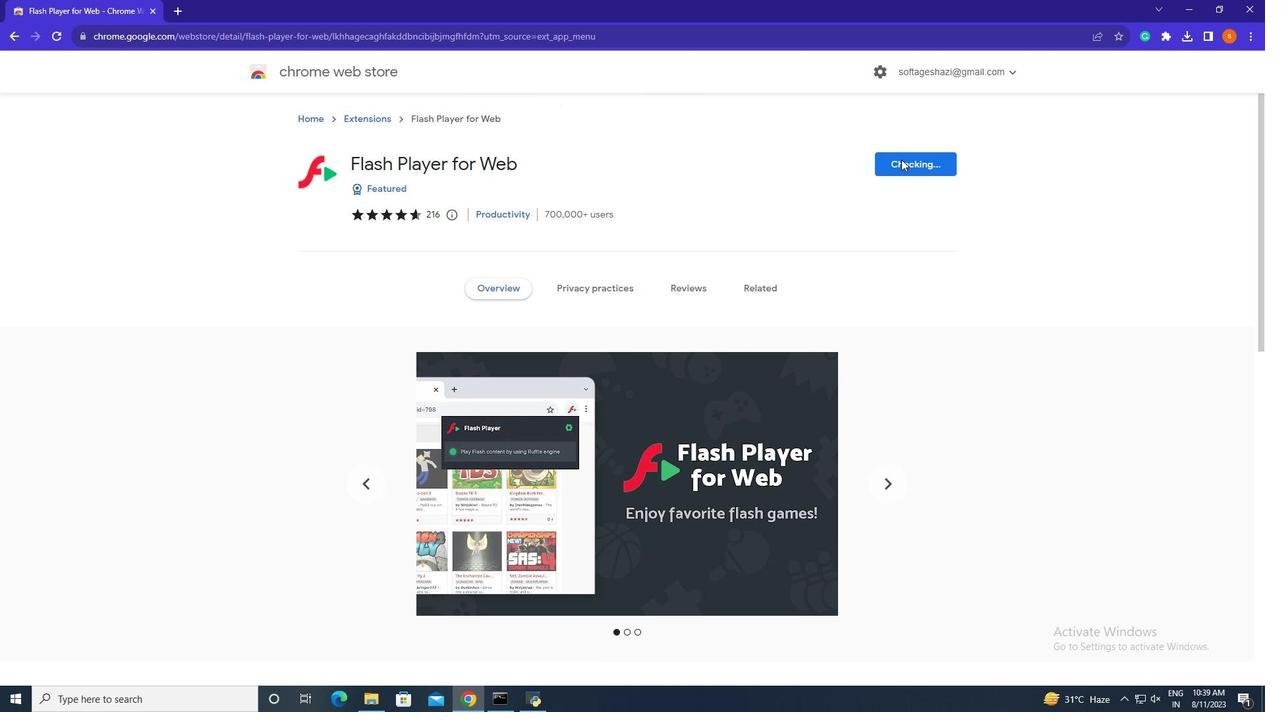 
Action: Mouse moved to (658, 165)
Screenshot: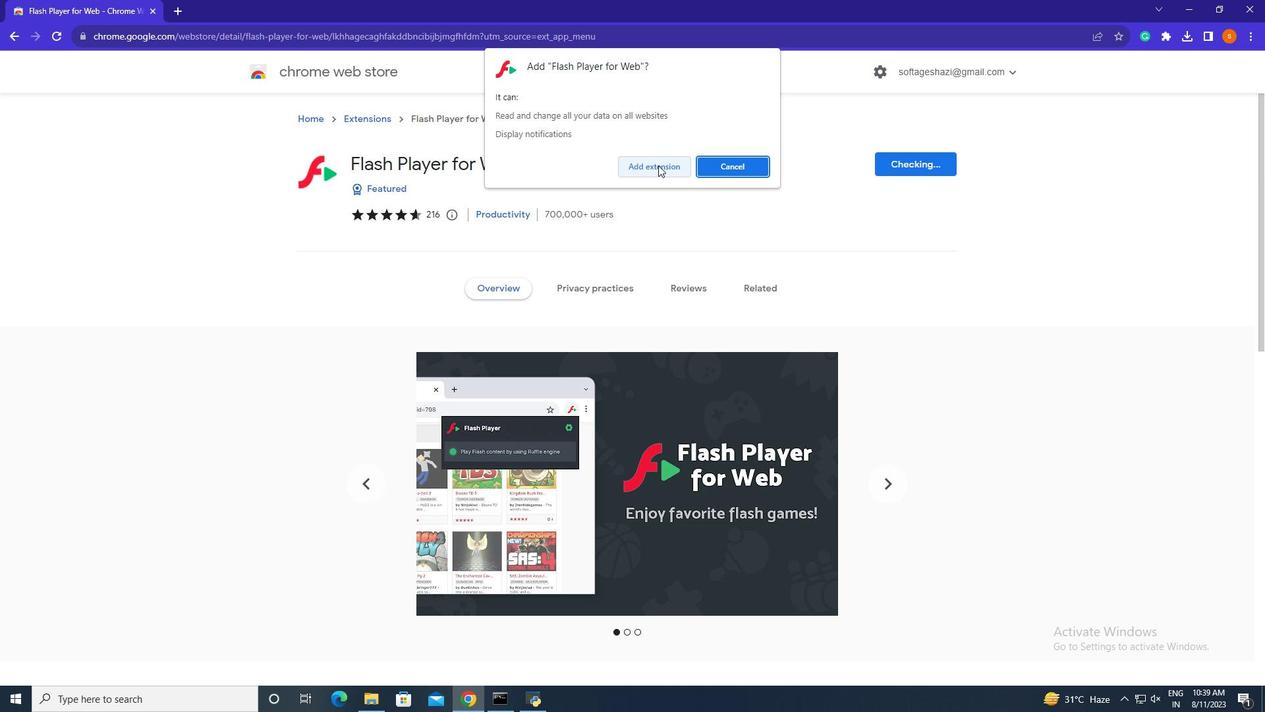 
Action: Mouse pressed left at (658, 165)
Screenshot: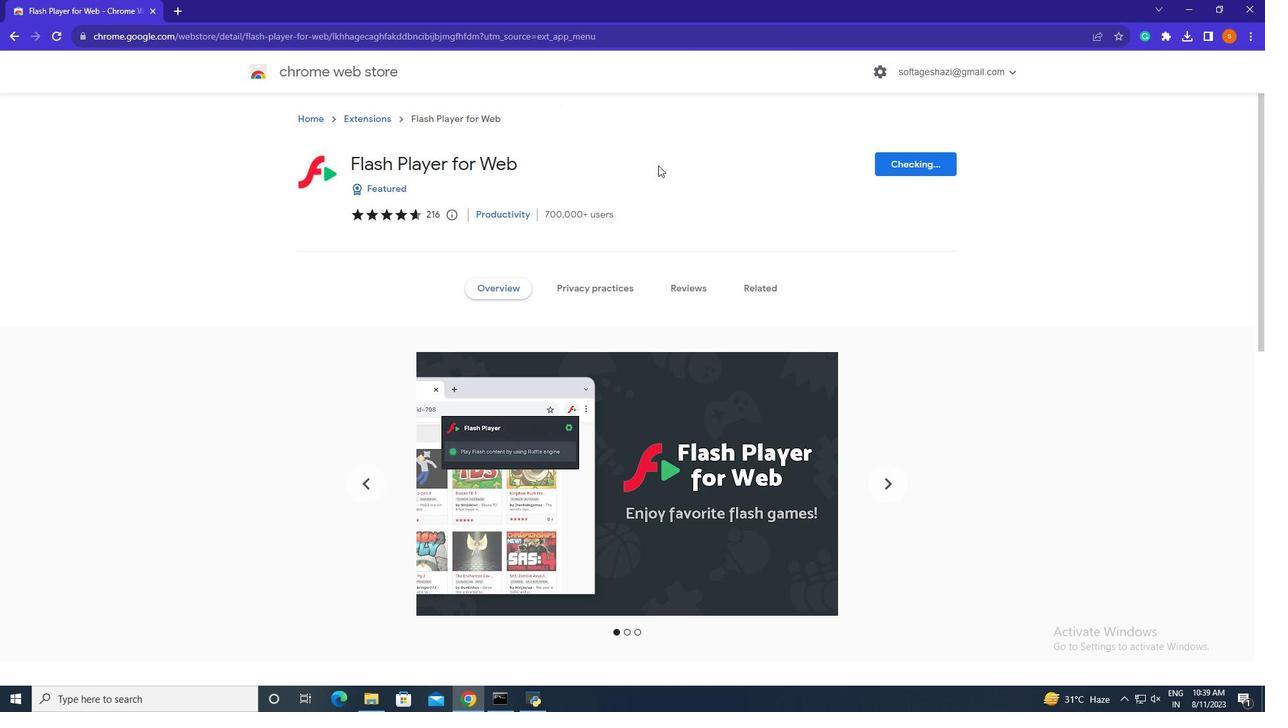
Action: Mouse moved to (1161, 36)
Screenshot: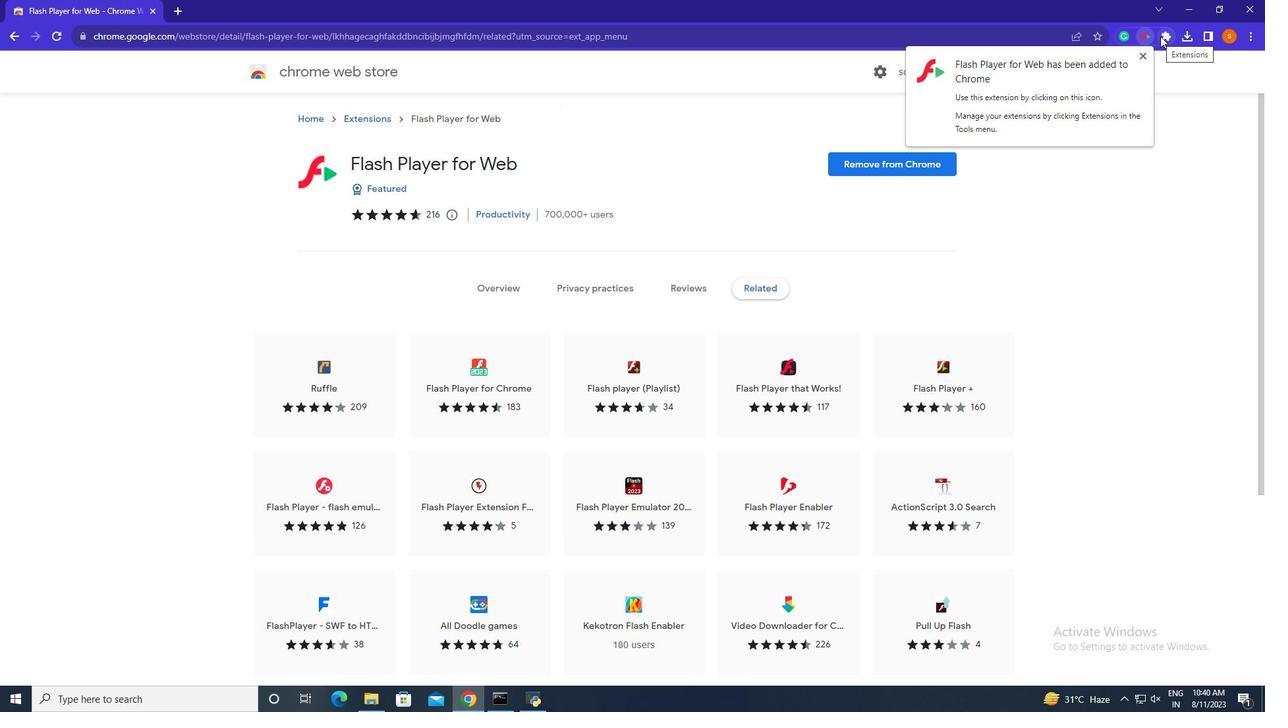 
Action: Mouse pressed left at (1161, 36)
Screenshot: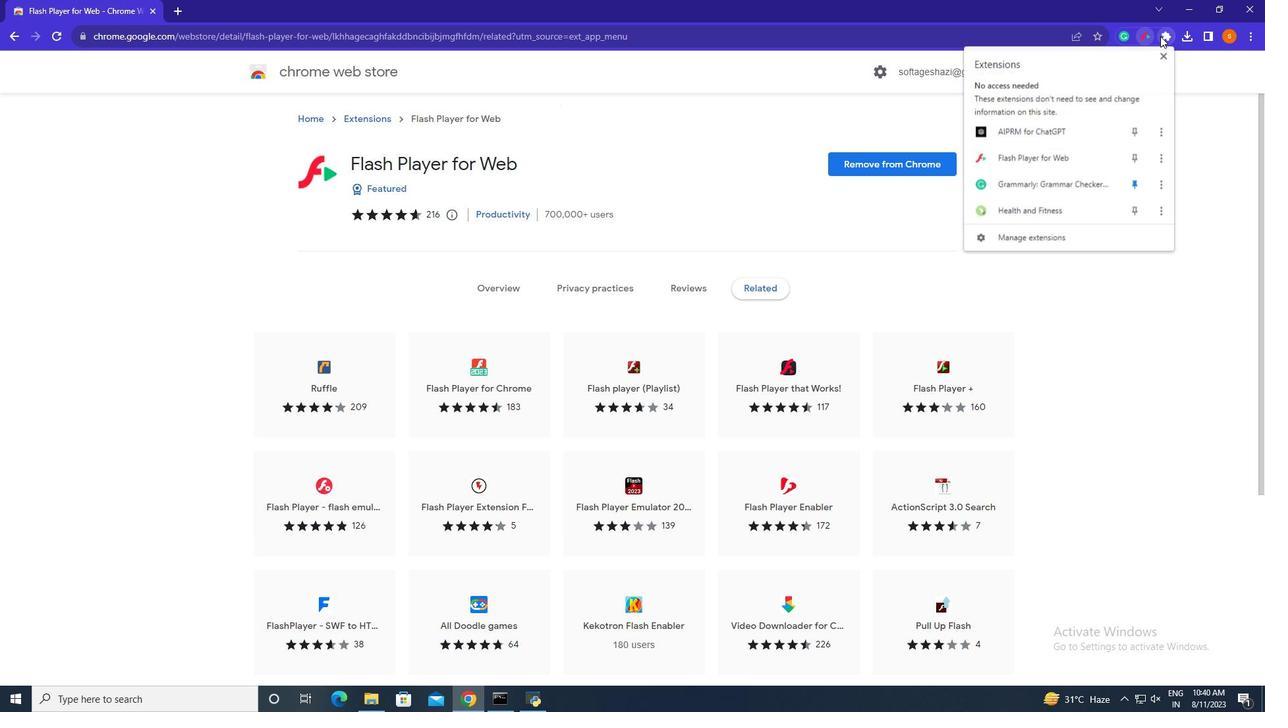 
Action: Mouse moved to (1039, 156)
Screenshot: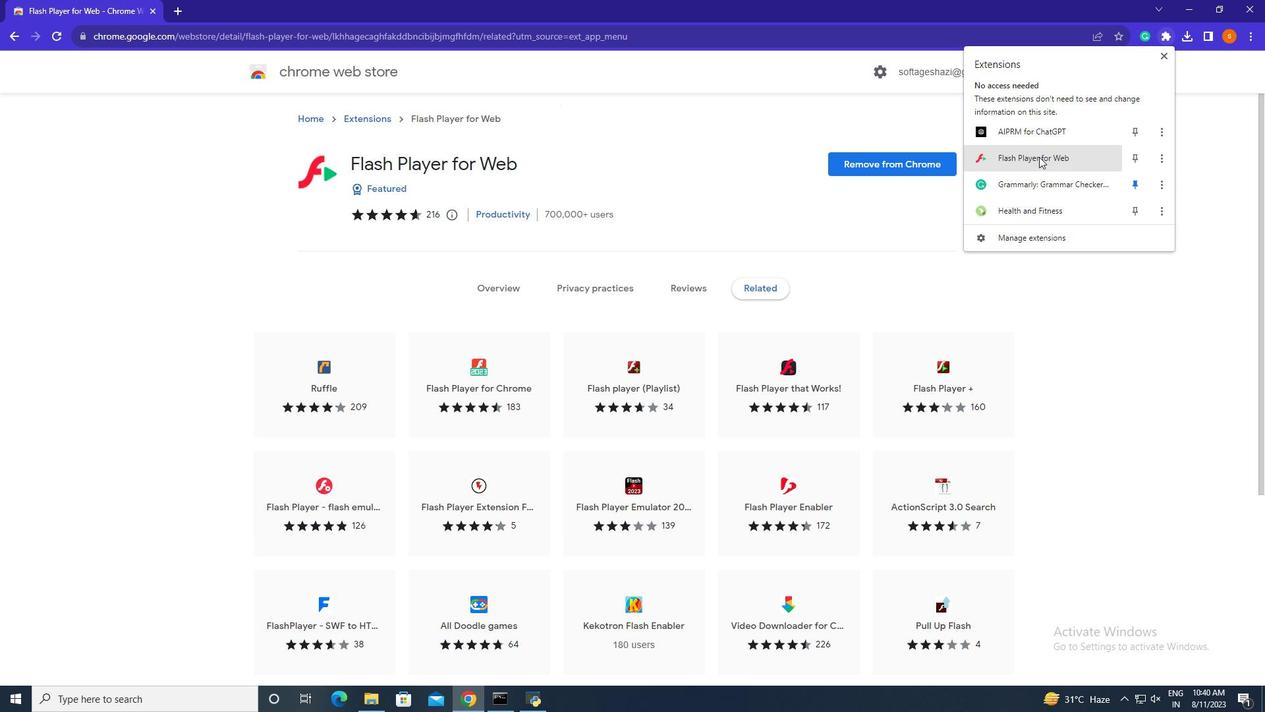 
Action: Mouse pressed left at (1039, 156)
Screenshot: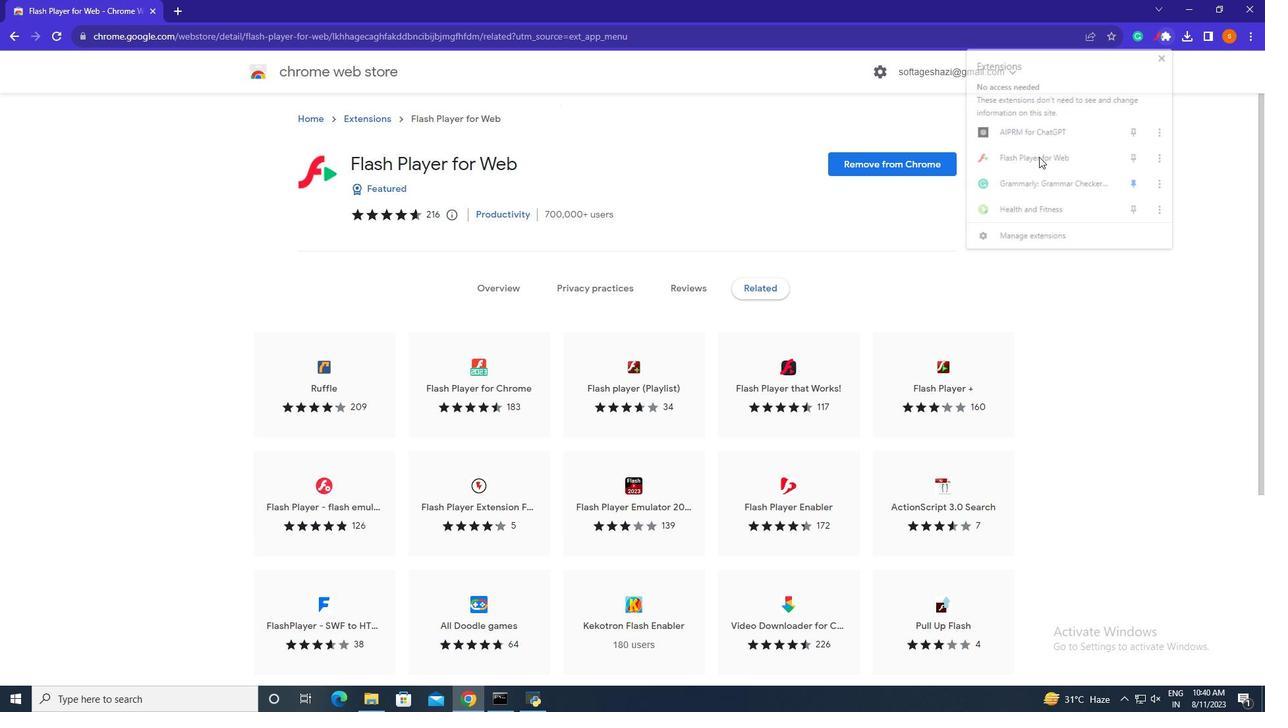 
Action: Mouse moved to (1042, 96)
Screenshot: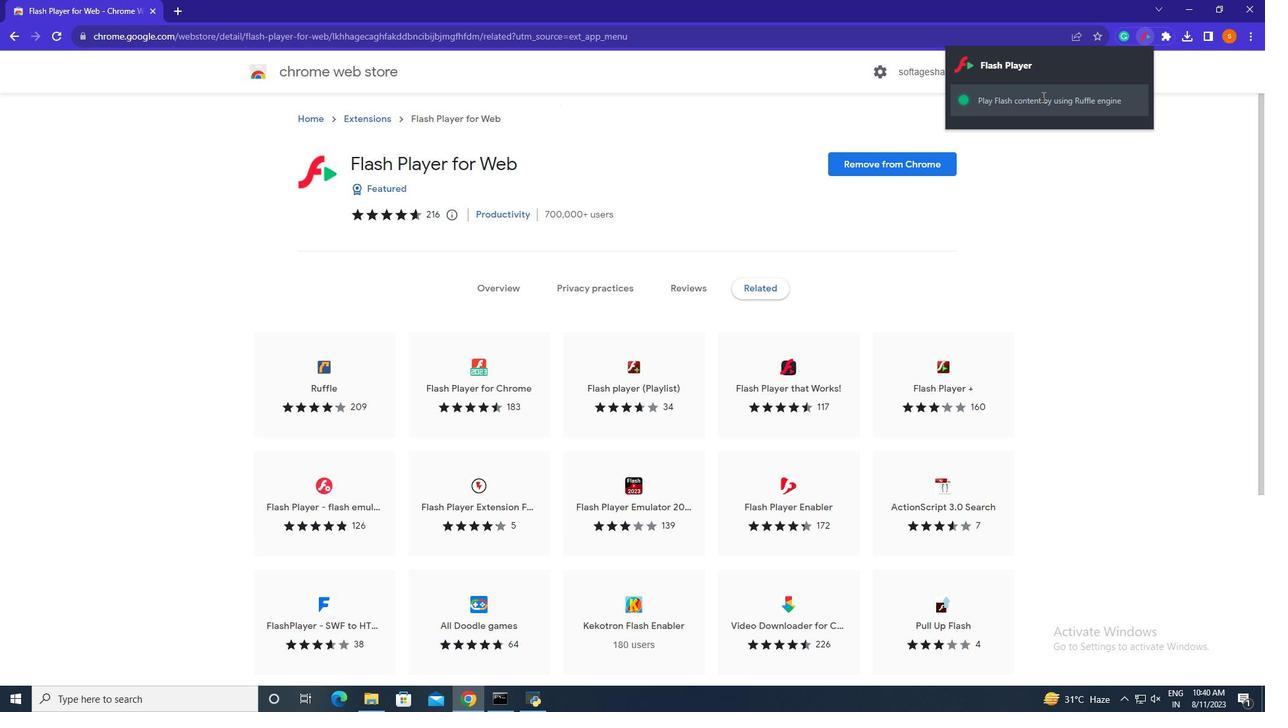 
Action: Mouse pressed left at (1042, 96)
Screenshot: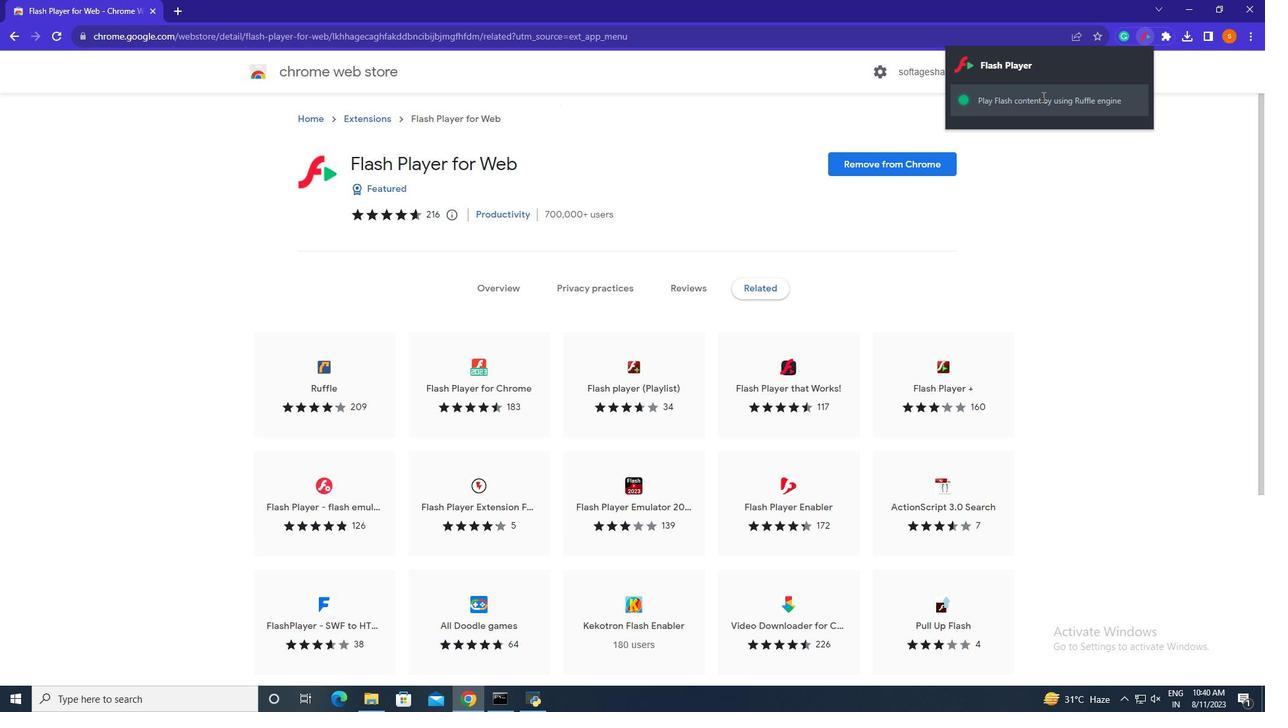 
Action: Mouse moved to (1246, 36)
Screenshot: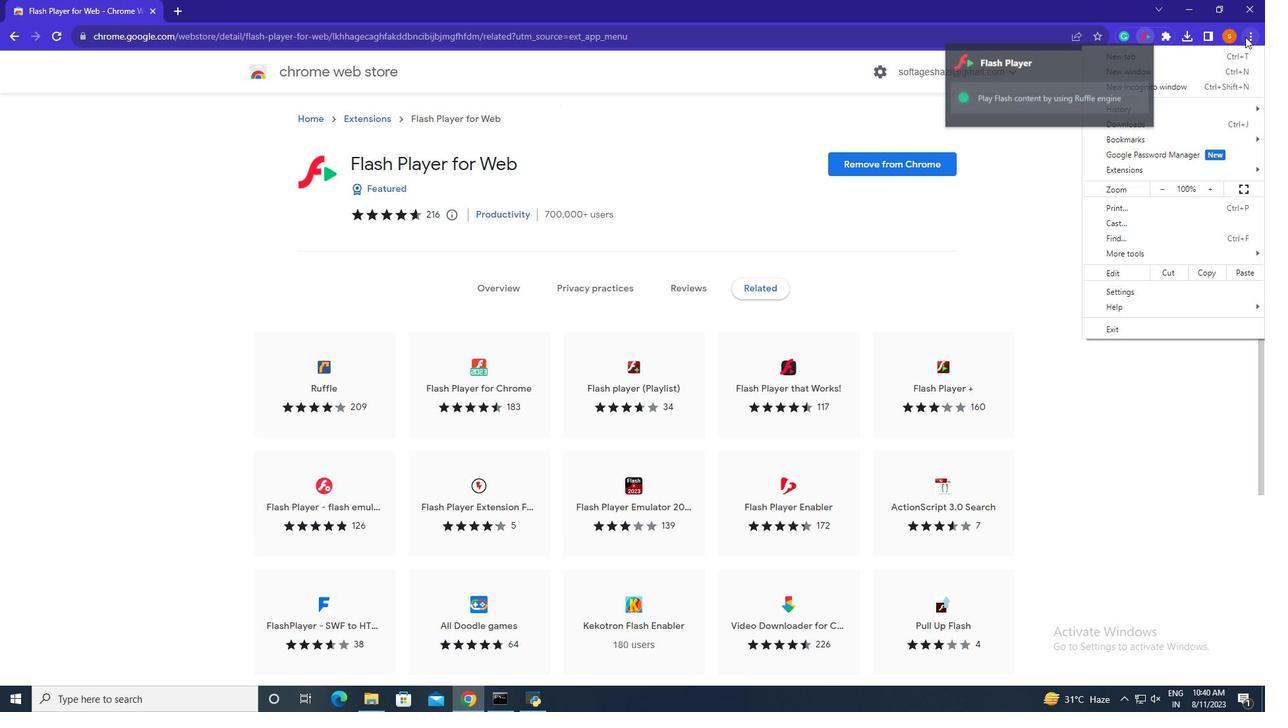 
Action: Mouse pressed left at (1246, 36)
Screenshot: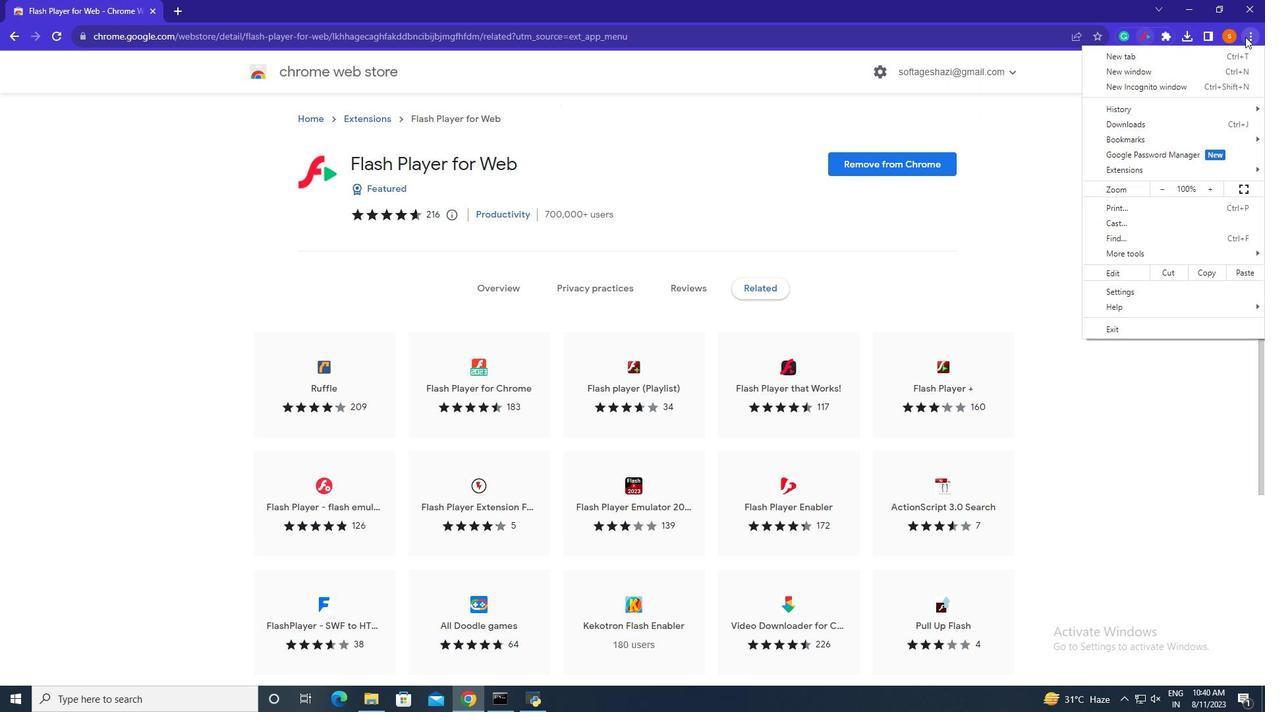 
Action: Mouse moved to (1056, 132)
Screenshot: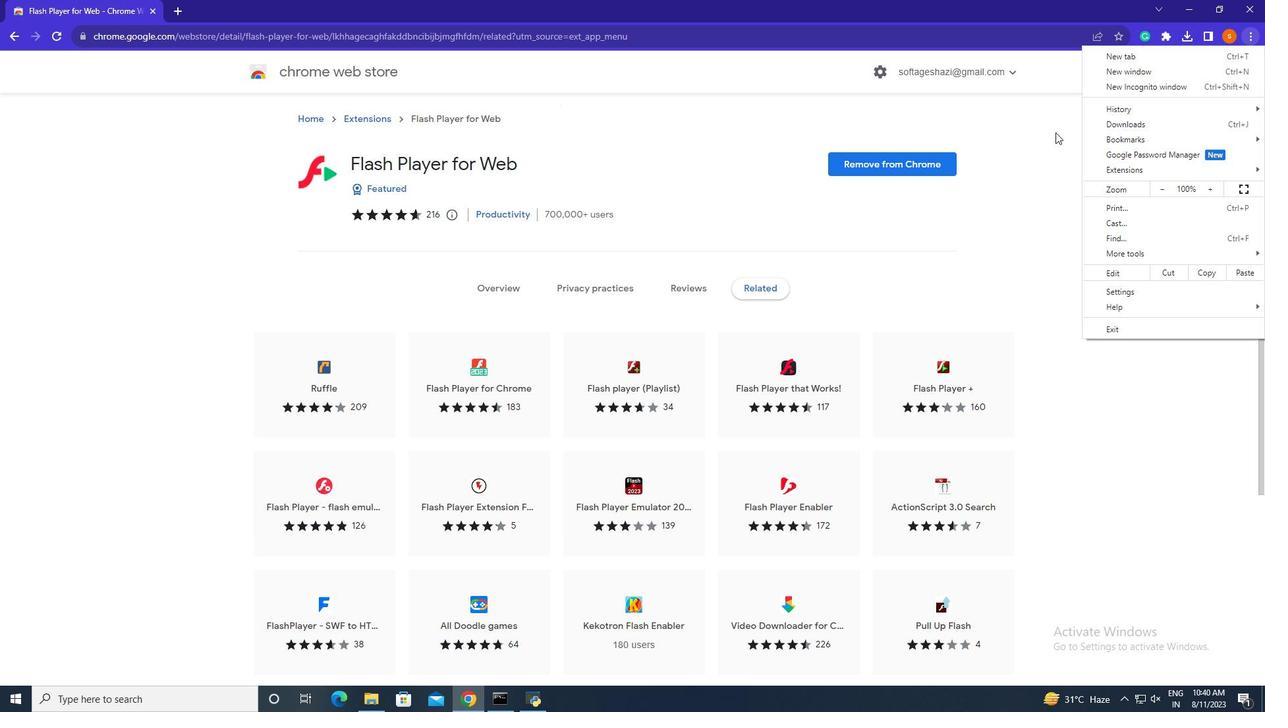 
Action: Mouse pressed left at (1056, 132)
Screenshot: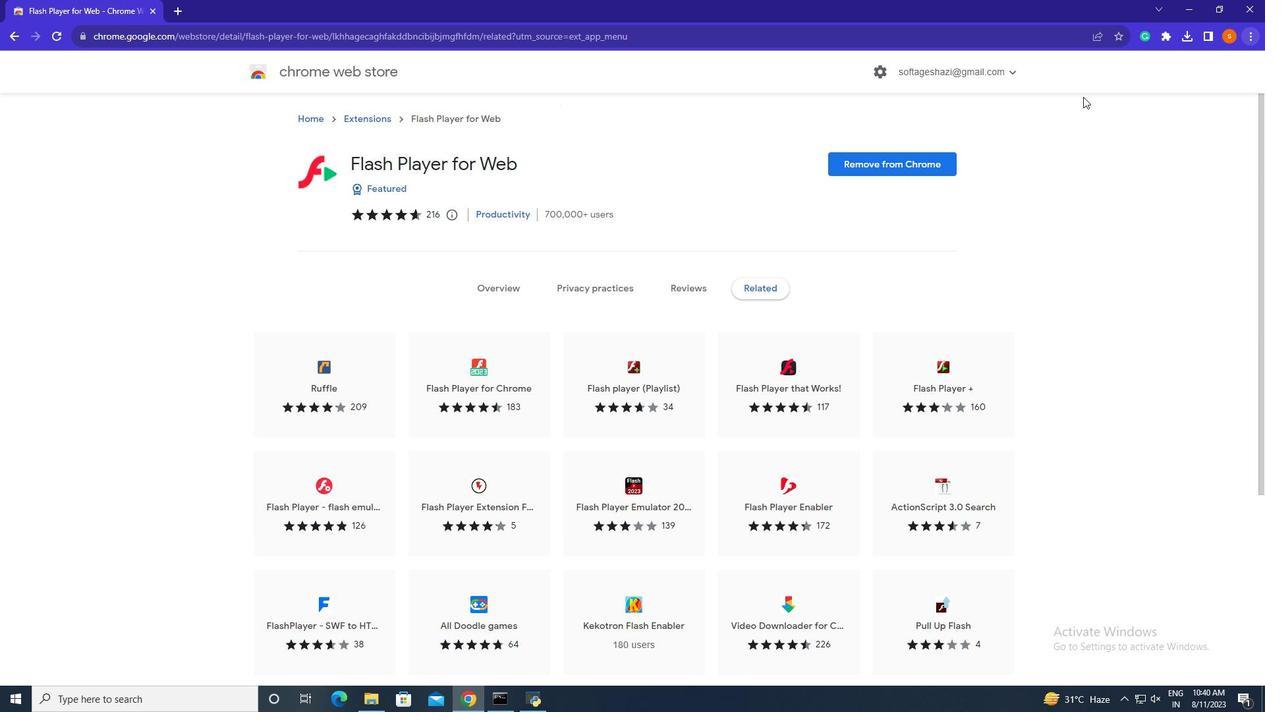
Action: Mouse moved to (1161, 37)
Screenshot: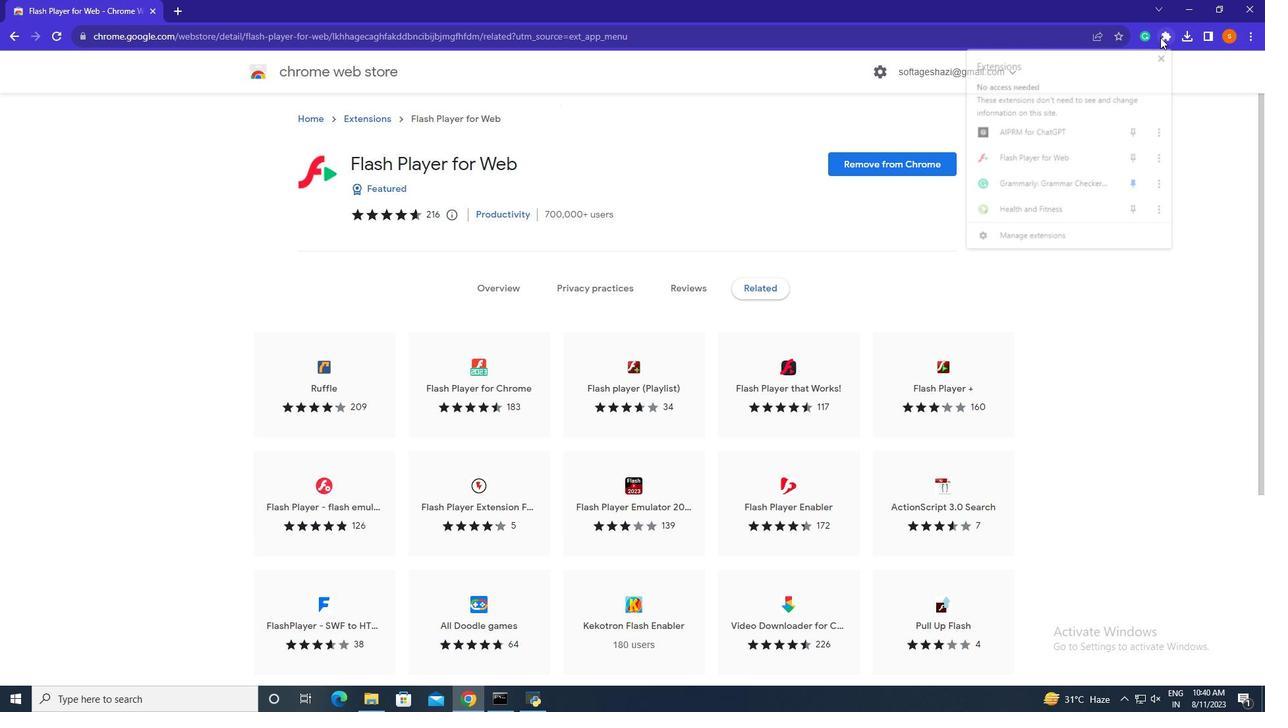 
Action: Mouse pressed left at (1161, 37)
Screenshot: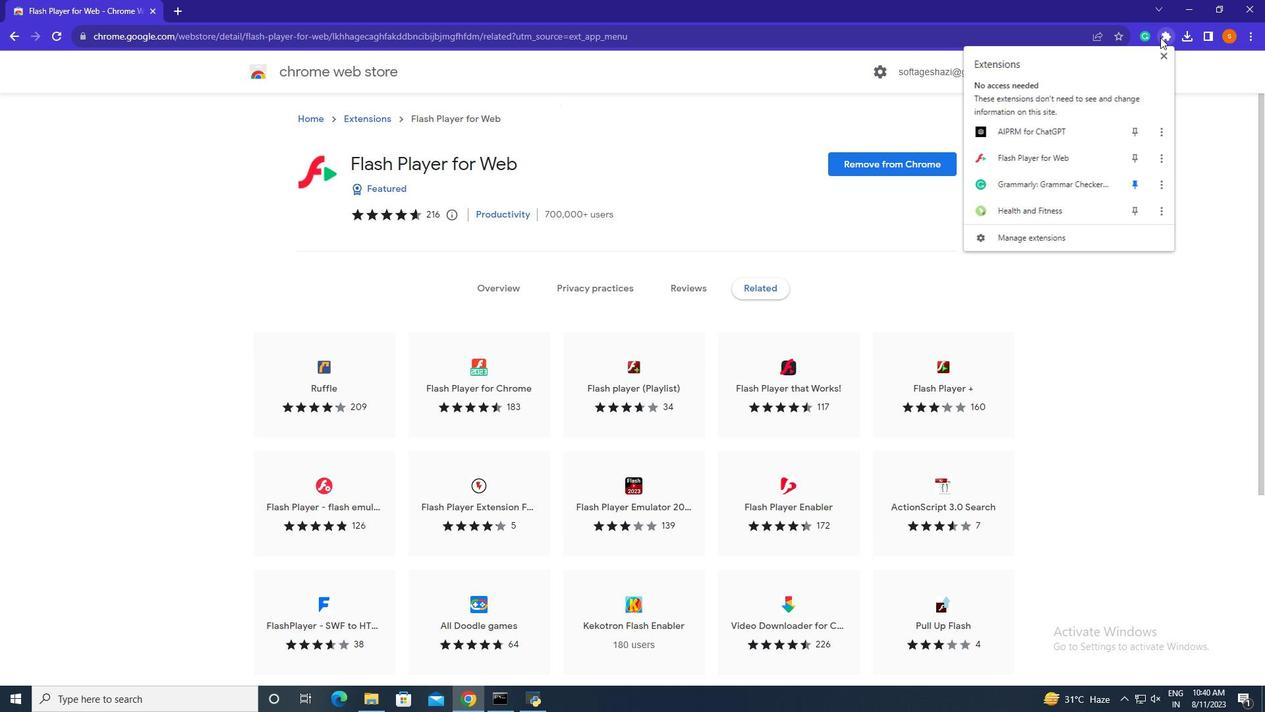 
Action: Mouse moved to (1164, 155)
Screenshot: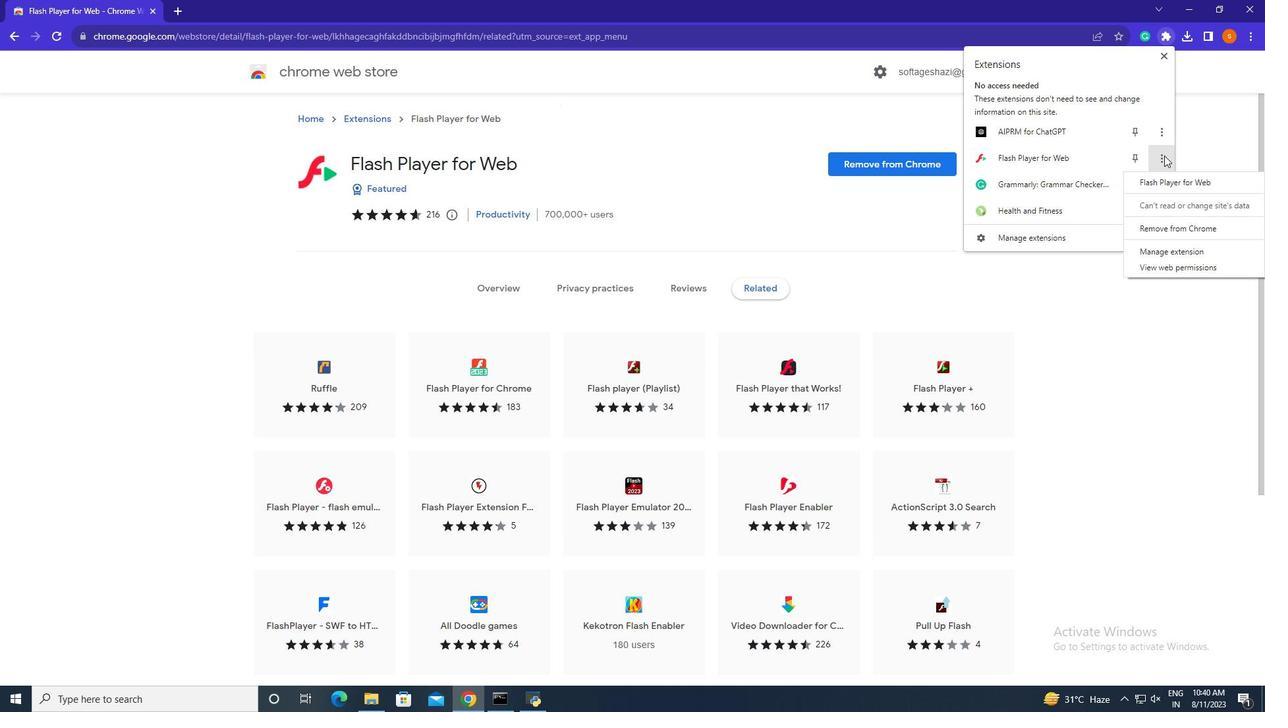 
Action: Mouse pressed left at (1164, 155)
Screenshot: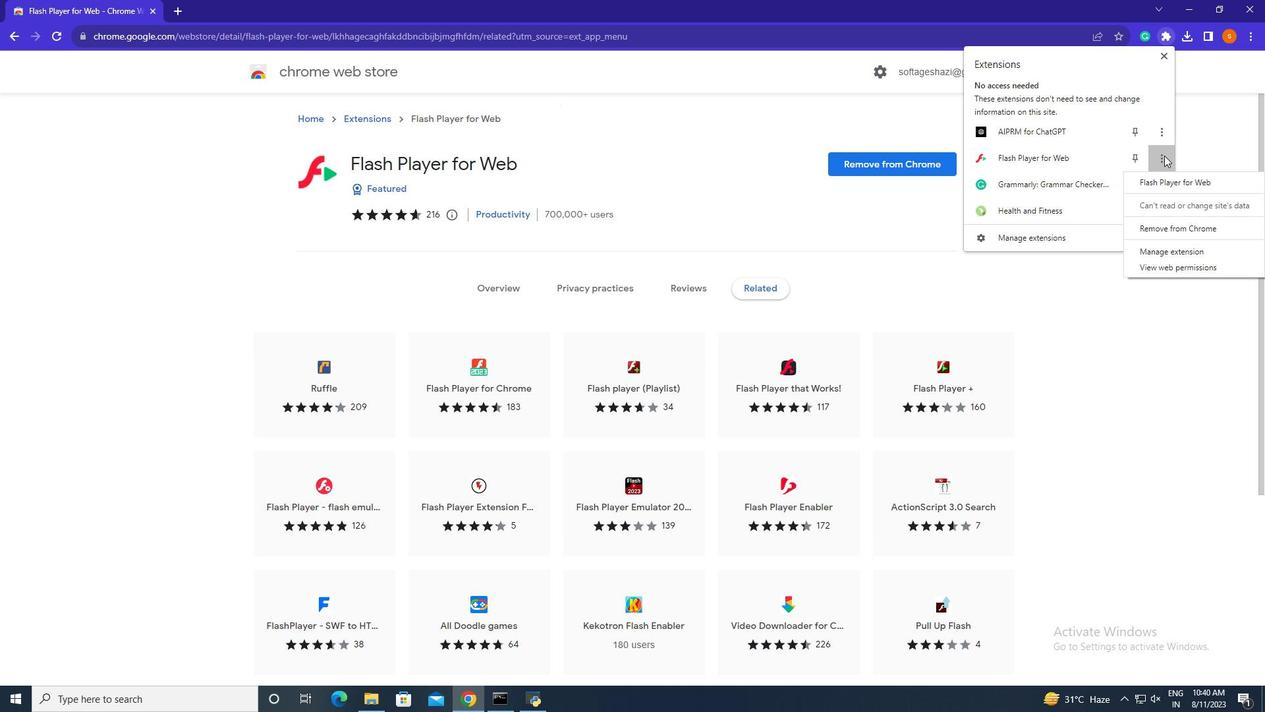 
Action: Mouse moved to (1171, 176)
Screenshot: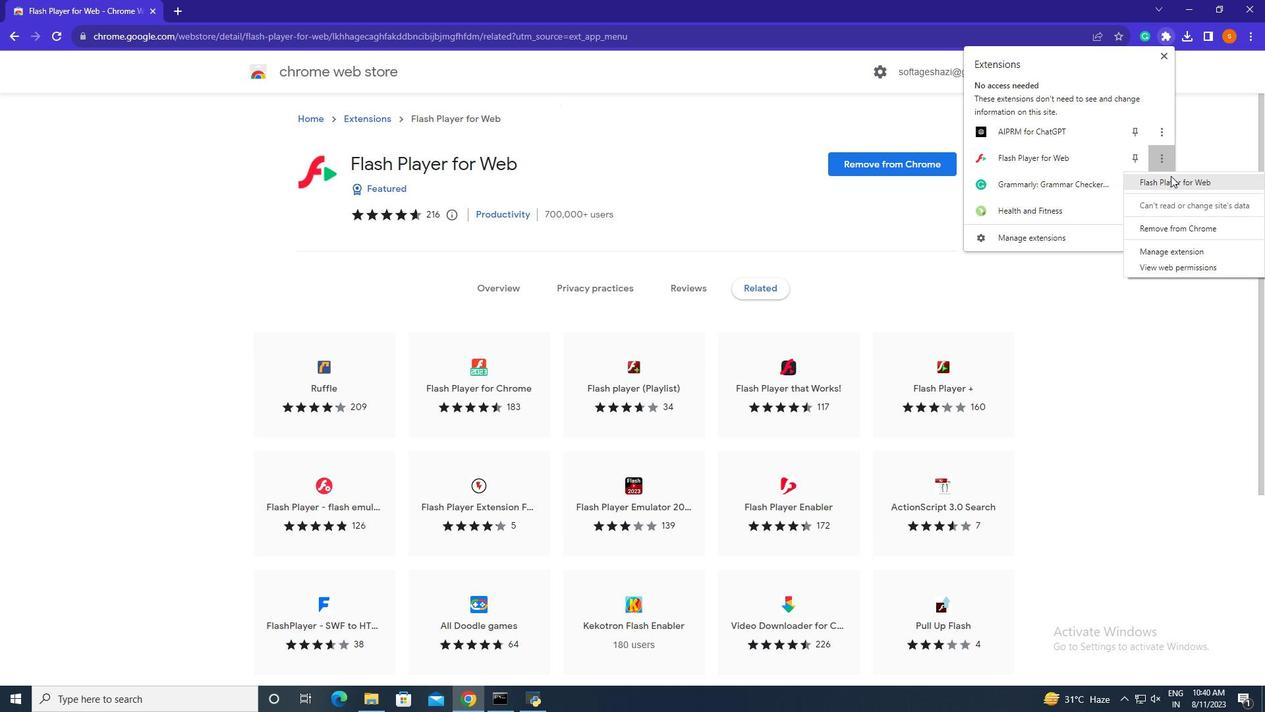 
Action: Mouse pressed left at (1171, 176)
Screenshot: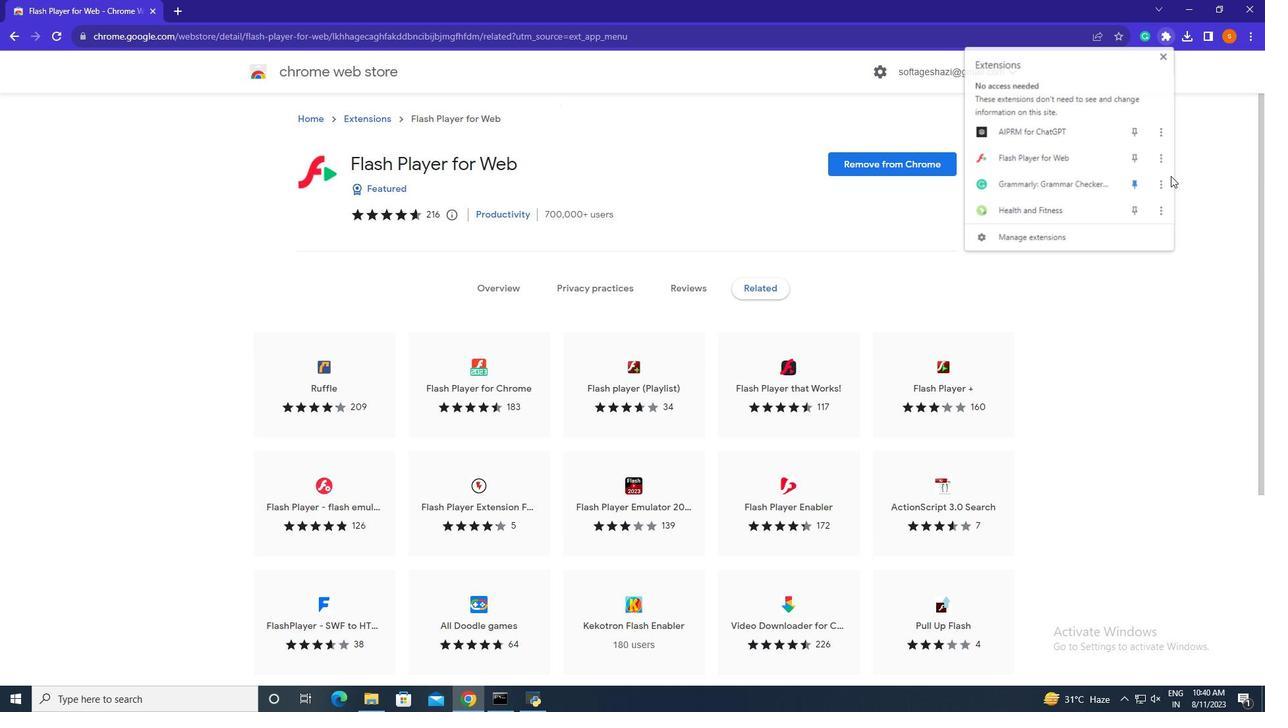 
Action: Mouse moved to (1142, 37)
Screenshot: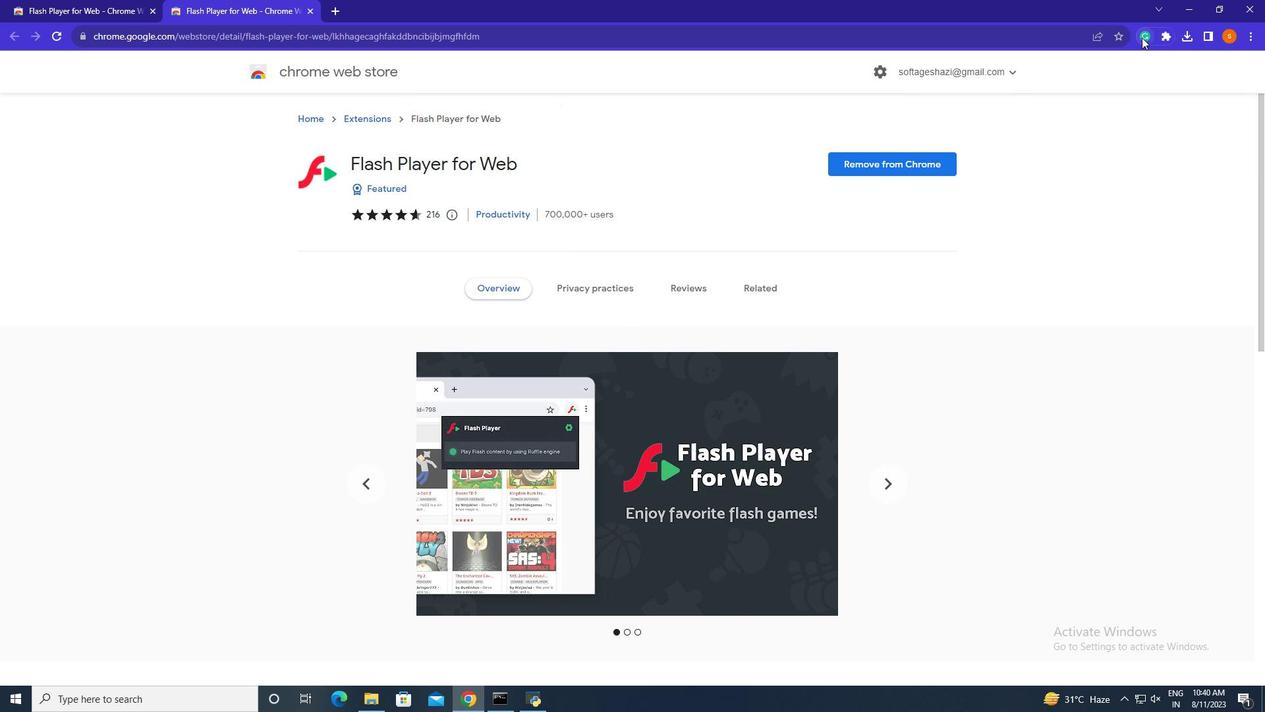 
Action: Mouse pressed left at (1142, 37)
Screenshot: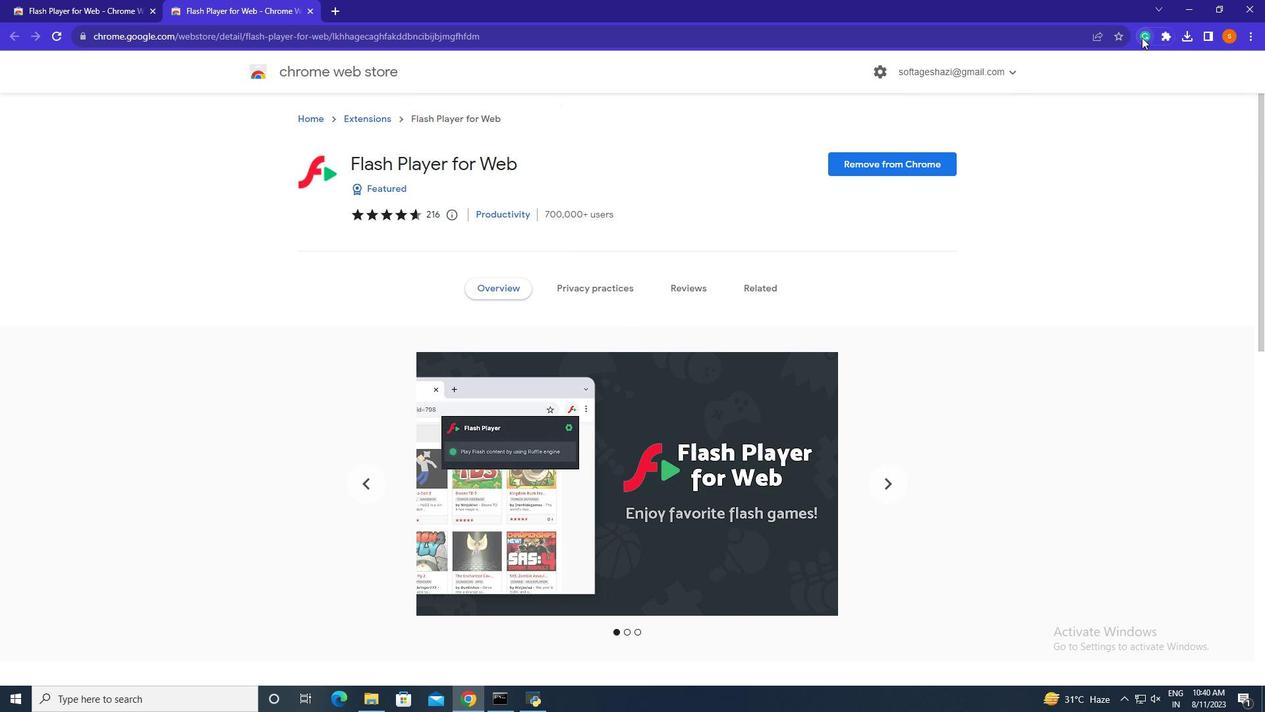 
Action: Mouse moved to (1167, 34)
Screenshot: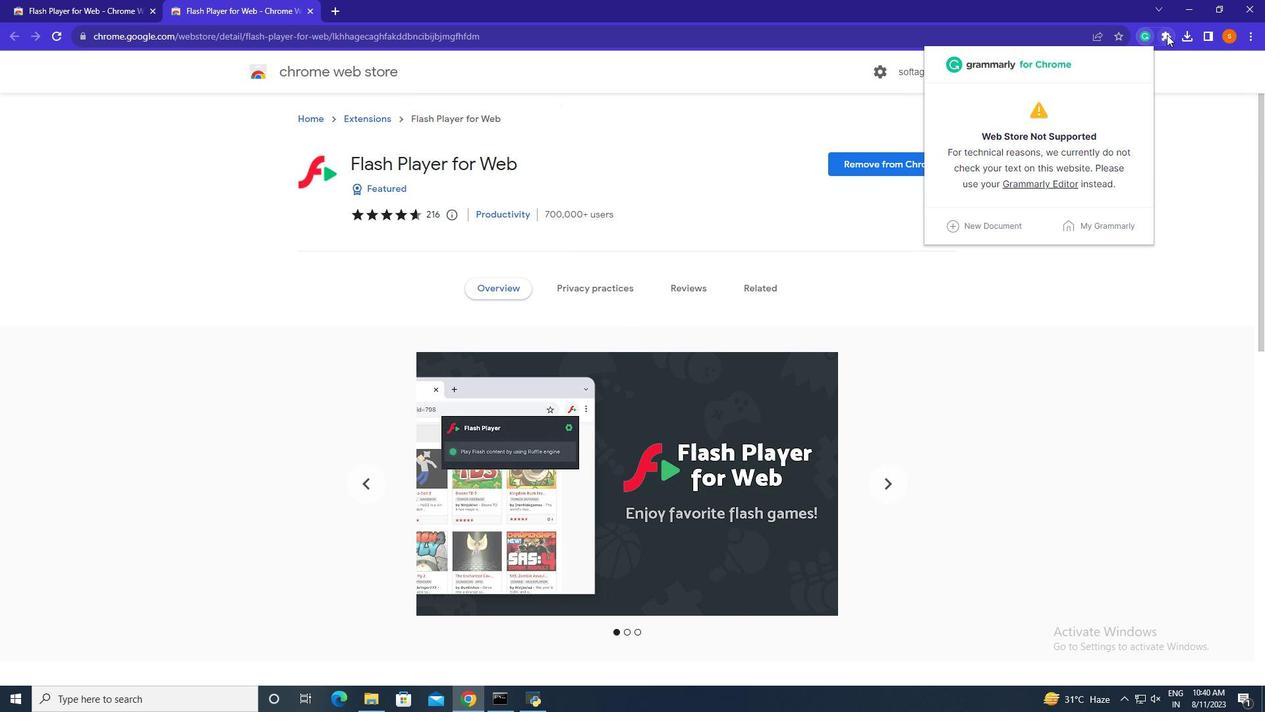 
Action: Mouse pressed left at (1167, 34)
Screenshot: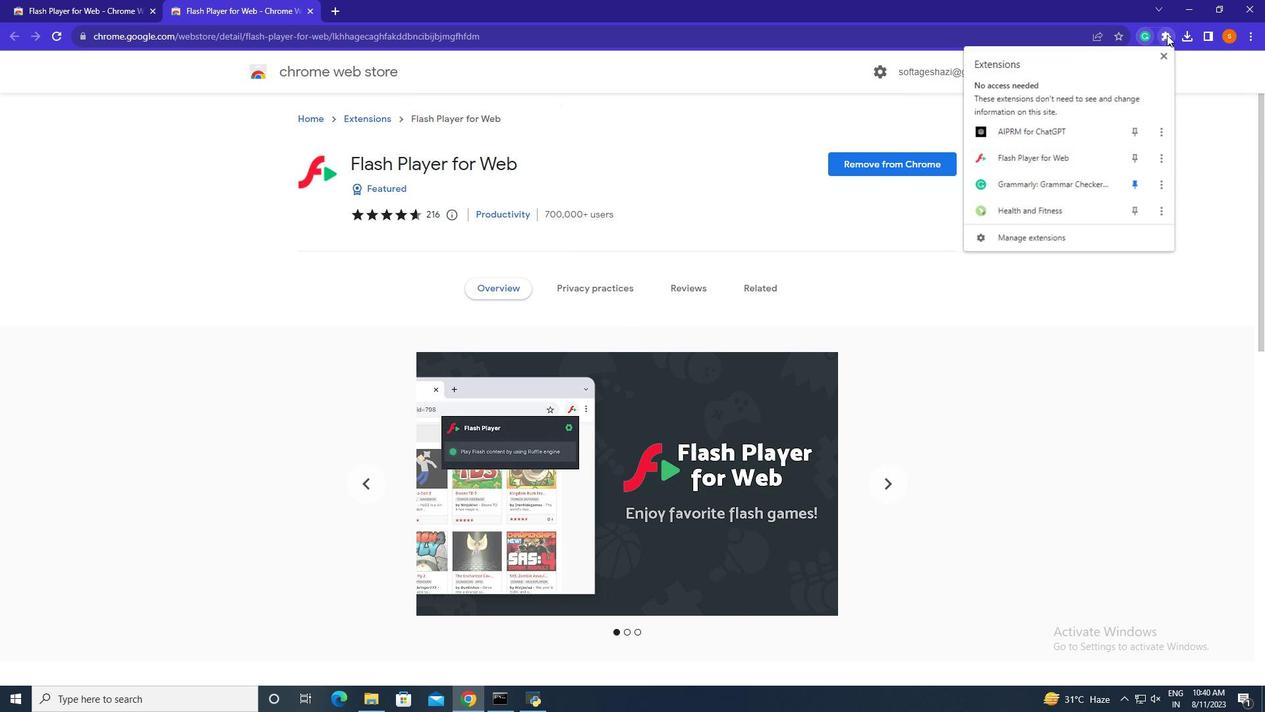 
Action: Mouse moved to (1033, 163)
Screenshot: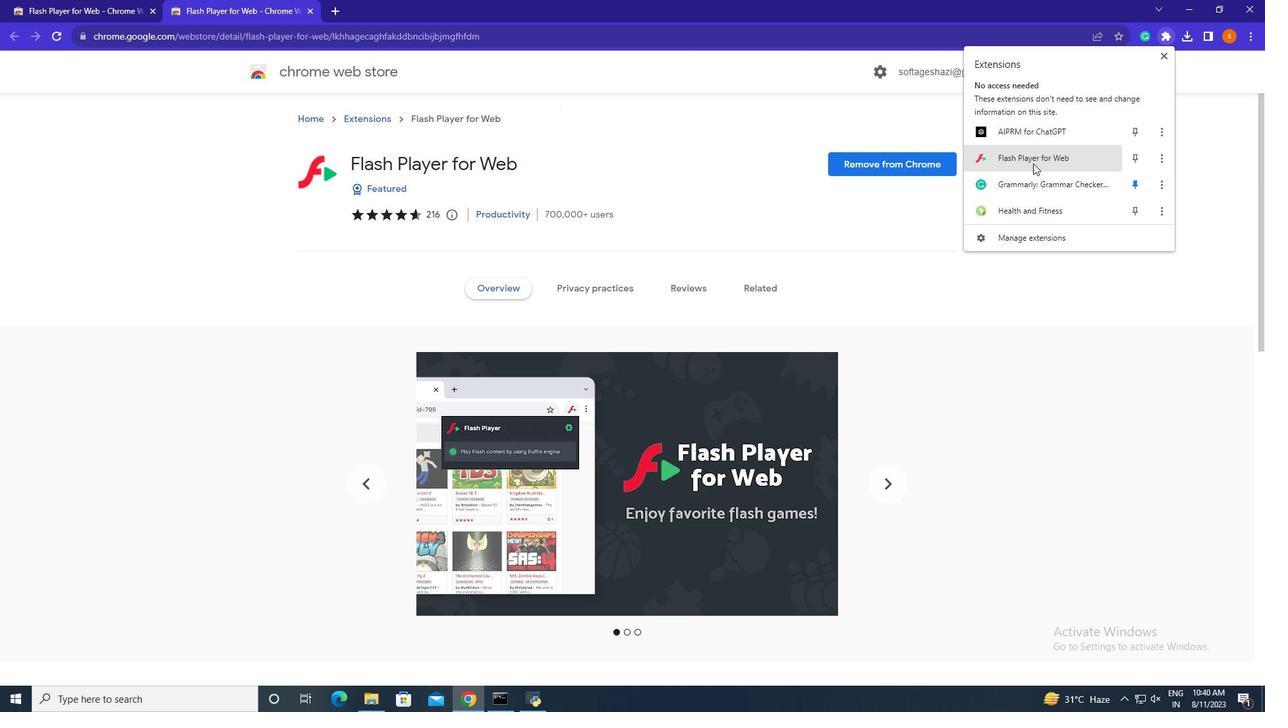 
Action: Mouse pressed left at (1033, 163)
Screenshot: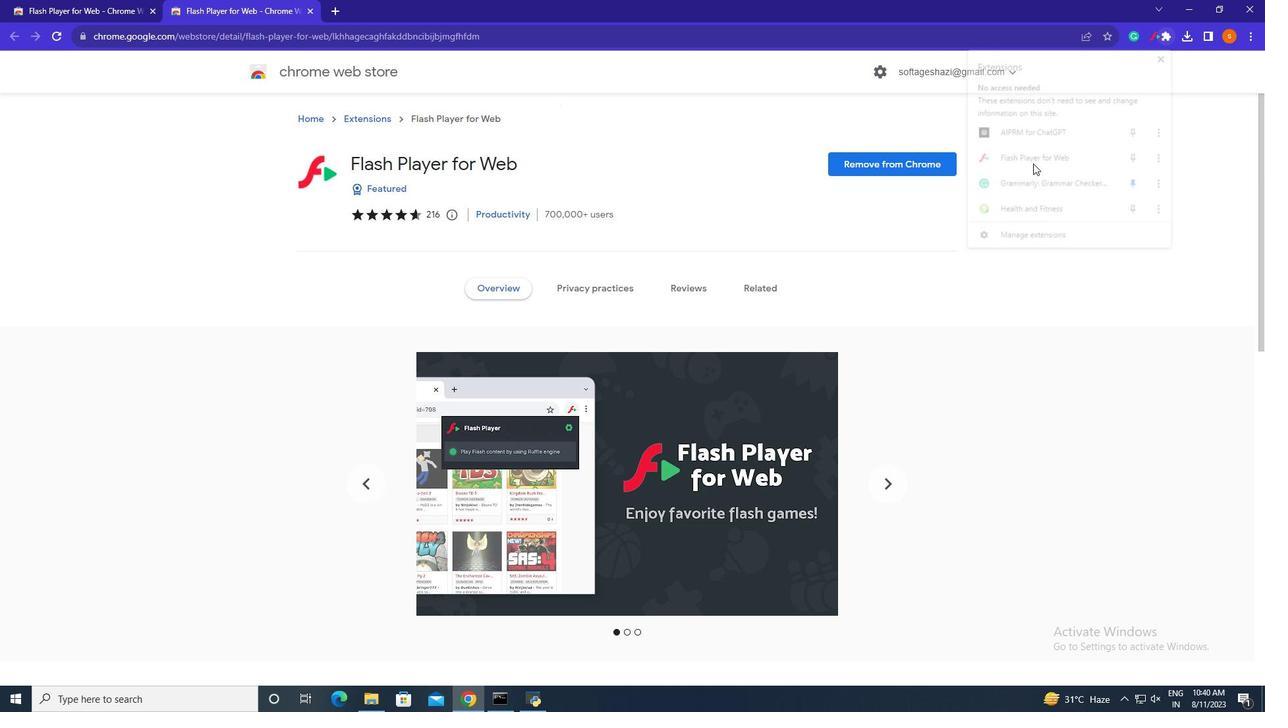 
Action: Mouse pressed left at (1033, 163)
Screenshot: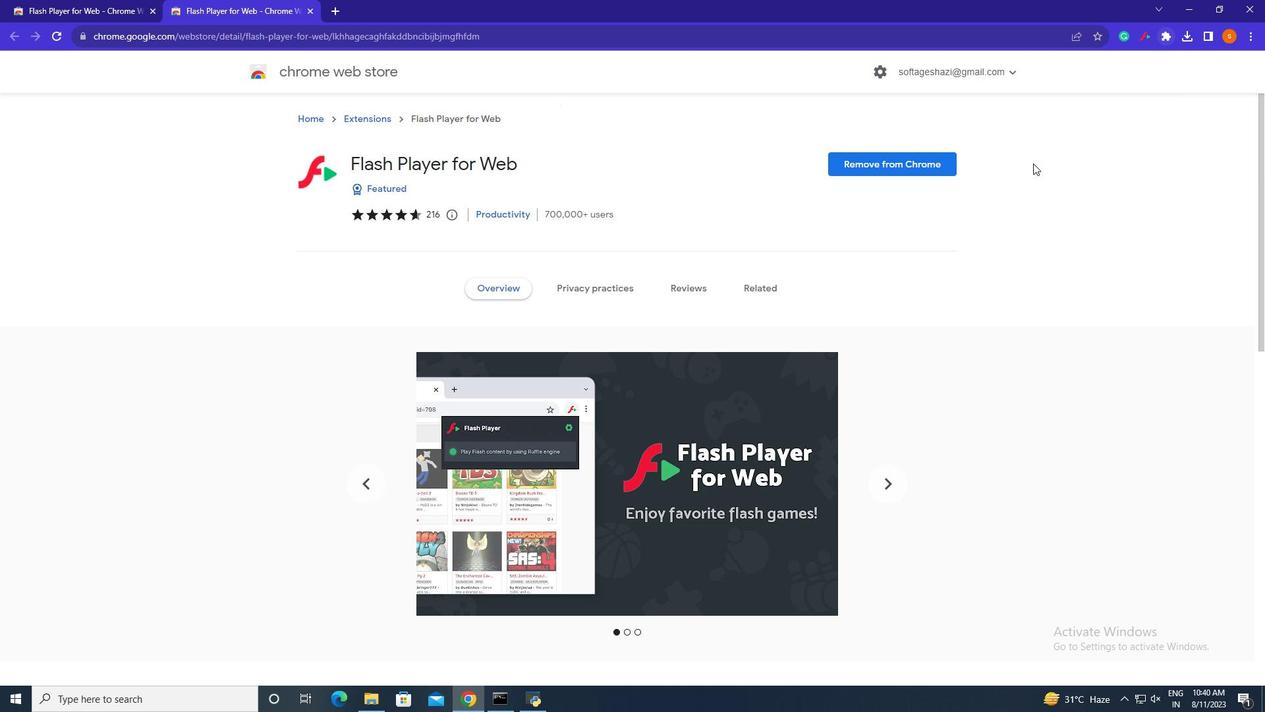
Action: Mouse moved to (1035, 103)
Screenshot: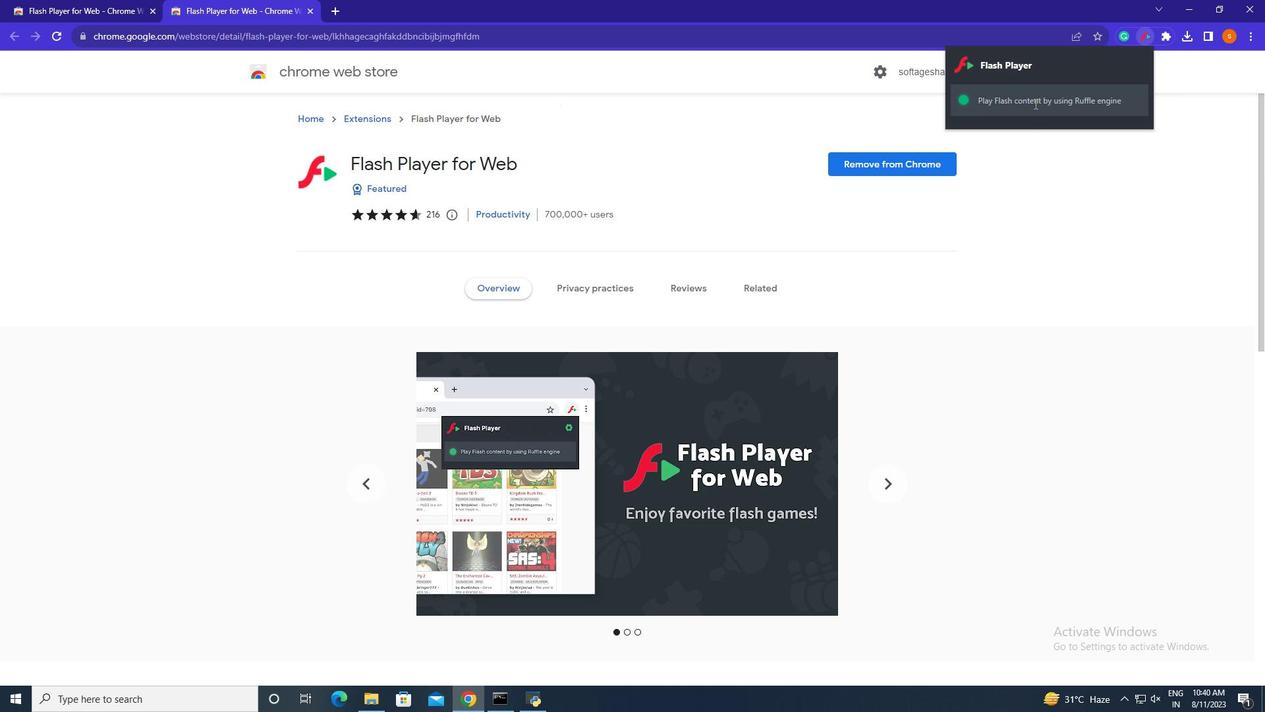
Action: Mouse pressed left at (1035, 103)
Screenshot: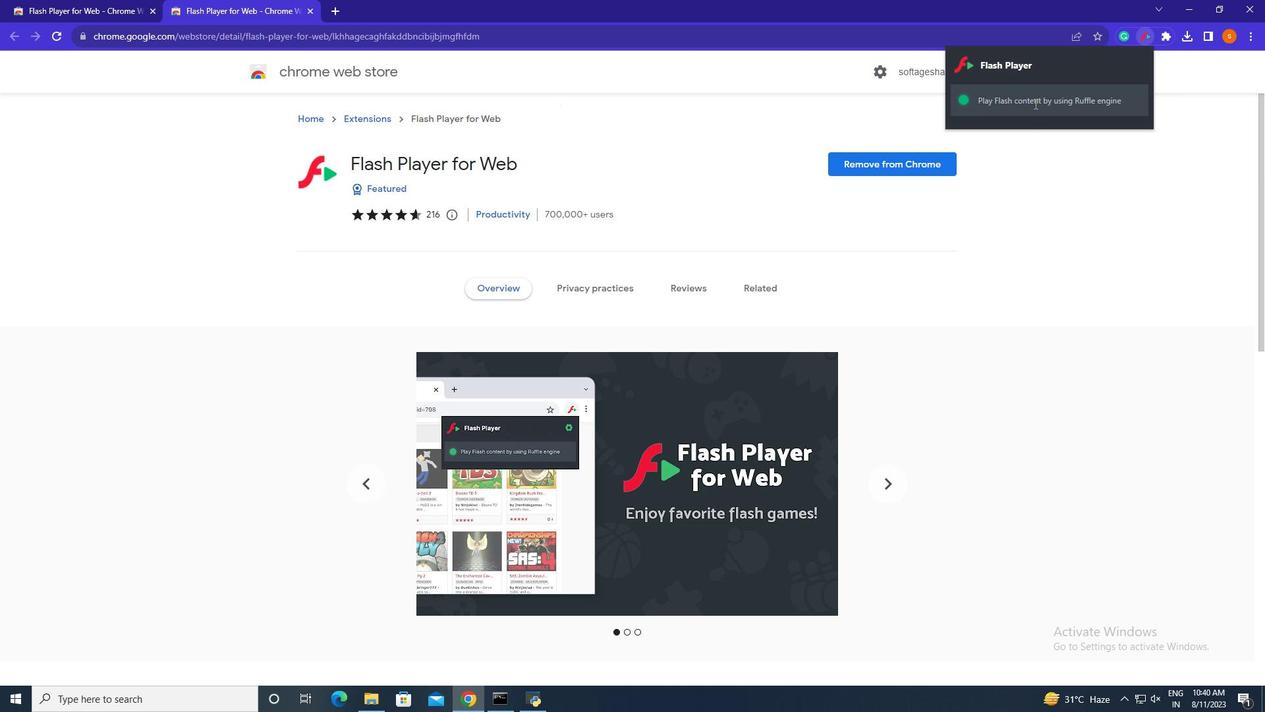 
Action: Mouse moved to (1020, 106)
Screenshot: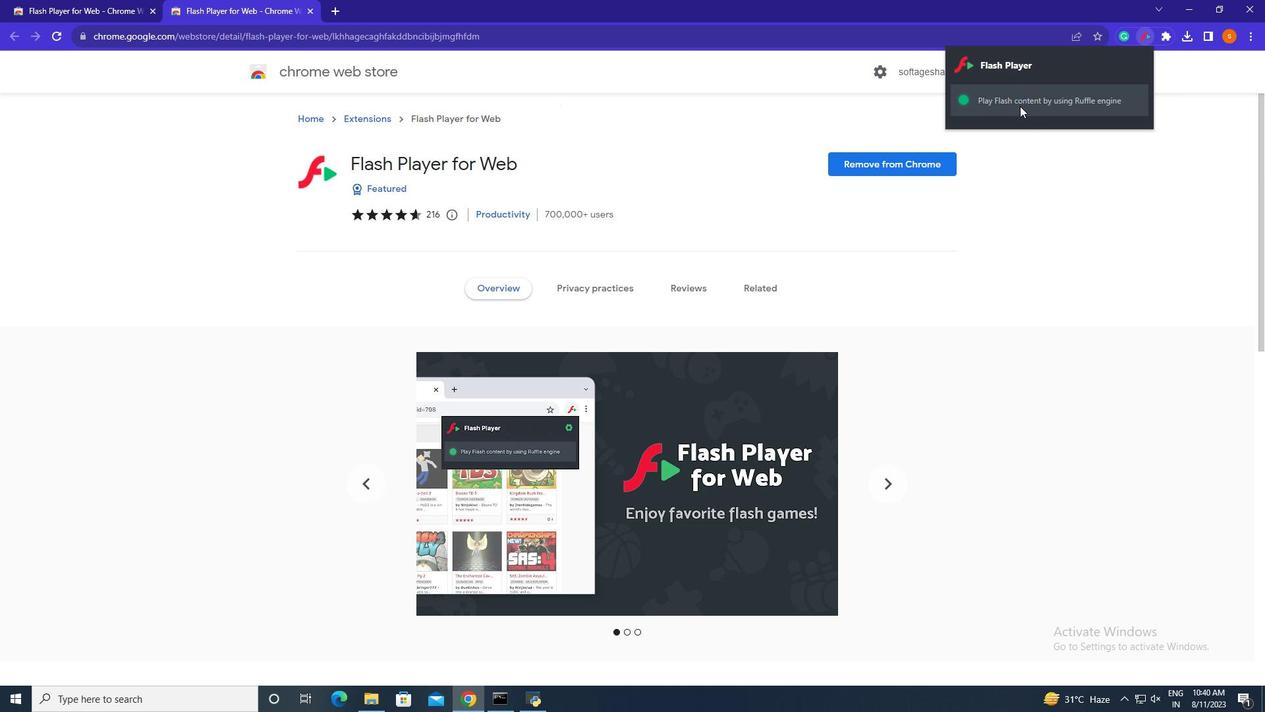 
Action: Mouse pressed left at (1020, 106)
Screenshot: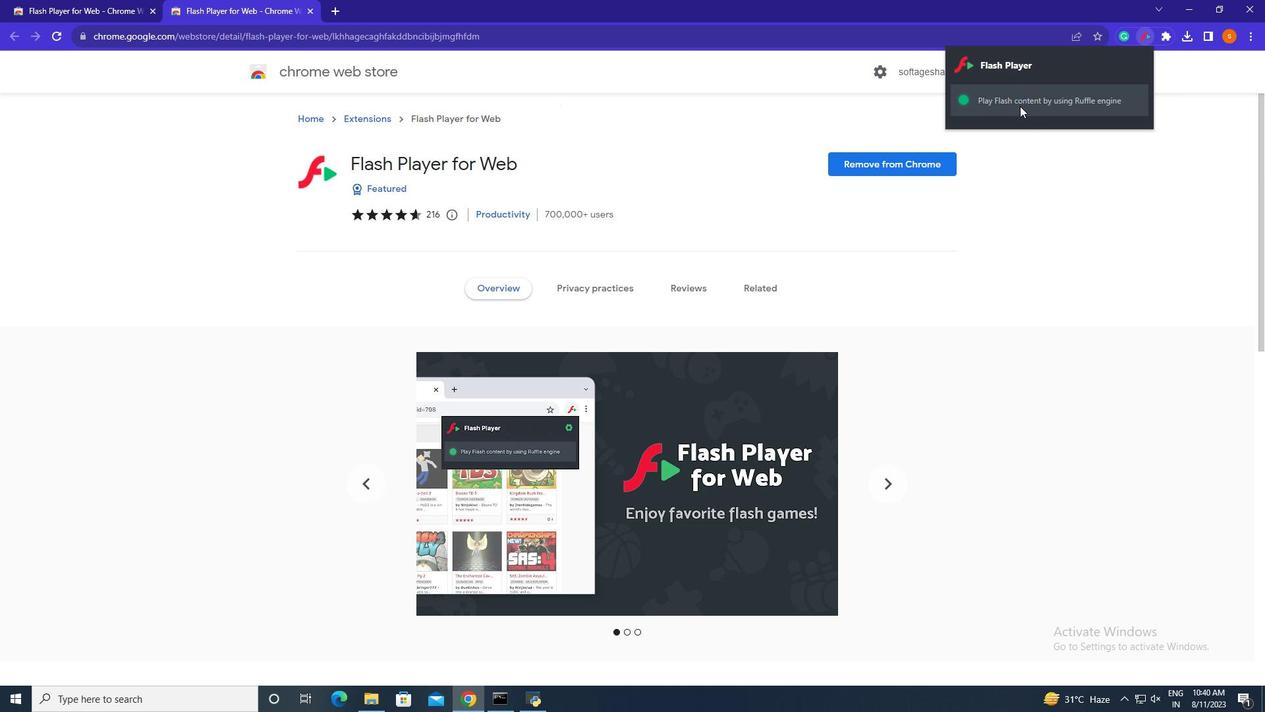
Action: Mouse moved to (973, 99)
Screenshot: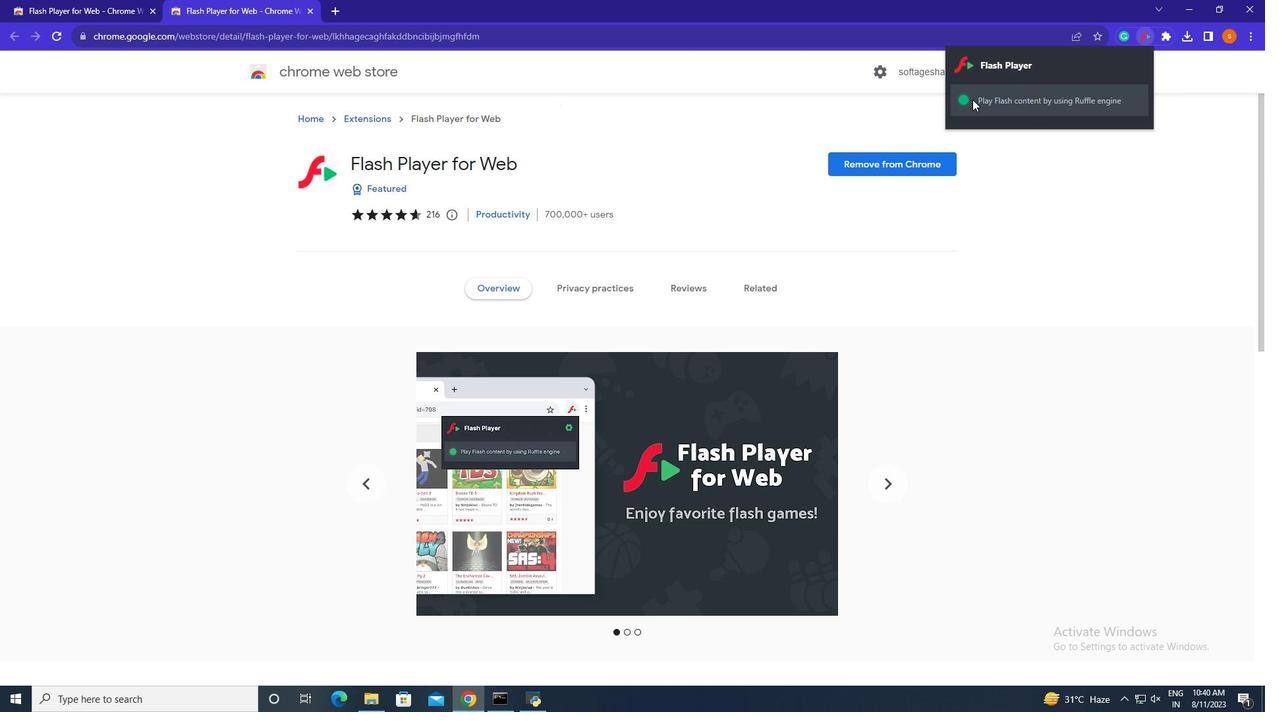 
Action: Mouse pressed left at (973, 99)
Screenshot: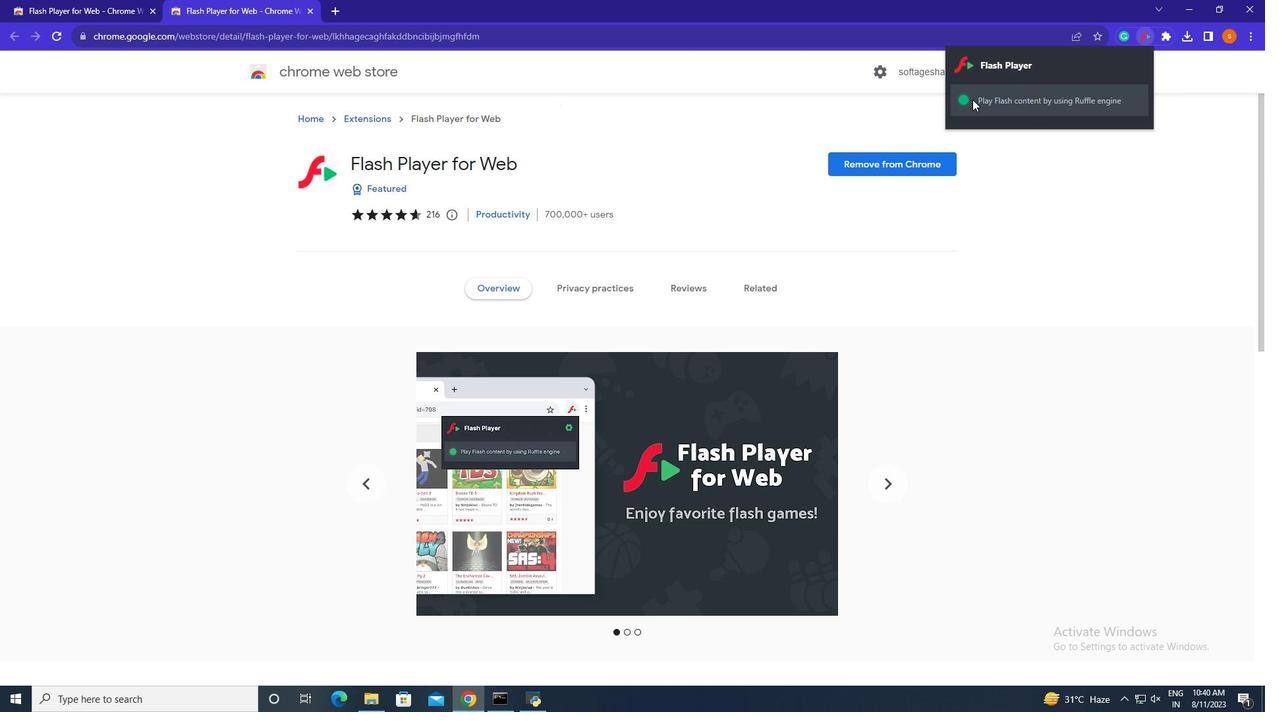 
Action: Mouse pressed left at (973, 99)
Screenshot: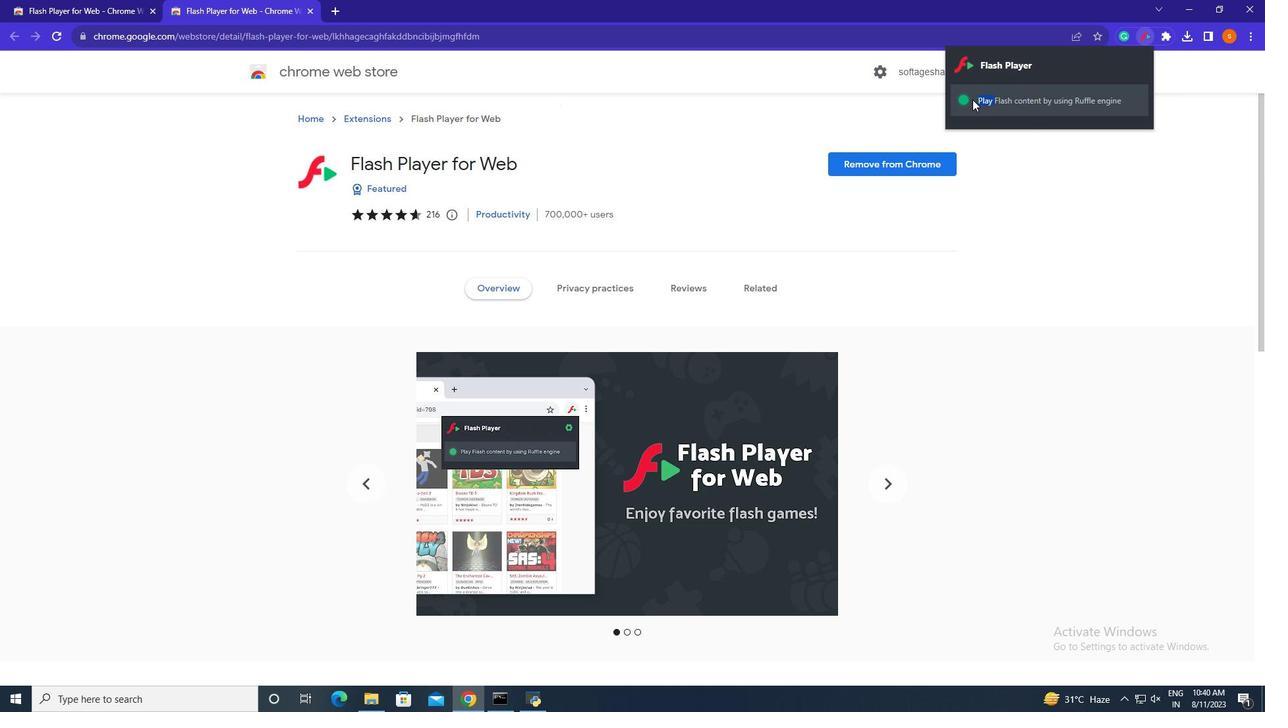 
Action: Mouse moved to (996, 57)
Screenshot: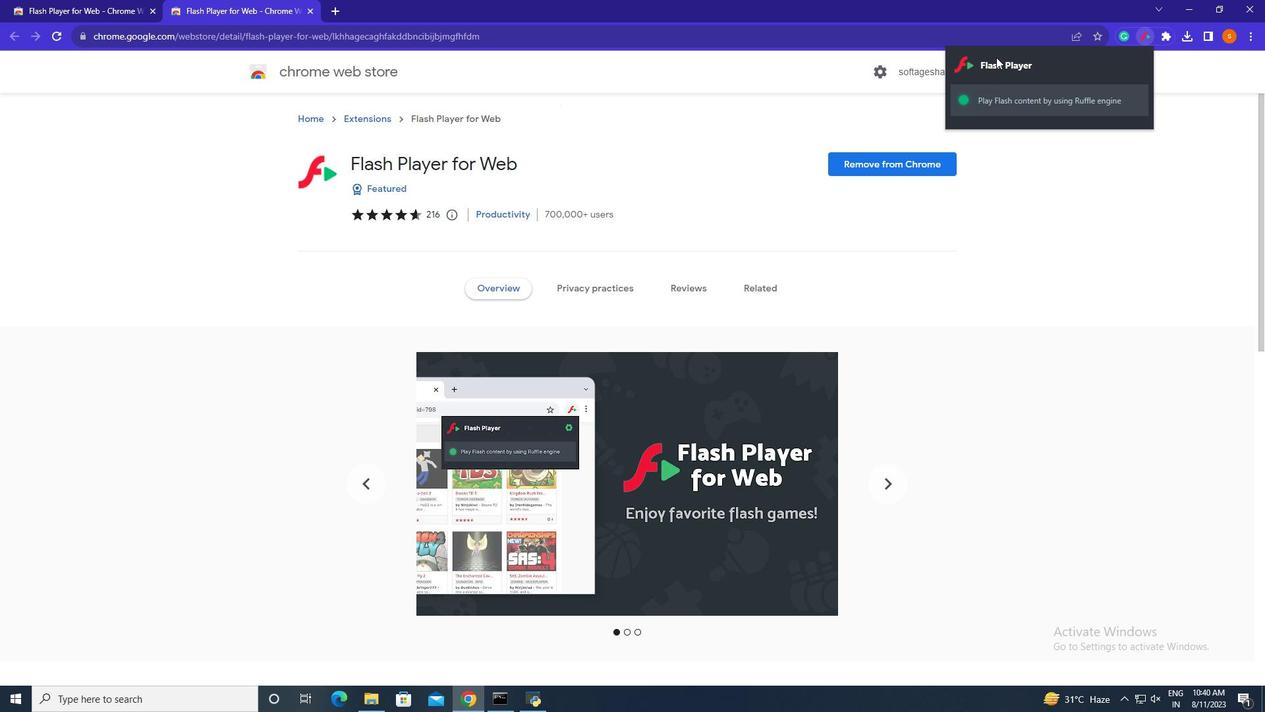 
Action: Mouse pressed left at (996, 57)
Screenshot: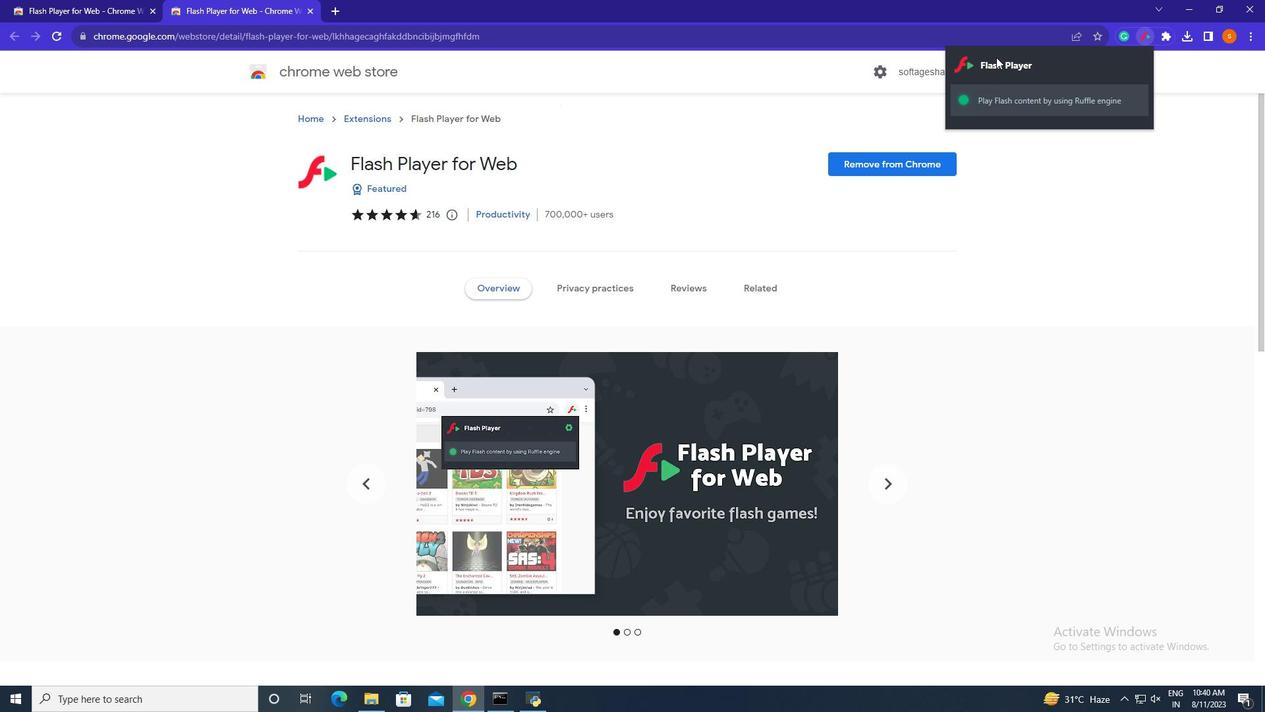 
Action: Mouse moved to (297, 114)
Screenshot: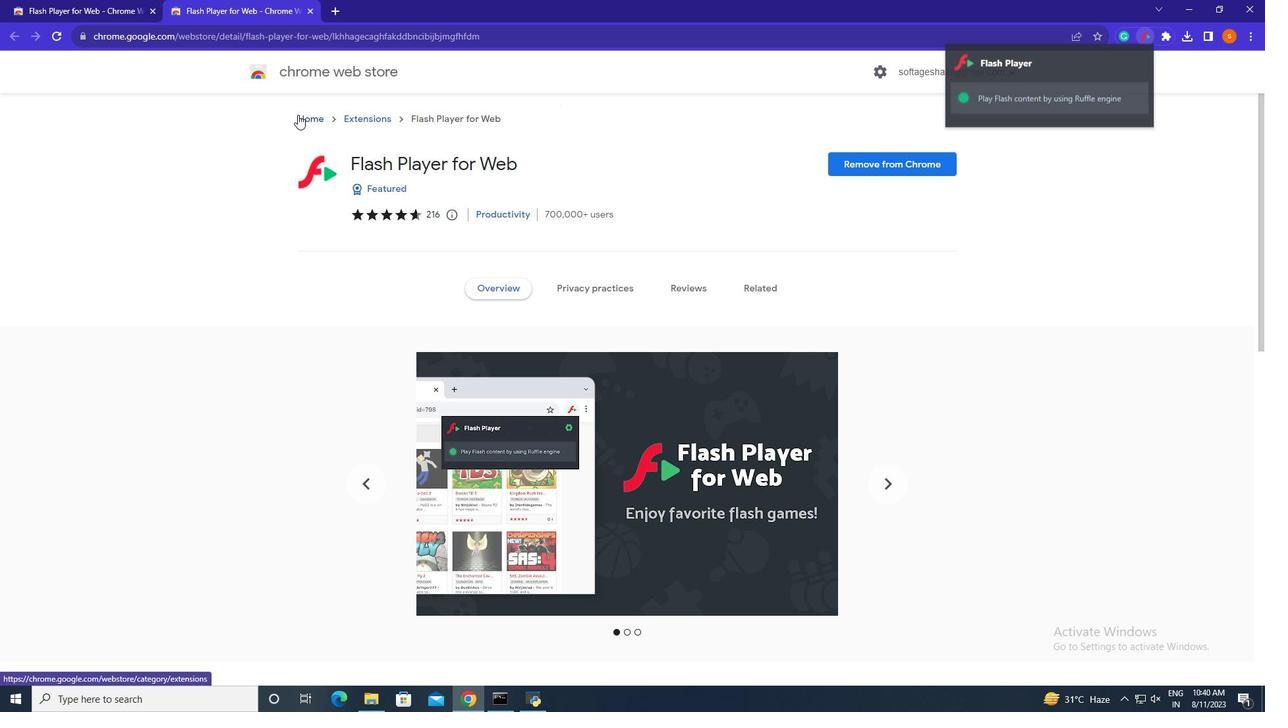 
Action: Mouse pressed left at (297, 114)
Screenshot: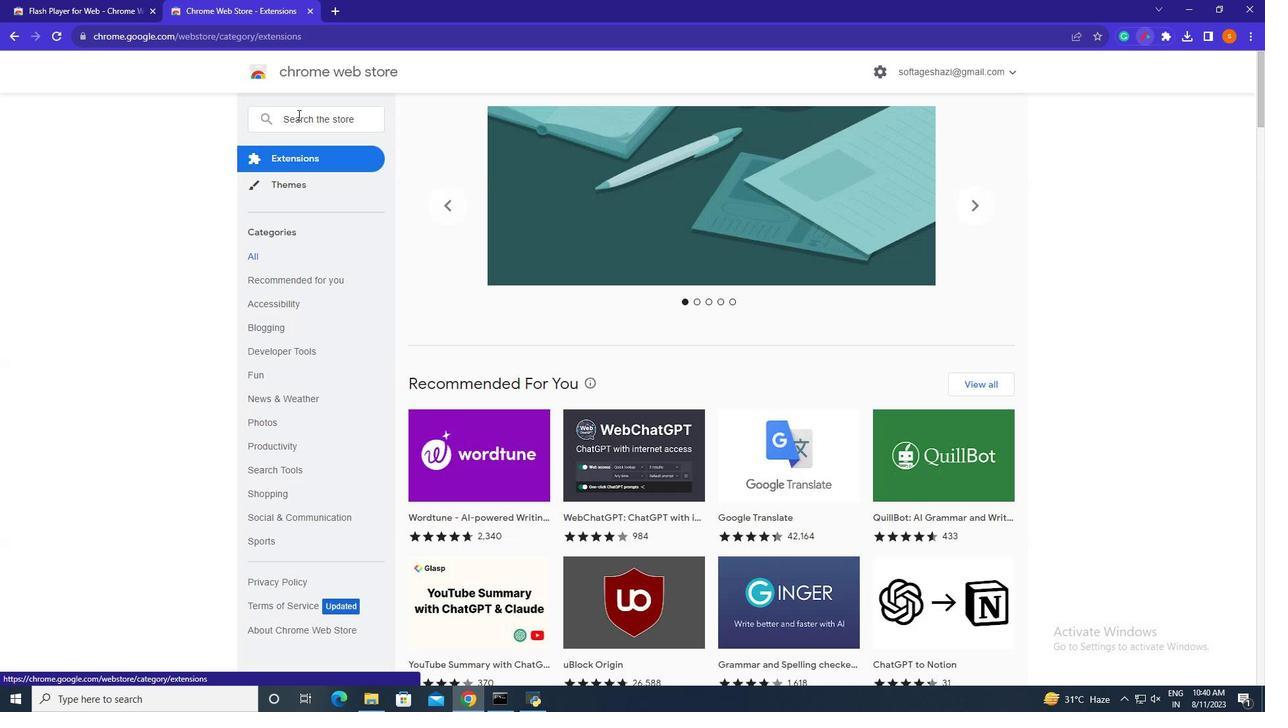
Action: Mouse pressed left at (297, 114)
Screenshot: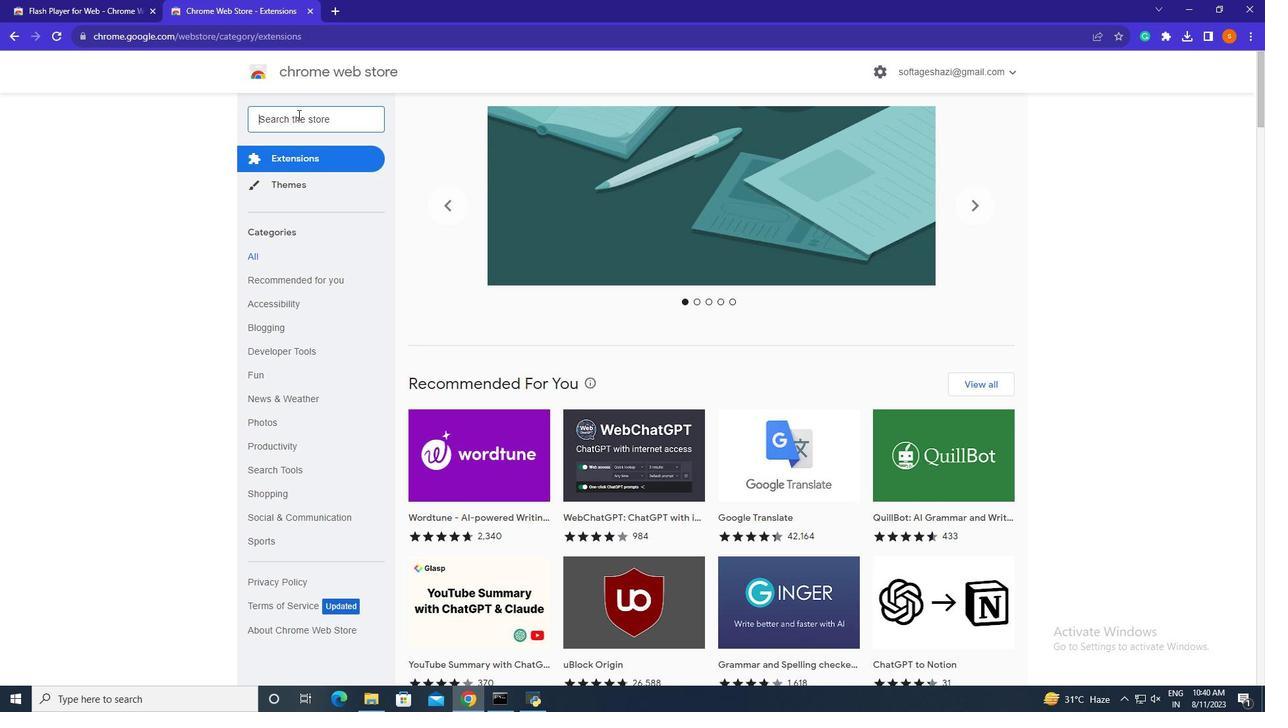 
Action: Key pressed gamin
Screenshot: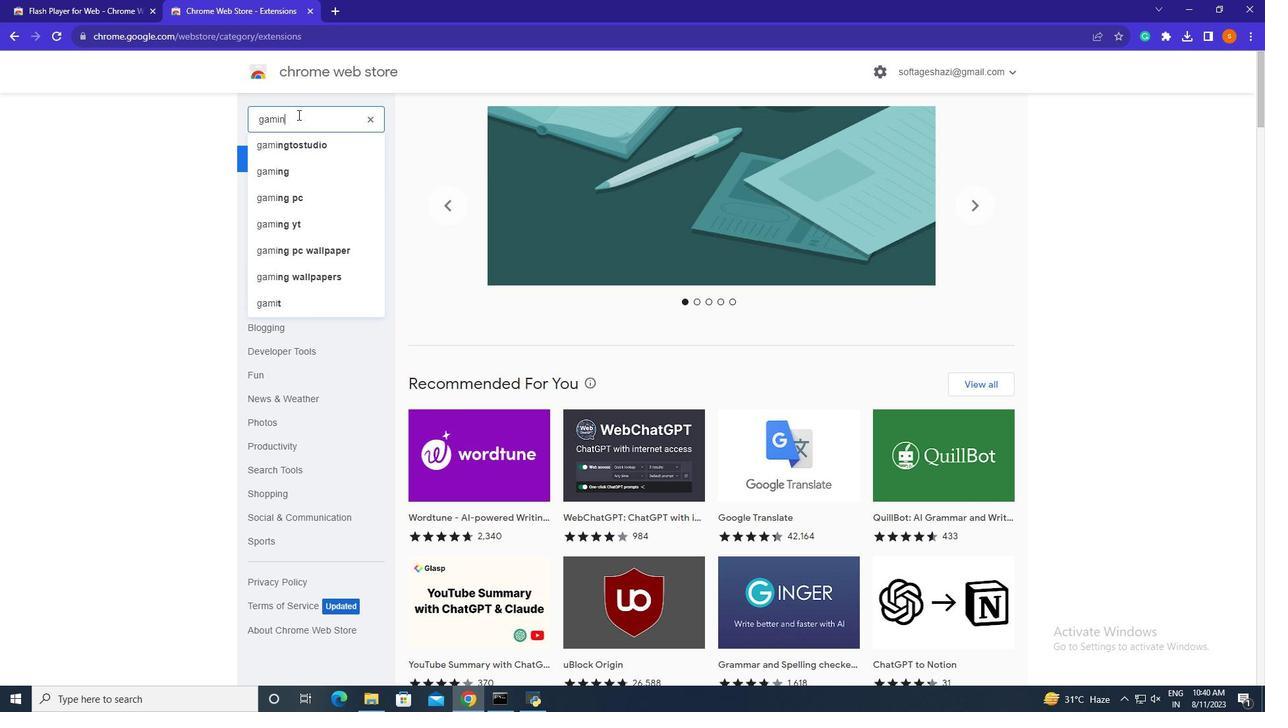 
Action: Mouse moved to (307, 176)
Screenshot: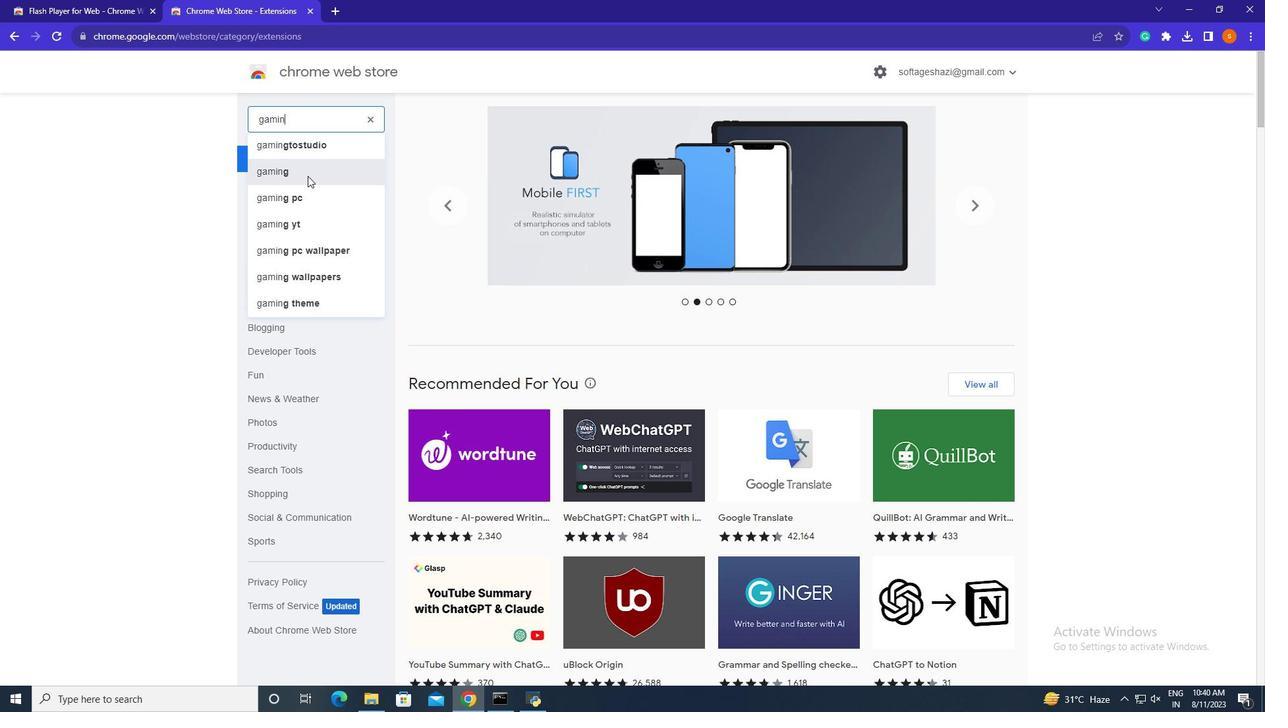 
Action: Mouse pressed left at (307, 176)
Screenshot: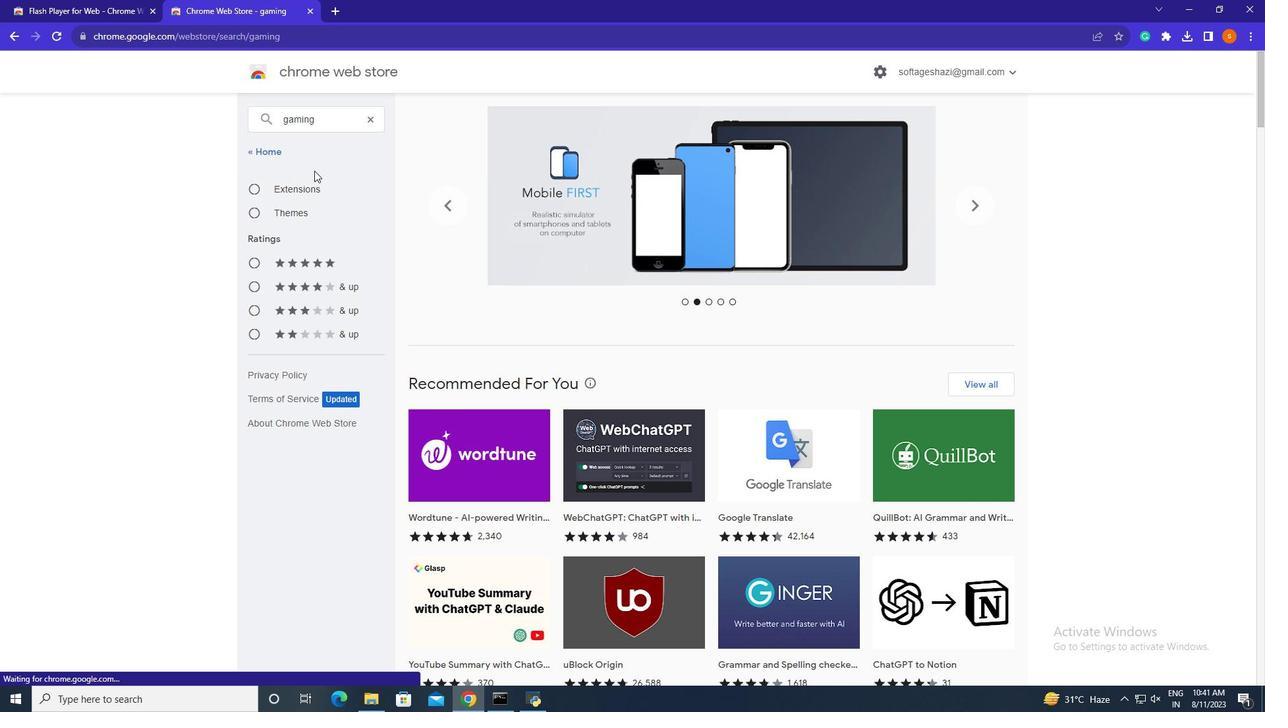 
Action: Mouse moved to (783, 348)
Screenshot: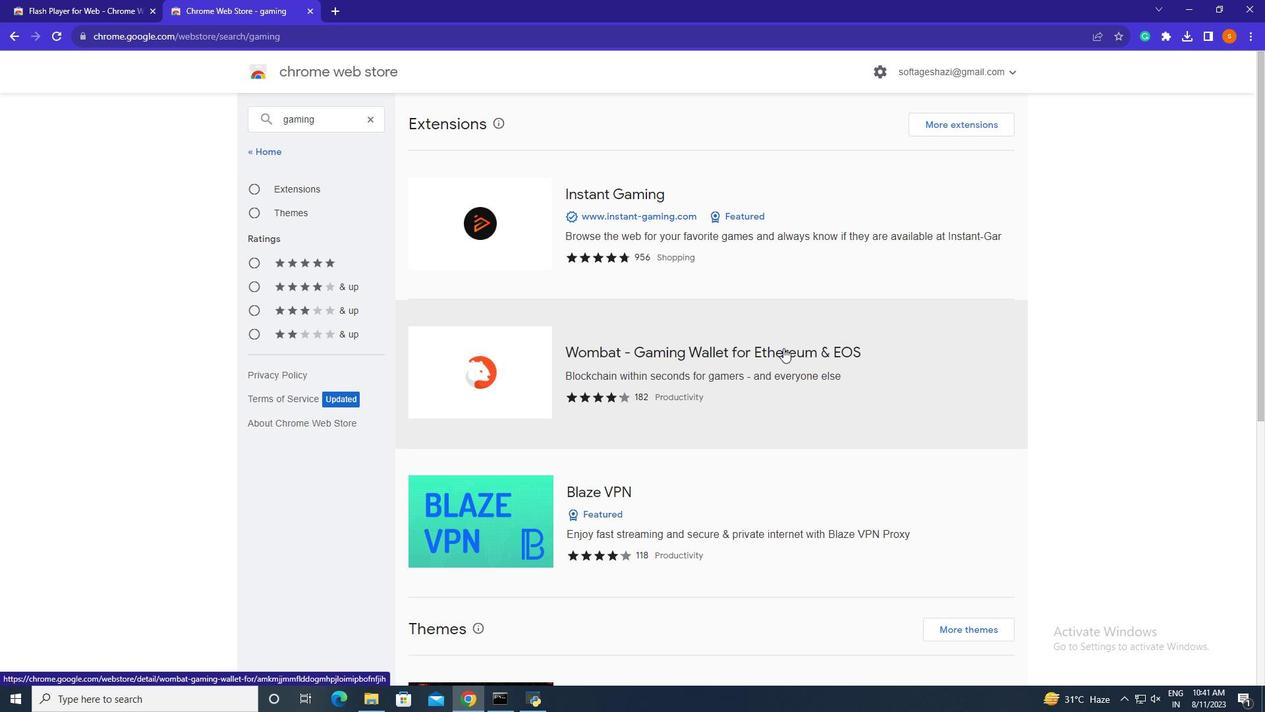 
Action: Mouse scrolled (783, 347) with delta (0, 0)
Screenshot: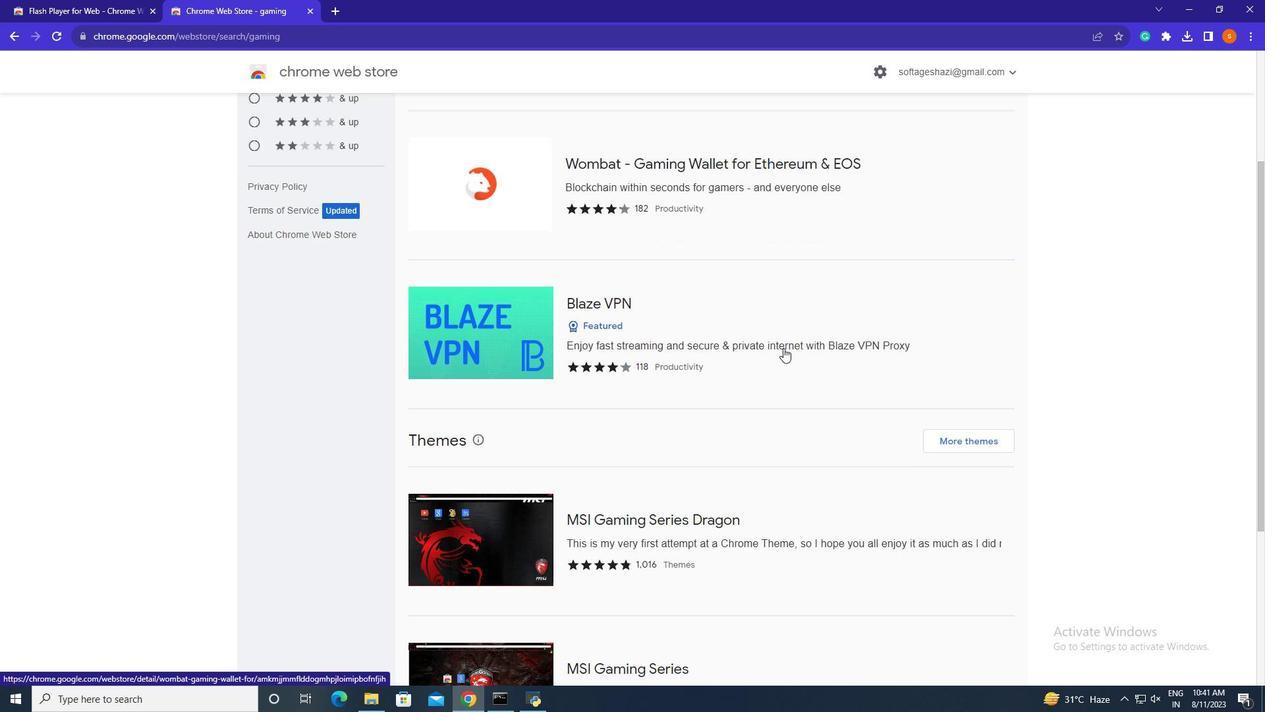 
Action: Mouse scrolled (783, 347) with delta (0, 0)
Screenshot: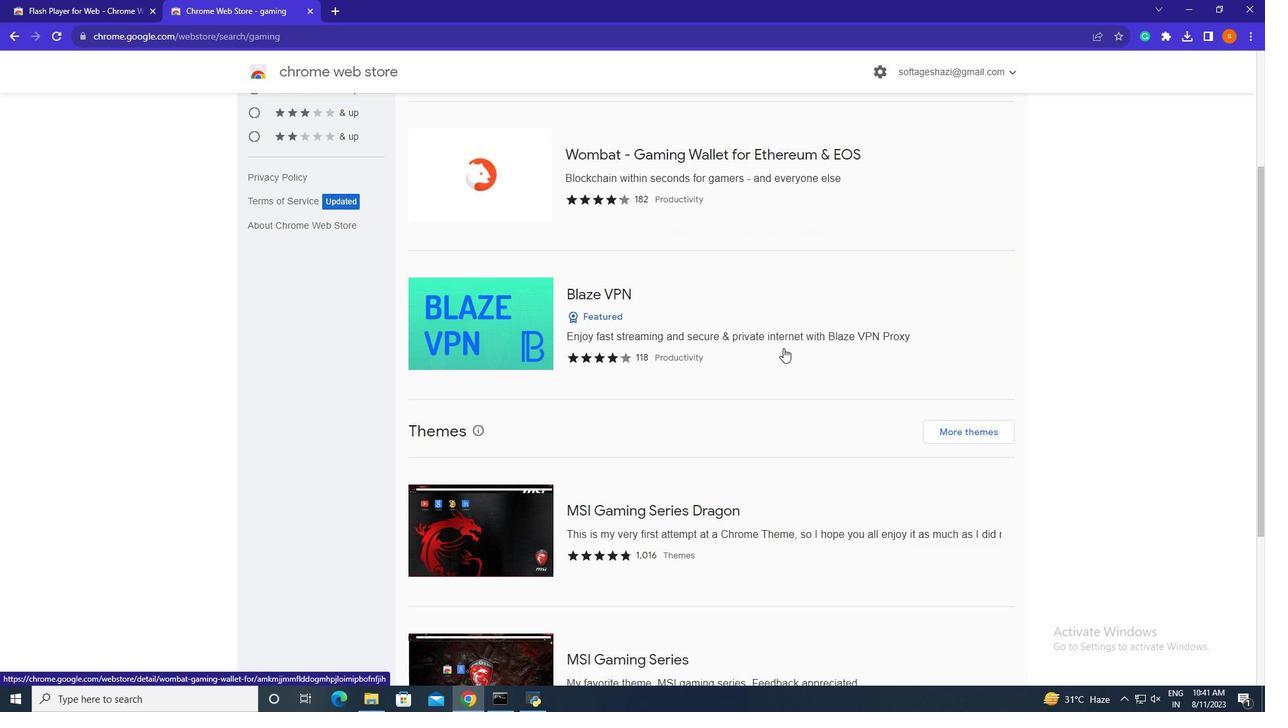 
Action: Mouse scrolled (783, 347) with delta (0, 0)
Screenshot: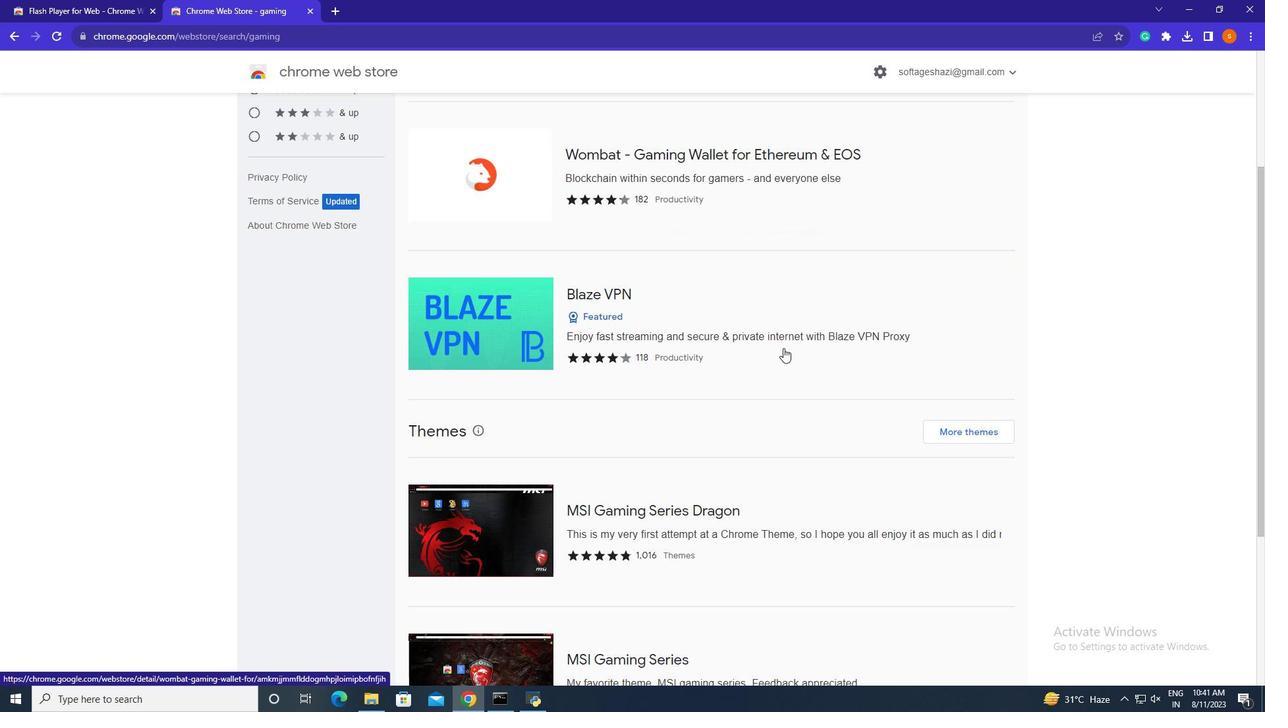 
Action: Mouse moved to (783, 348)
Screenshot: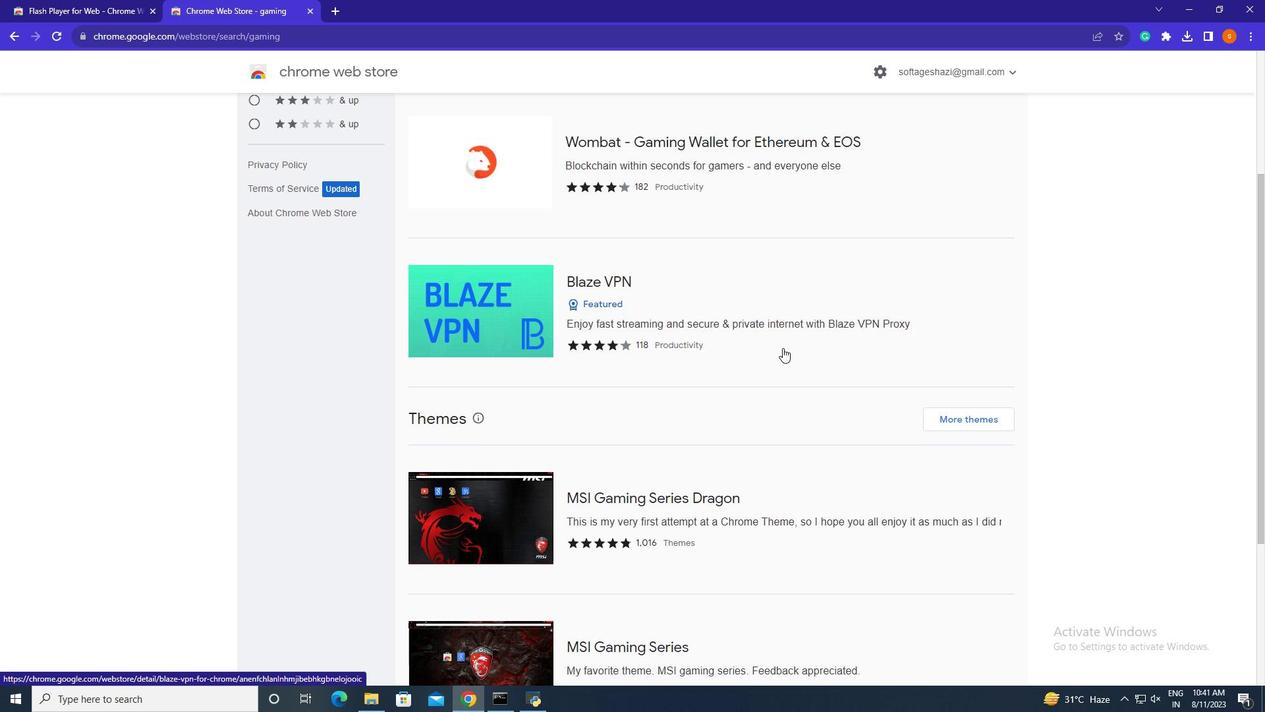 
Action: Mouse scrolled (783, 347) with delta (0, 0)
Screenshot: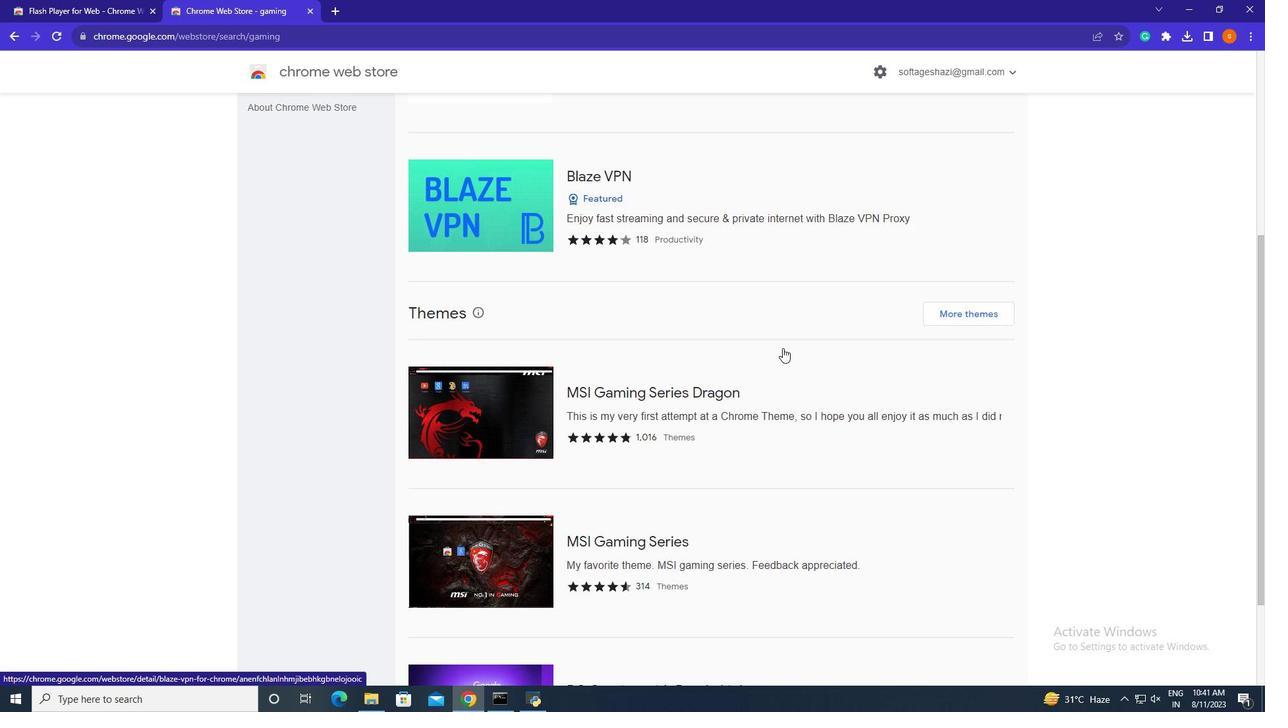 
Action: Mouse scrolled (783, 347) with delta (0, 0)
Screenshot: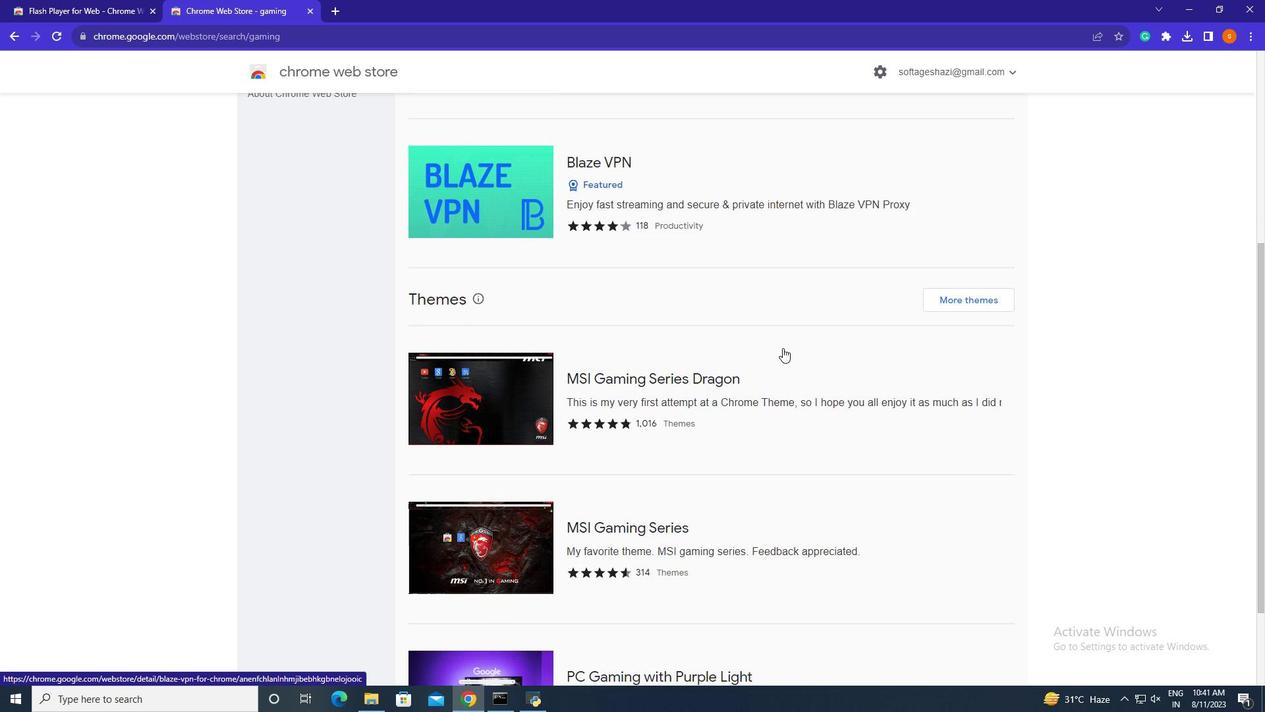 
Action: Mouse scrolled (783, 347) with delta (0, 0)
Screenshot: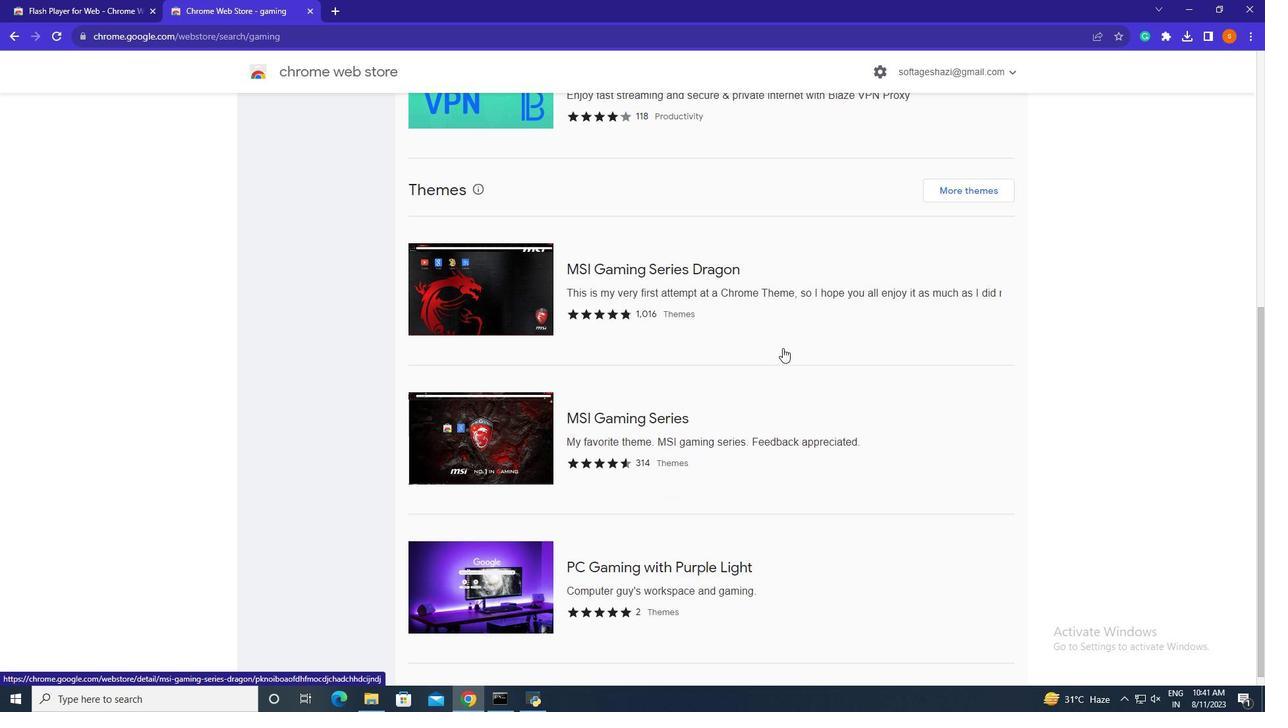 
Action: Mouse scrolled (783, 347) with delta (0, 0)
Screenshot: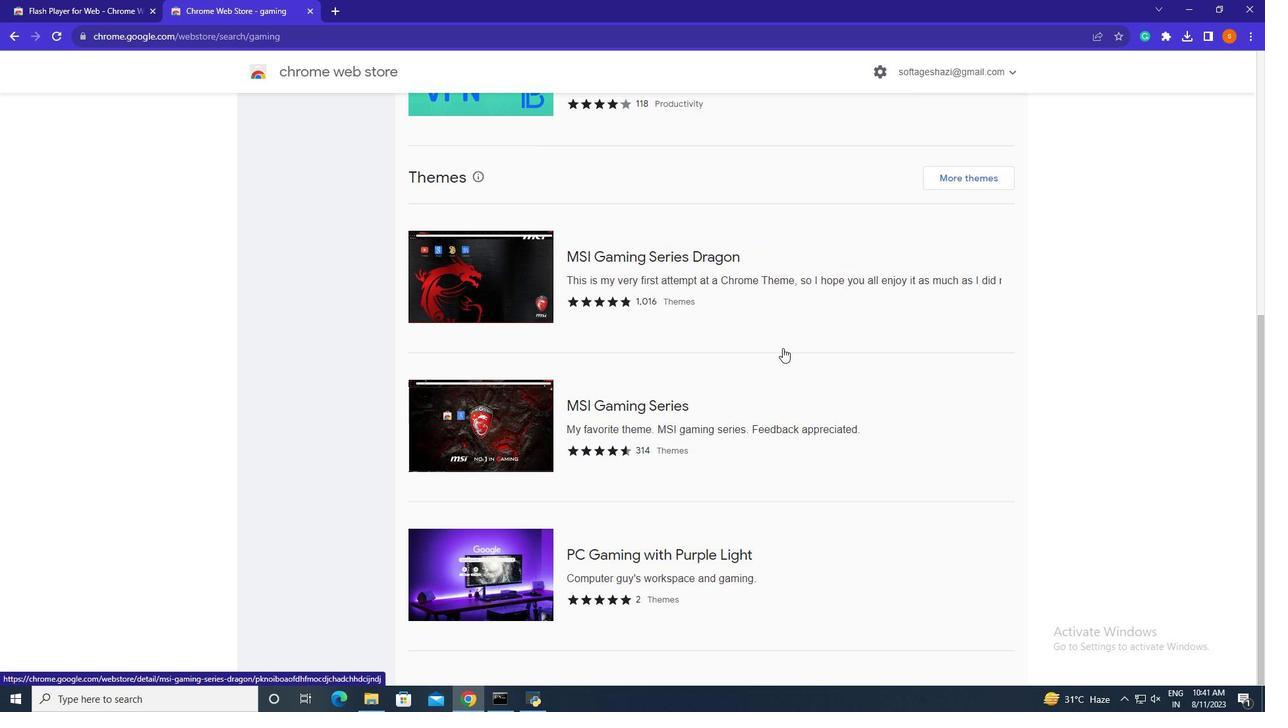 
Action: Mouse scrolled (783, 347) with delta (0, 0)
Screenshot: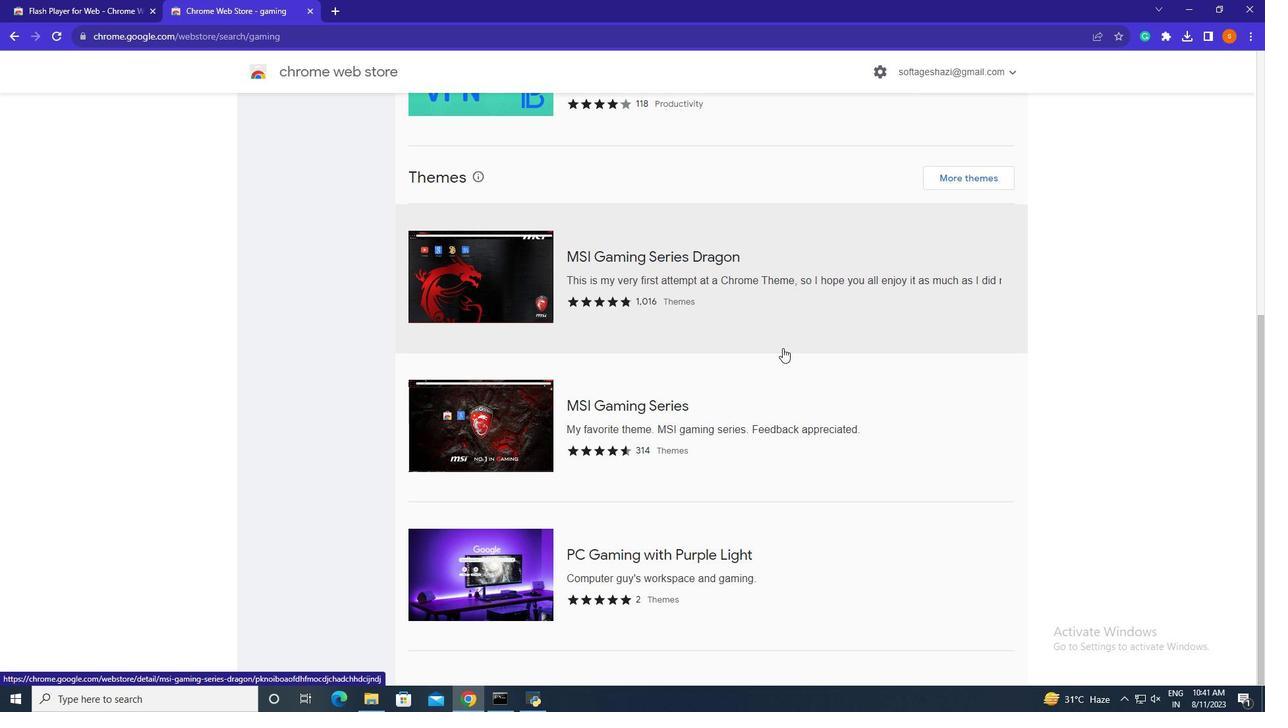
Action: Mouse scrolled (783, 347) with delta (0, 0)
Screenshot: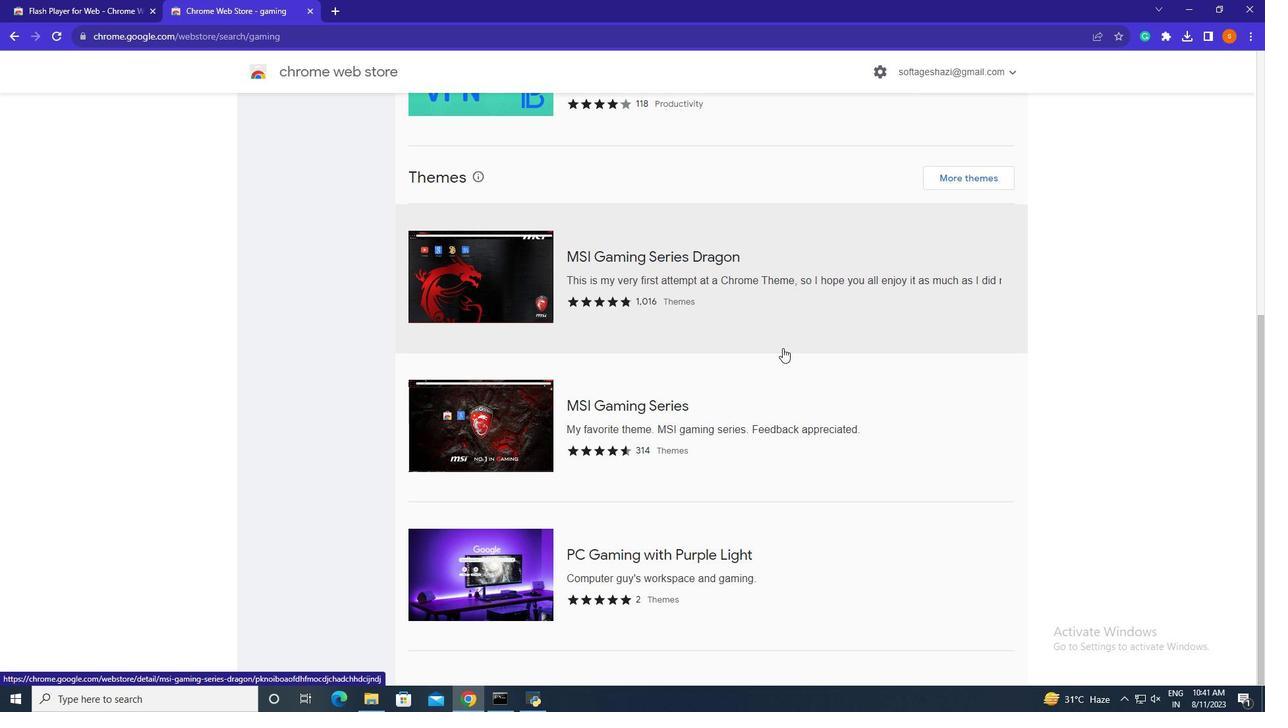 
Action: Mouse scrolled (783, 347) with delta (0, 0)
Screenshot: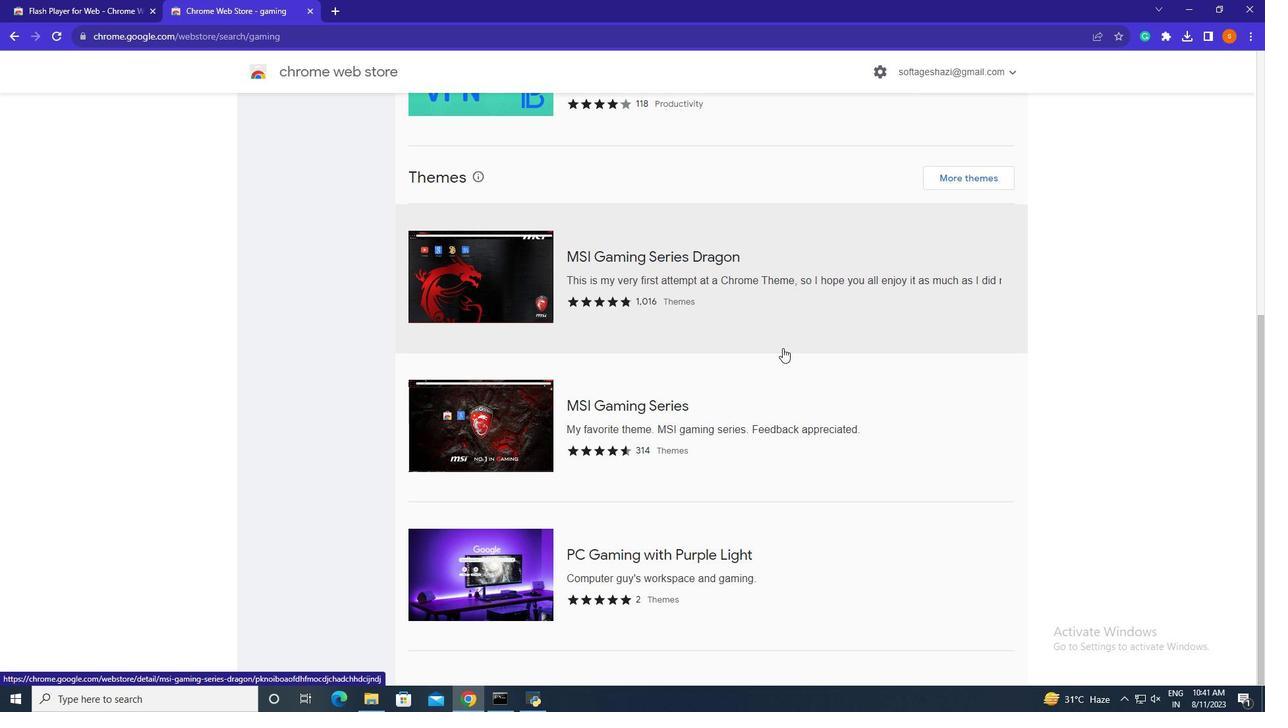 
Action: Mouse scrolled (783, 348) with delta (0, 0)
Screenshot: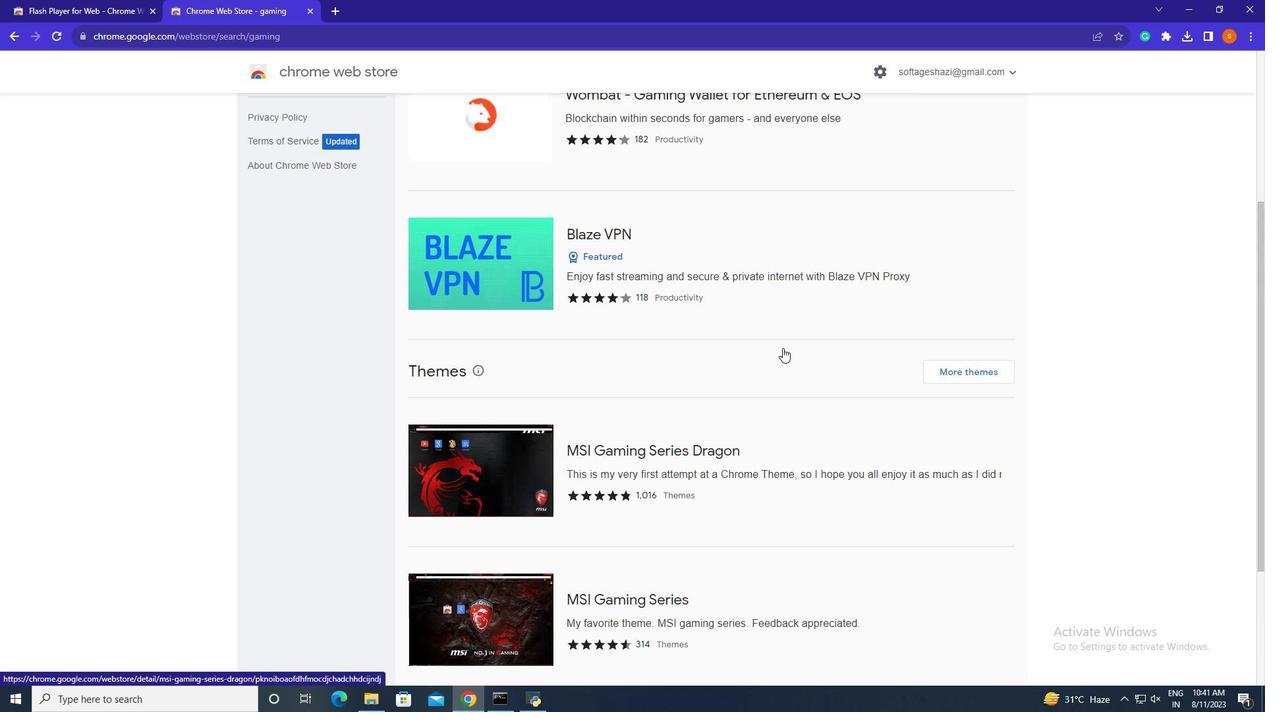 
Action: Mouse scrolled (783, 348) with delta (0, 0)
Screenshot: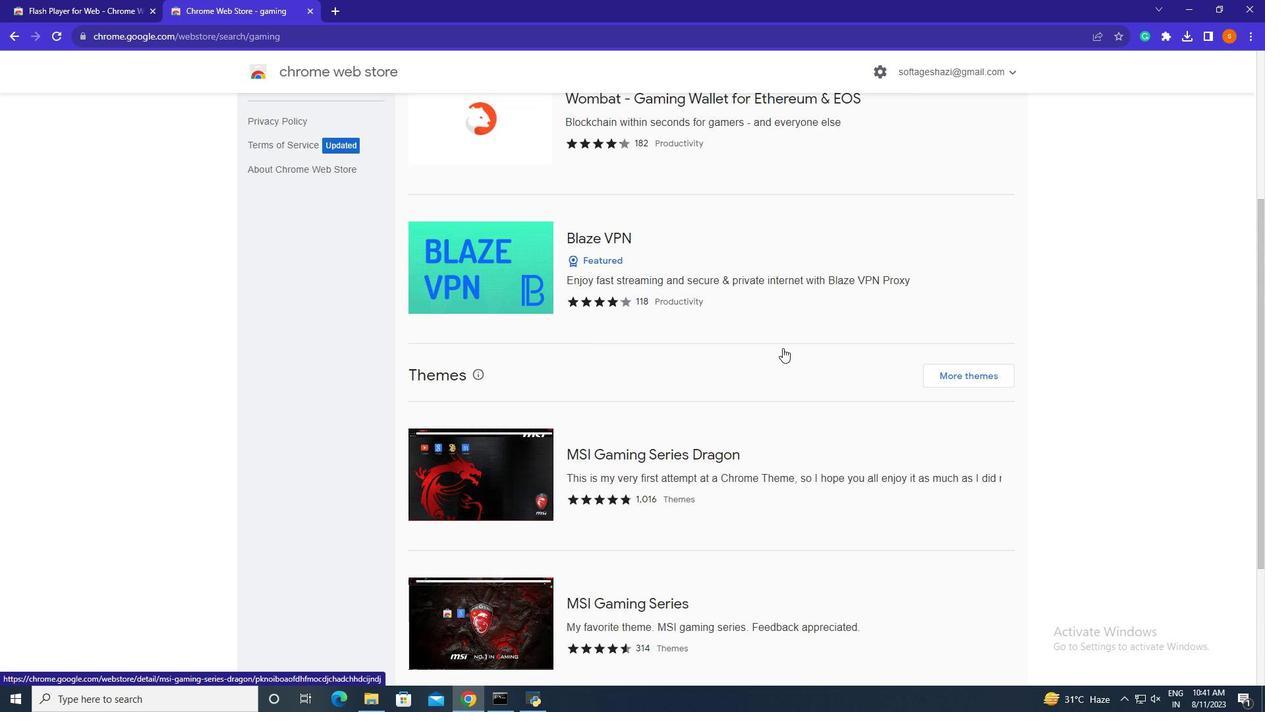 
Action: Mouse scrolled (783, 348) with delta (0, 0)
Screenshot: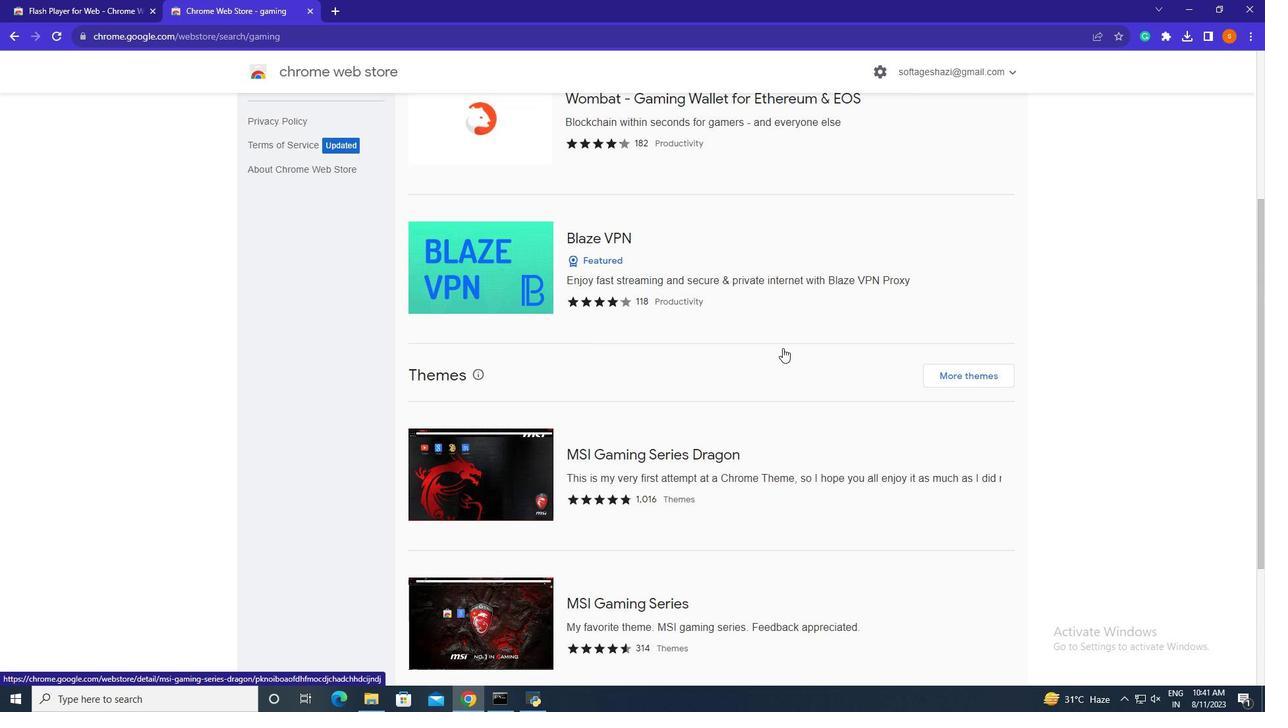 
Action: Mouse scrolled (783, 348) with delta (0, 0)
Screenshot: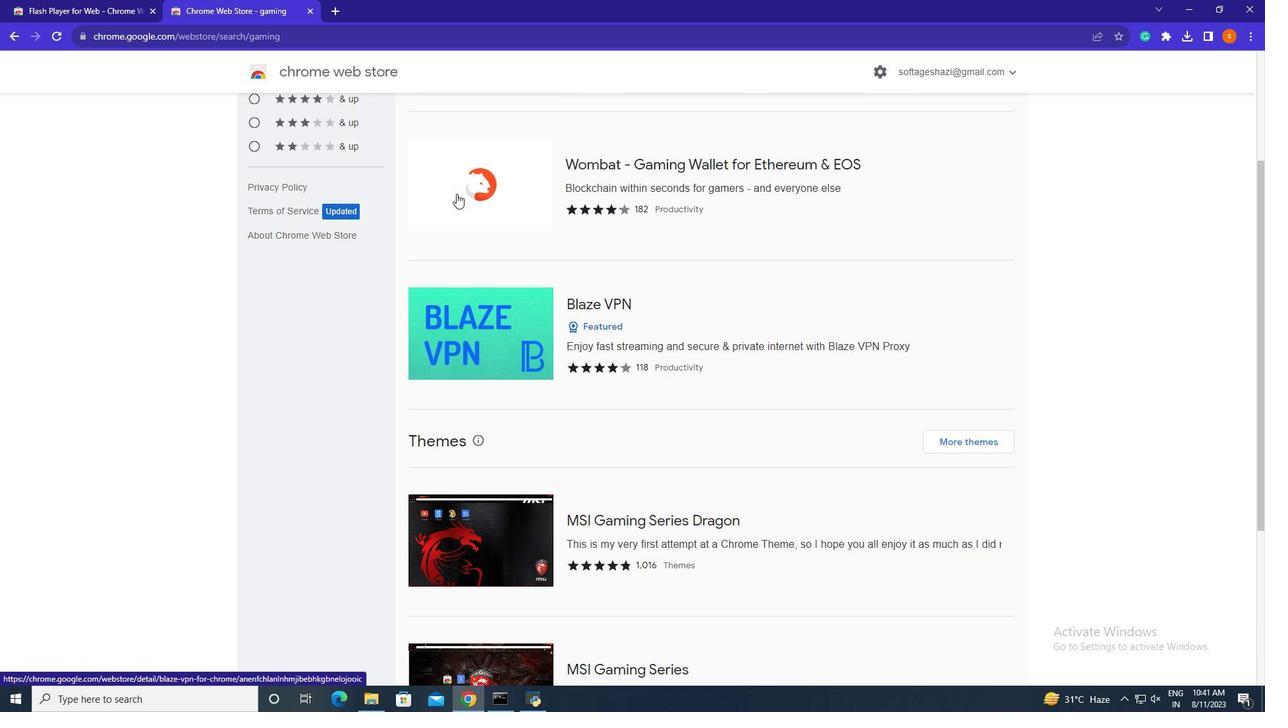 
Action: Mouse moved to (414, 243)
Screenshot: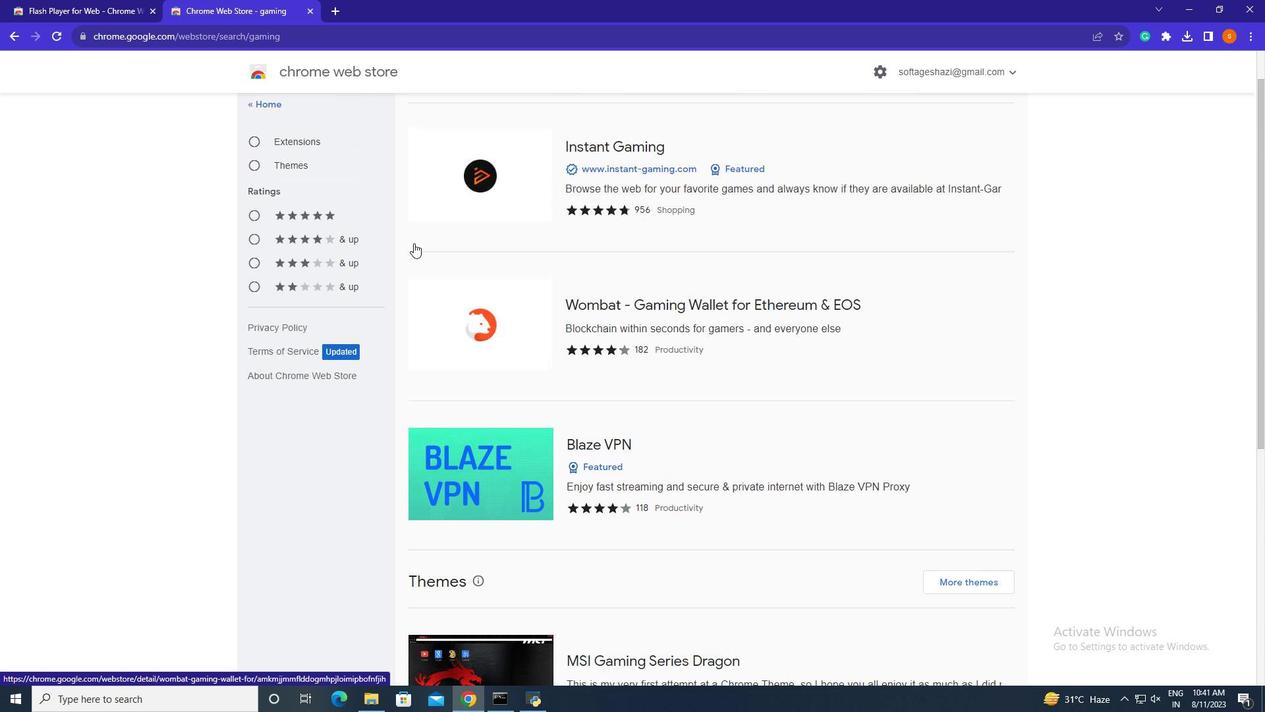 
Action: Mouse scrolled (414, 243) with delta (0, 0)
Screenshot: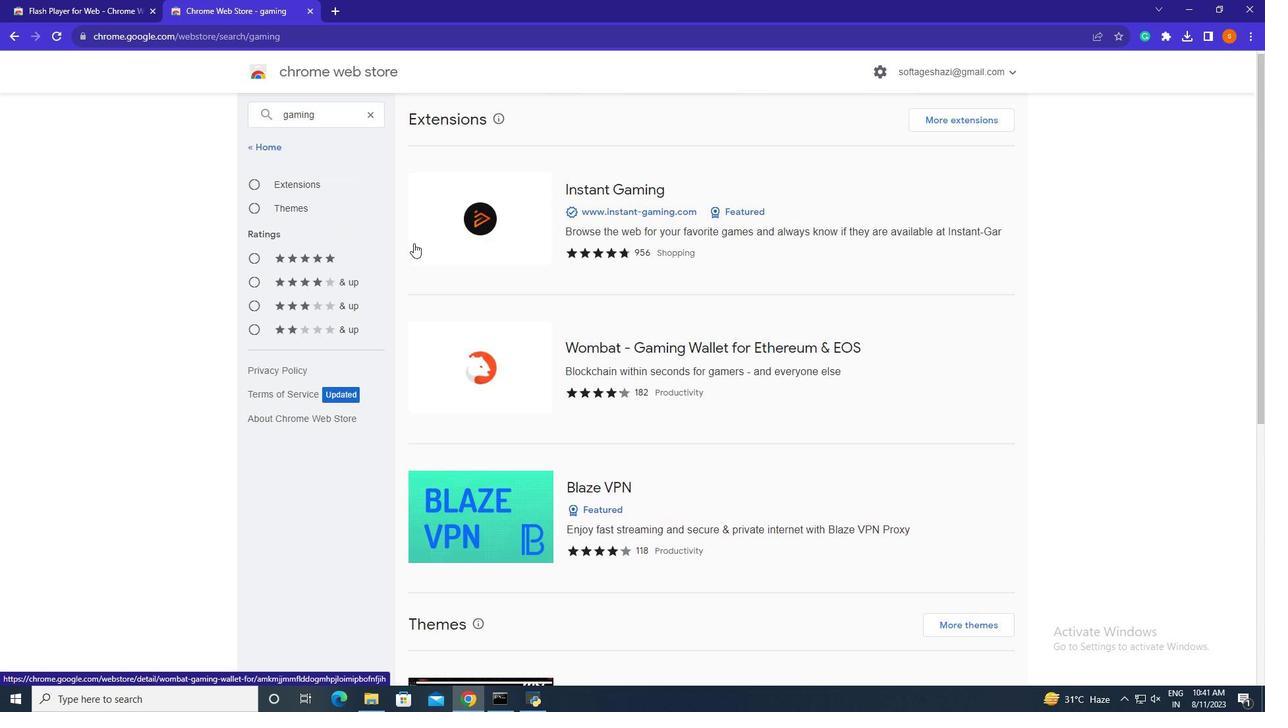 
Action: Mouse scrolled (414, 243) with delta (0, 0)
Screenshot: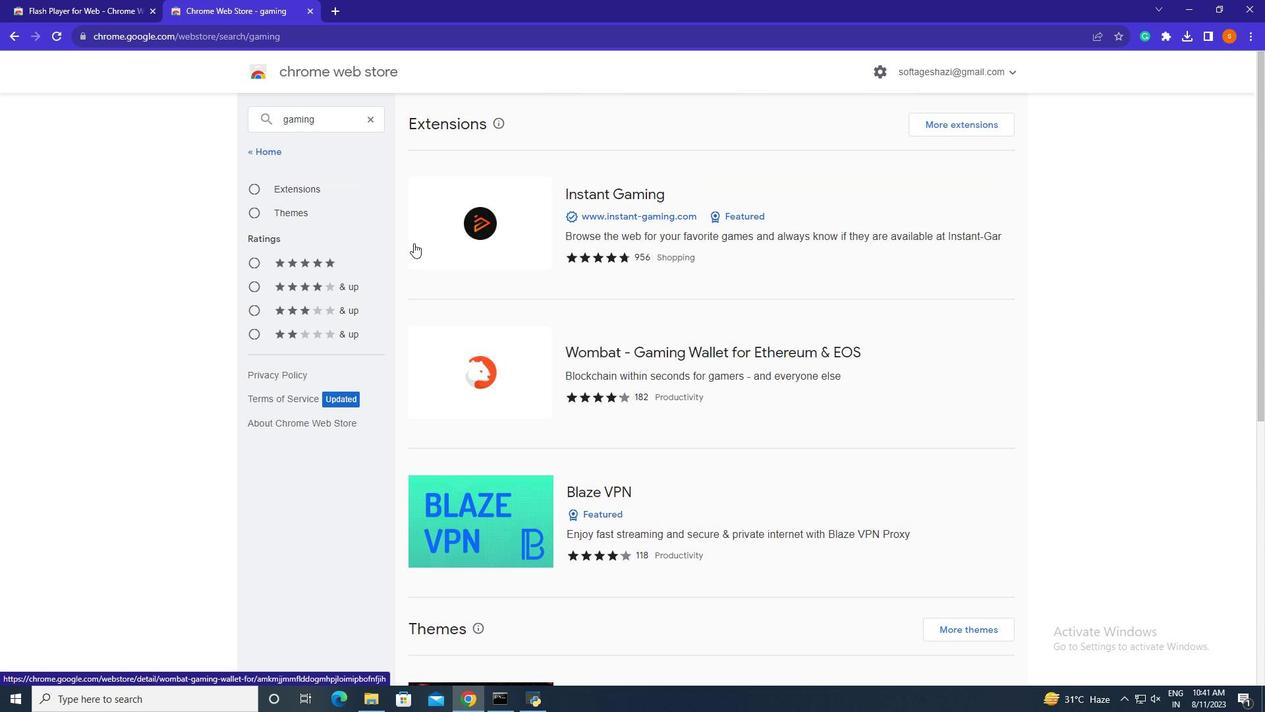 
Action: Mouse scrolled (414, 243) with delta (0, 0)
Screenshot: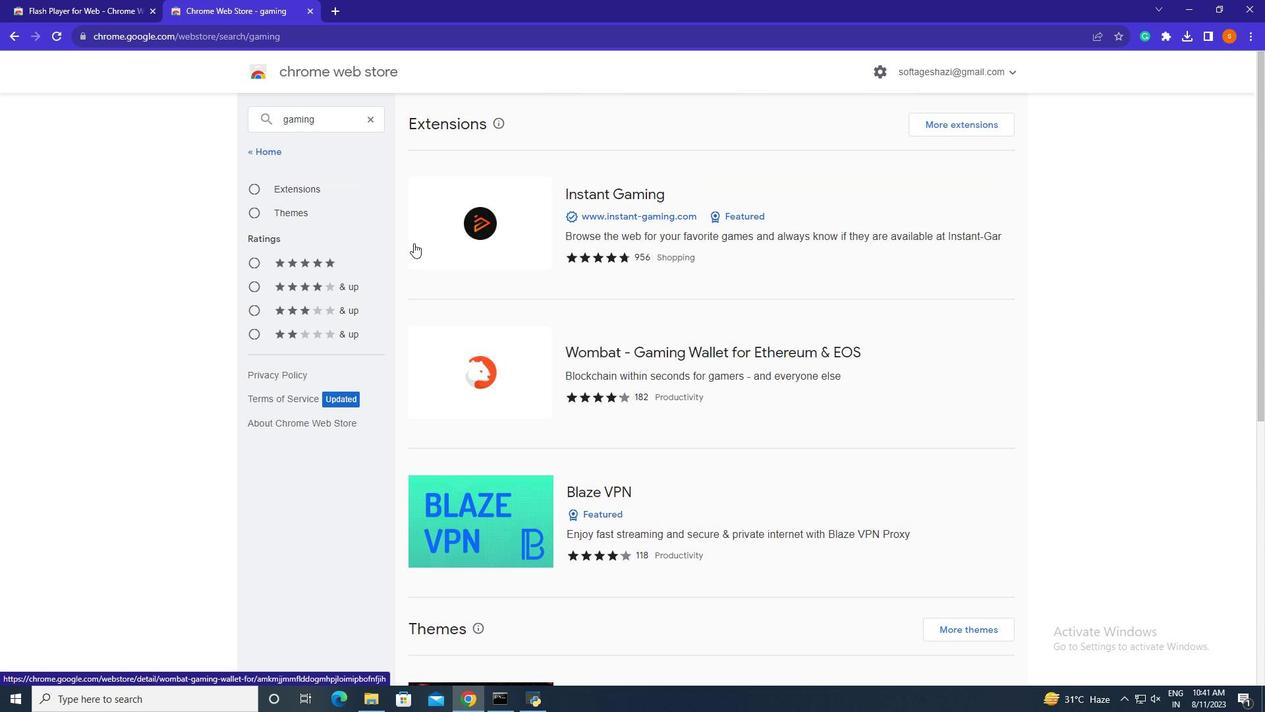 
Action: Mouse scrolled (414, 243) with delta (0, 0)
Screenshot: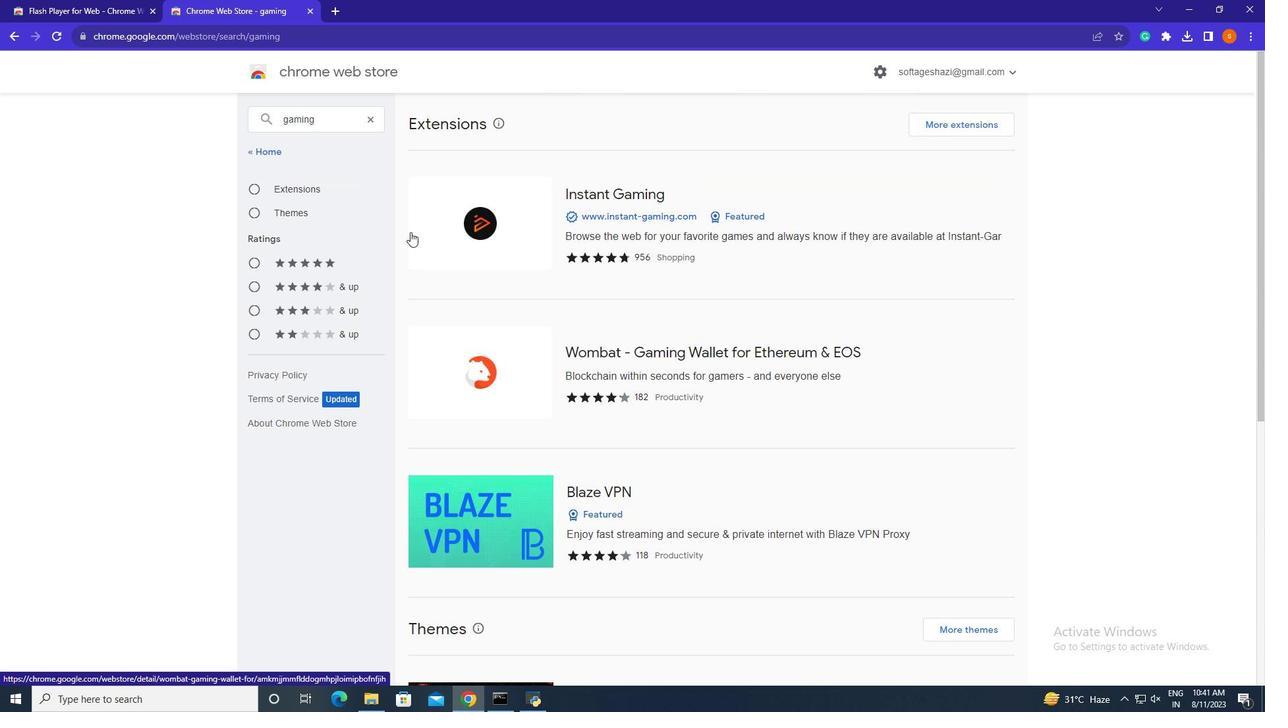 
Action: Mouse moved to (319, 119)
Screenshot: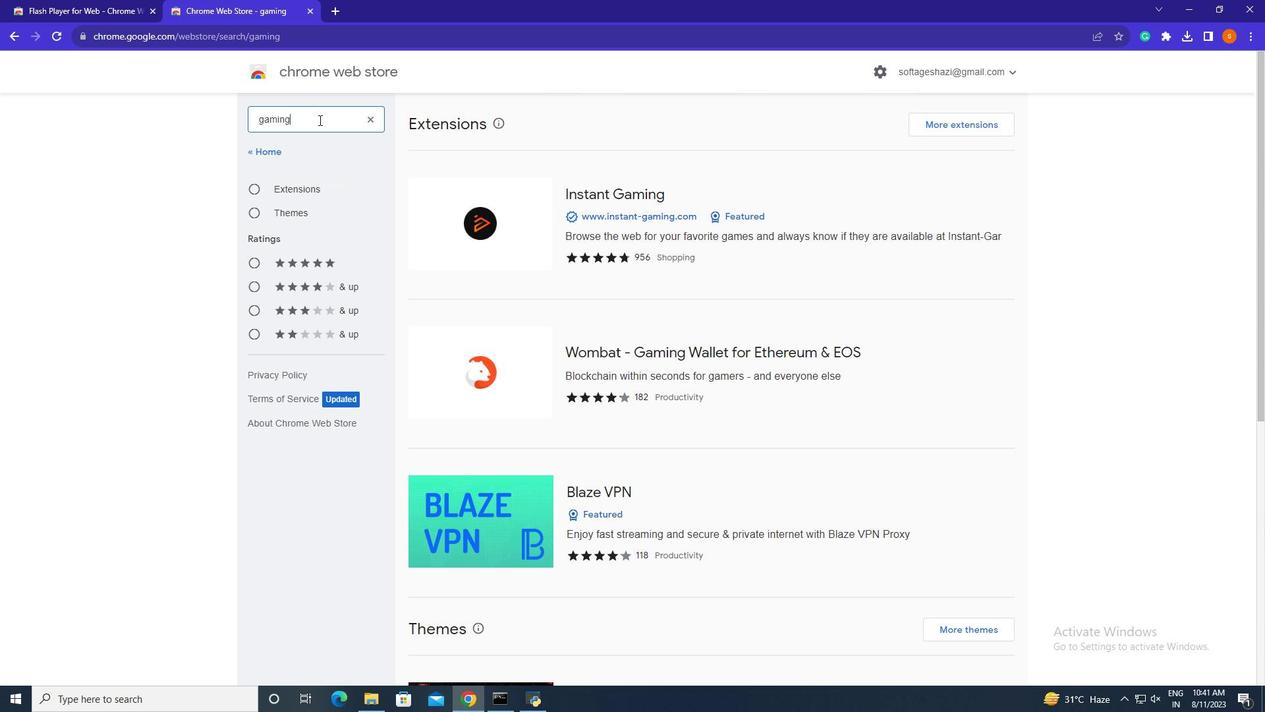 
Action: Mouse pressed left at (319, 119)
Screenshot: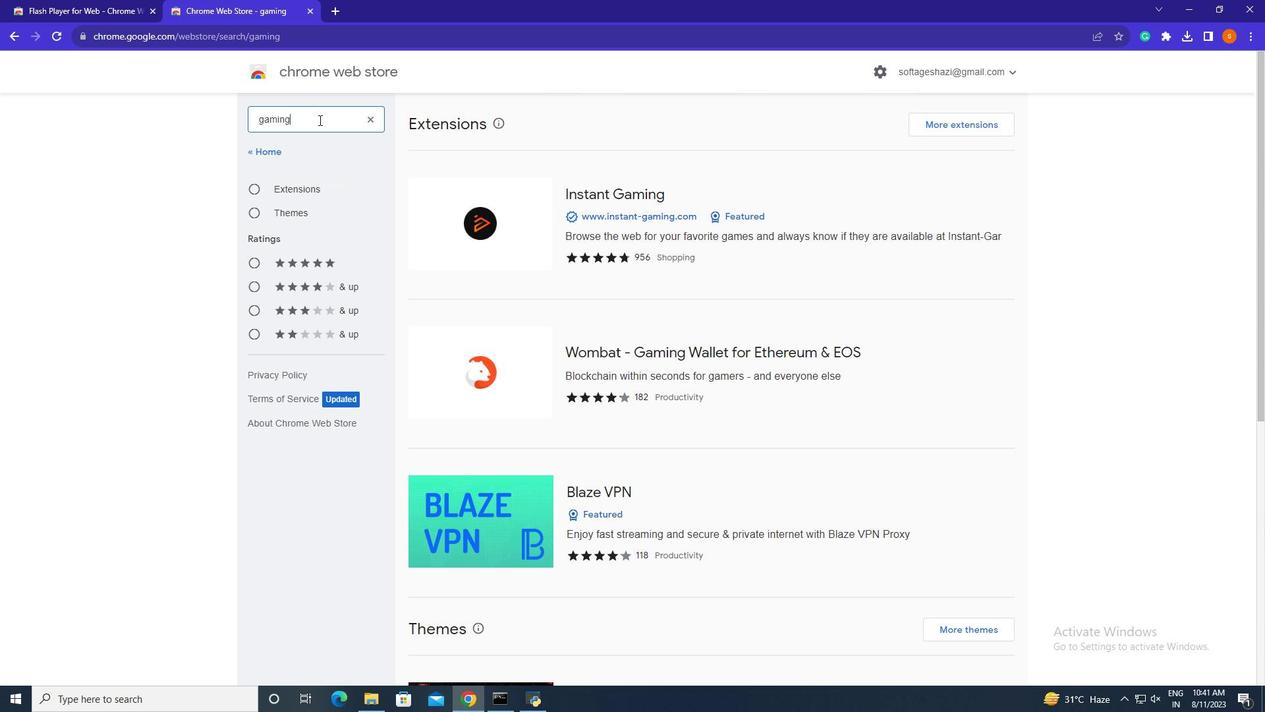 
Action: Key pressed <Key.backspace><Key.backspace><Key.backspace>es<Key.enter>
Screenshot: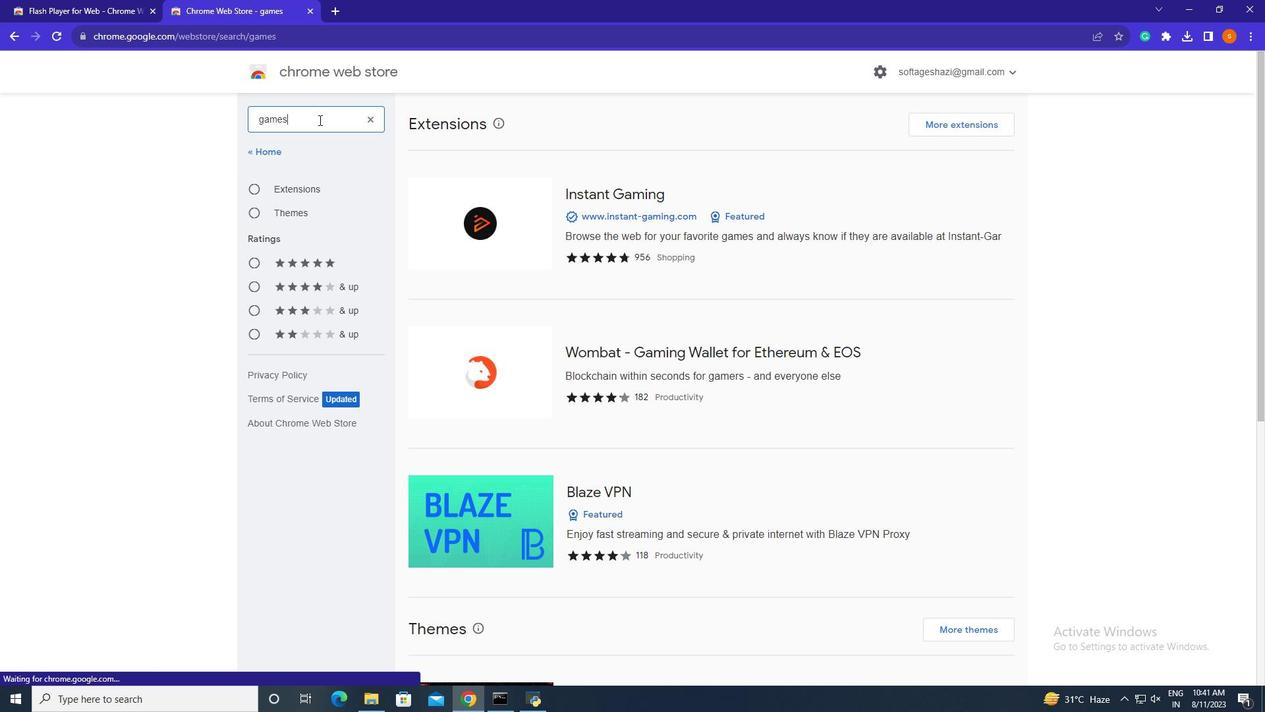 
Action: Mouse moved to (535, 294)
Screenshot: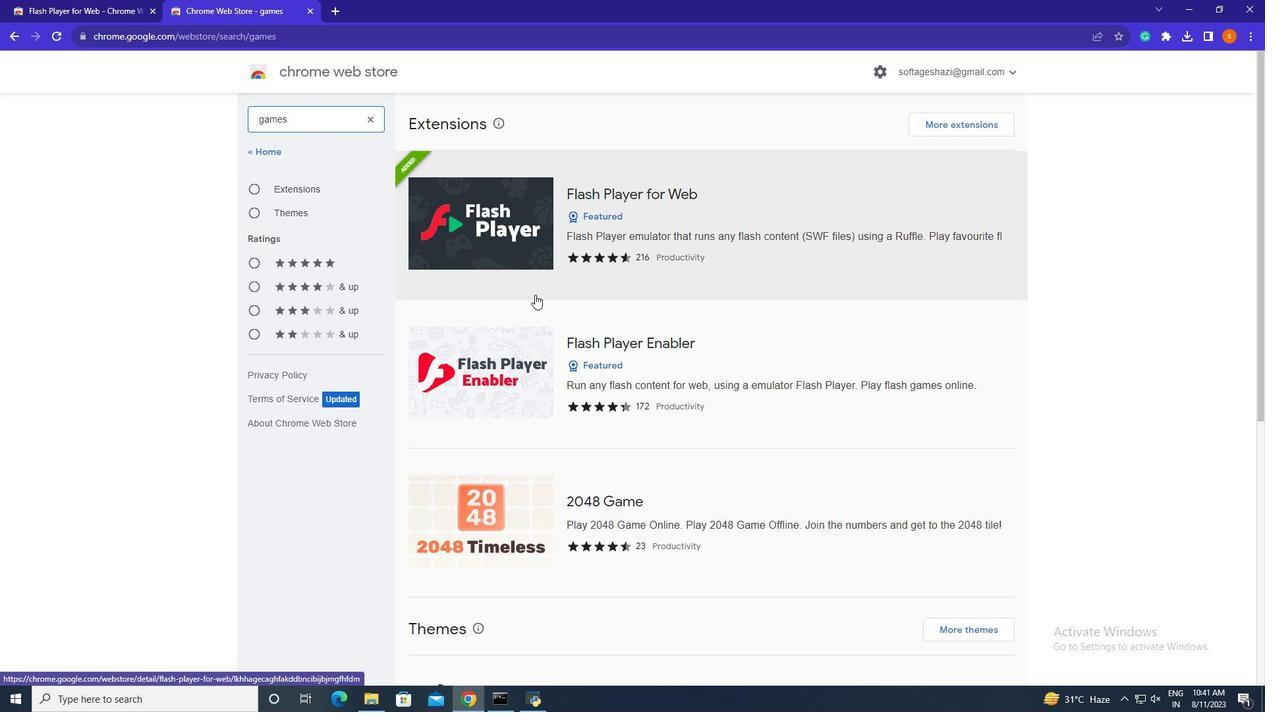 
Action: Mouse scrolled (535, 294) with delta (0, 0)
Screenshot: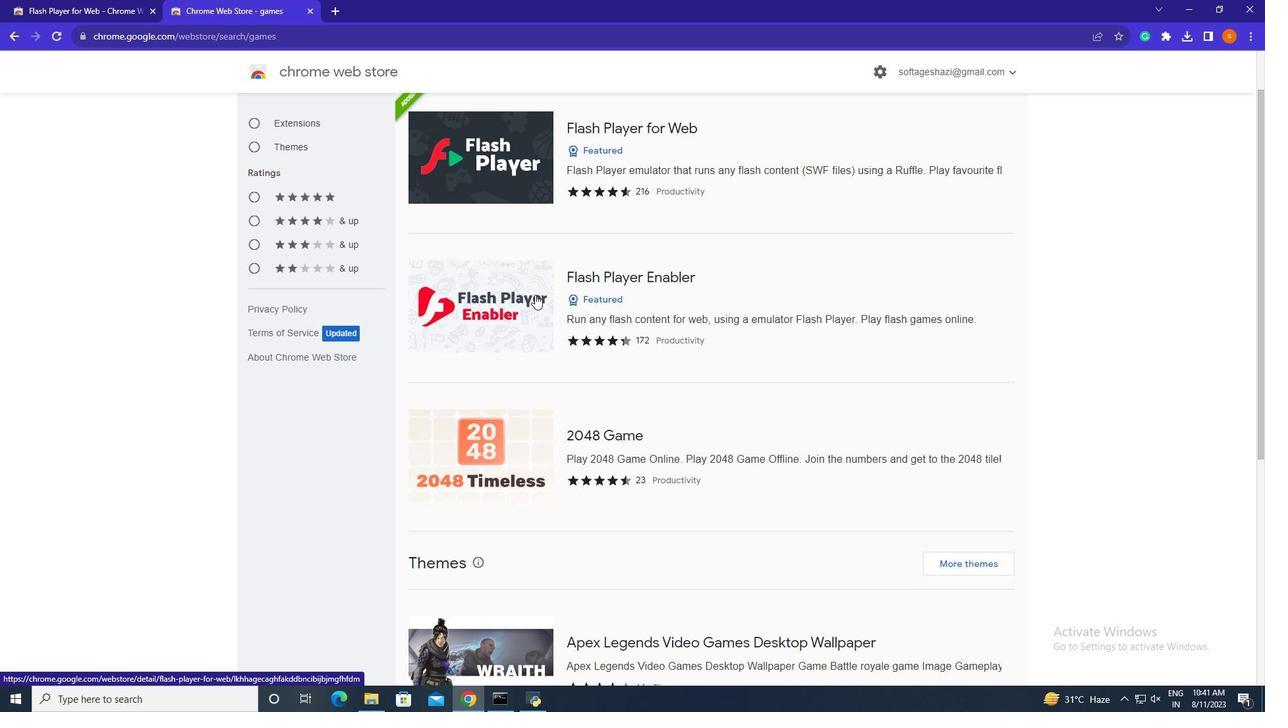 
Action: Mouse scrolled (535, 294) with delta (0, 0)
Screenshot: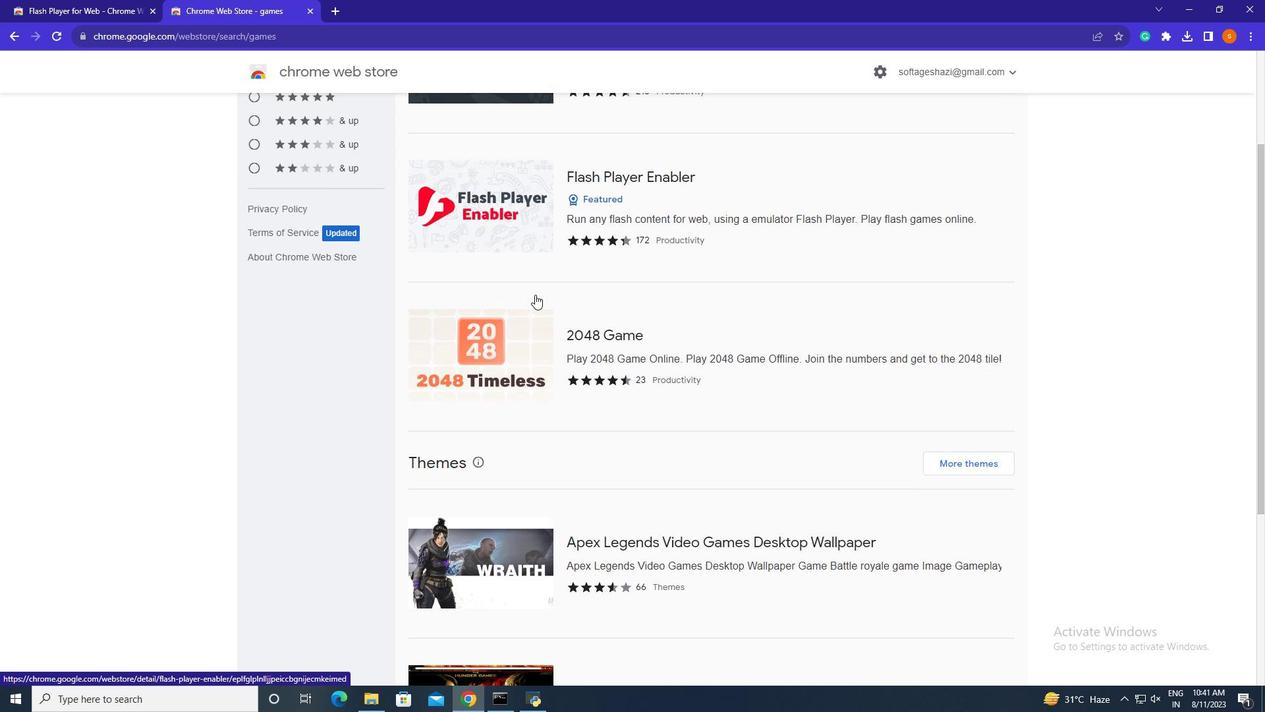 
Action: Mouse scrolled (535, 294) with delta (0, 0)
Screenshot: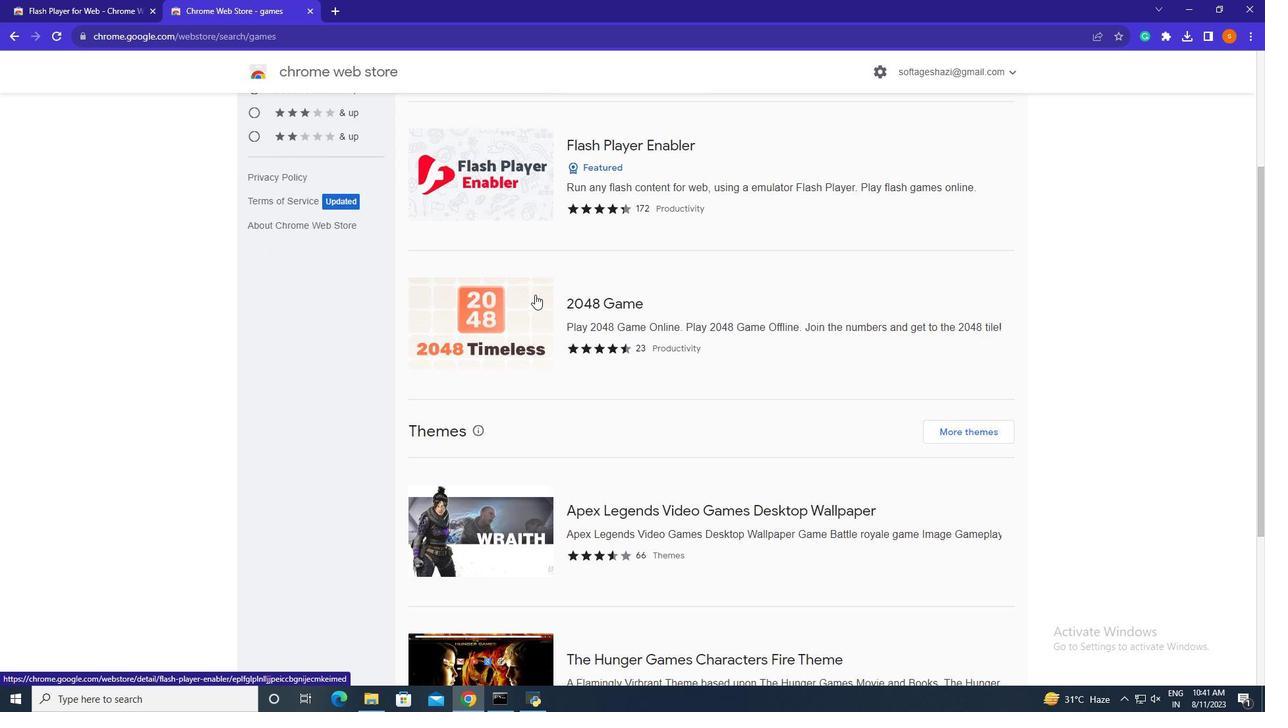 
Action: Mouse scrolled (535, 294) with delta (0, 0)
Screenshot: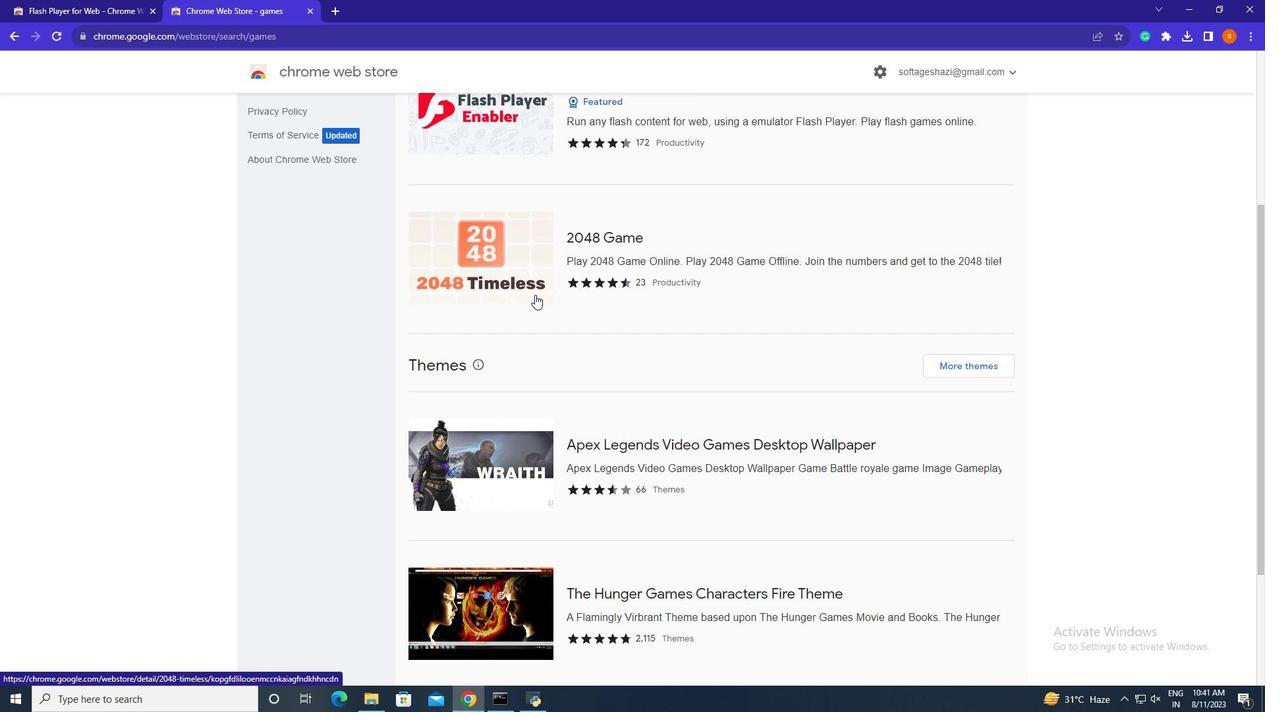 
Action: Mouse scrolled (535, 294) with delta (0, 0)
Screenshot: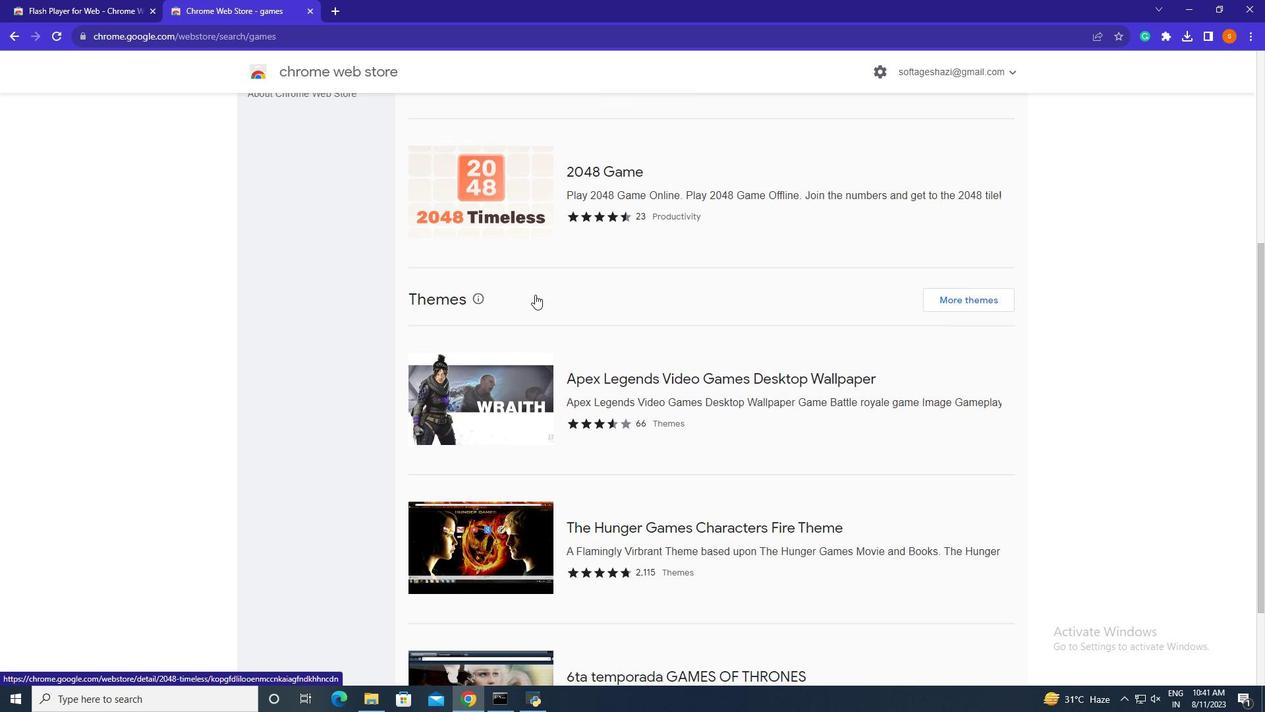 
Action: Mouse scrolled (535, 294) with delta (0, 0)
Screenshot: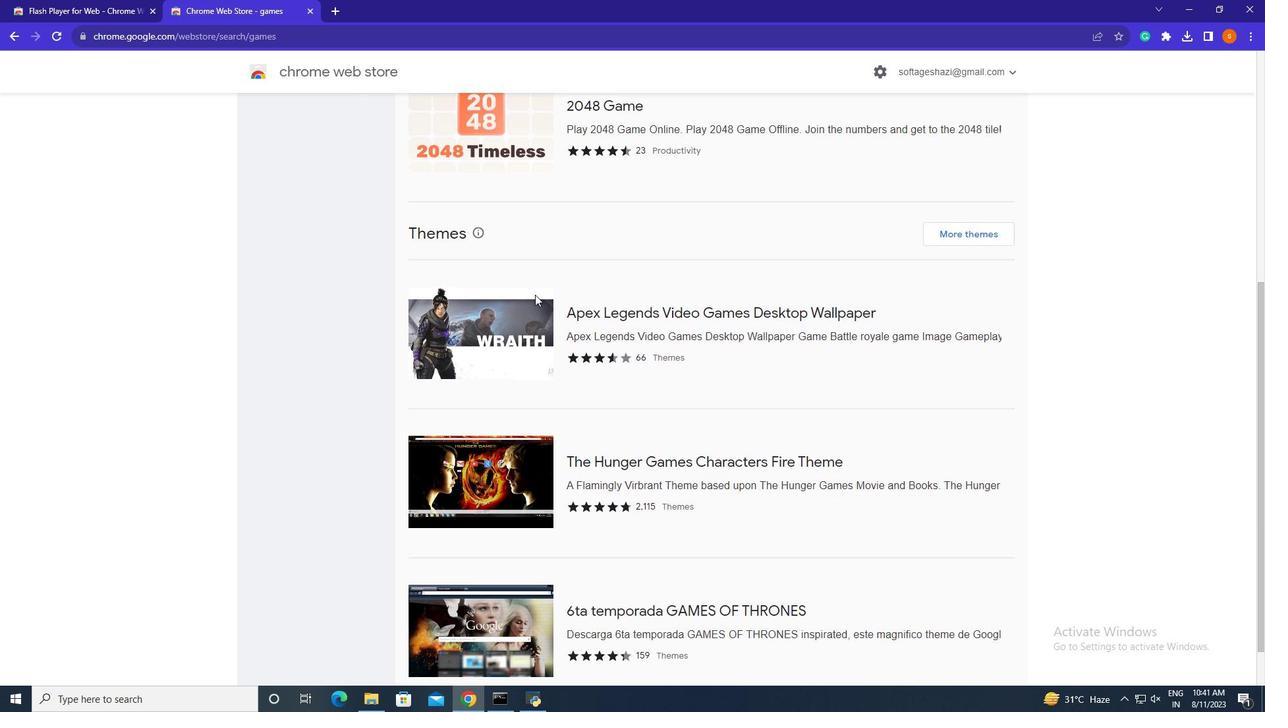 
Action: Mouse scrolled (535, 294) with delta (0, 0)
Screenshot: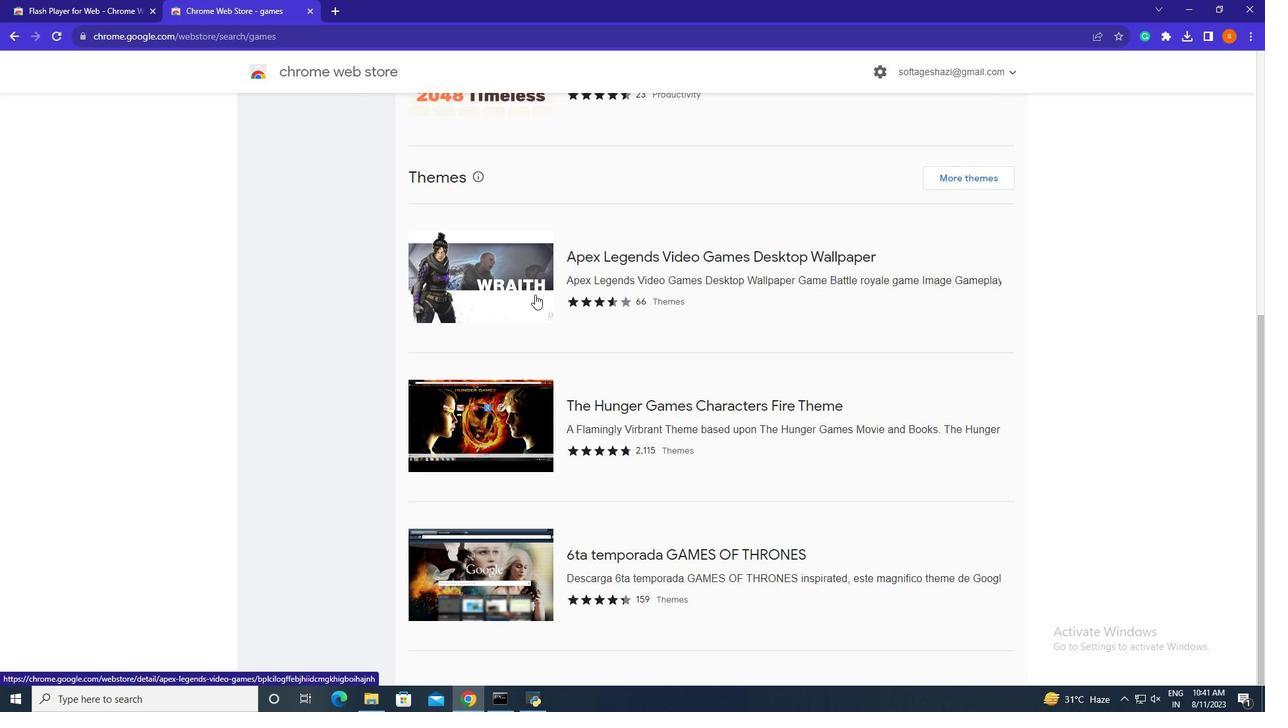 
Action: Mouse scrolled (535, 294) with delta (0, 0)
Screenshot: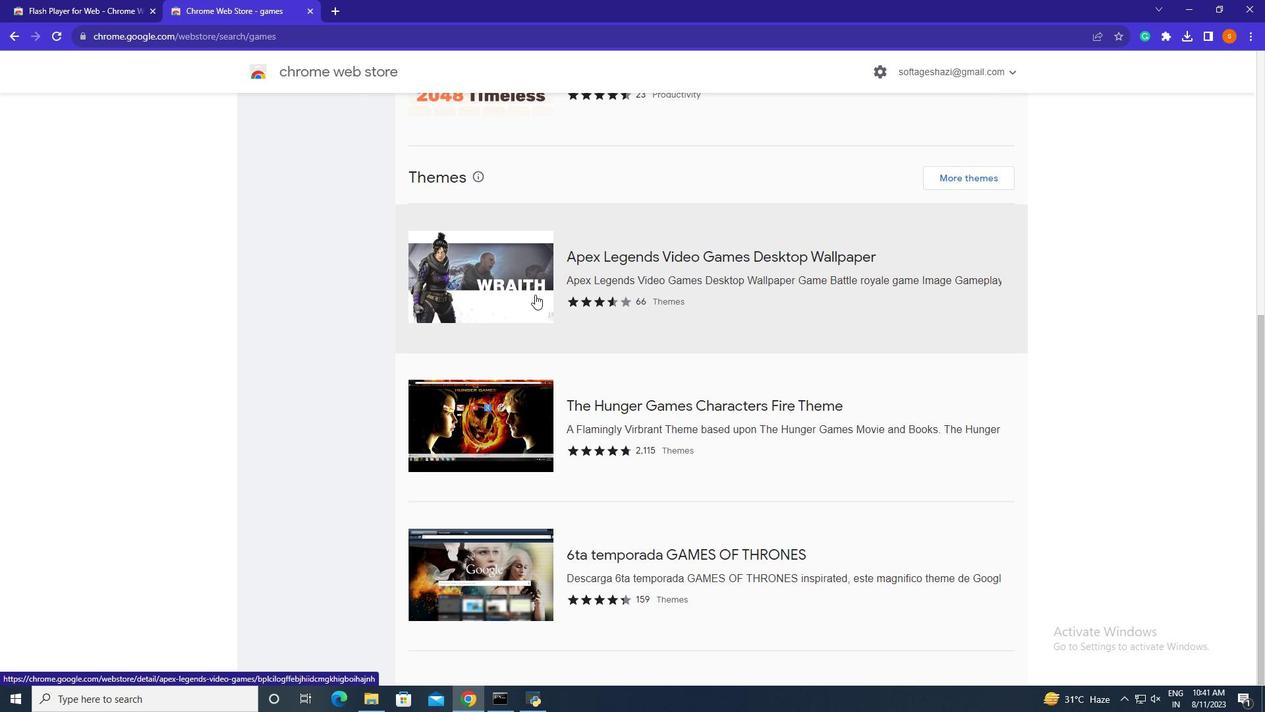 
Action: Mouse moved to (670, 263)
Screenshot: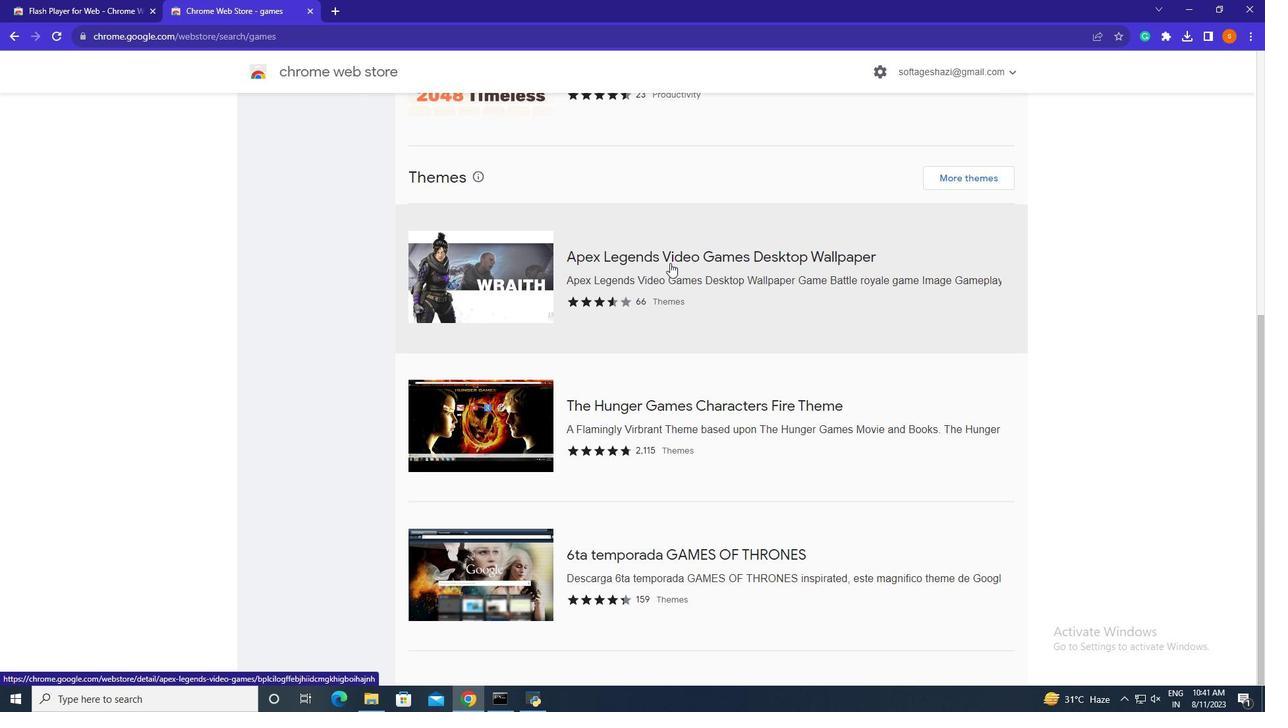 
Action: Mouse pressed left at (670, 263)
Screenshot: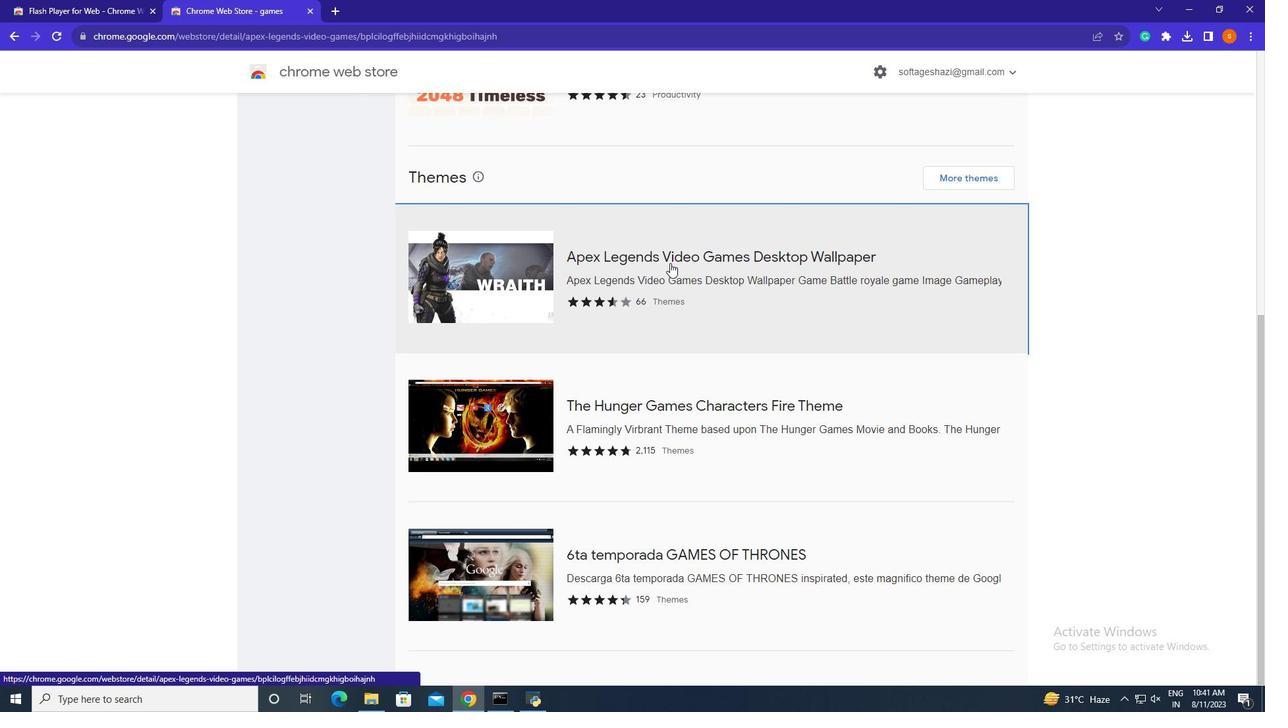 
Action: Mouse moved to (901, 170)
Screenshot: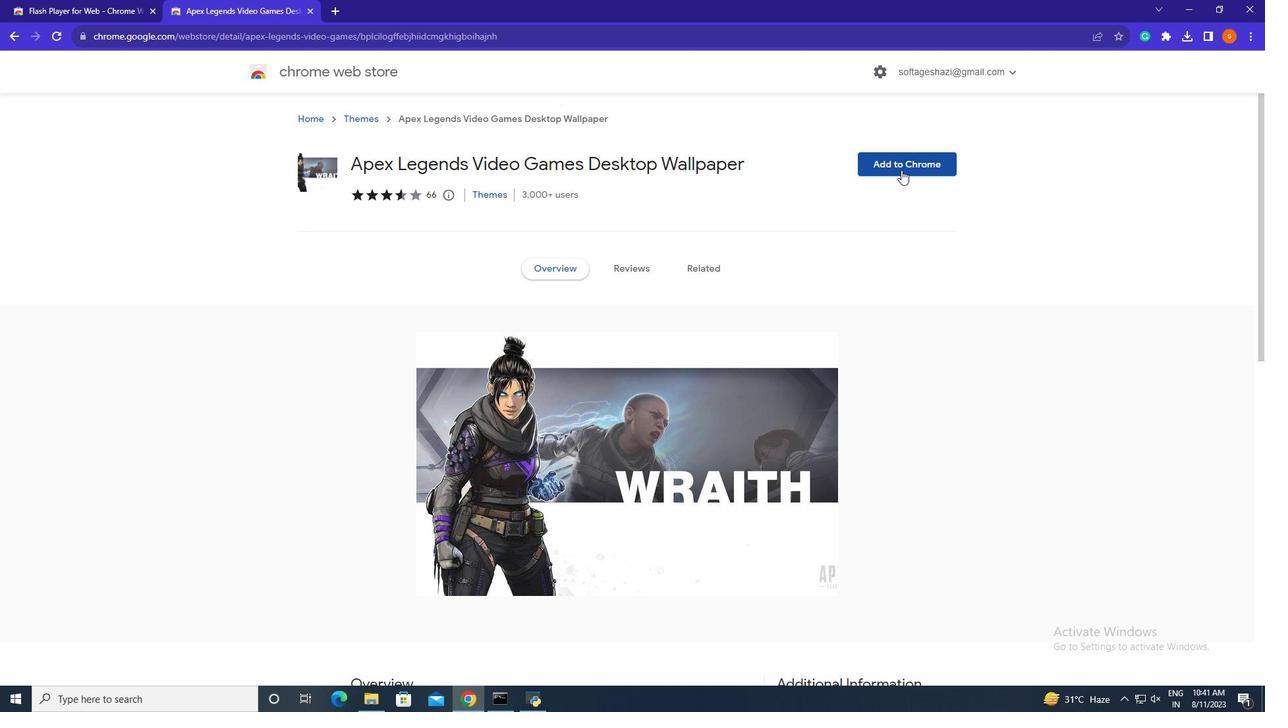 
Action: Mouse pressed left at (901, 170)
Screenshot: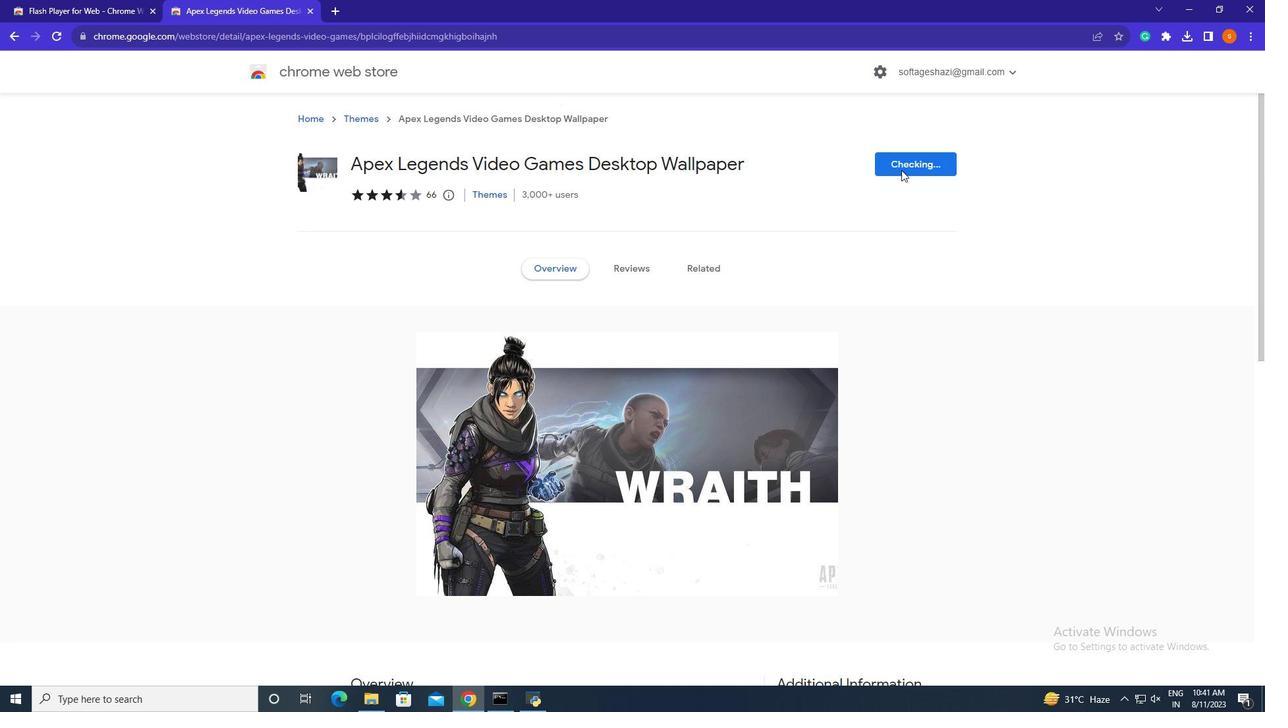 
Action: Mouse moved to (1162, 33)
Screenshot: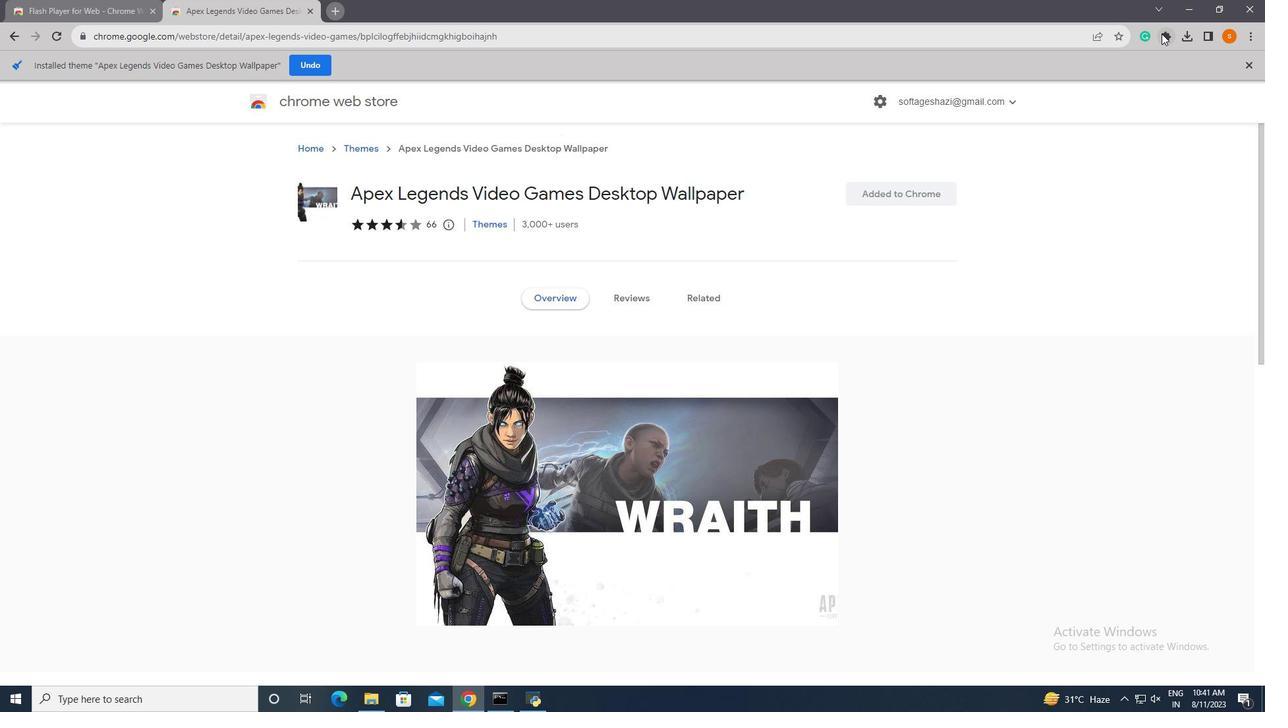 
Action: Mouse pressed left at (1162, 33)
Screenshot: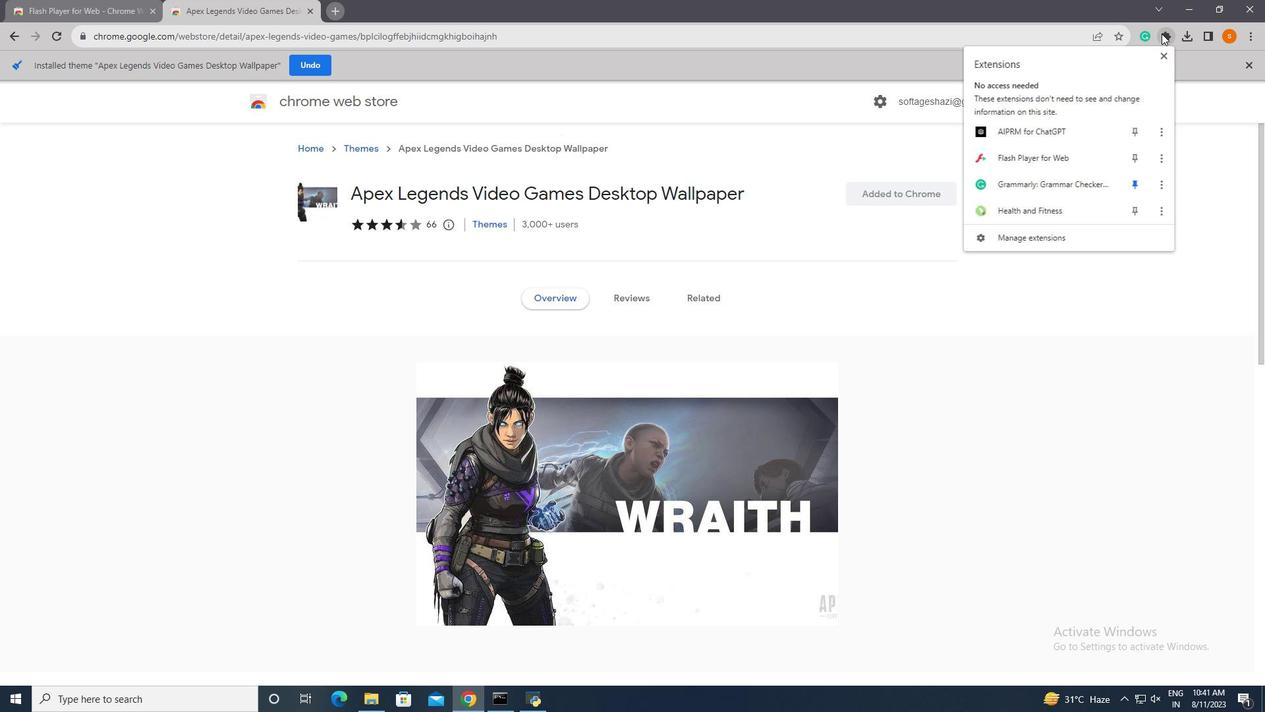 
Action: Mouse moved to (733, 282)
Screenshot: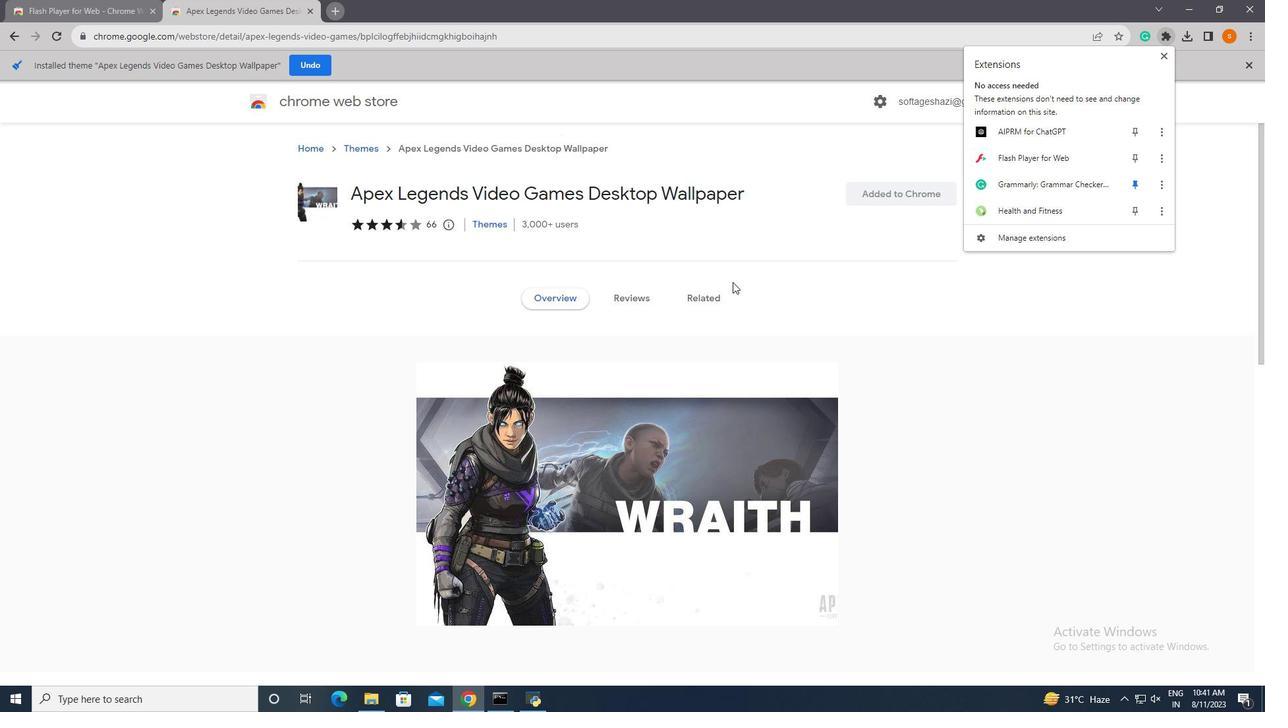 
Action: Mouse pressed left at (733, 282)
Screenshot: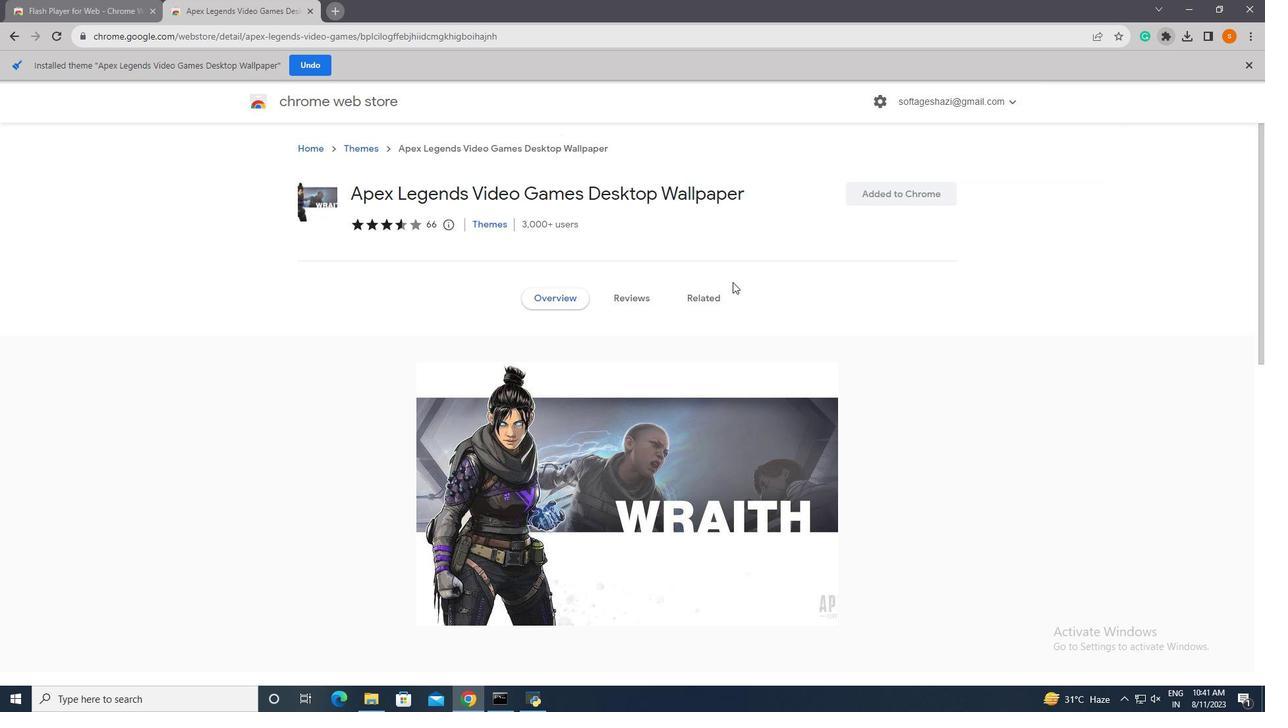 
Action: Mouse moved to (905, 191)
Screenshot: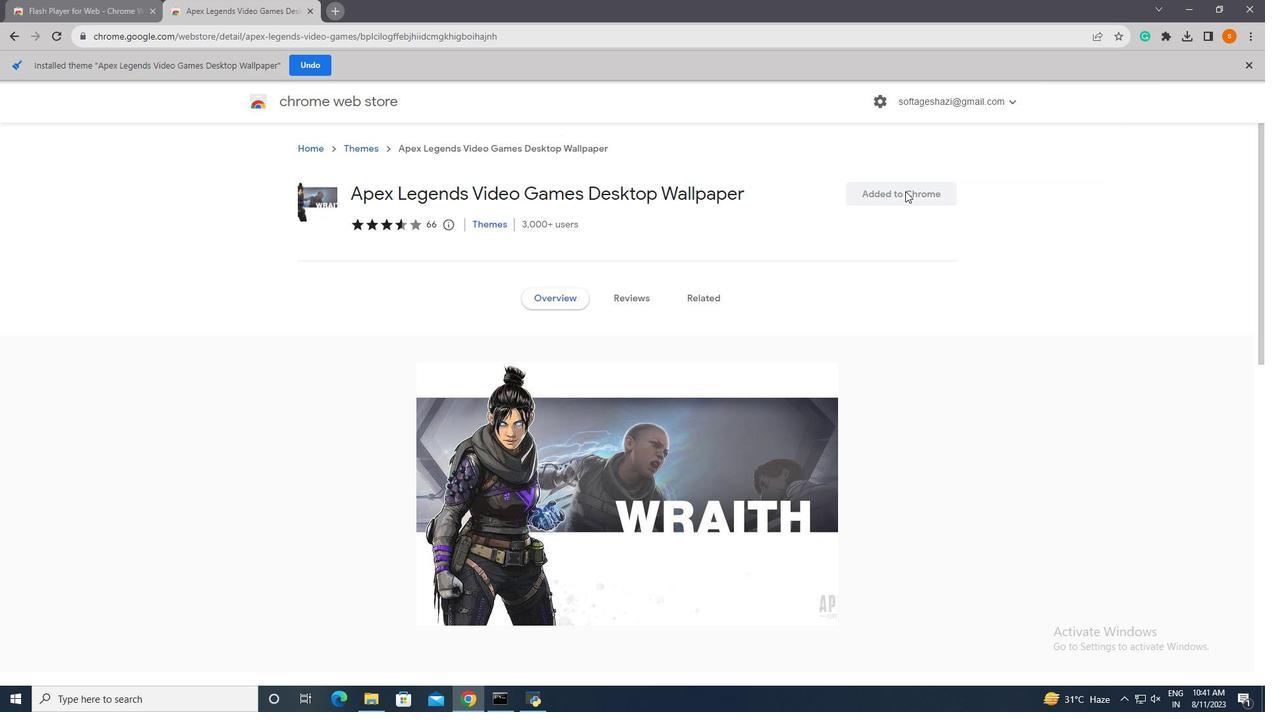 
Action: Mouse pressed left at (905, 191)
Screenshot: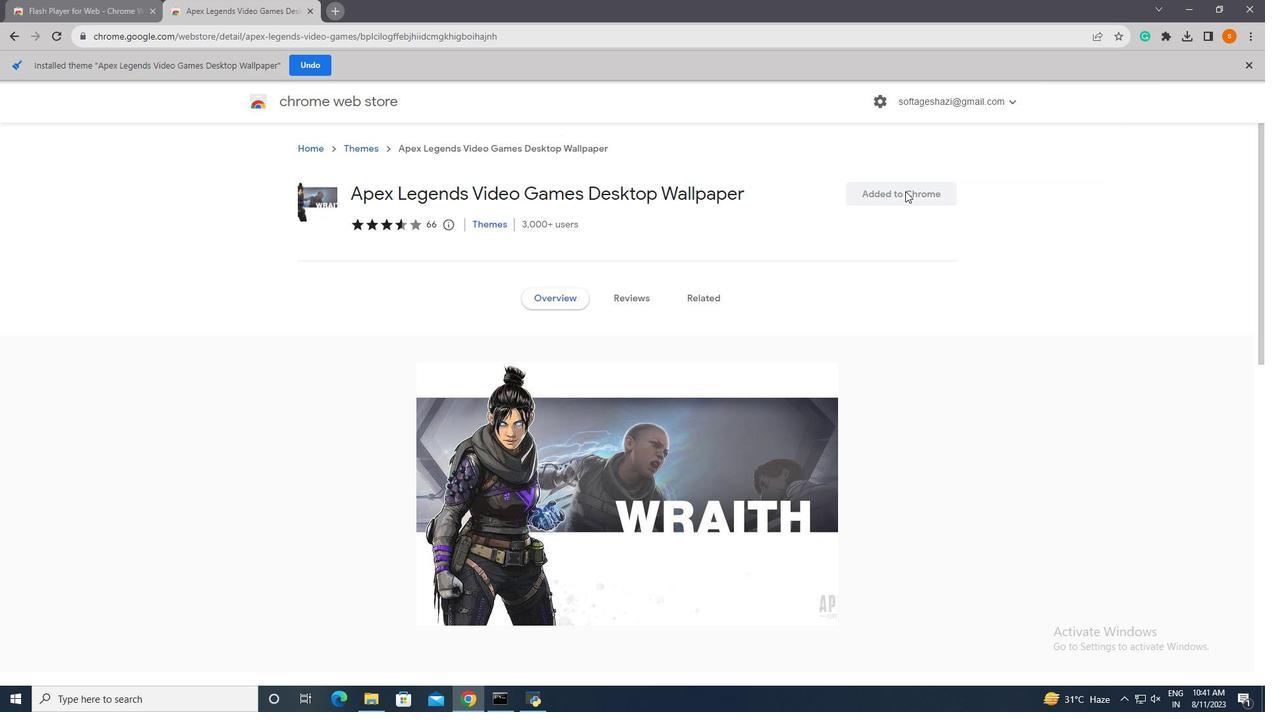 
Action: Mouse moved to (1172, 36)
Screenshot: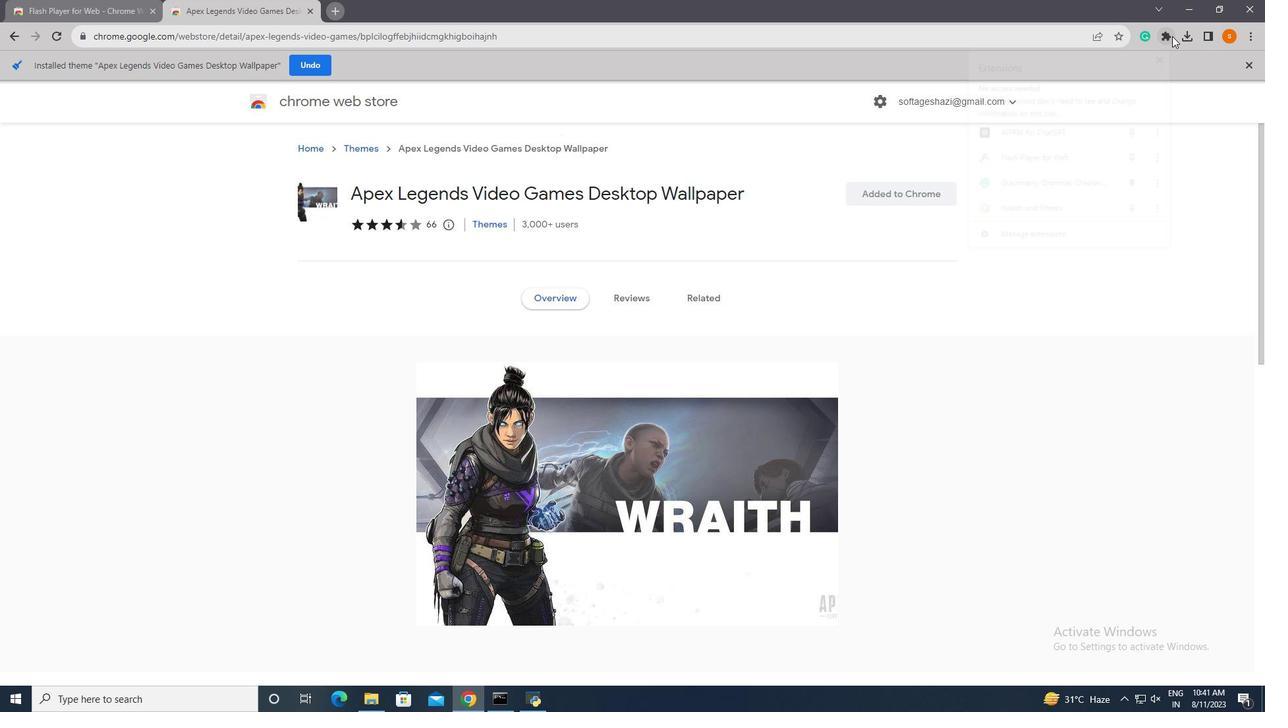 
Action: Mouse pressed left at (1172, 36)
Screenshot: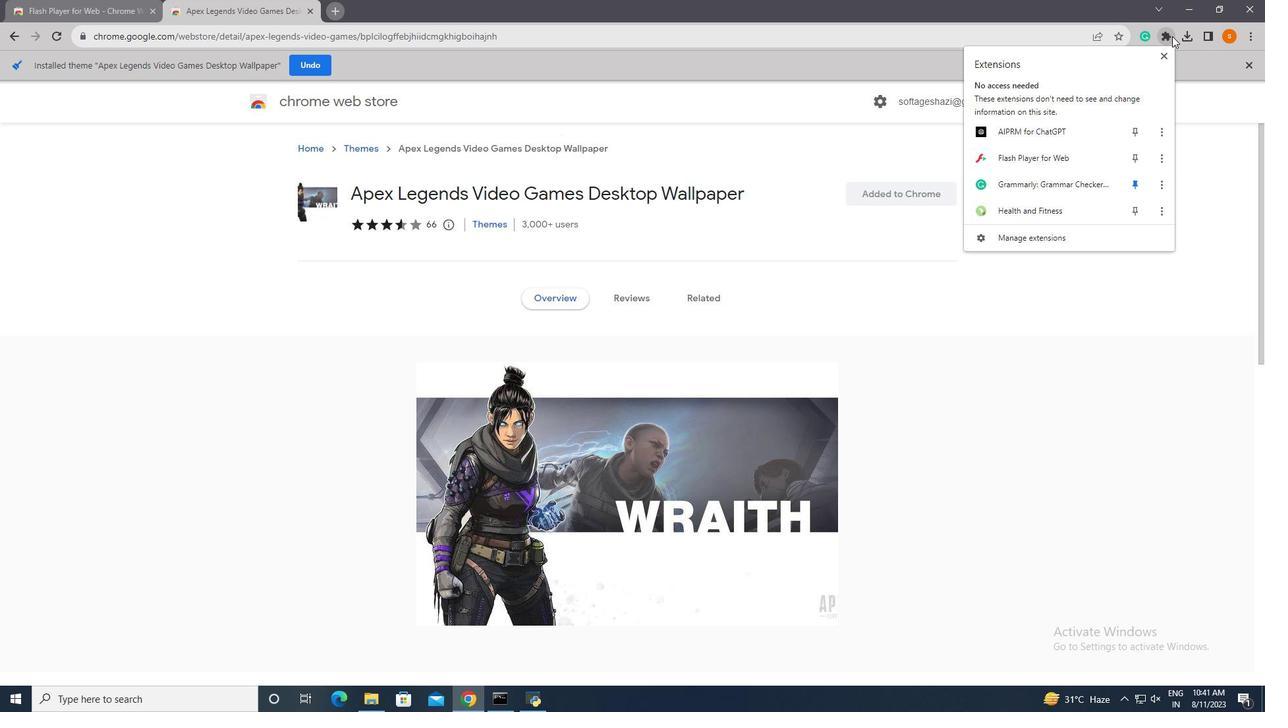 
Action: Mouse moved to (1017, 160)
Screenshot: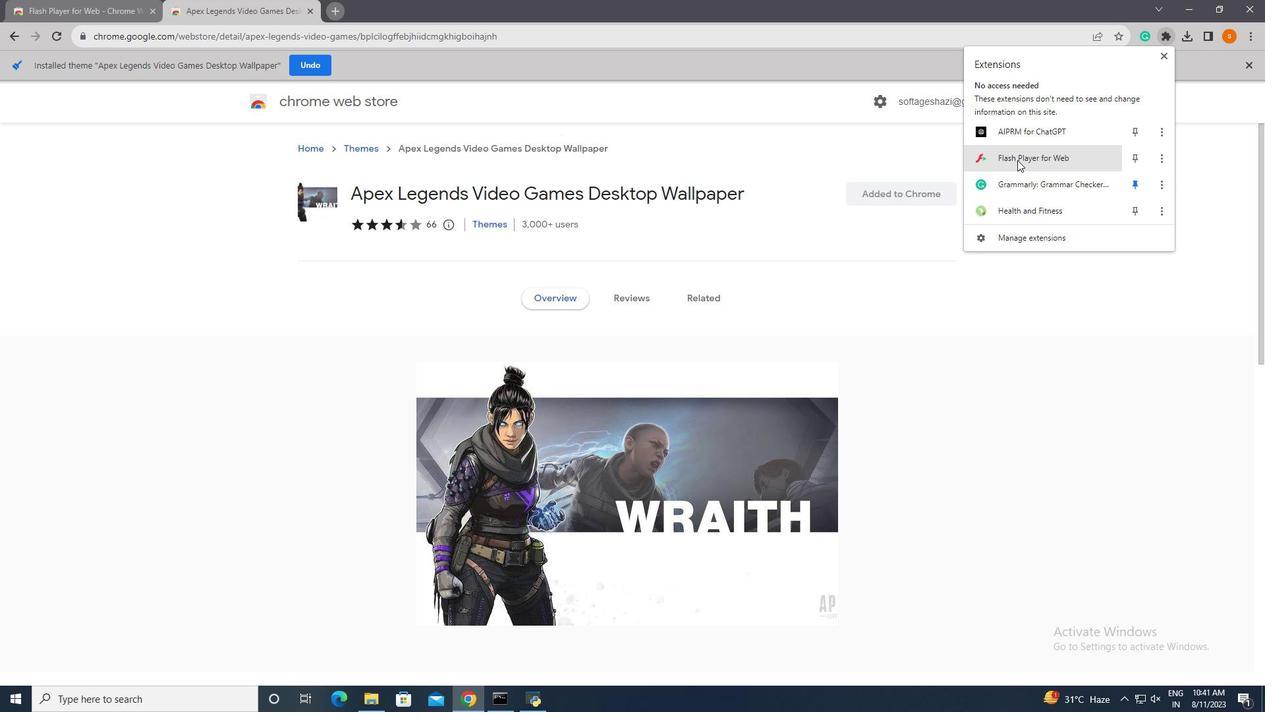 
Action: Mouse pressed left at (1017, 160)
Screenshot: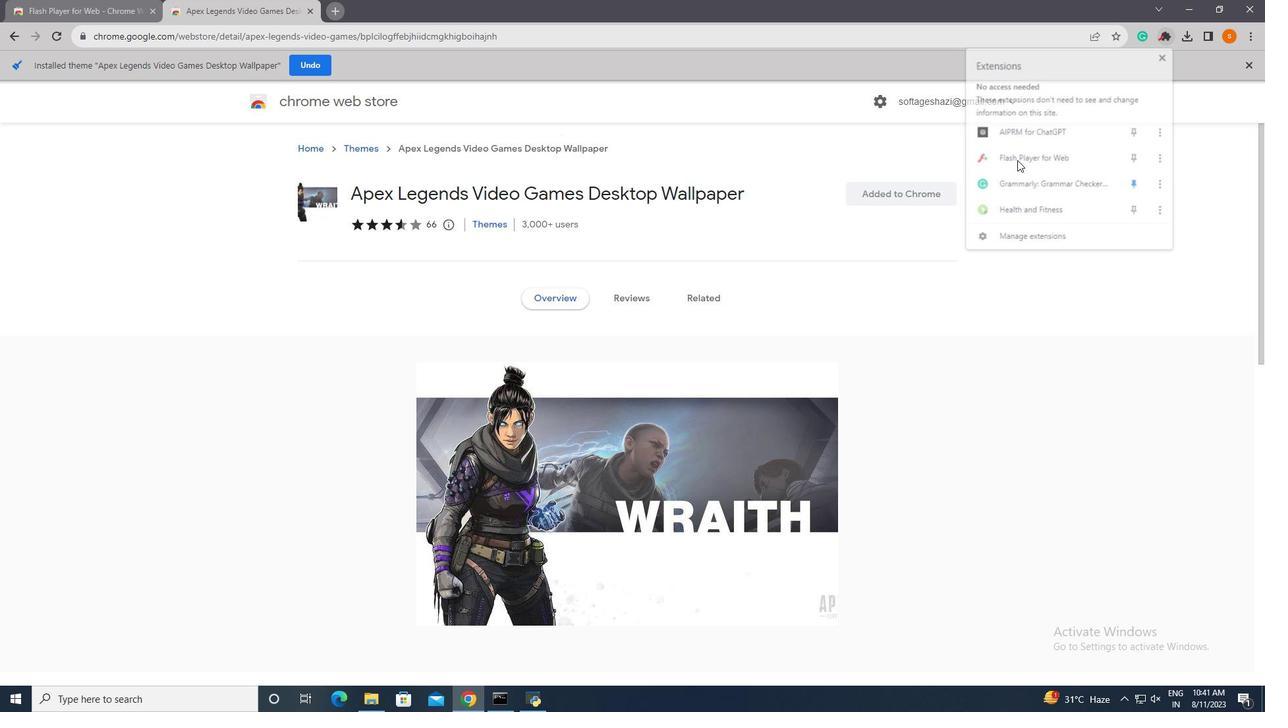 
Action: Mouse moved to (1017, 67)
Screenshot: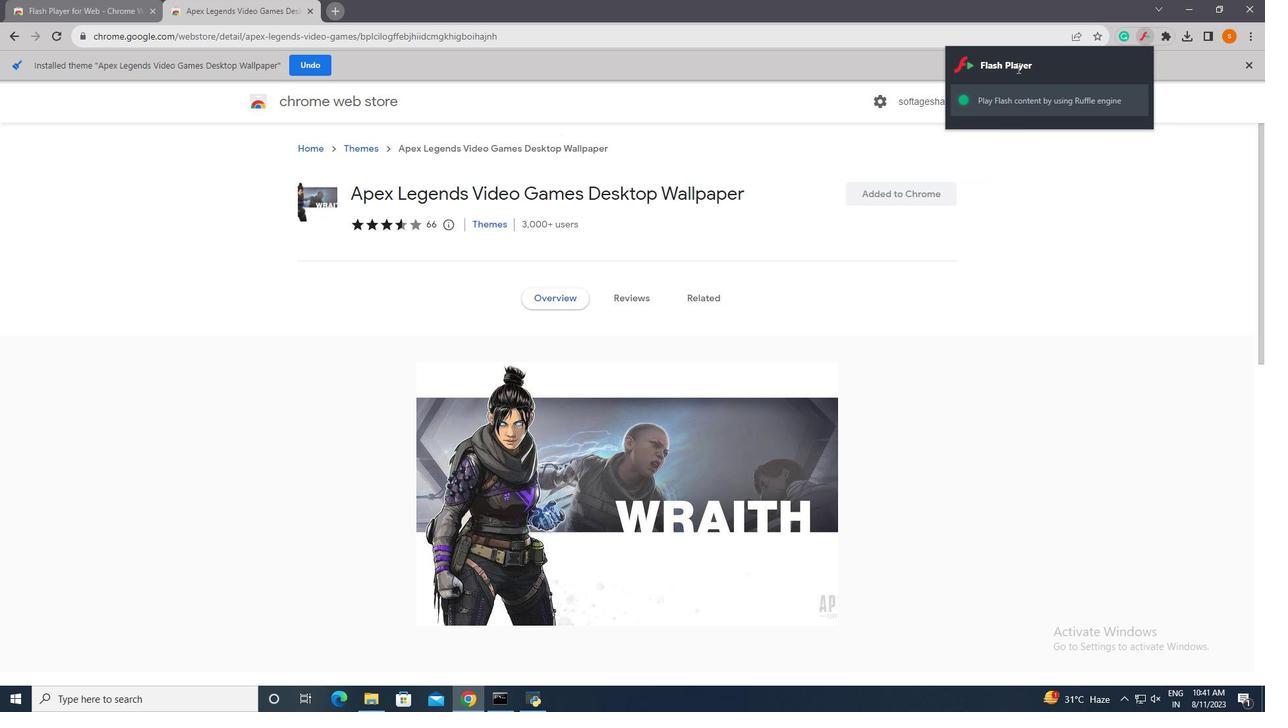 
Action: Mouse pressed left at (1017, 67)
Screenshot: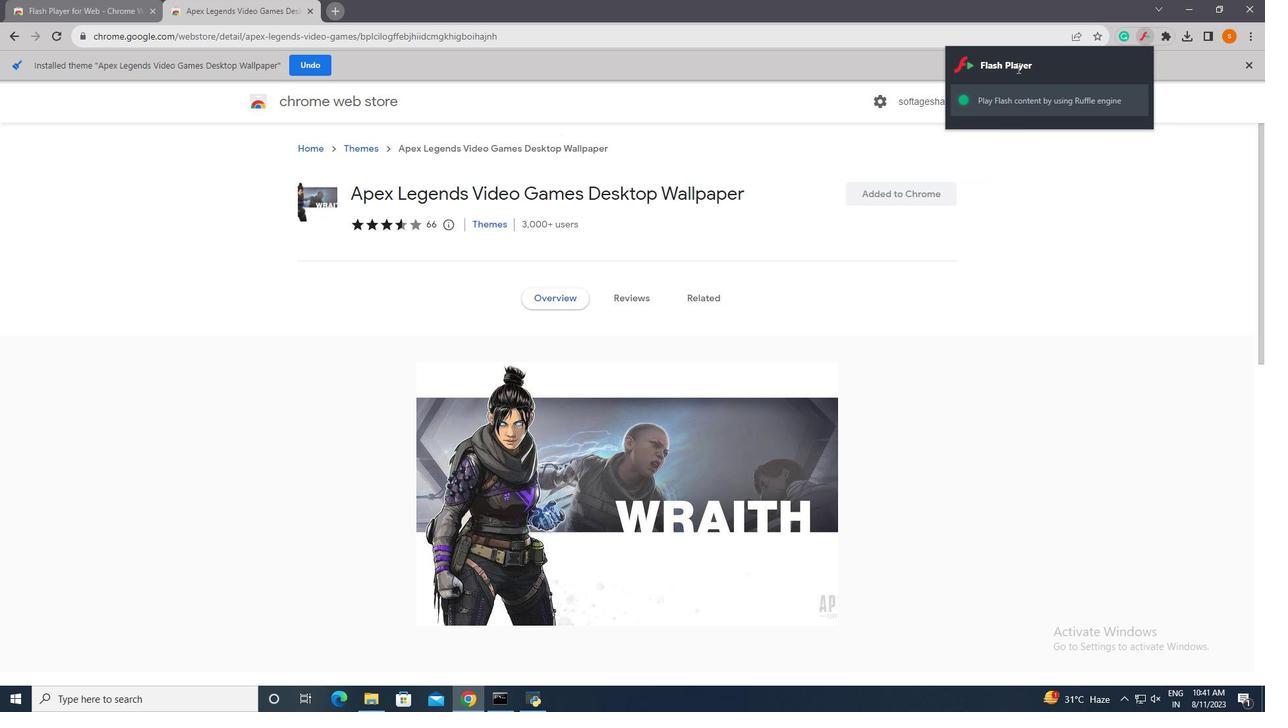 
Action: Mouse moved to (496, 447)
Screenshot: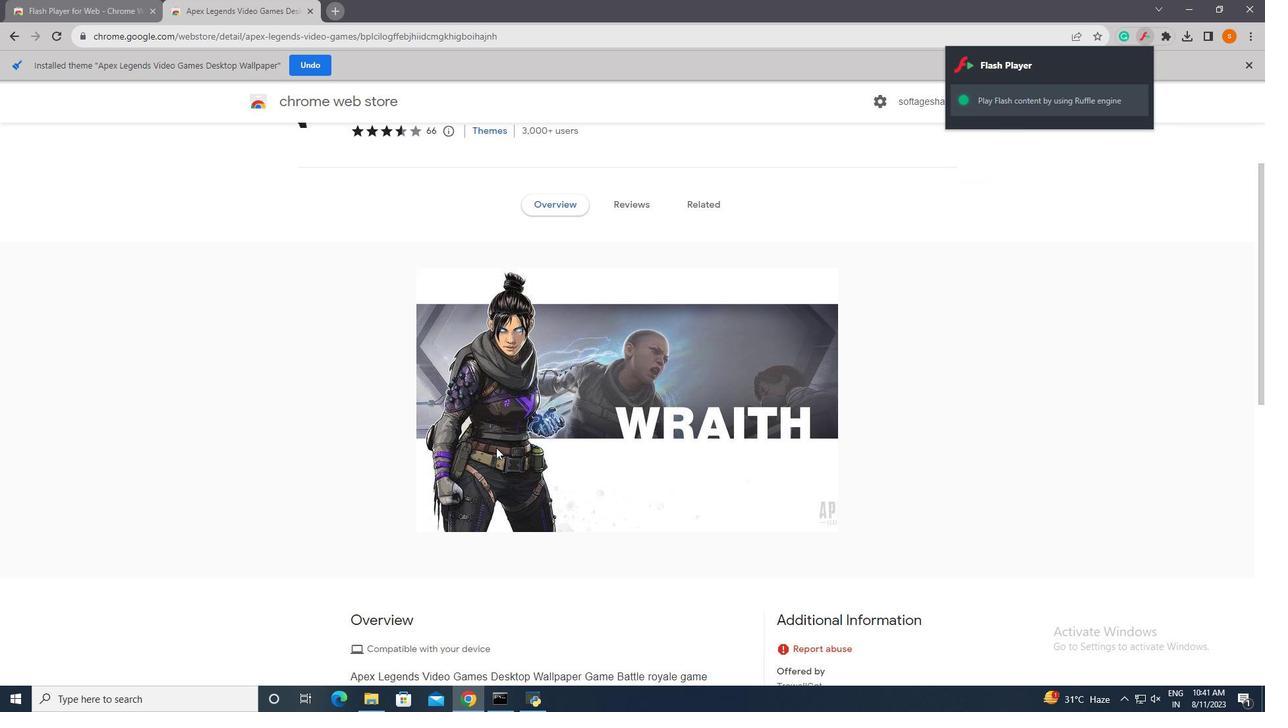 
Action: Mouse scrolled (496, 446) with delta (0, 0)
Screenshot: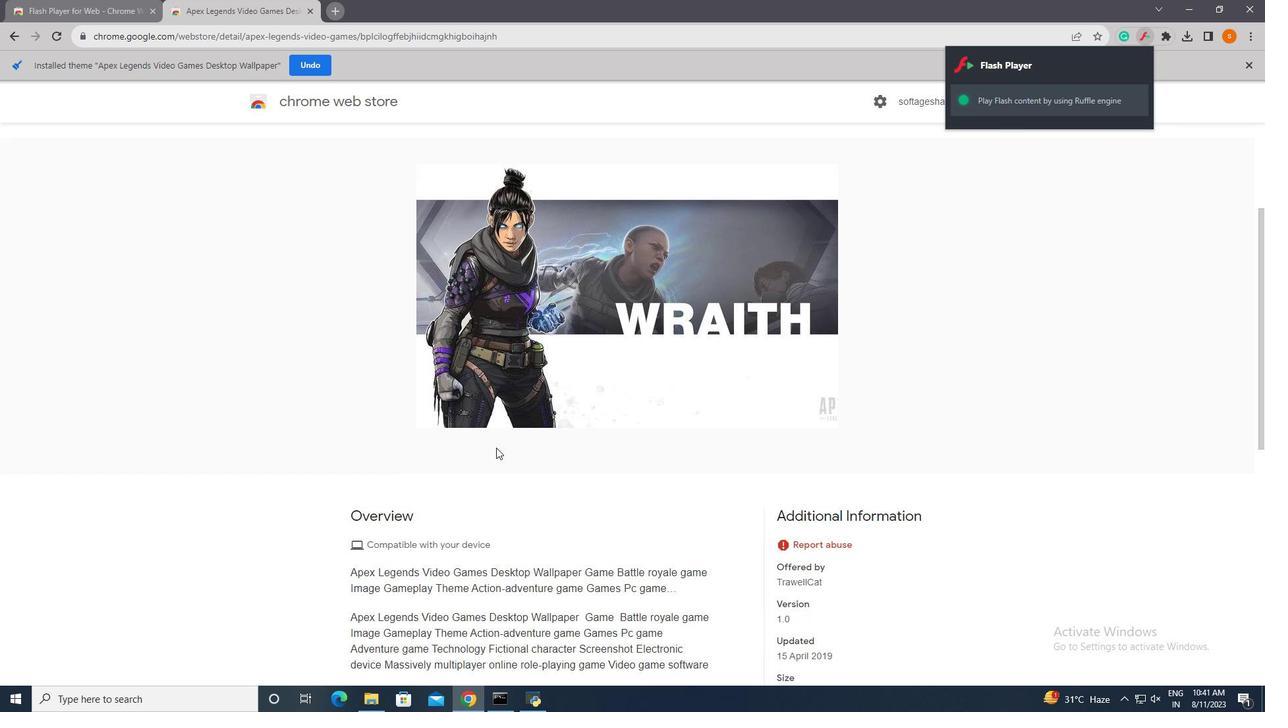 
Action: Mouse scrolled (496, 446) with delta (0, 0)
Screenshot: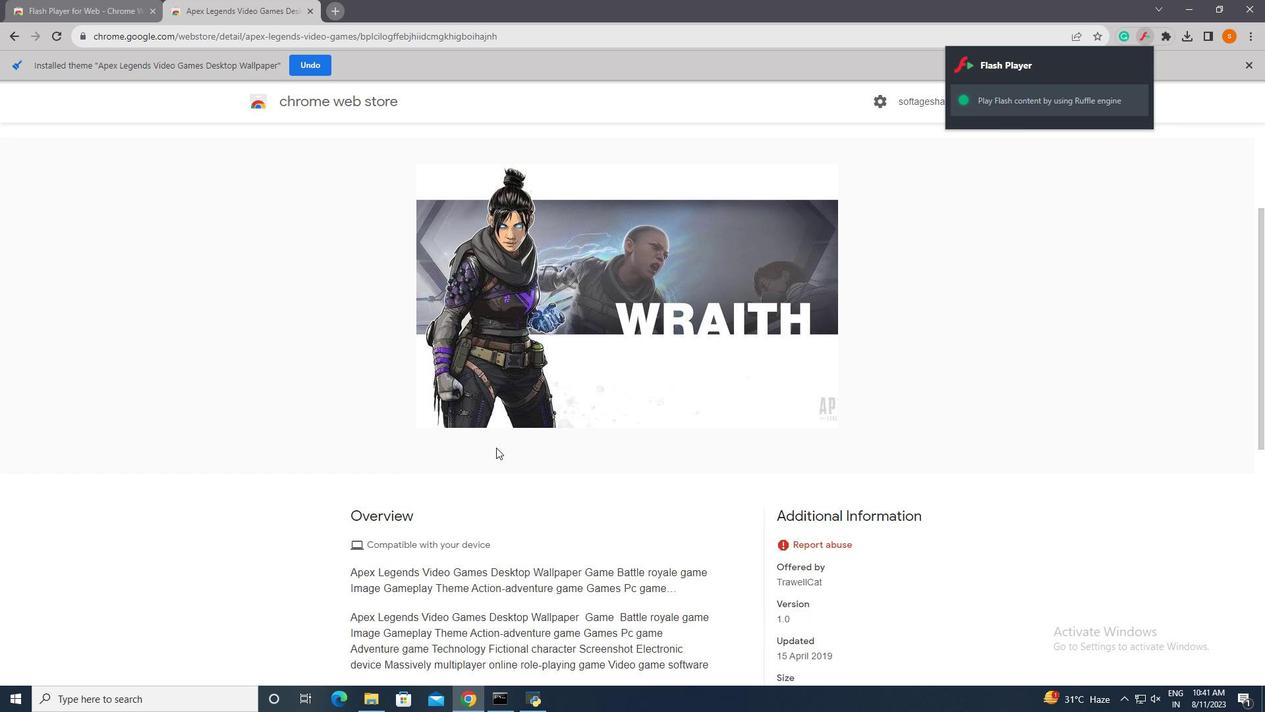 
Action: Mouse scrolled (496, 446) with delta (0, 0)
Screenshot: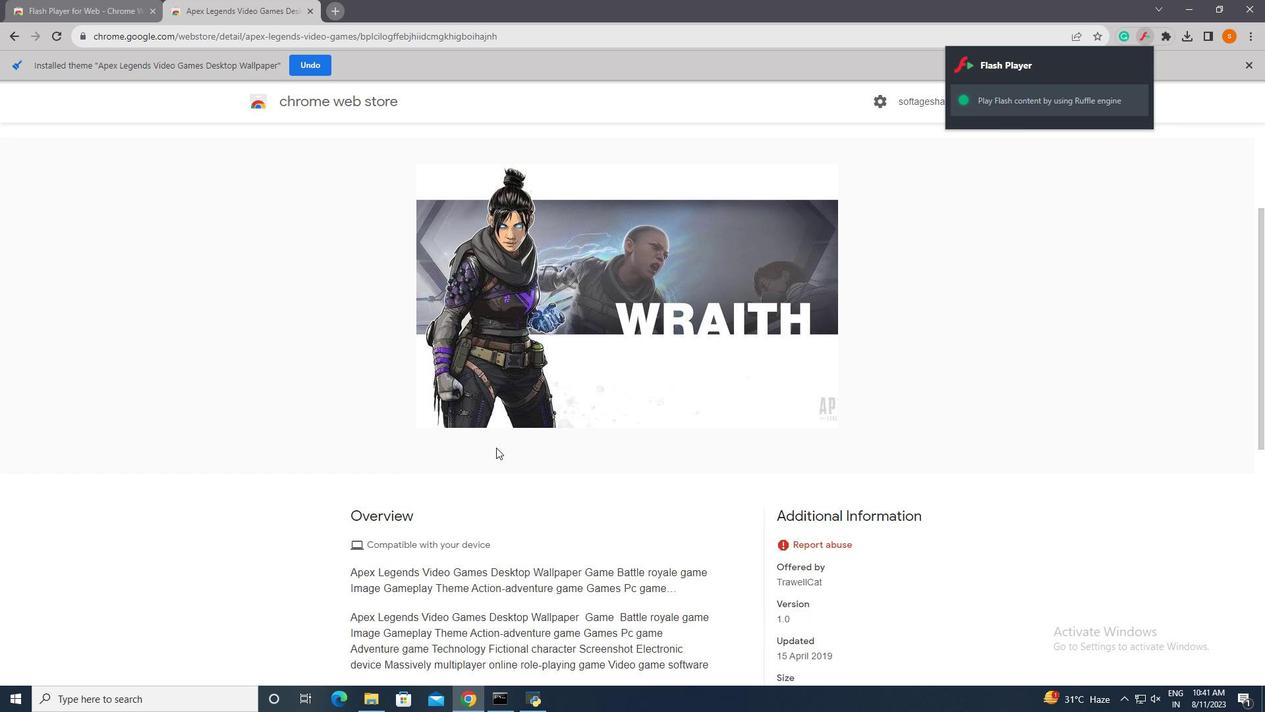 
Action: Mouse scrolled (496, 446) with delta (0, 0)
Screenshot: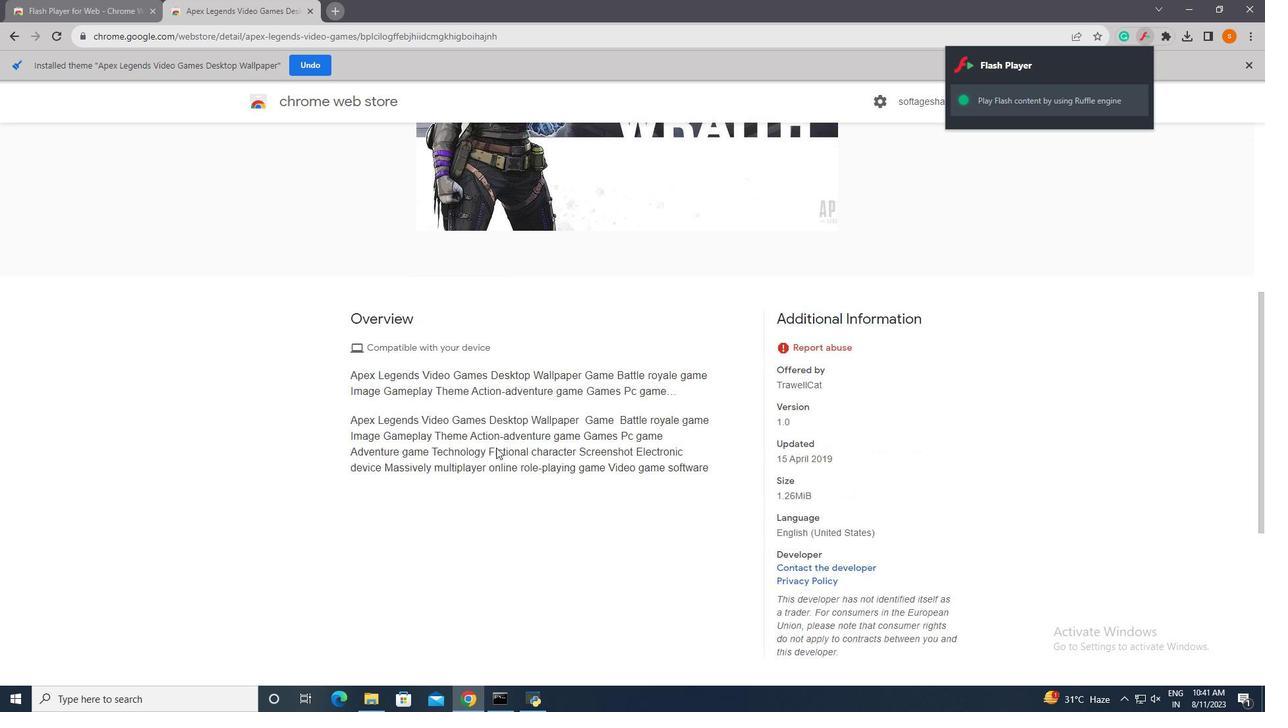 
Action: Mouse scrolled (496, 446) with delta (0, 0)
Screenshot: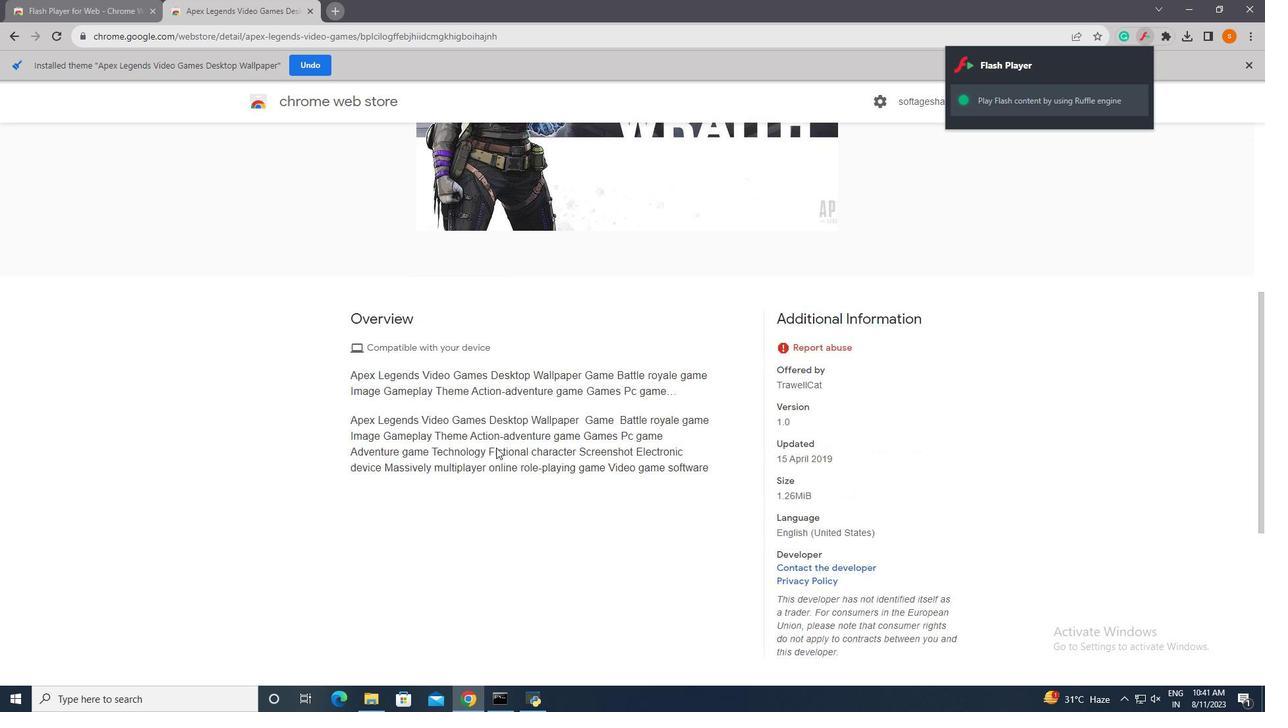 
Action: Mouse scrolled (496, 446) with delta (0, 0)
Screenshot: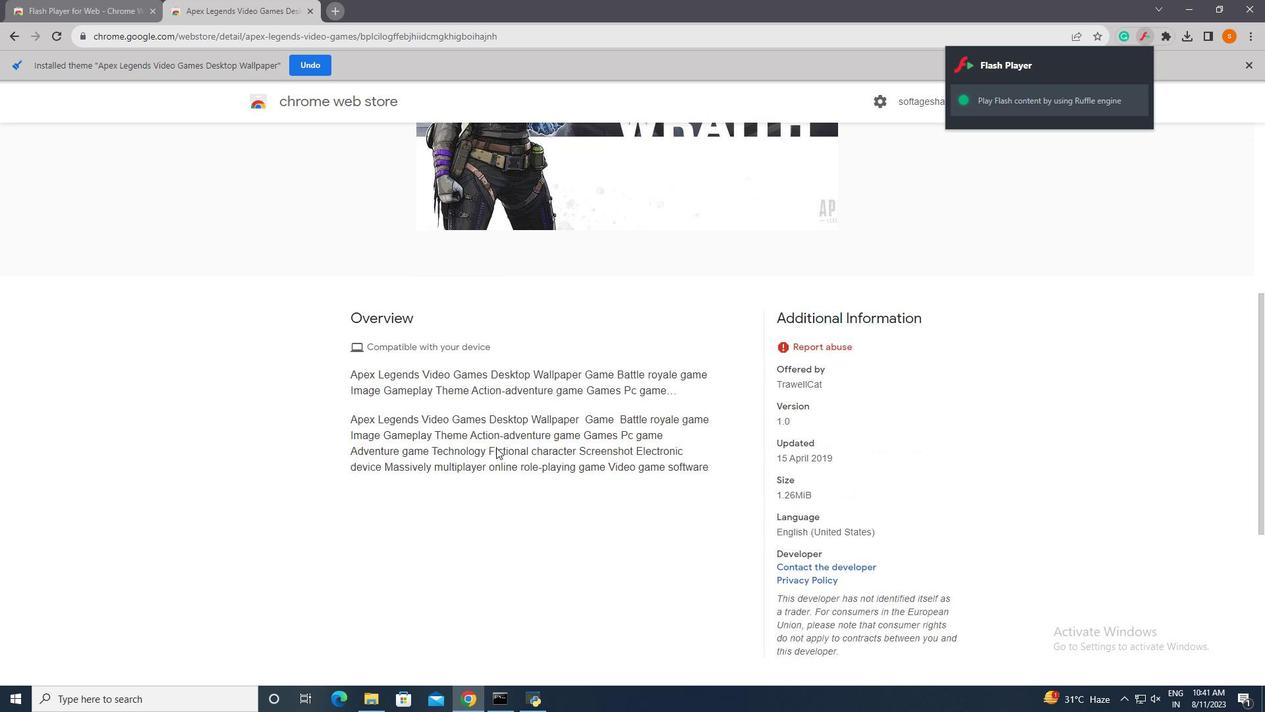 
Action: Mouse scrolled (496, 446) with delta (0, 0)
Screenshot: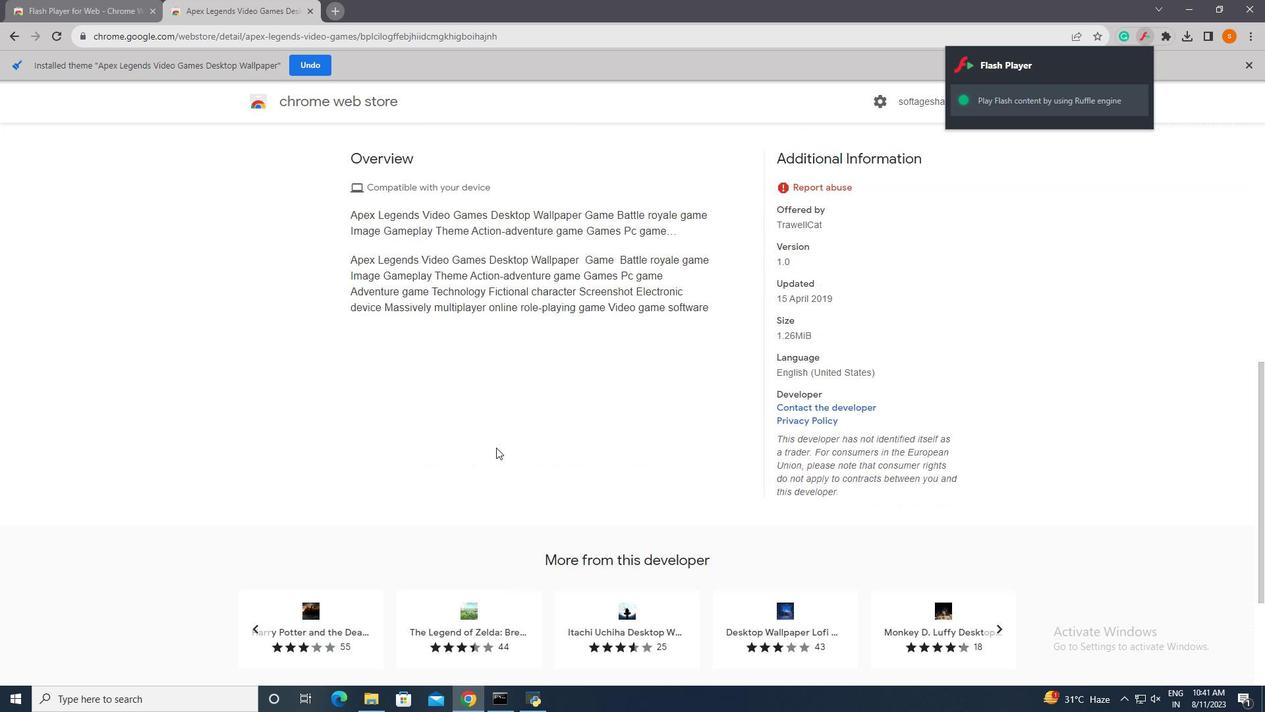 
Action: Mouse scrolled (496, 446) with delta (0, 0)
Screenshot: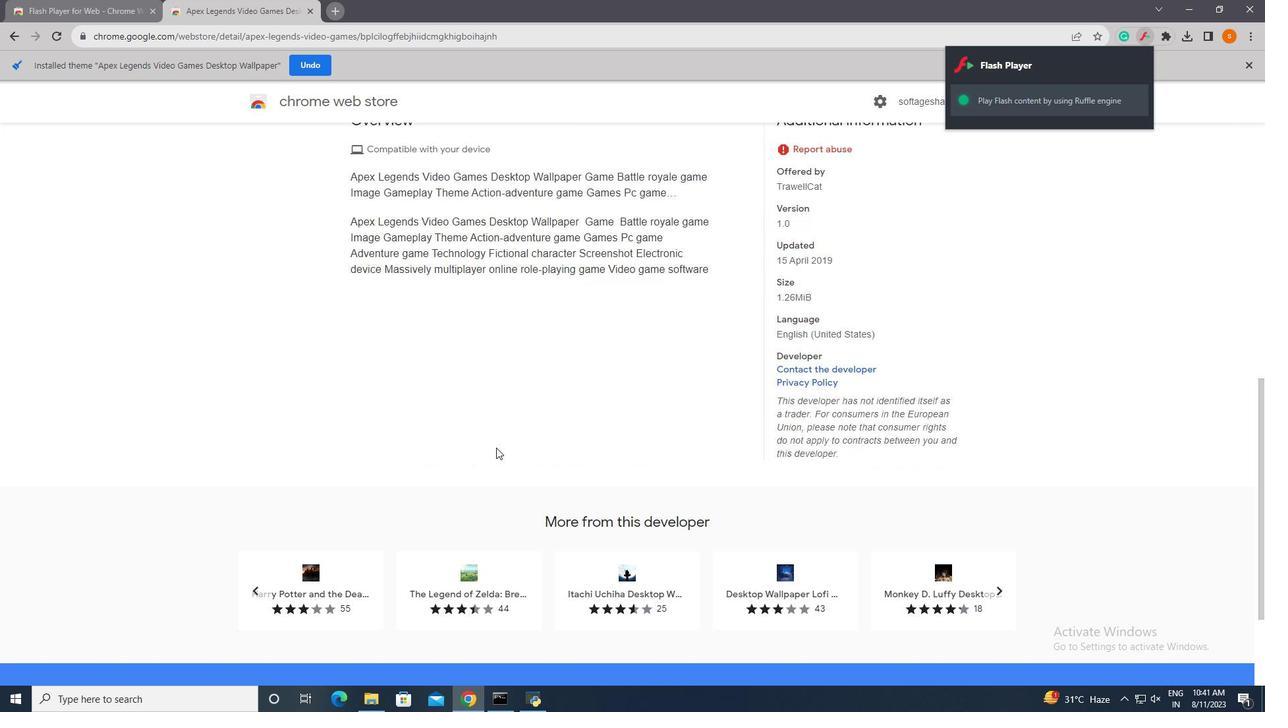 
Action: Mouse scrolled (496, 446) with delta (0, 0)
